 Task: Edit a slideshow video for a special occasion, such as a birthday or anniversary celebration, featuring memorable photos and heartfelt messages.
Action: Mouse moved to (114, 180)
Screenshot: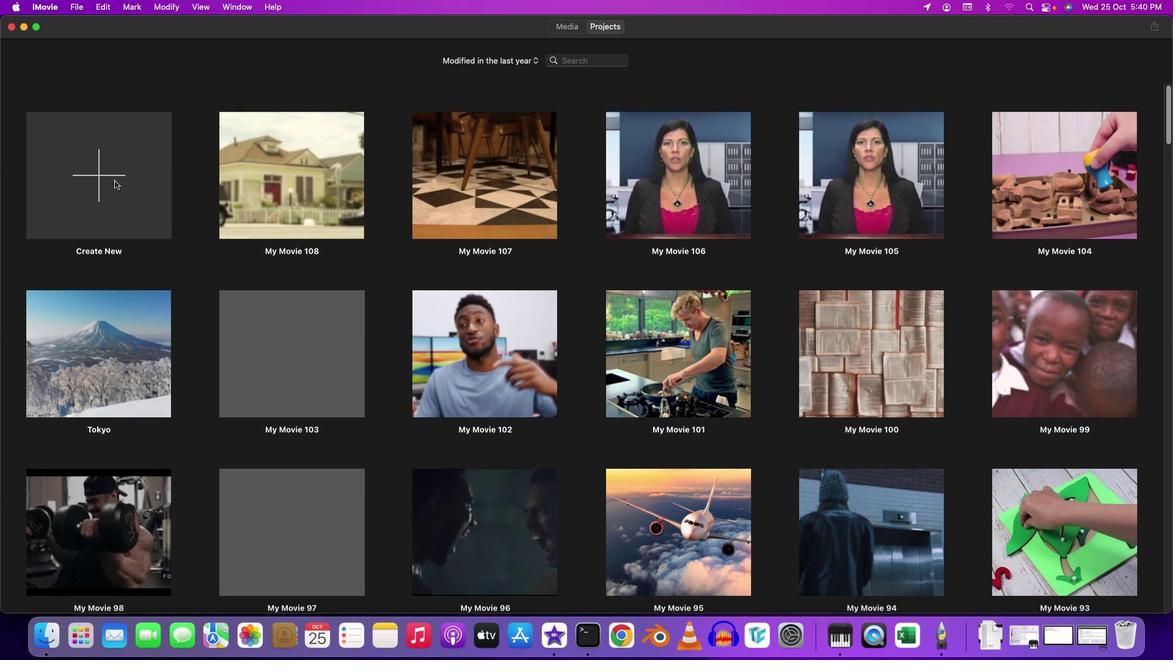 
Action: Mouse pressed left at (114, 180)
Screenshot: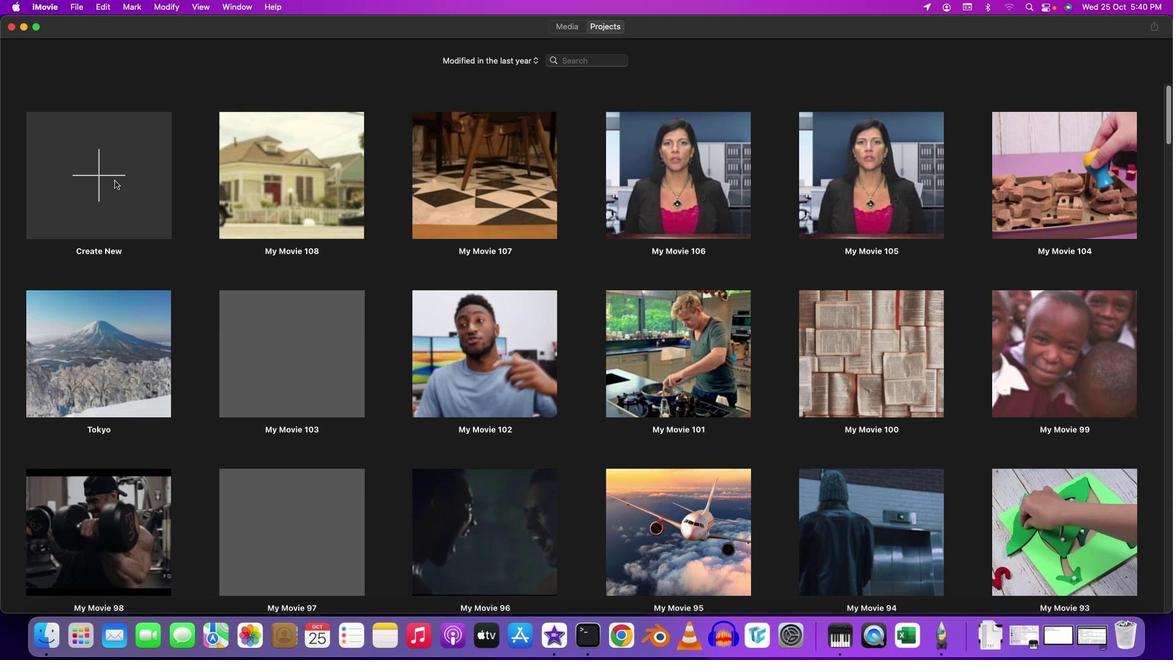 
Action: Mouse moved to (110, 179)
Screenshot: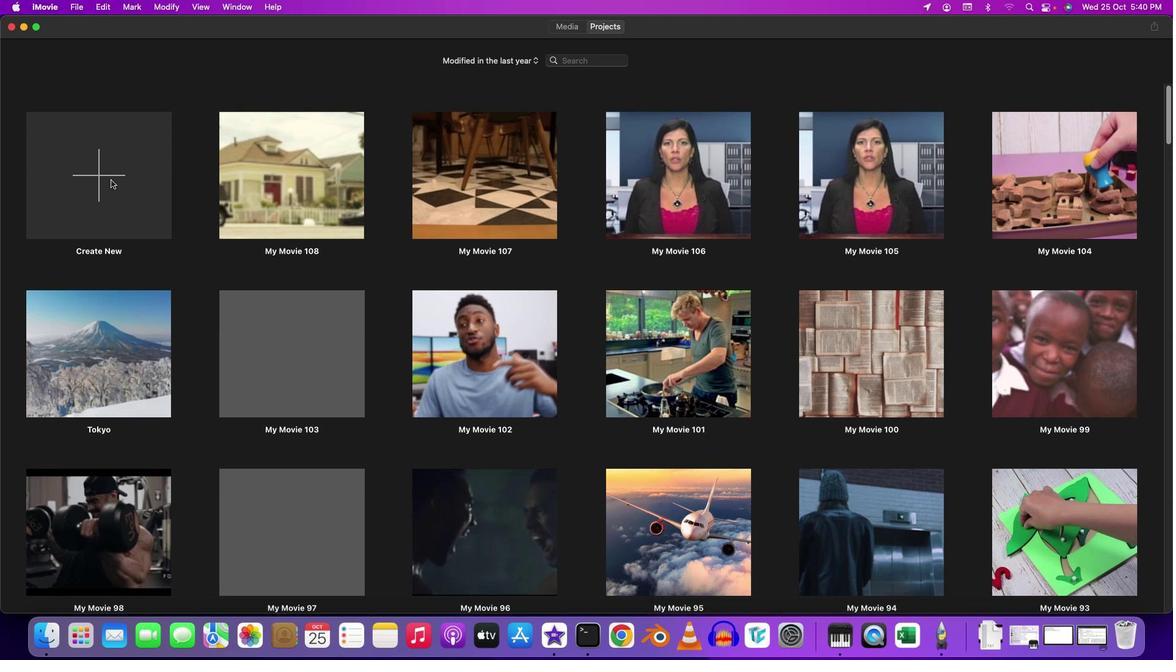 
Action: Mouse pressed left at (110, 179)
Screenshot: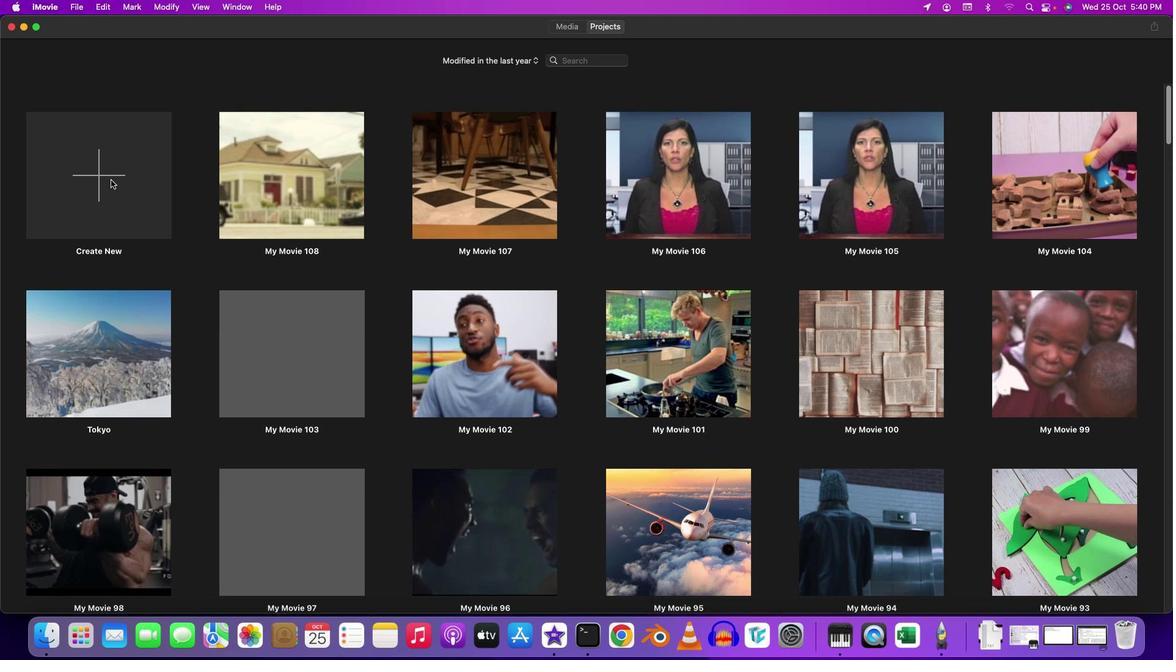 
Action: Mouse moved to (99, 233)
Screenshot: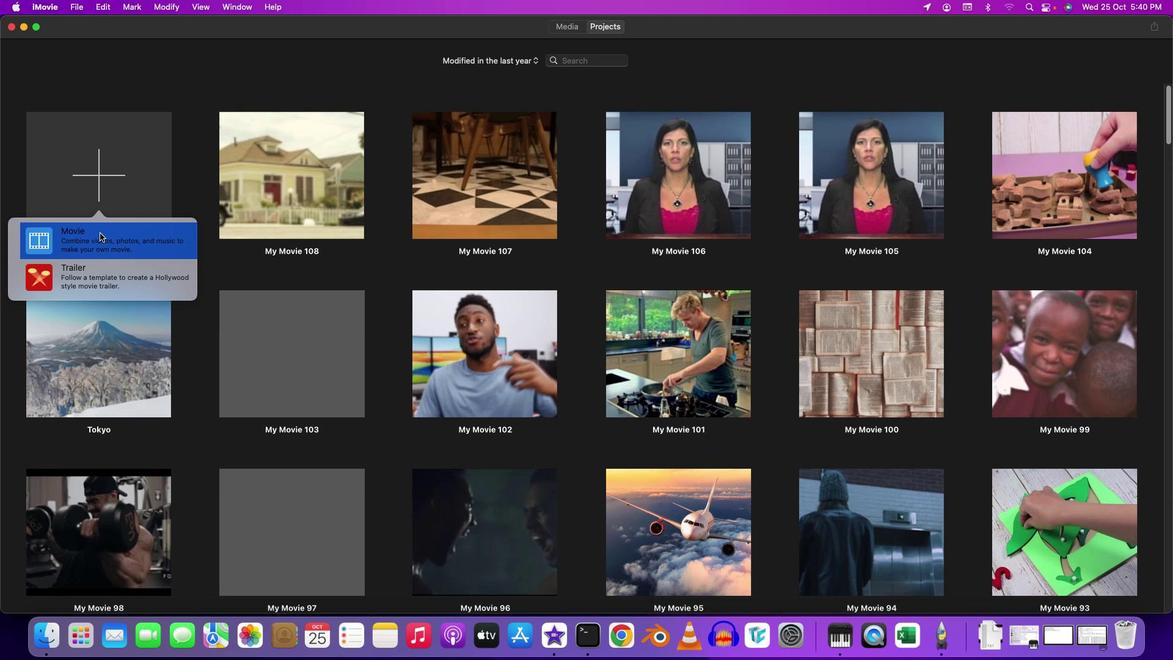 
Action: Mouse pressed left at (99, 233)
Screenshot: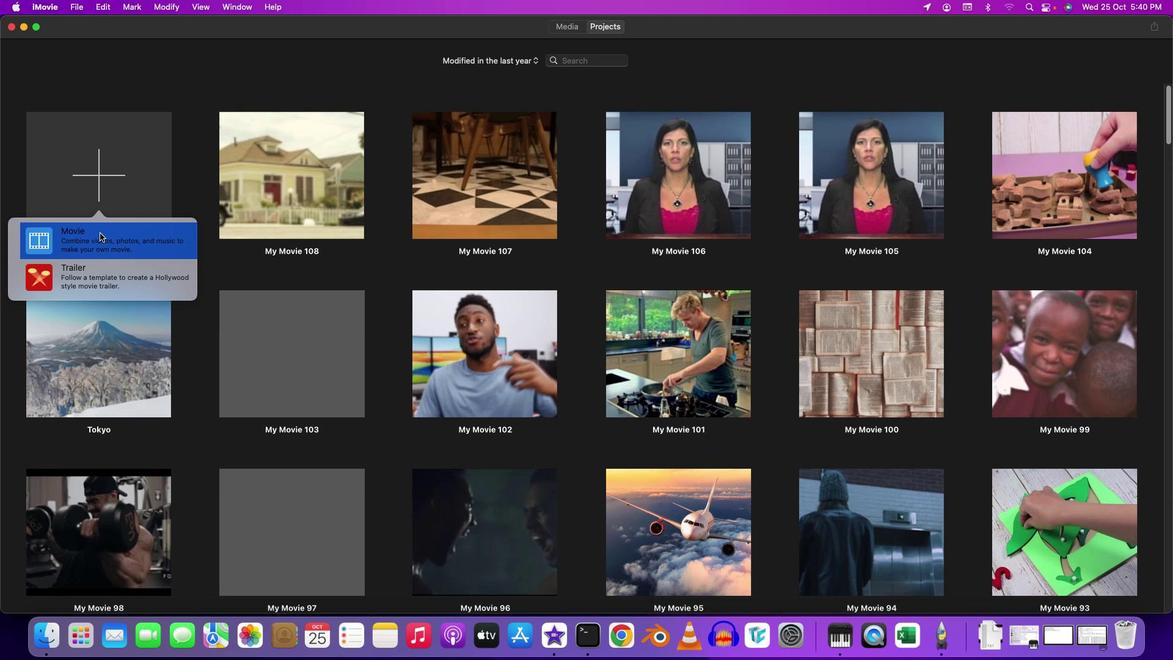 
Action: Mouse moved to (277, 190)
Screenshot: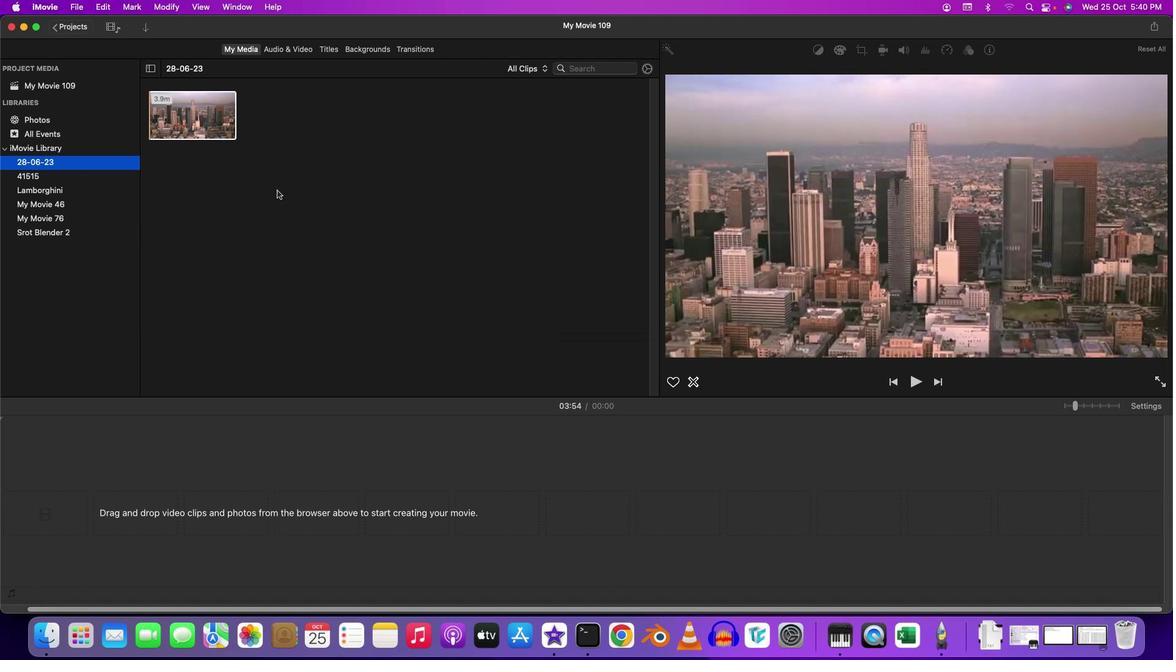 
Action: Mouse pressed left at (277, 190)
Screenshot: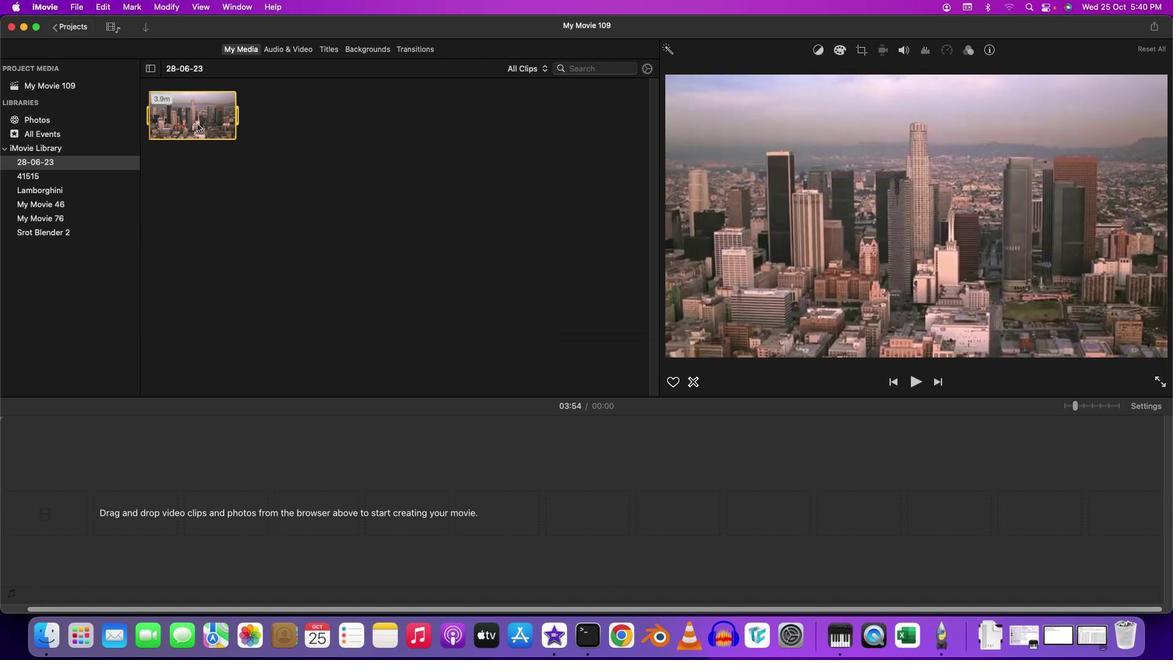 
Action: Mouse moved to (190, 117)
Screenshot: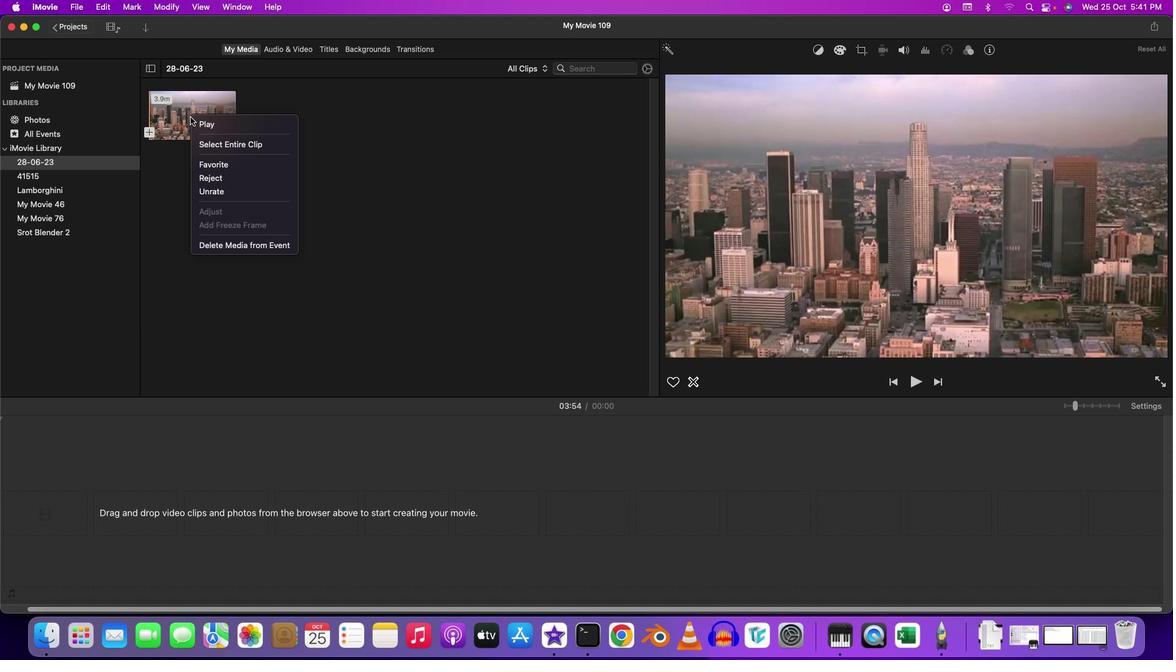 
Action: Mouse pressed right at (190, 117)
Screenshot: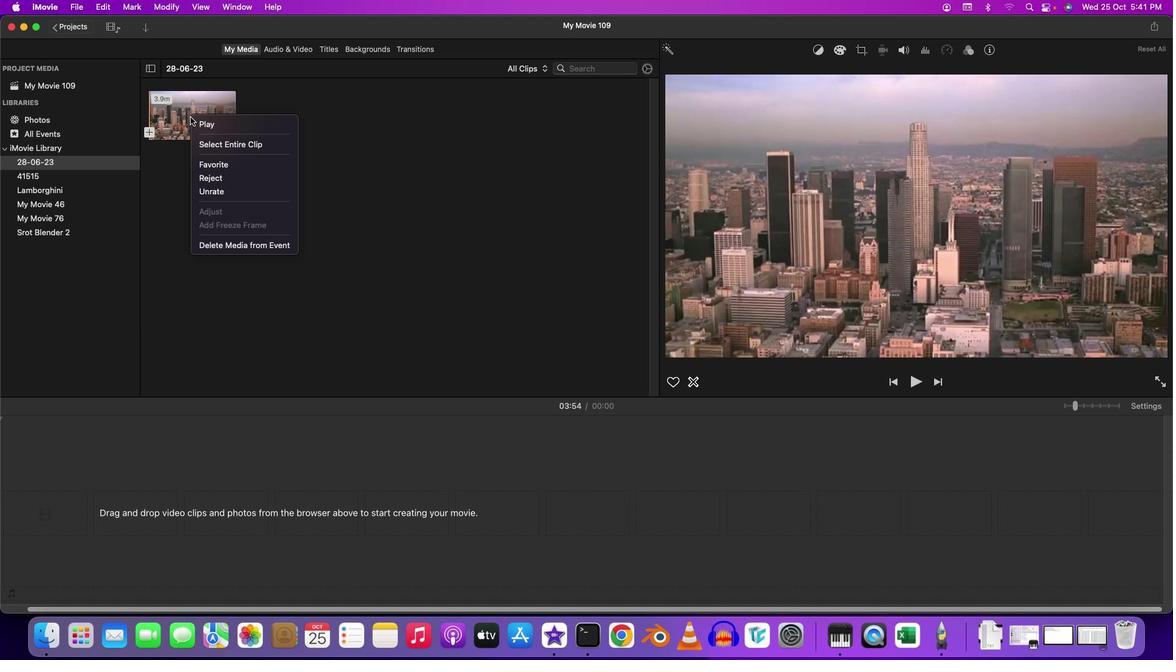 
Action: Mouse moved to (157, 186)
Screenshot: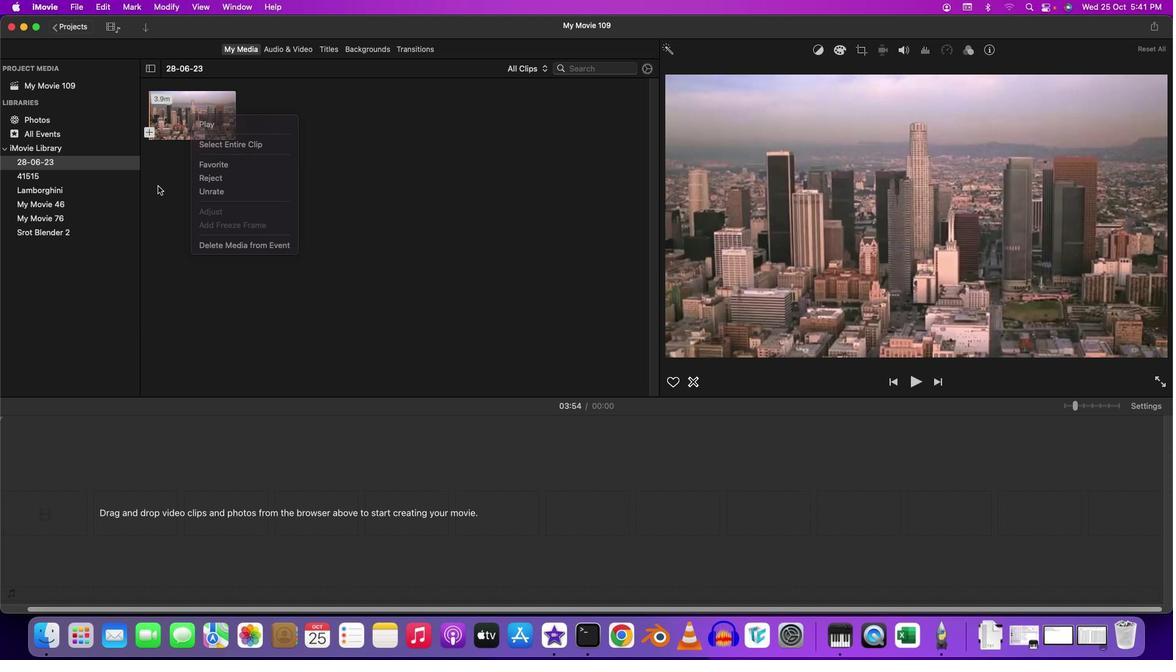 
Action: Mouse pressed left at (157, 186)
Screenshot: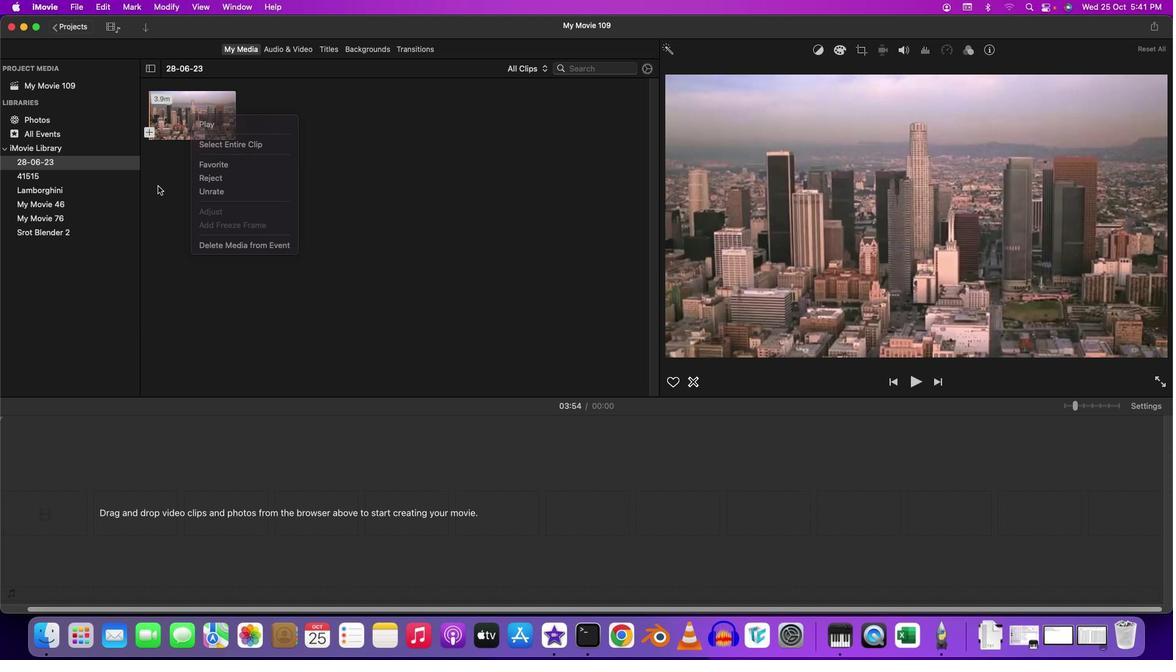 
Action: Mouse moved to (180, 126)
Screenshot: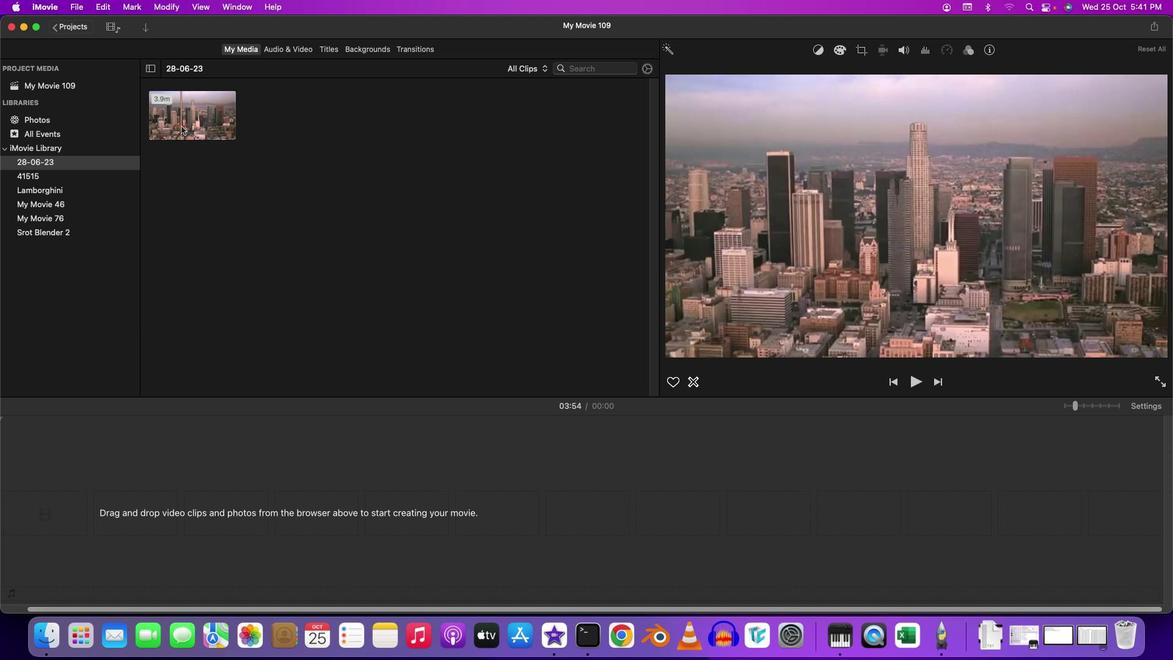 
Action: Mouse pressed left at (180, 126)
Screenshot: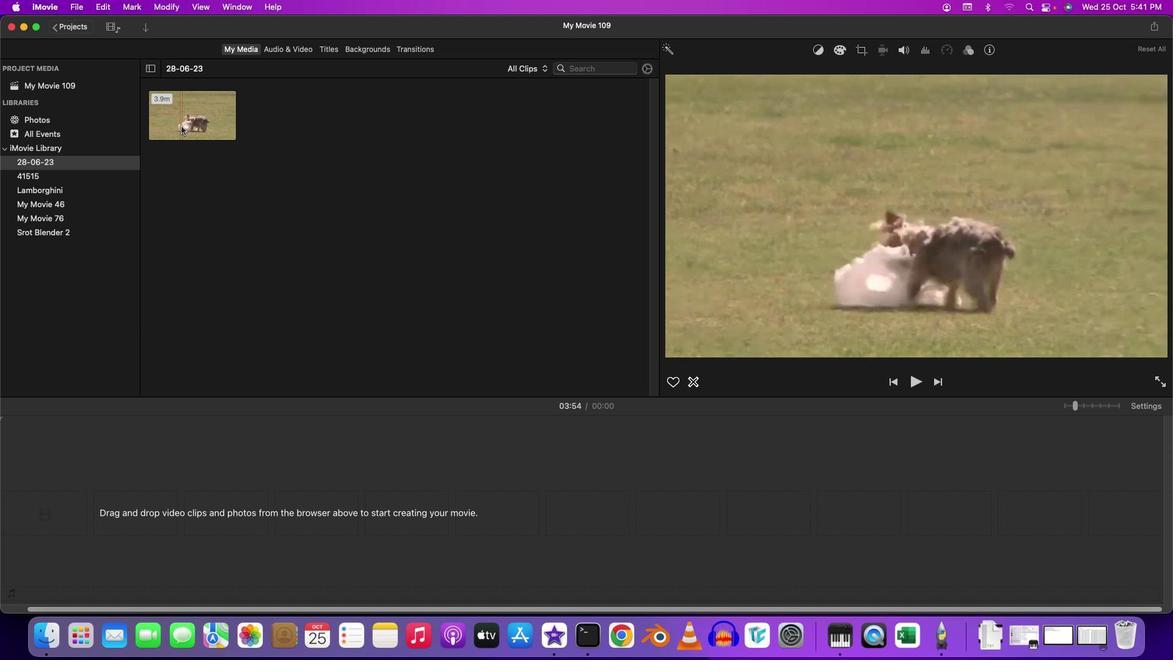 
Action: Mouse moved to (181, 125)
Screenshot: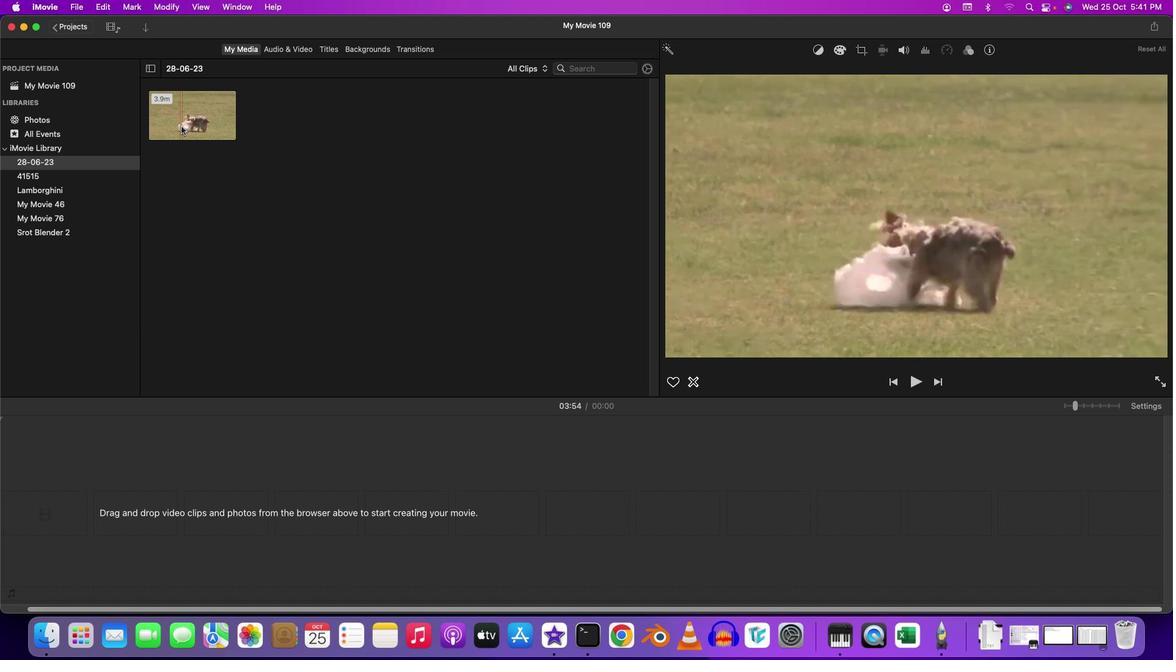 
Action: Mouse pressed right at (181, 125)
Screenshot: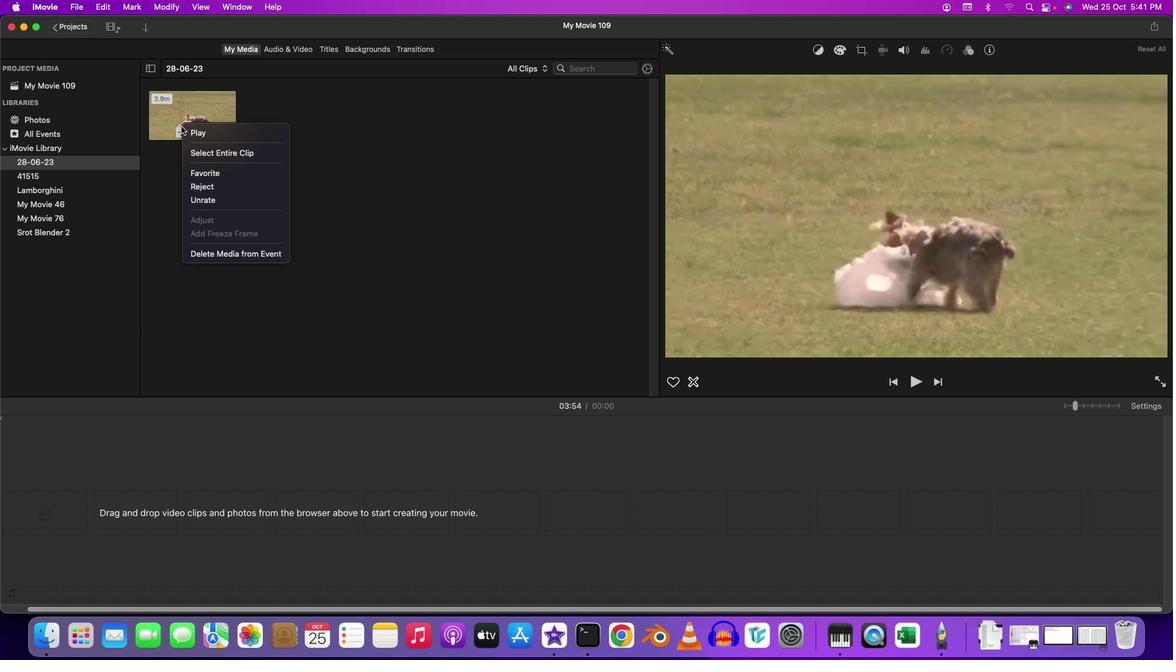 
Action: Mouse moved to (216, 256)
Screenshot: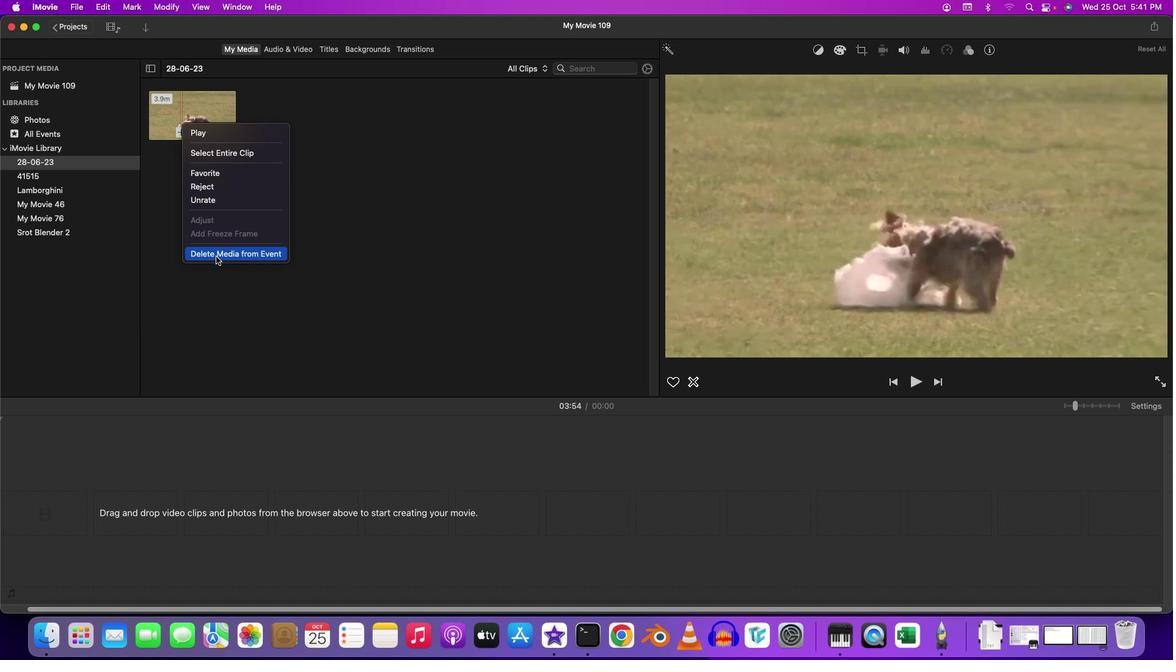 
Action: Mouse pressed left at (216, 256)
Screenshot: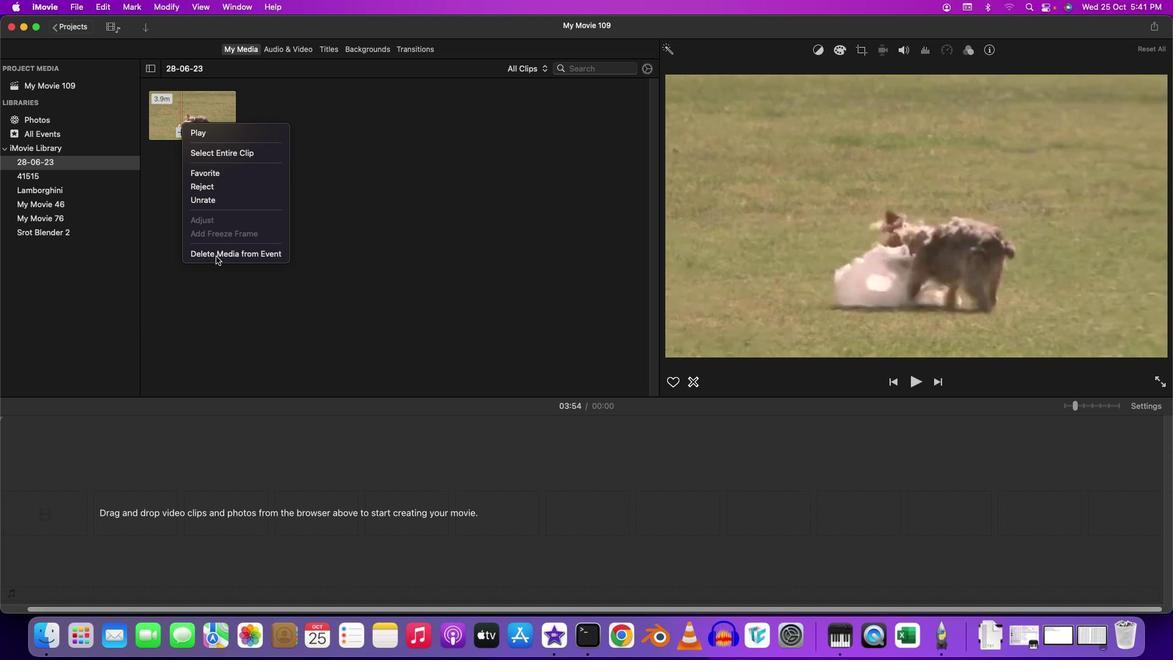 
Action: Mouse moved to (292, 178)
Screenshot: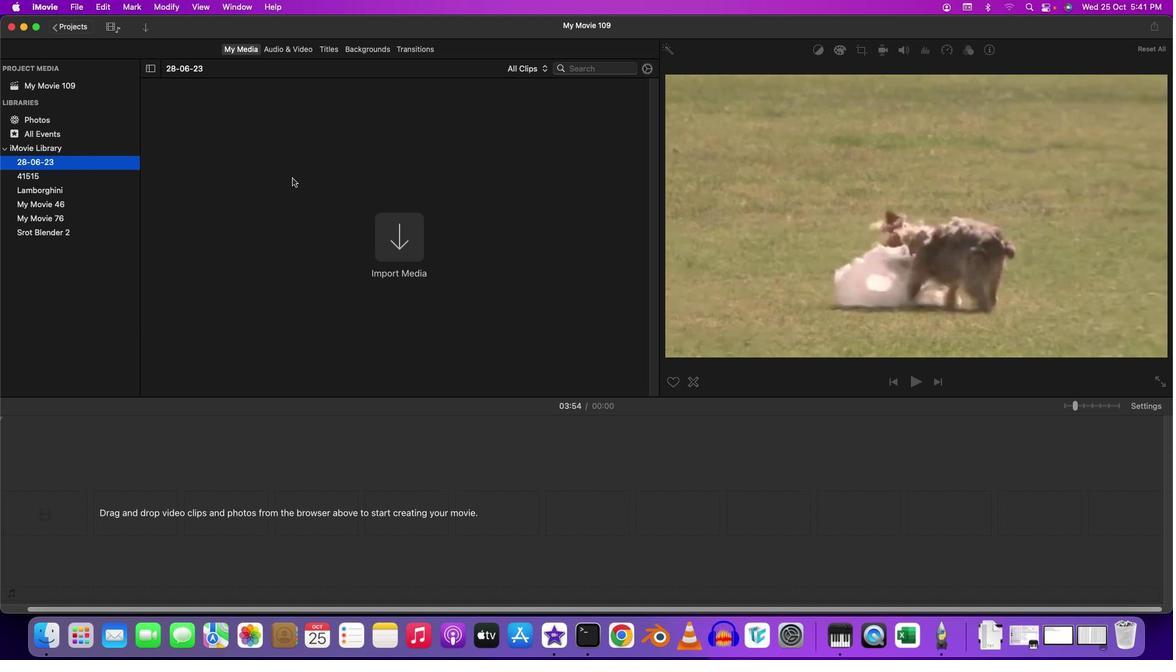 
Action: Mouse pressed left at (292, 178)
Screenshot: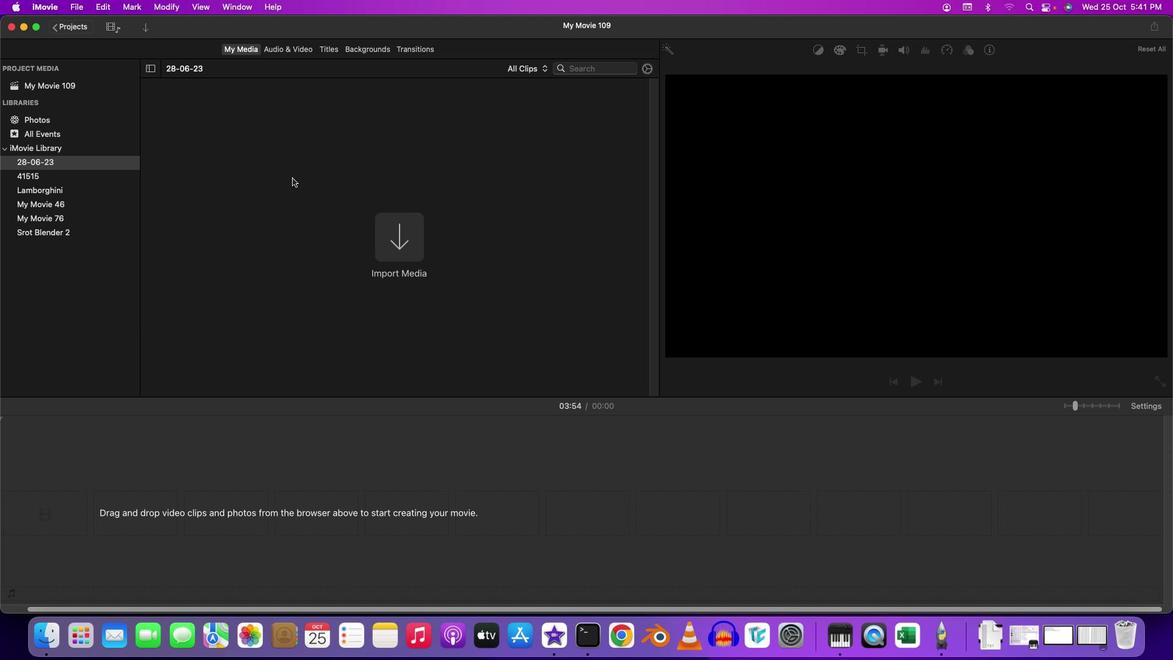 
Action: Mouse moved to (139, 25)
Screenshot: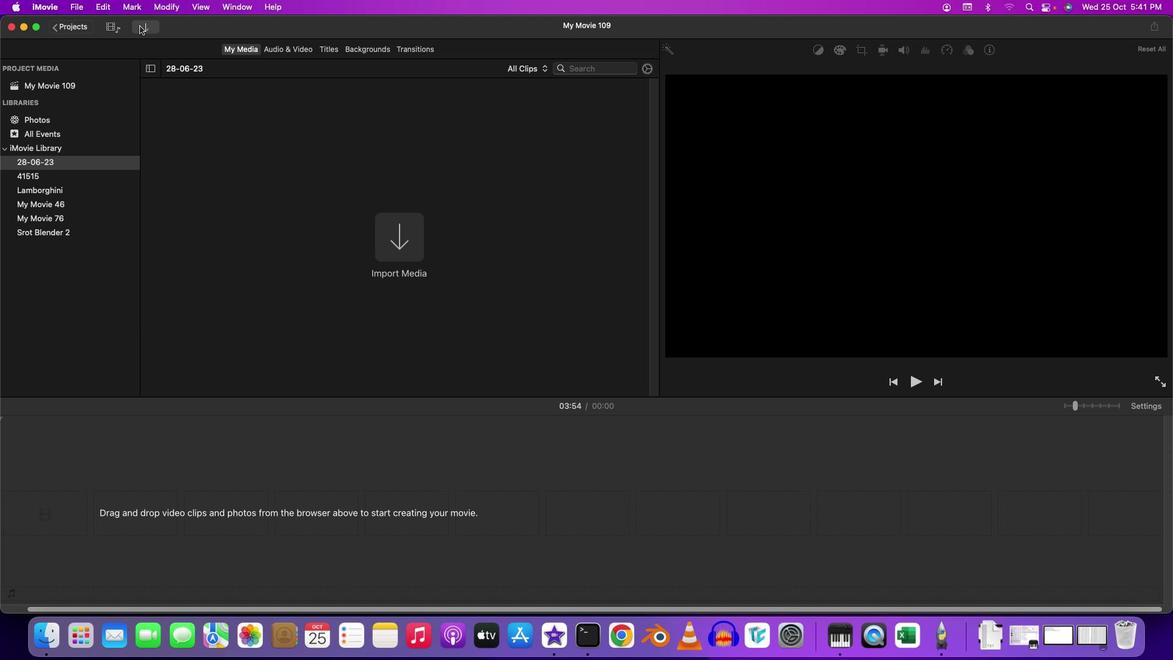 
Action: Mouse pressed left at (139, 25)
Screenshot: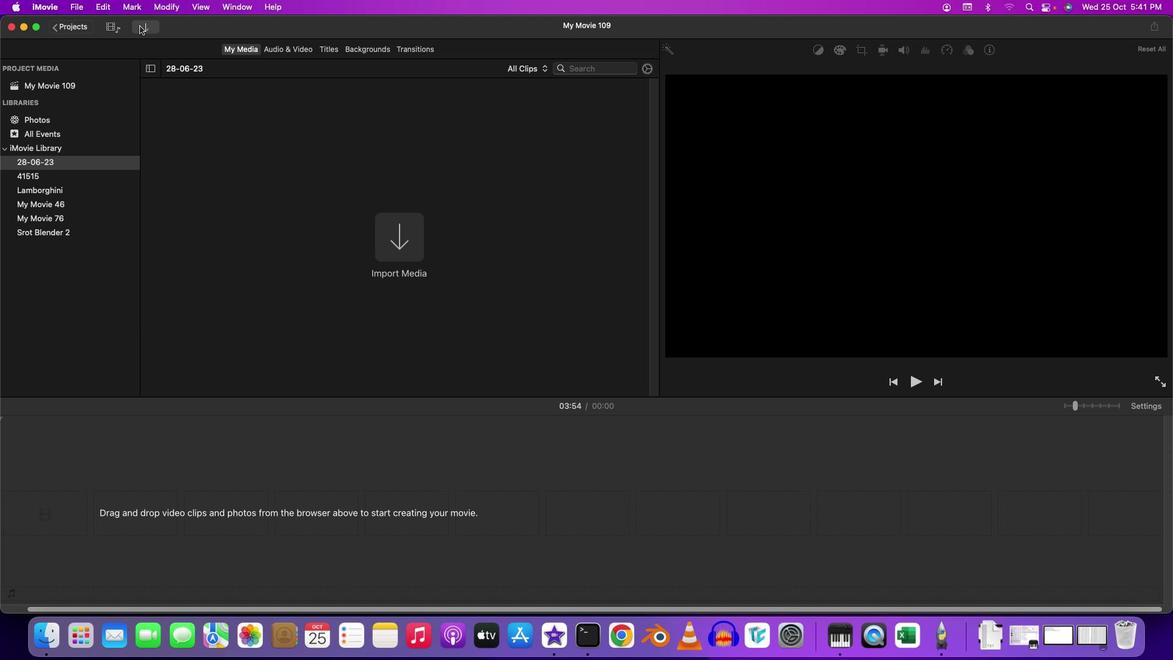 
Action: Mouse moved to (73, 177)
Screenshot: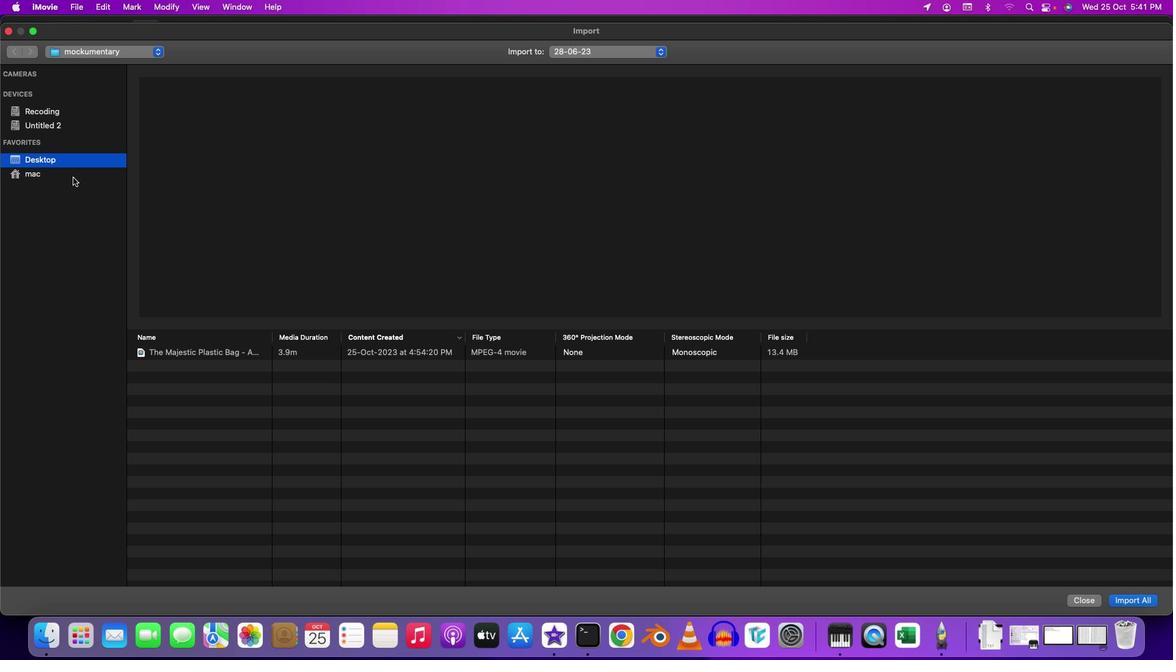 
Action: Mouse pressed left at (73, 177)
Screenshot: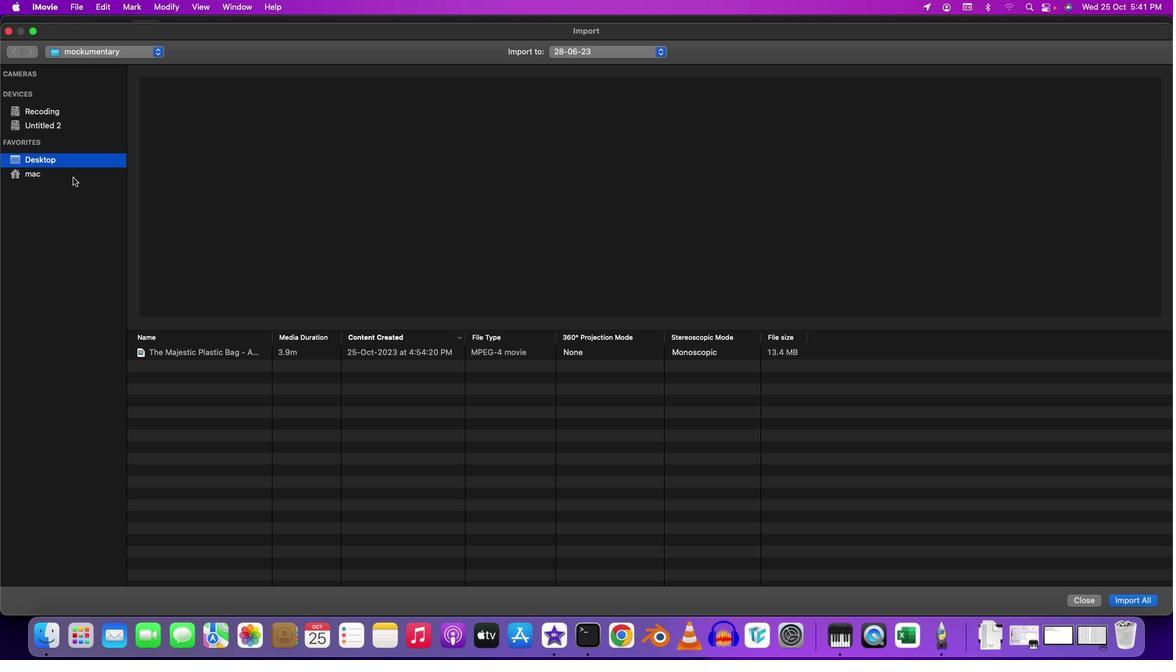 
Action: Mouse moved to (69, 161)
Screenshot: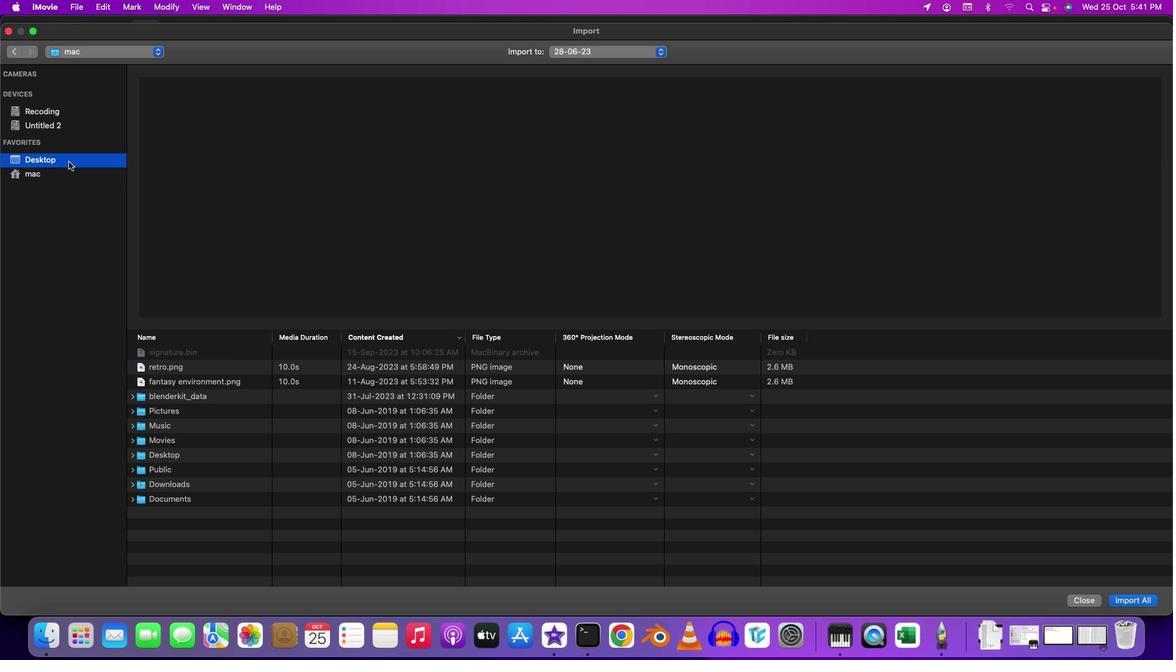 
Action: Mouse pressed left at (69, 161)
Screenshot: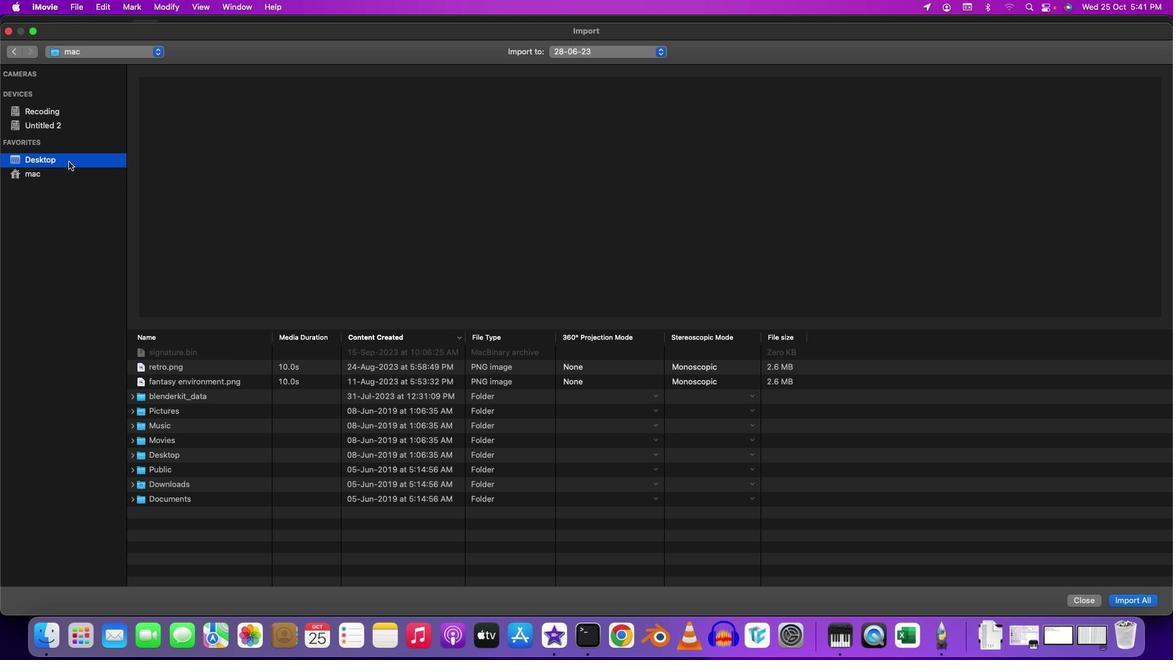 
Action: Mouse moved to (199, 355)
Screenshot: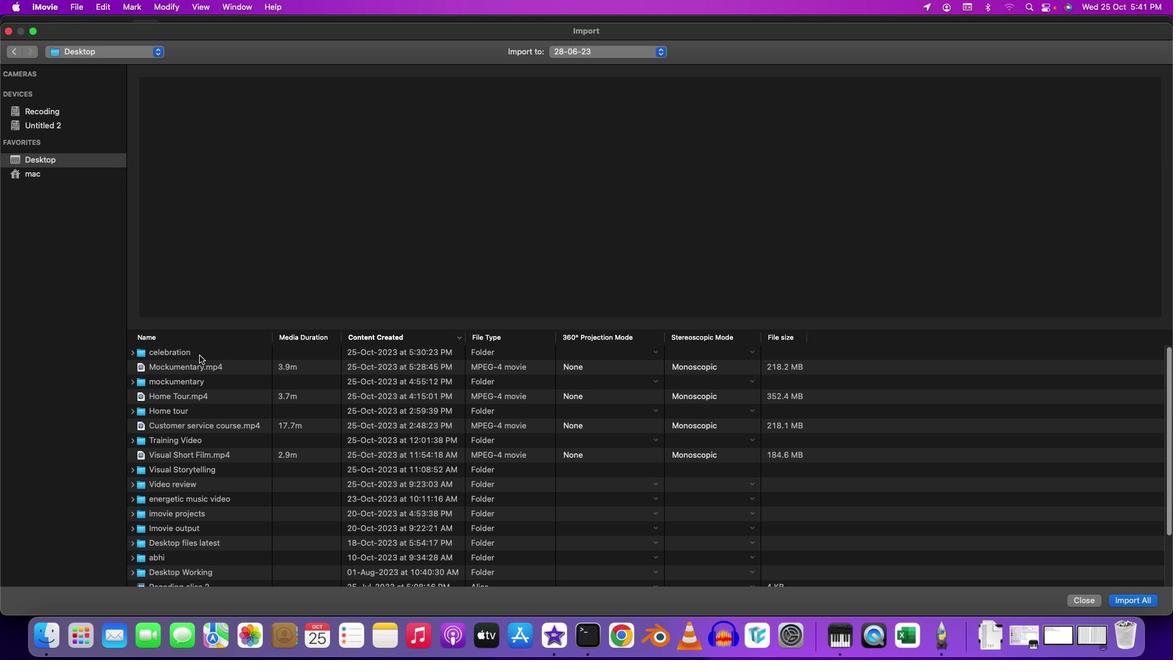 
Action: Mouse pressed left at (199, 355)
Screenshot: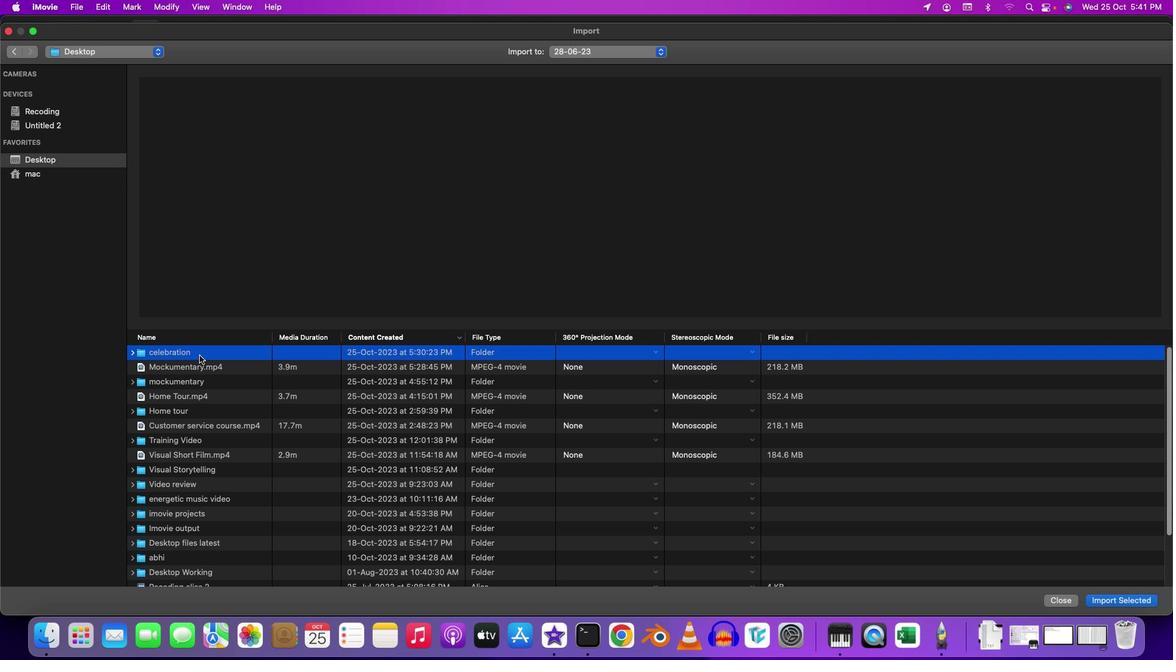 
Action: Mouse pressed left at (199, 355)
Screenshot: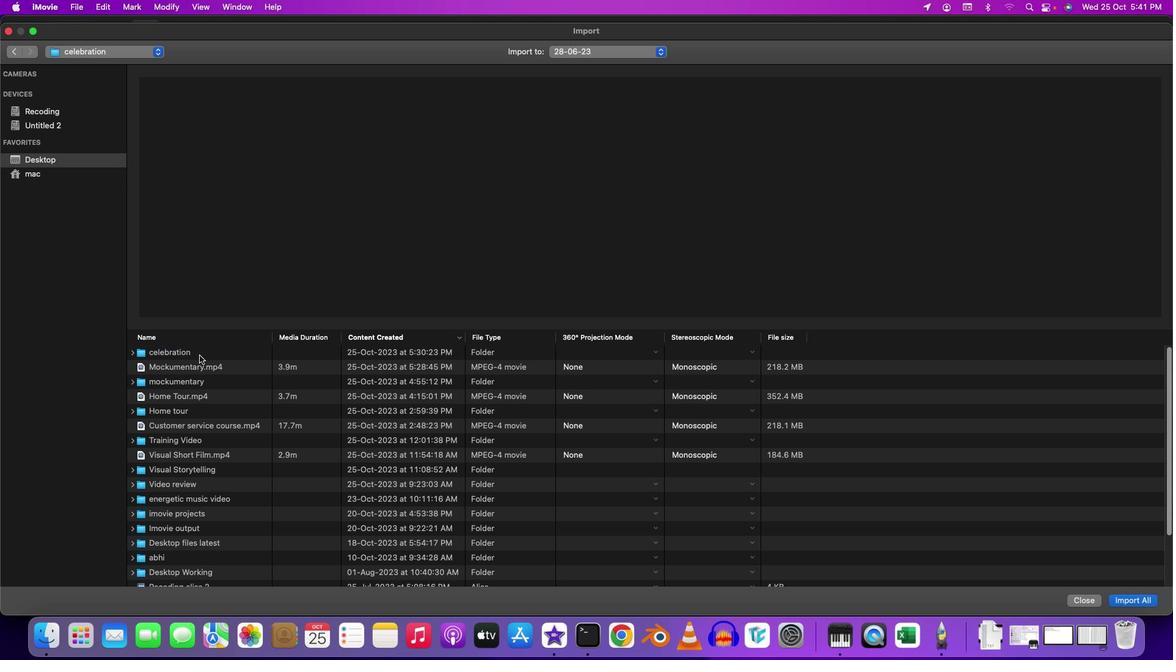 
Action: Mouse moved to (243, 414)
Screenshot: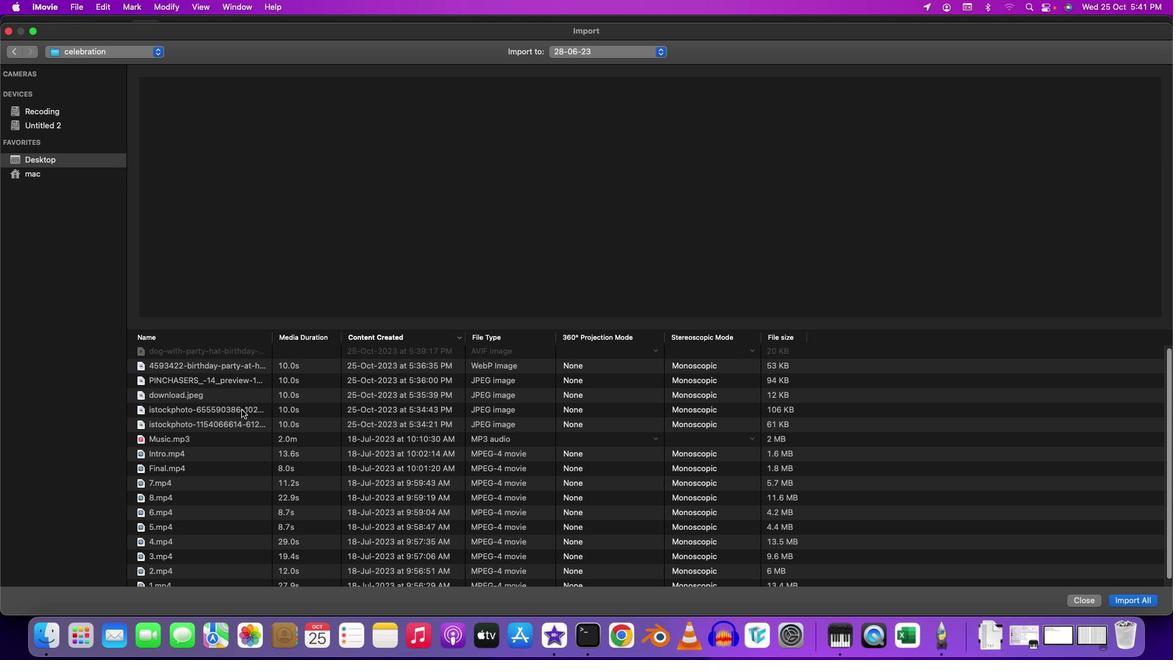 
Action: Mouse scrolled (243, 414) with delta (0, 0)
Screenshot: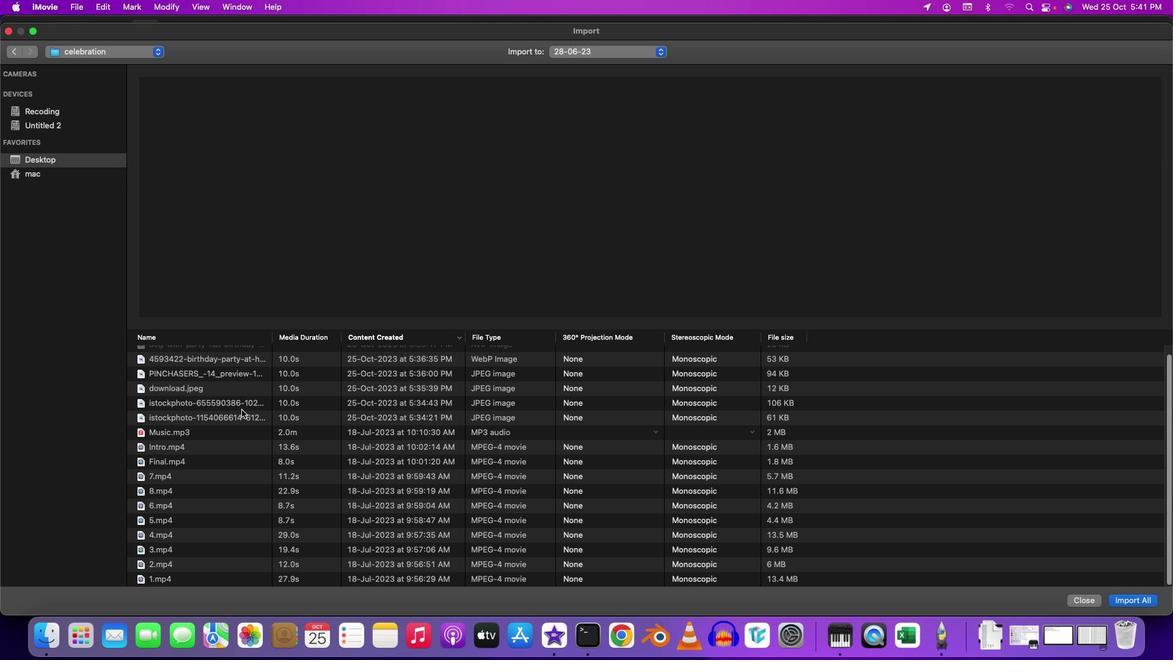 
Action: Mouse scrolled (243, 414) with delta (0, 0)
Screenshot: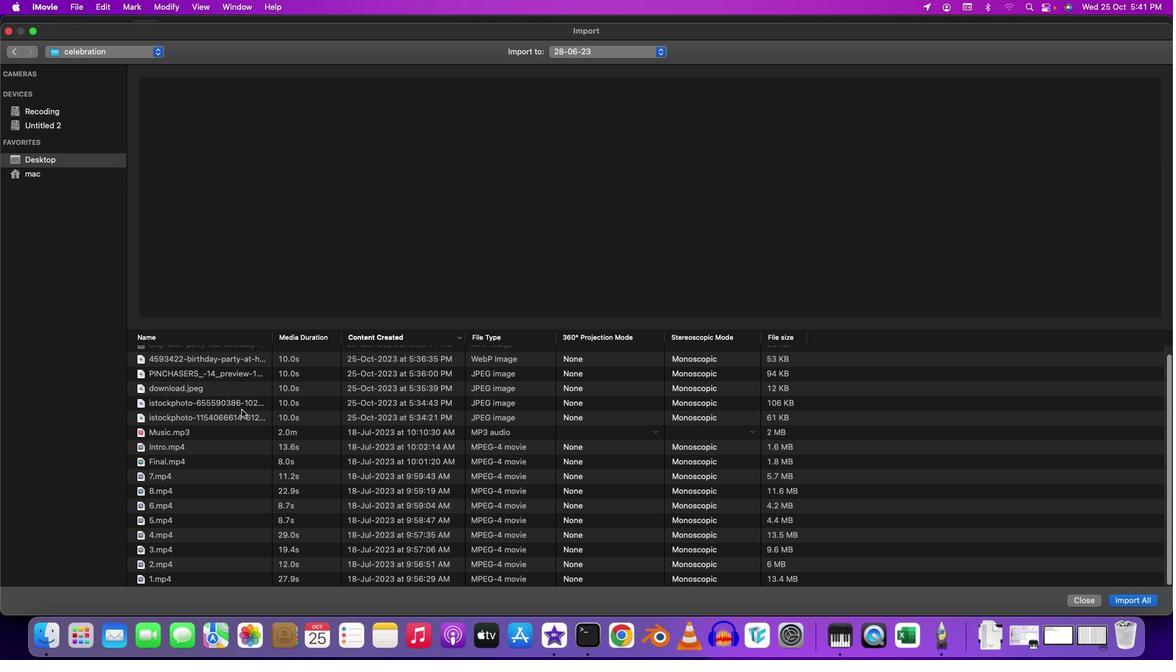 
Action: Mouse moved to (280, 393)
Screenshot: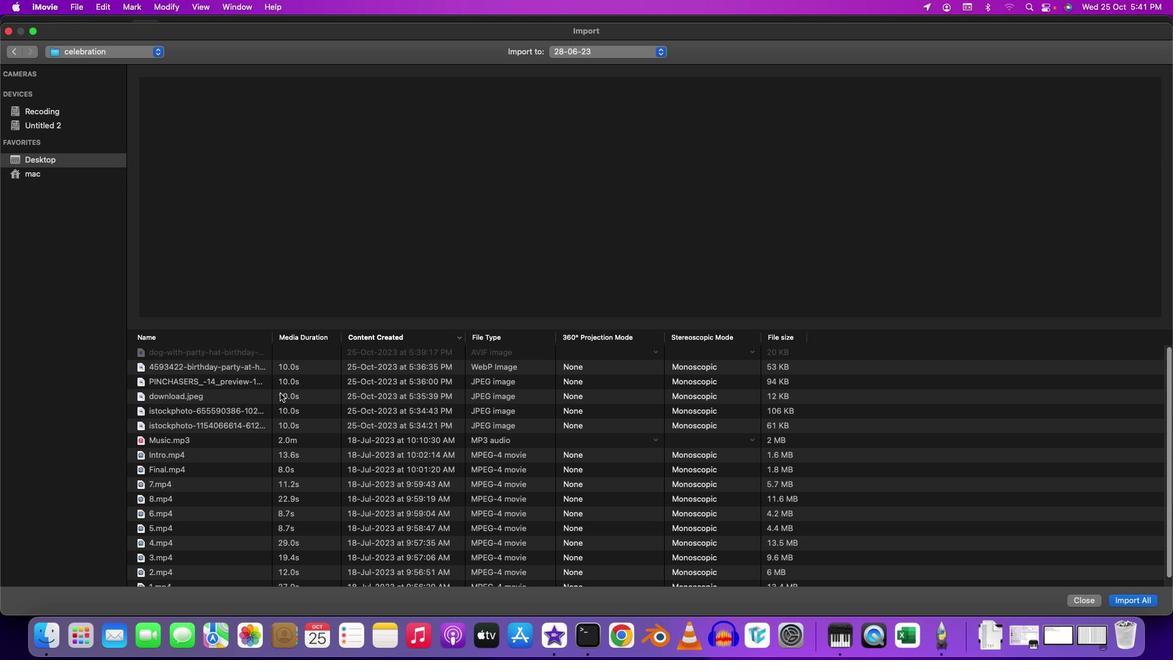 
Action: Mouse scrolled (280, 393) with delta (0, 0)
Screenshot: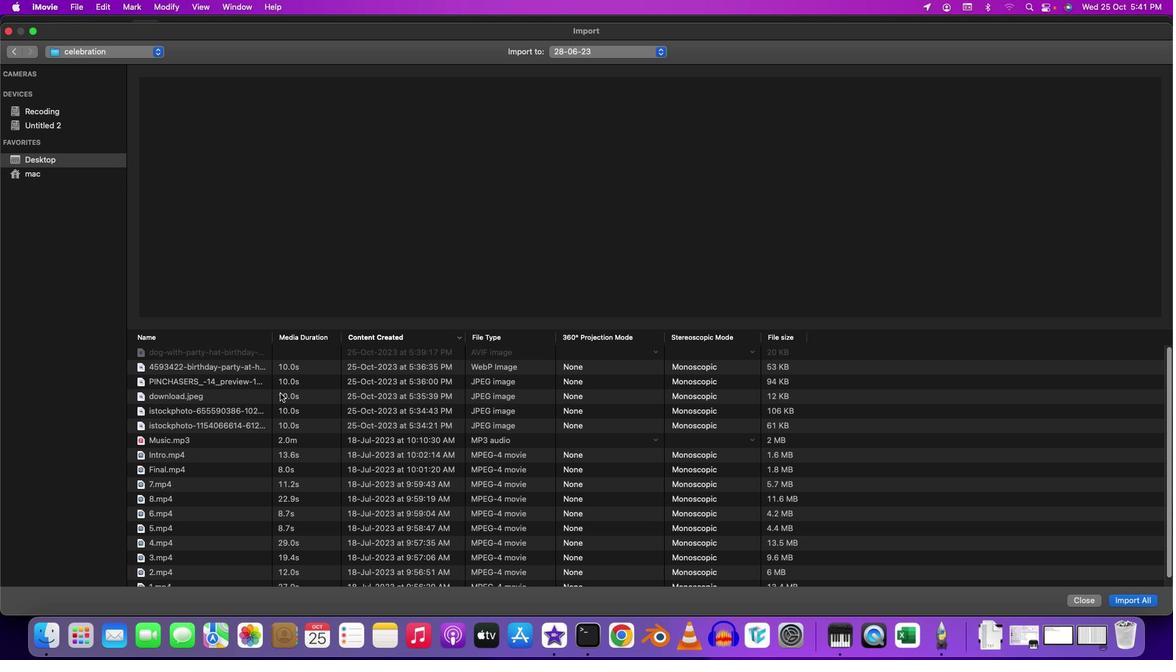 
Action: Mouse scrolled (280, 393) with delta (0, 0)
Screenshot: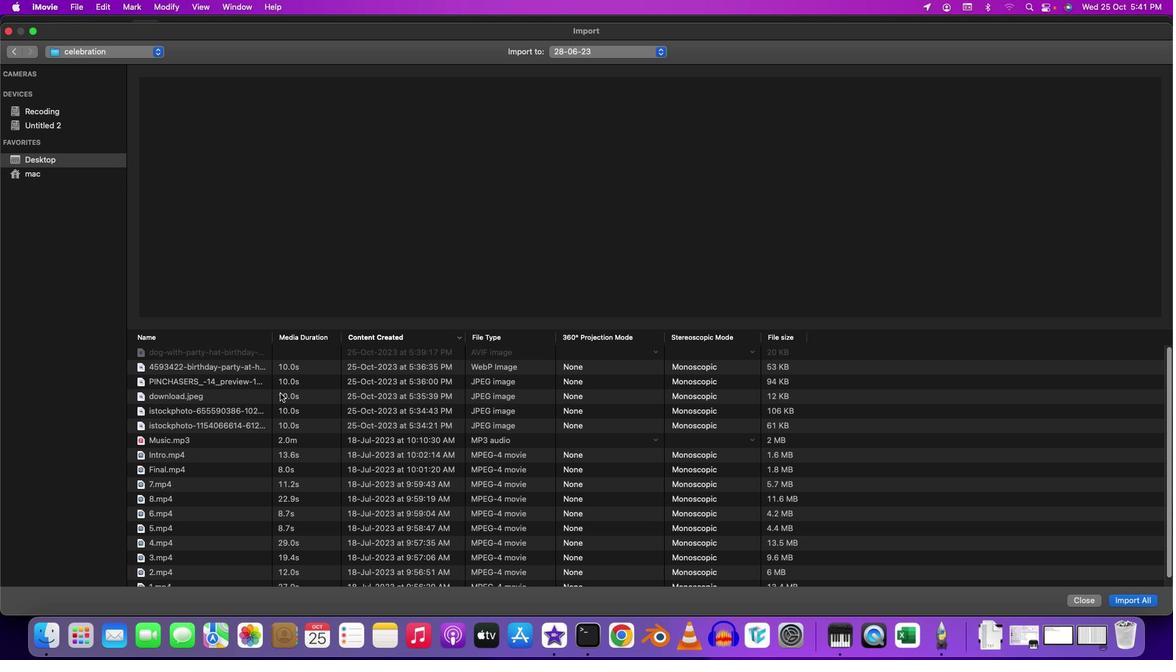 
Action: Mouse scrolled (280, 393) with delta (0, 1)
Screenshot: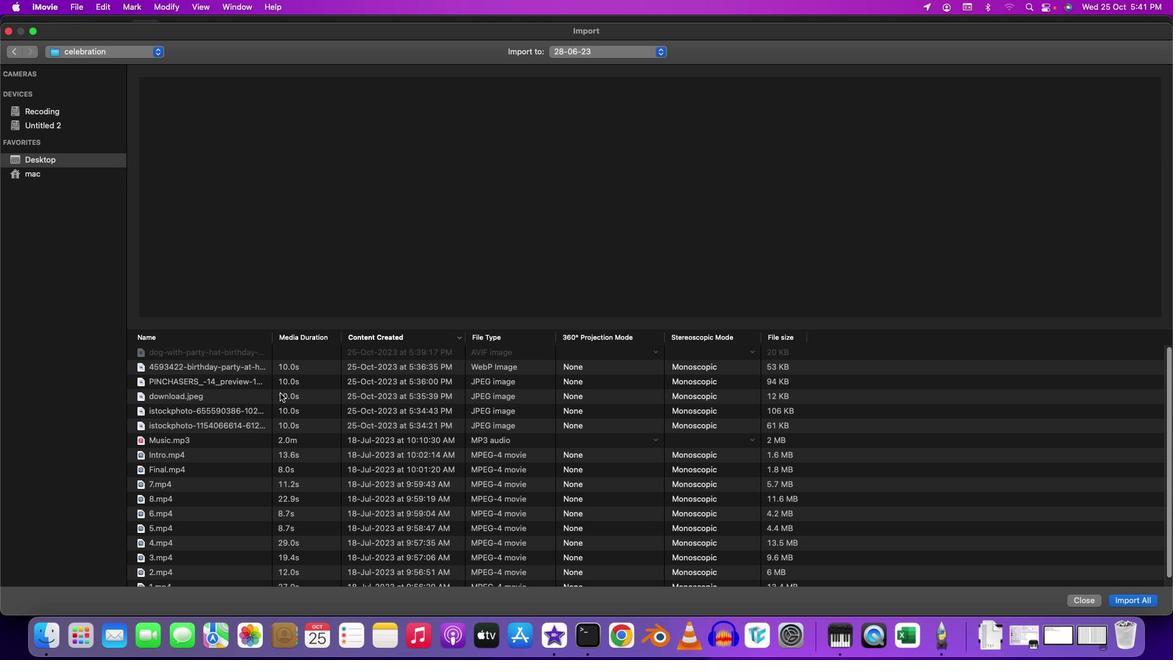 
Action: Mouse moved to (280, 393)
Screenshot: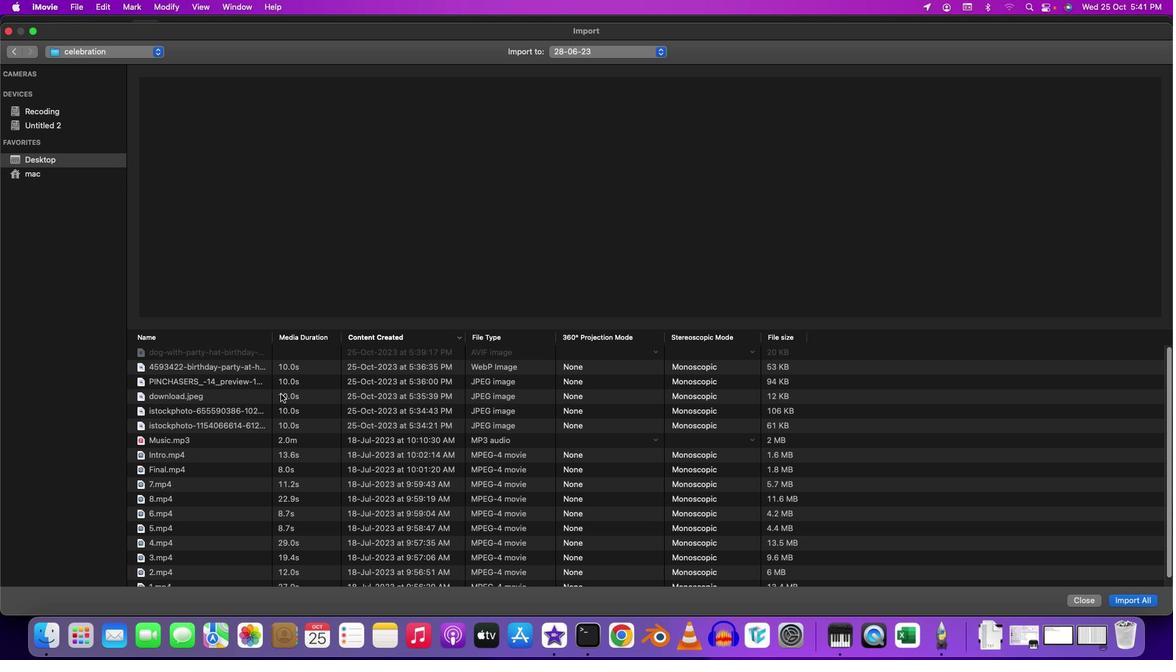
Action: Mouse pressed left at (280, 393)
Screenshot: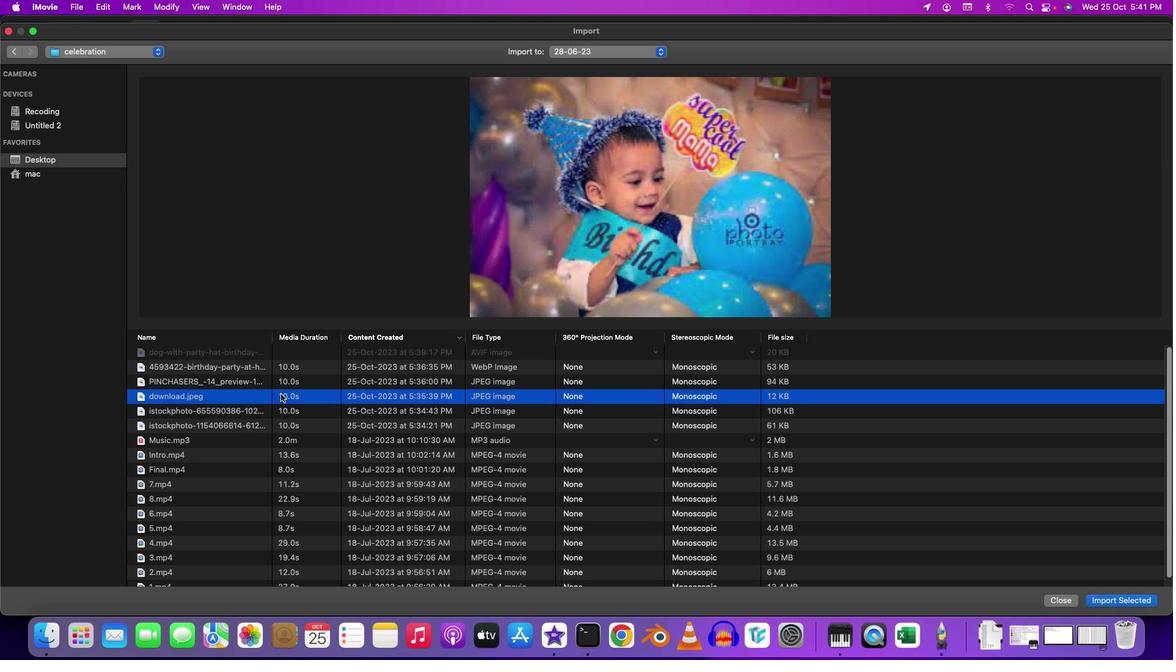 
Action: Key pressed Key.cmd'a'
Screenshot: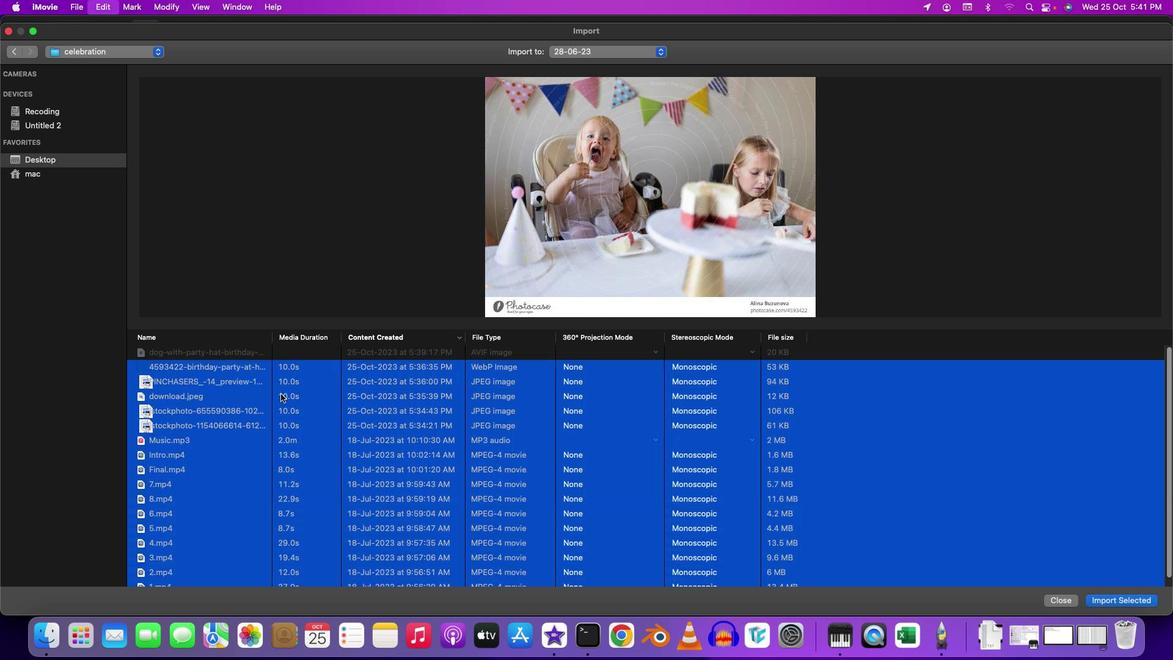 
Action: Mouse moved to (715, 435)
Screenshot: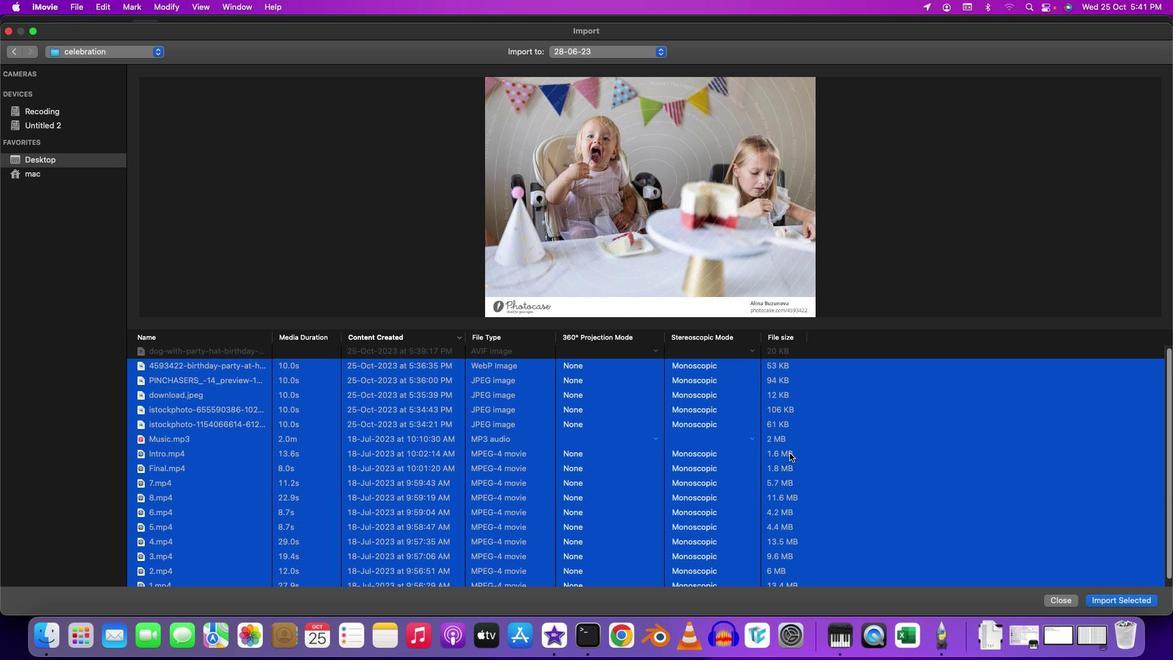 
Action: Mouse scrolled (715, 435) with delta (0, 0)
Screenshot: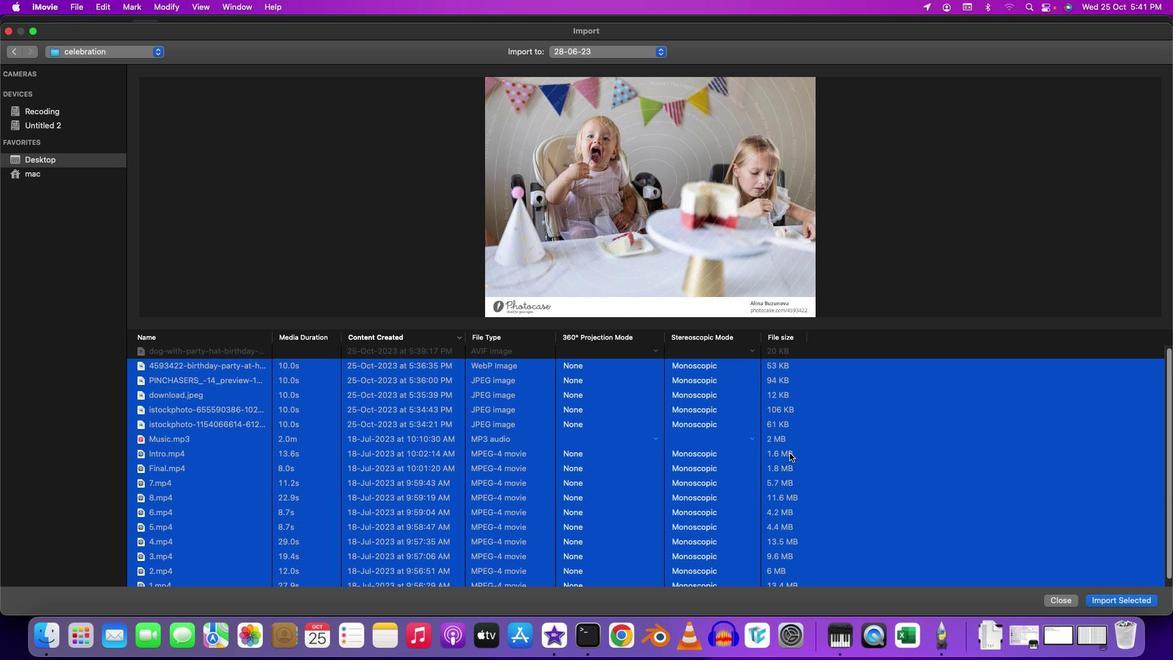 
Action: Mouse moved to (766, 452)
Screenshot: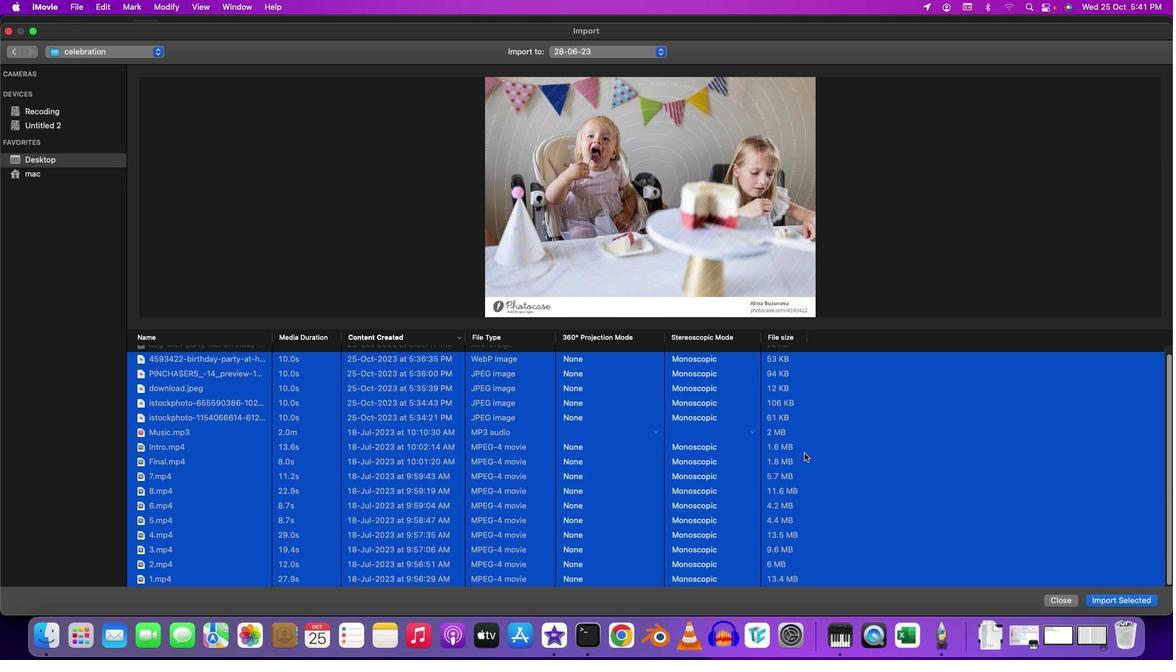 
Action: Mouse scrolled (766, 452) with delta (0, 0)
Screenshot: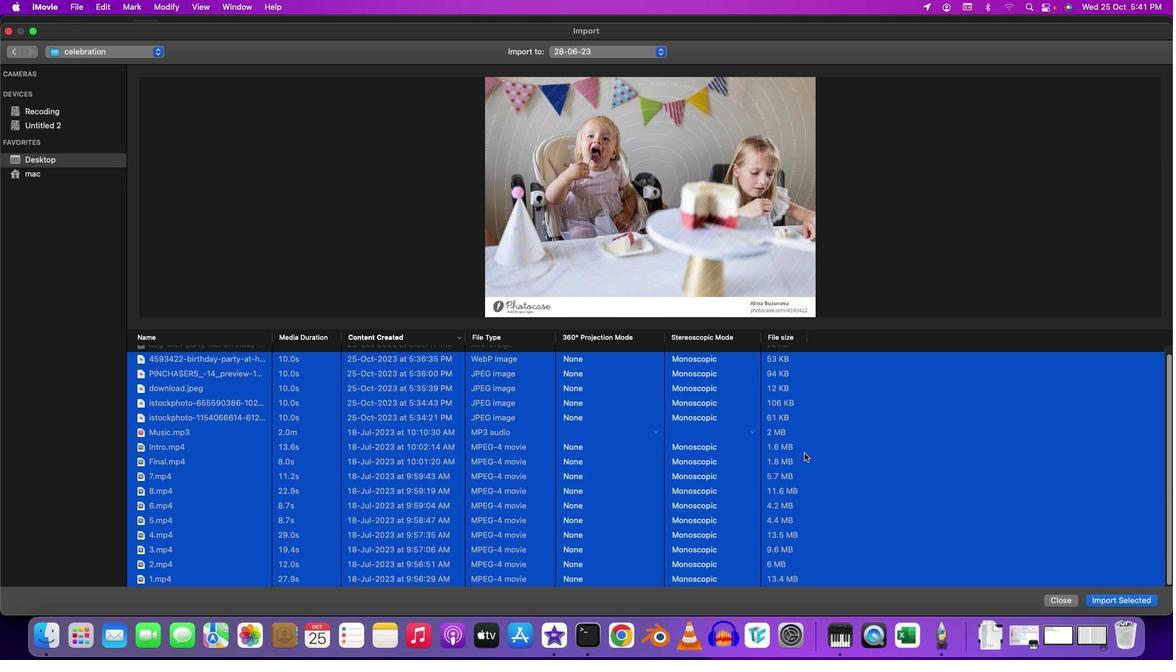 
Action: Mouse moved to (774, 453)
Screenshot: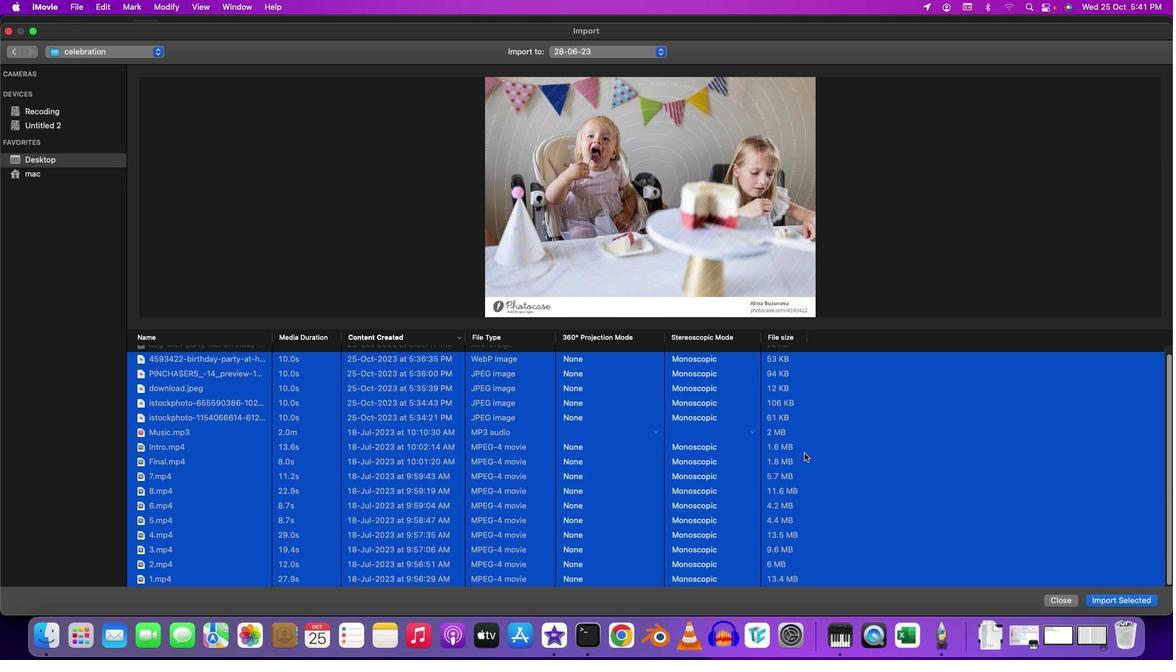 
Action: Mouse scrolled (774, 453) with delta (0, -1)
Screenshot: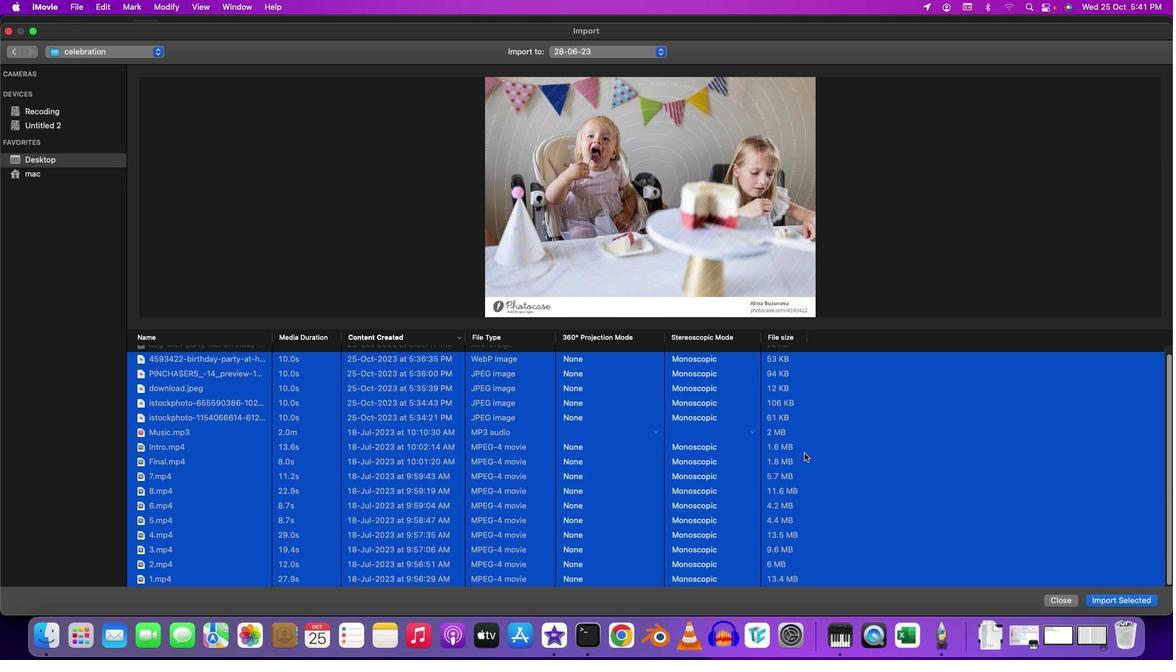 
Action: Mouse moved to (784, 454)
Screenshot: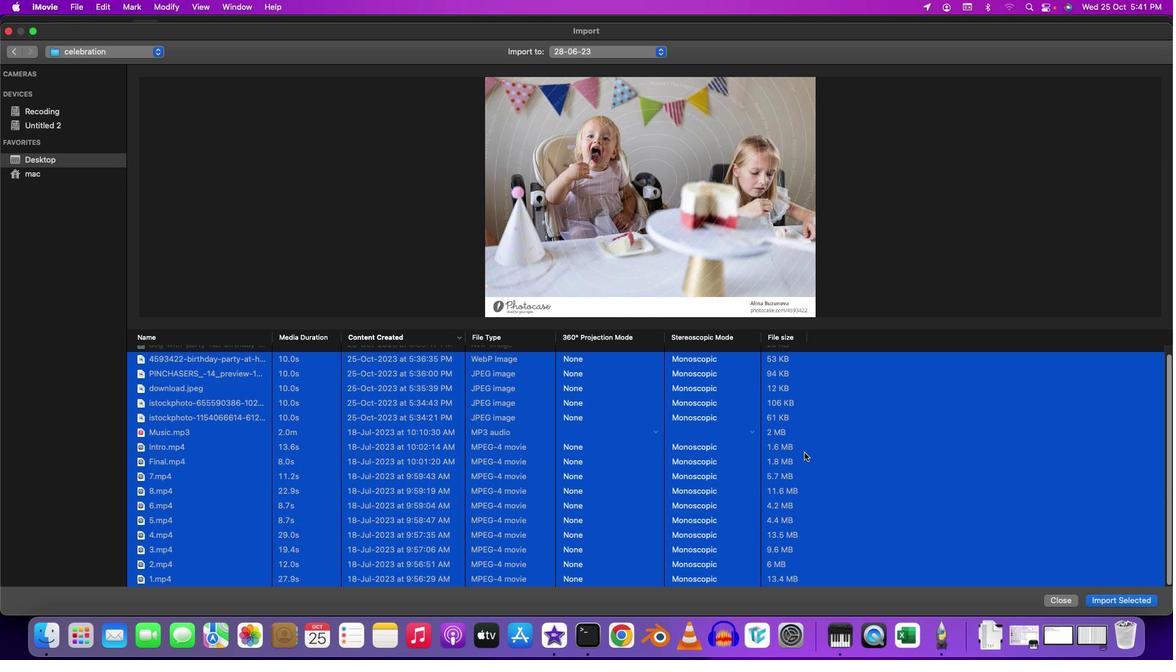 
Action: Mouse scrolled (784, 454) with delta (0, -2)
Screenshot: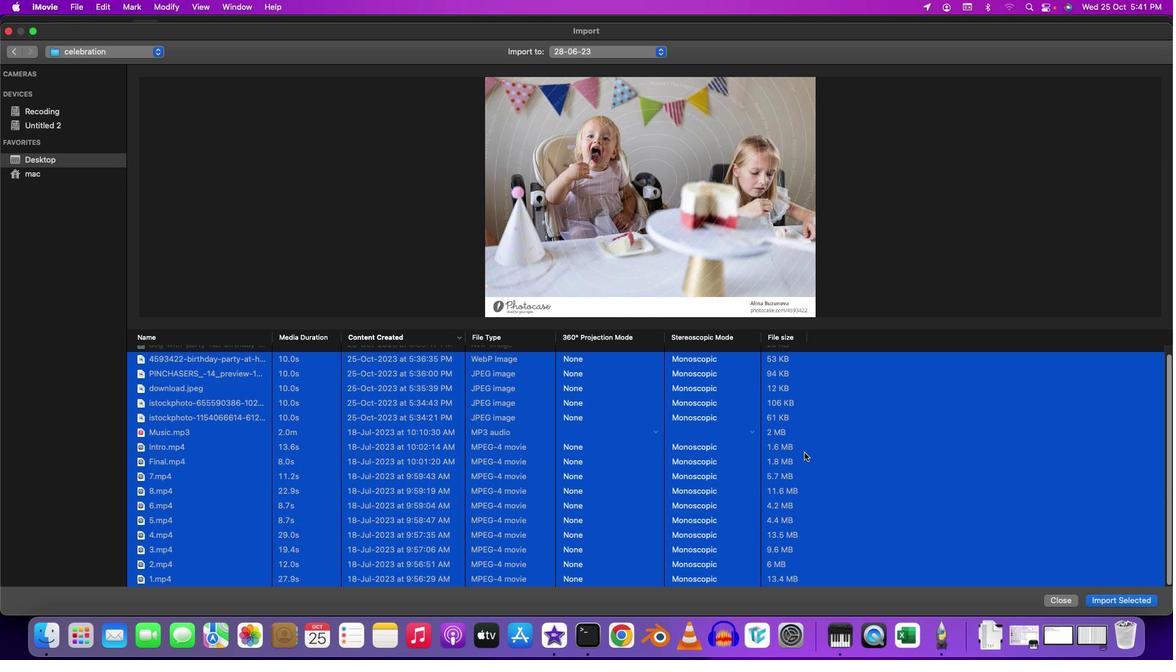 
Action: Mouse moved to (789, 453)
Screenshot: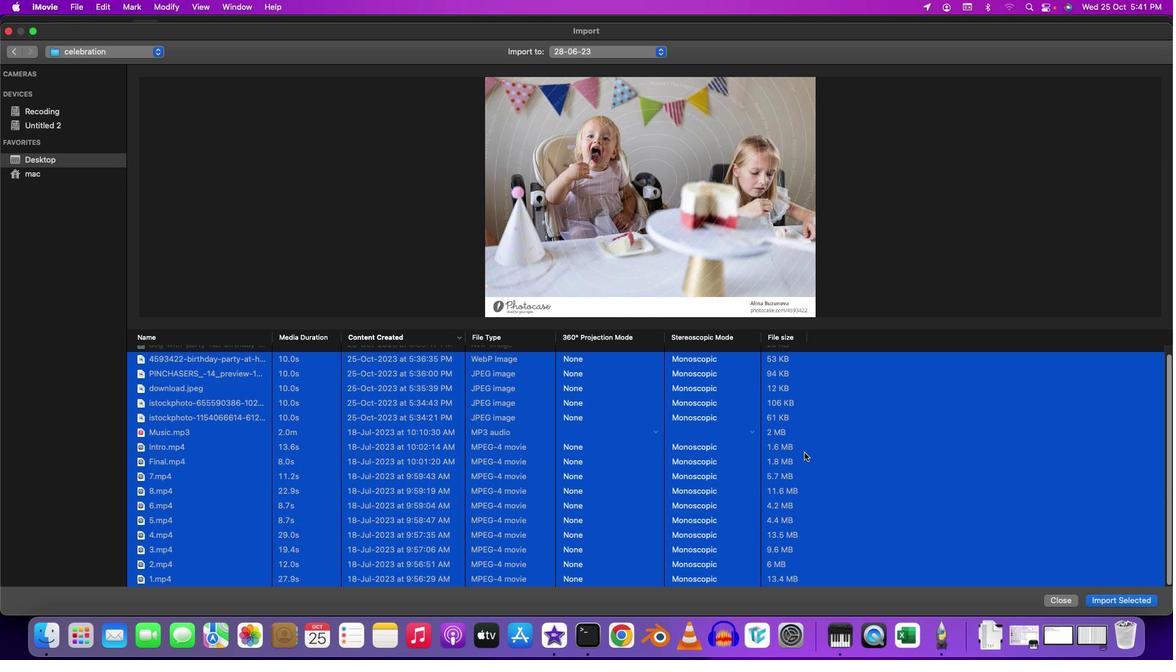 
Action: Mouse scrolled (789, 453) with delta (0, -3)
Screenshot: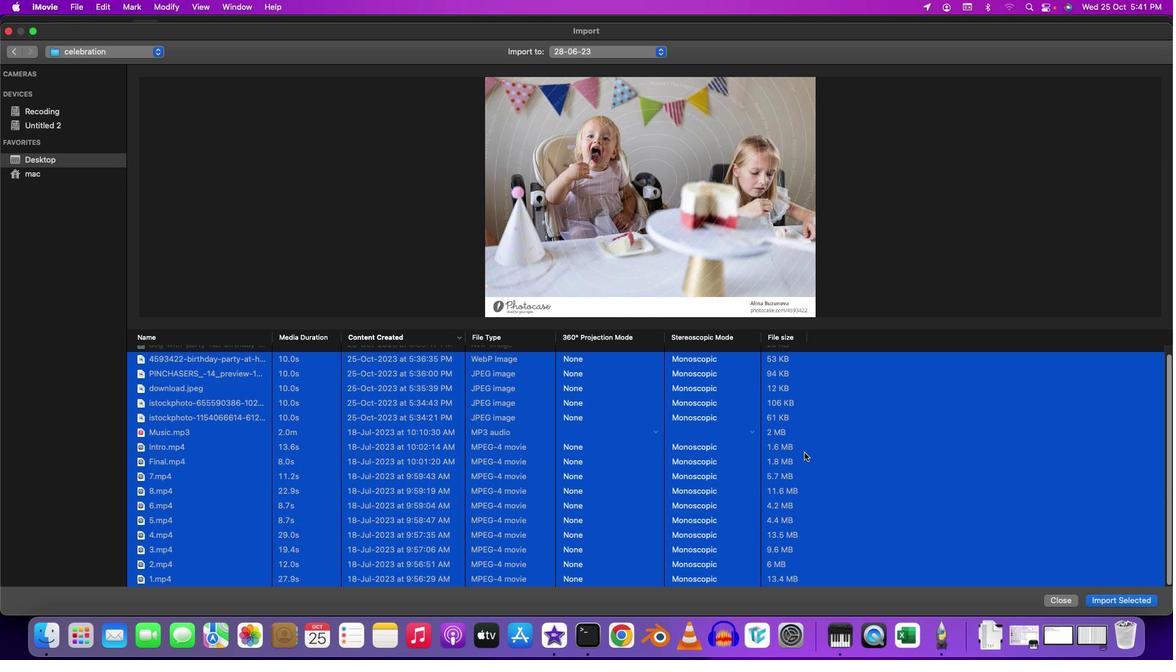 
Action: Mouse moved to (1123, 604)
Screenshot: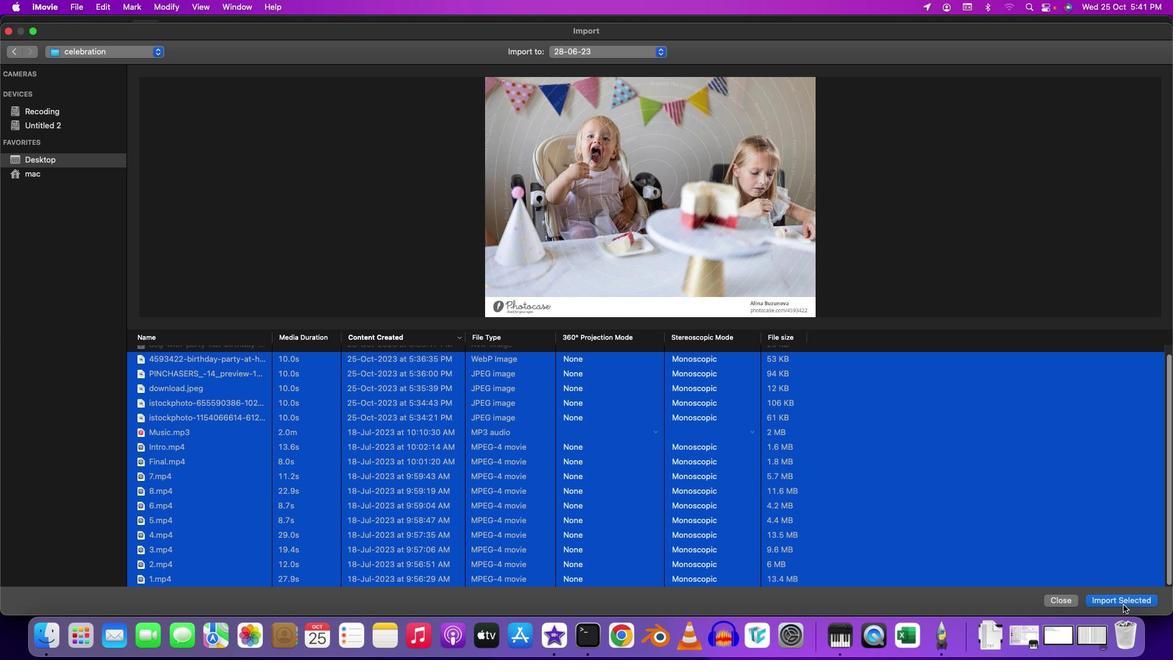 
Action: Mouse pressed left at (1123, 604)
Screenshot: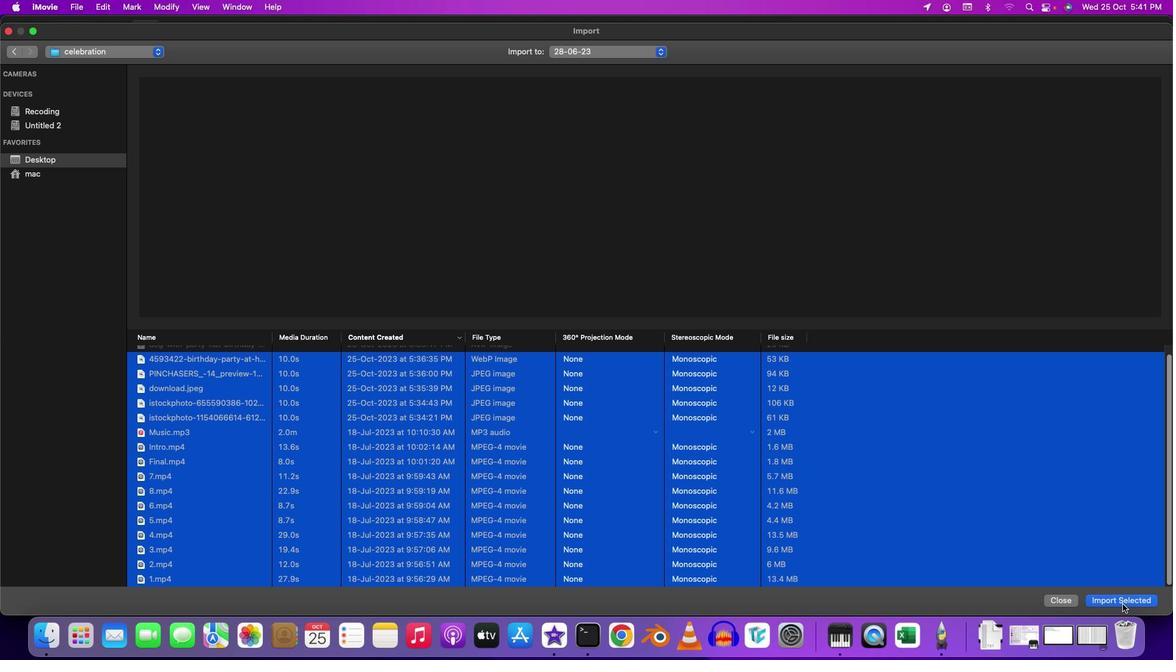 
Action: Mouse moved to (203, 226)
Screenshot: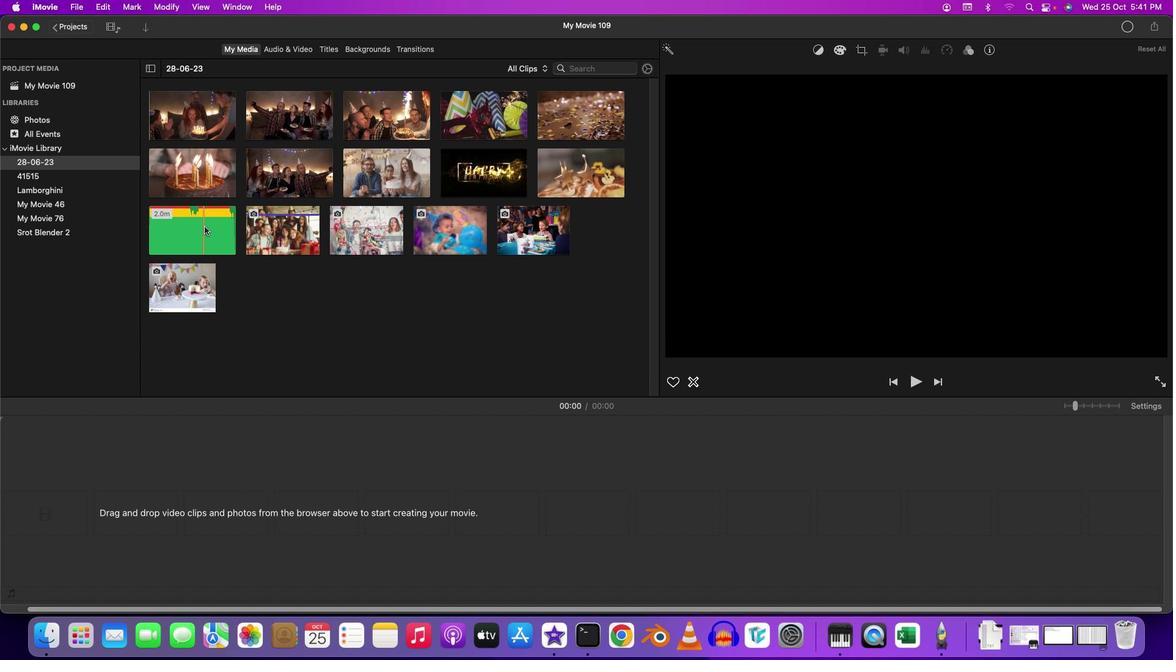 
Action: Mouse pressed left at (203, 226)
Screenshot: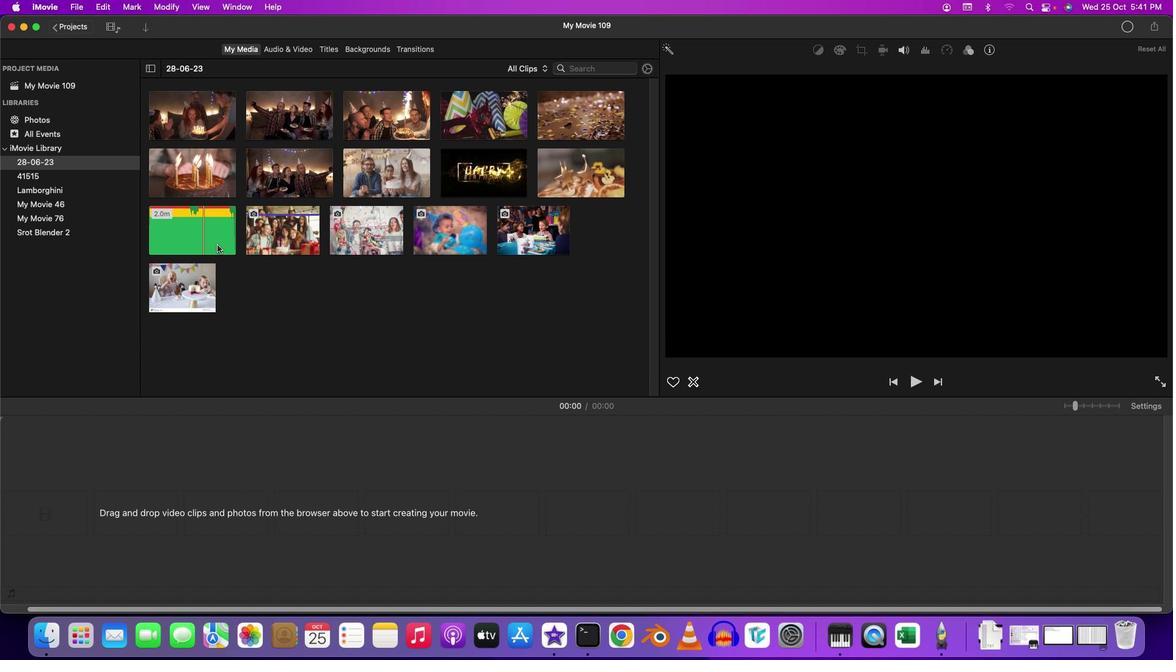 
Action: Mouse moved to (37, 482)
Screenshot: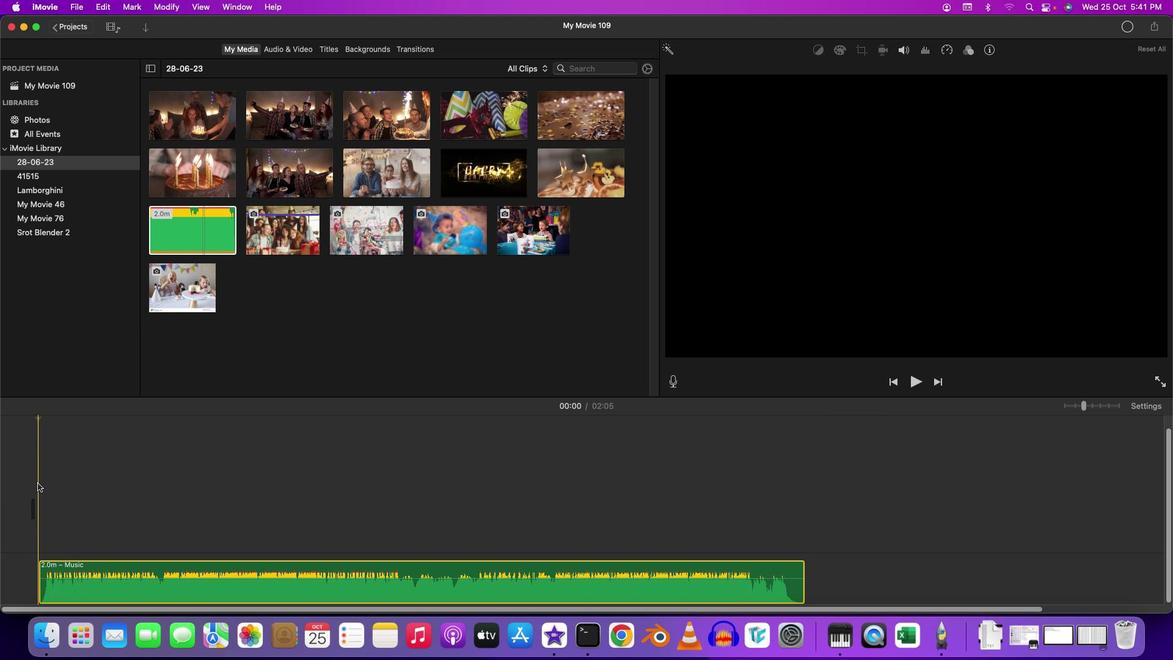 
Action: Mouse pressed left at (37, 482)
Screenshot: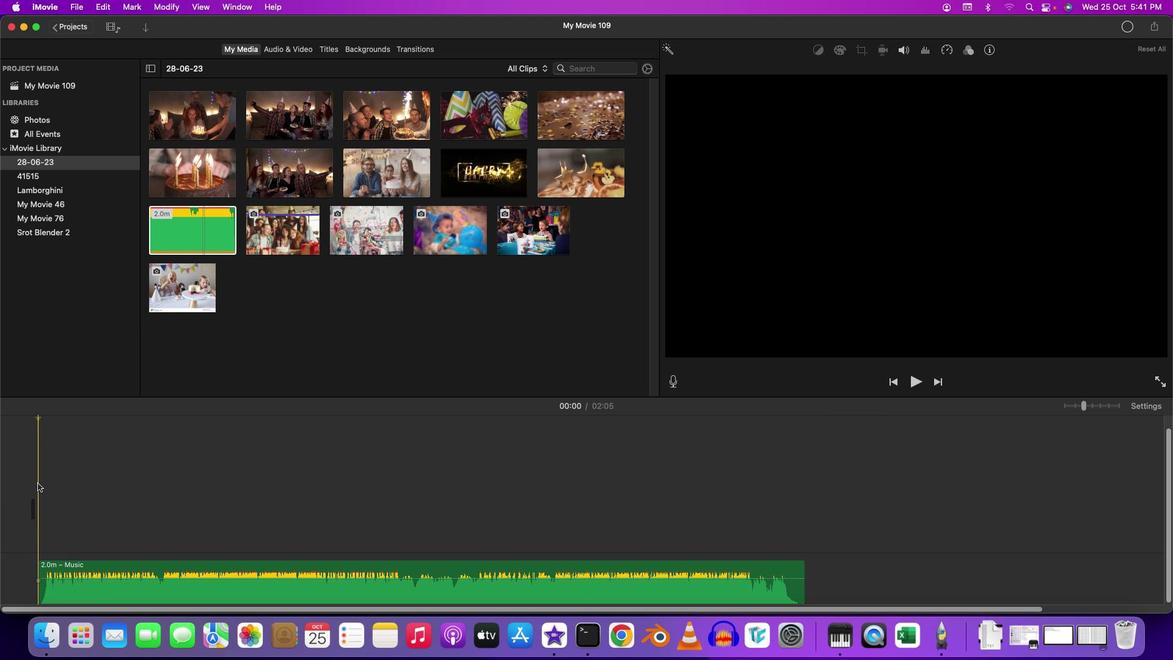 
Action: Key pressed Key.space
Screenshot: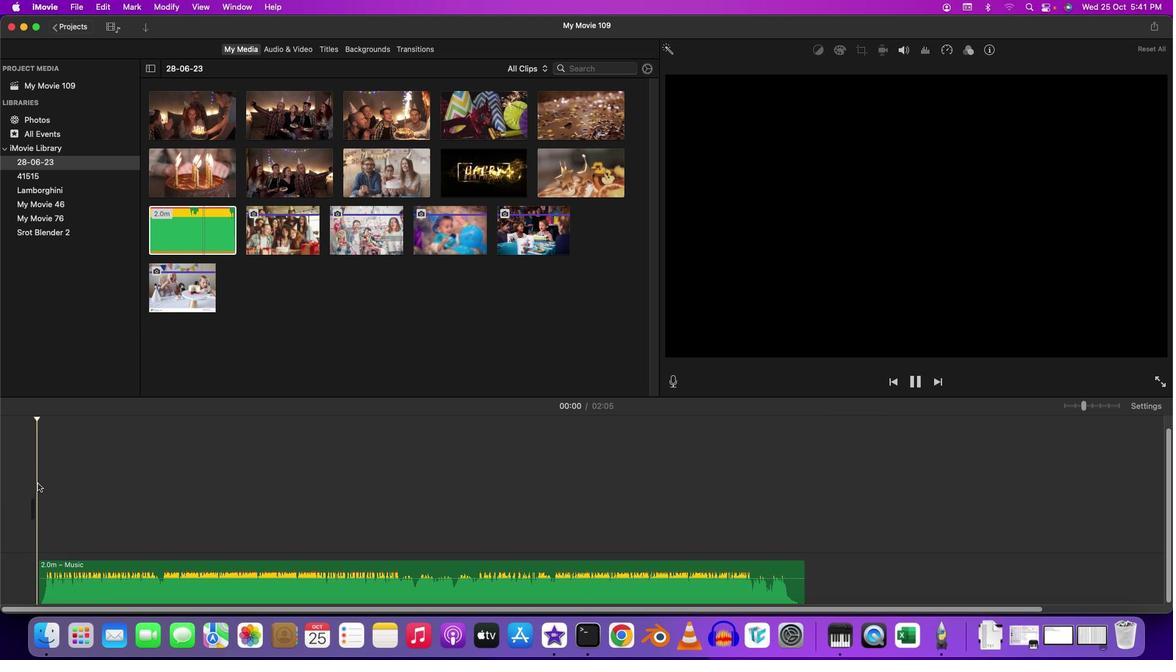 
Action: Mouse moved to (165, 498)
Screenshot: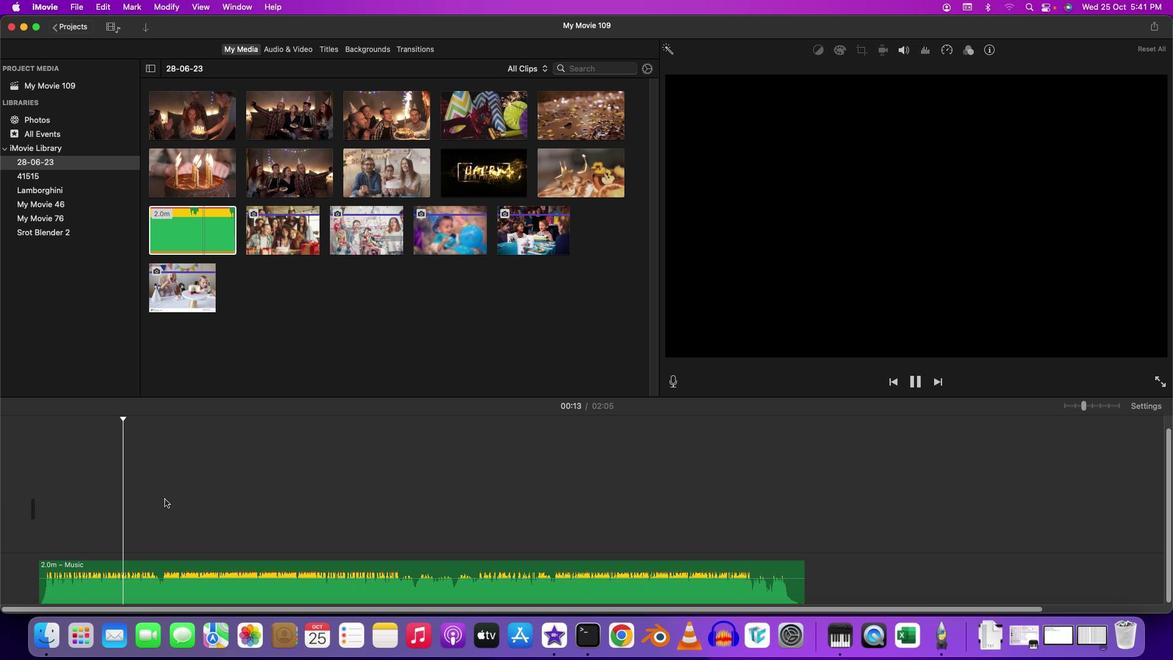
Action: Key pressed Key.space
Screenshot: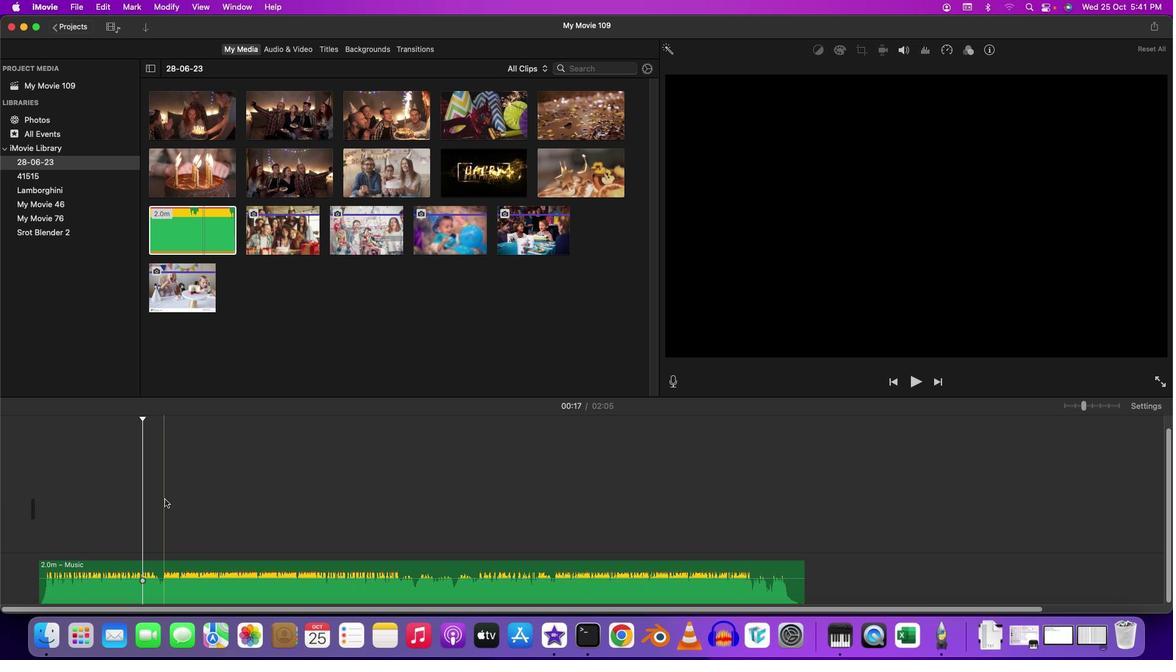 
Action: Mouse moved to (192, 174)
Screenshot: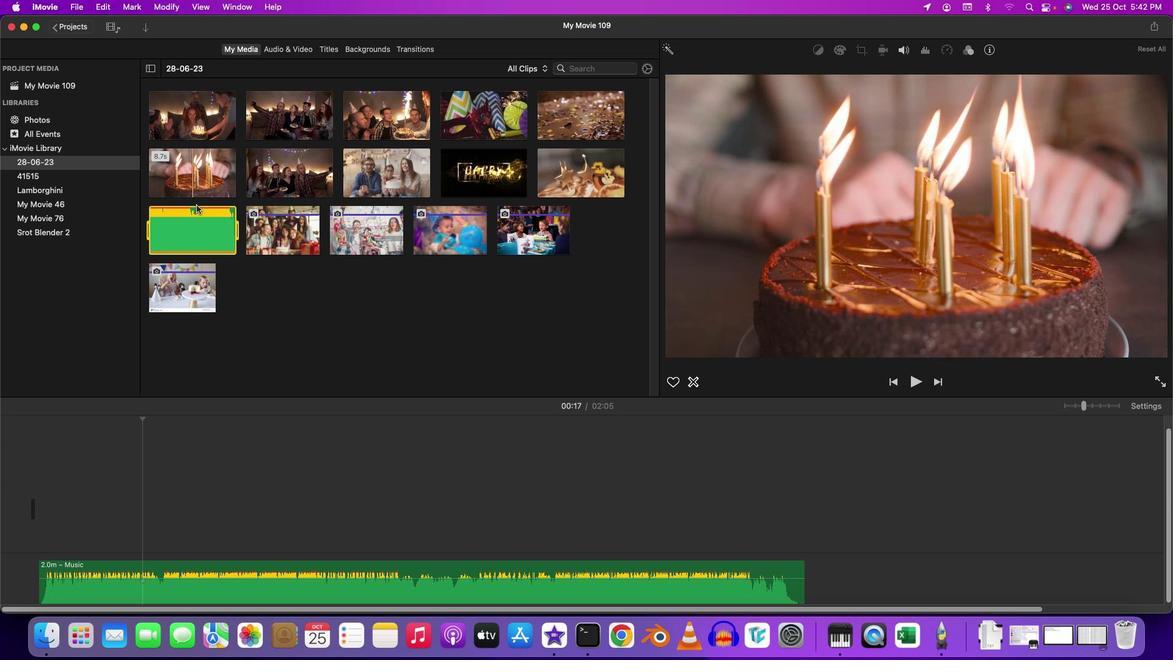 
Action: Mouse pressed left at (192, 174)
Screenshot: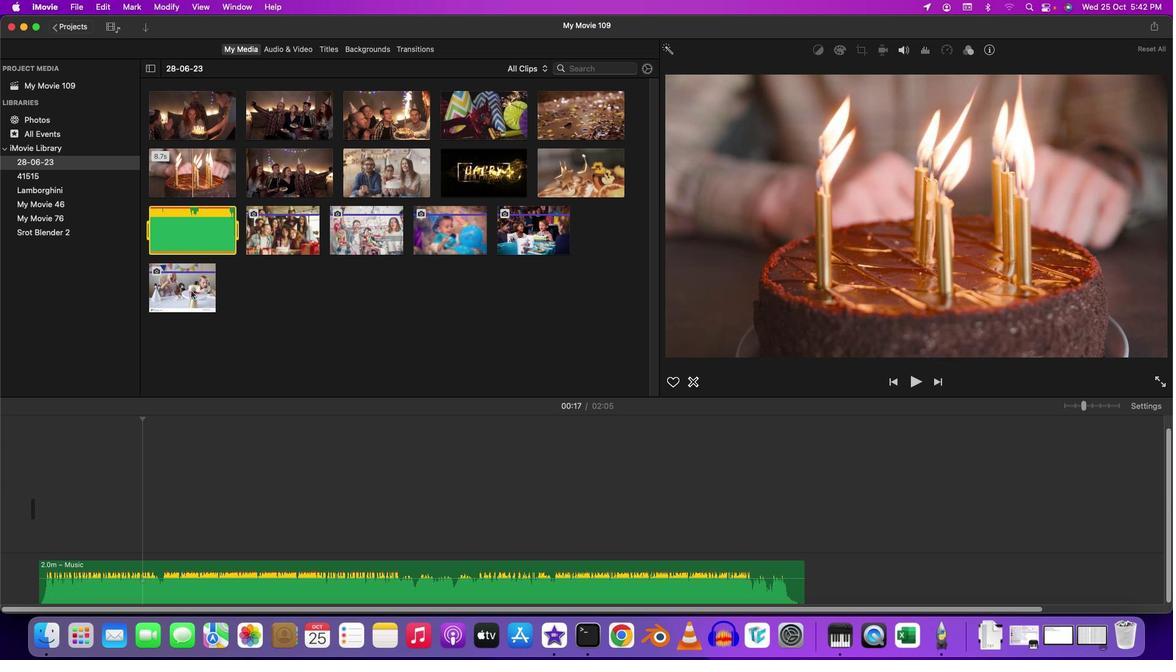
Action: Mouse moved to (53, 498)
Screenshot: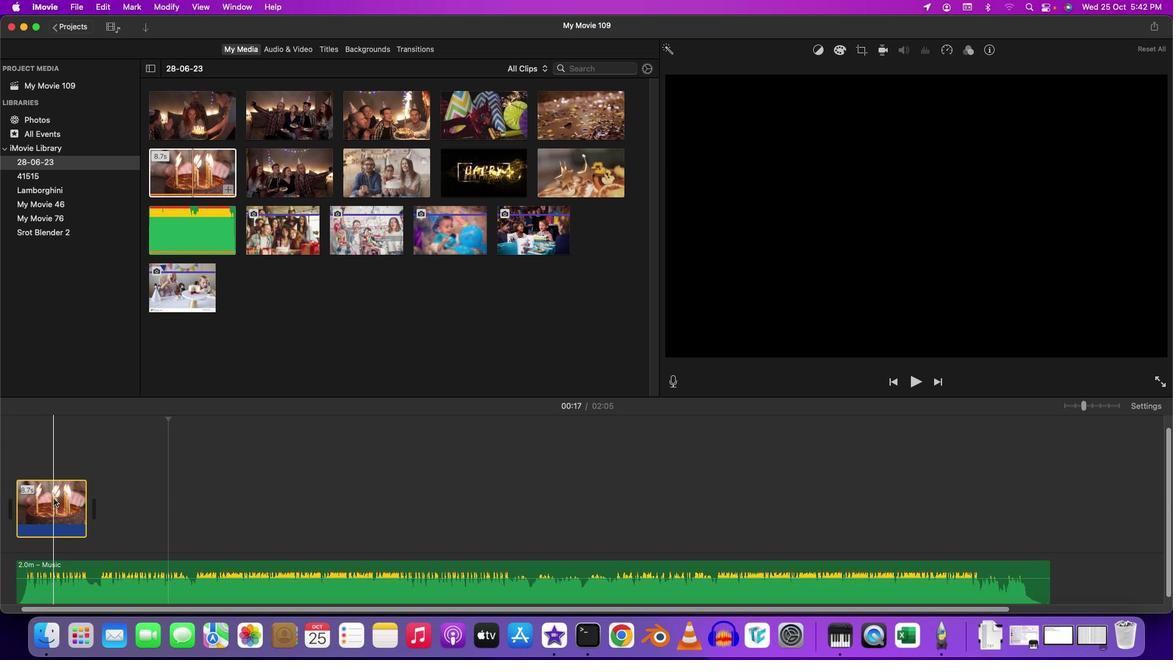 
Action: Mouse pressed right at (53, 498)
Screenshot: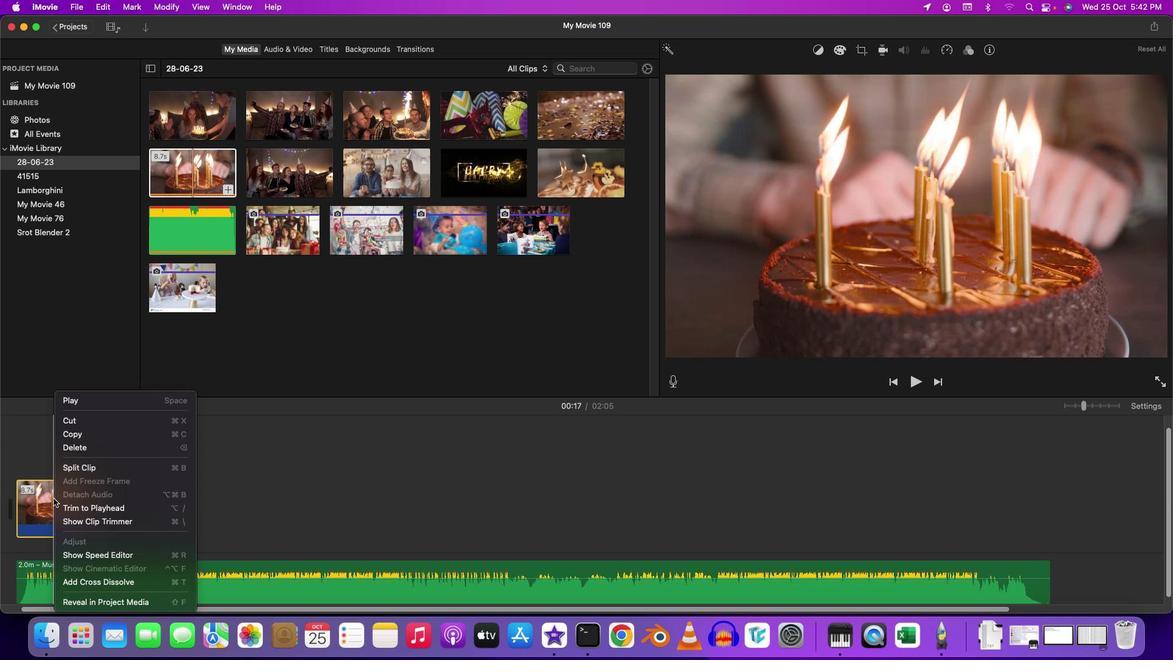 
Action: Mouse moved to (287, 484)
Screenshot: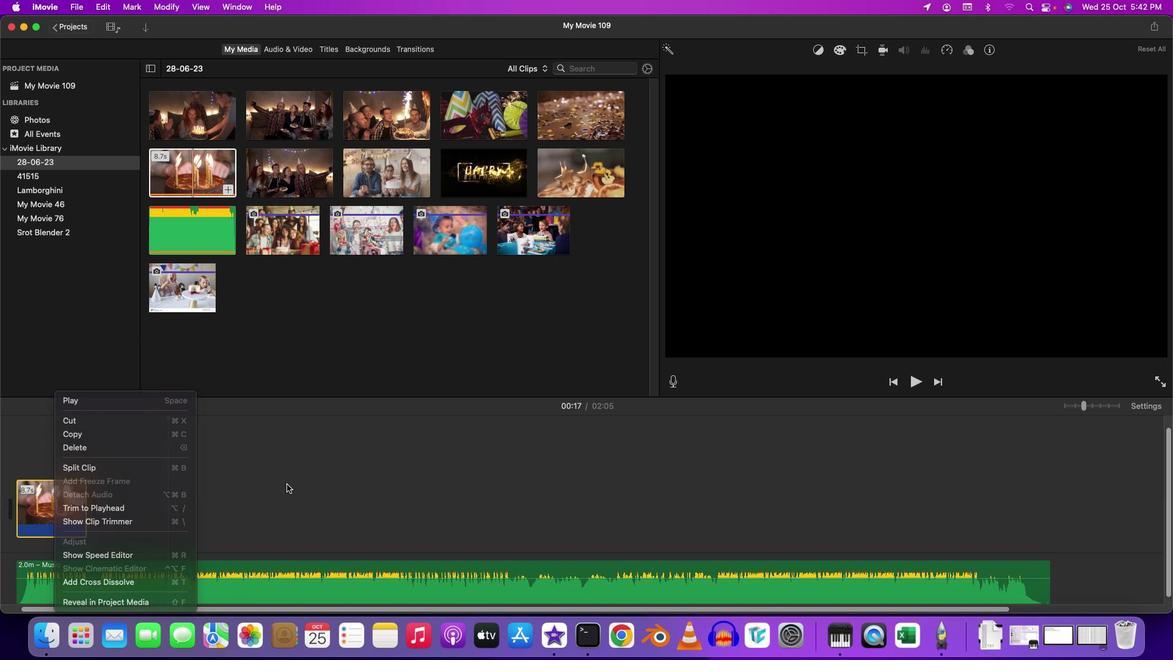 
Action: Mouse pressed left at (287, 484)
Screenshot: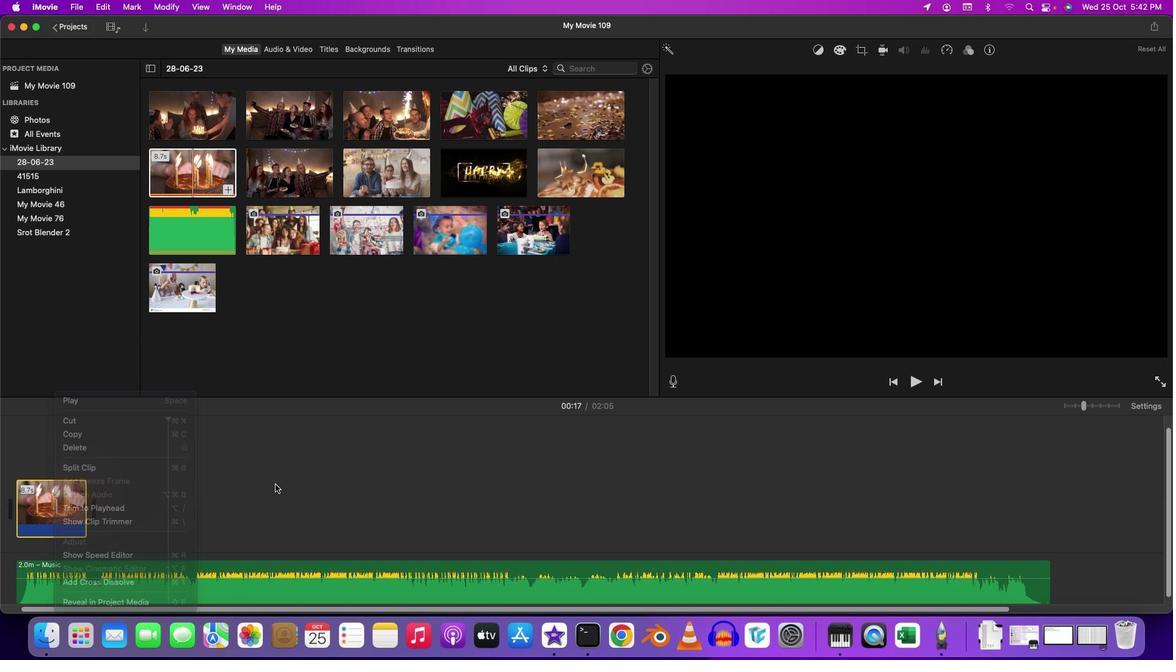 
Action: Mouse moved to (18, 450)
Screenshot: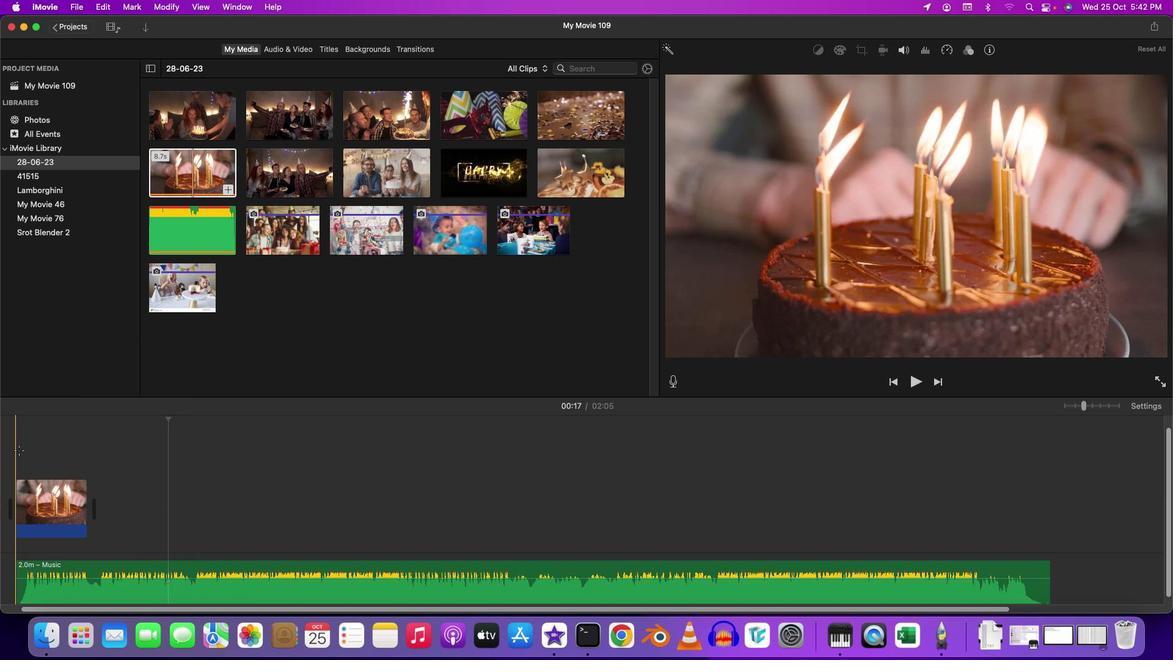 
Action: Mouse pressed left at (18, 450)
Screenshot: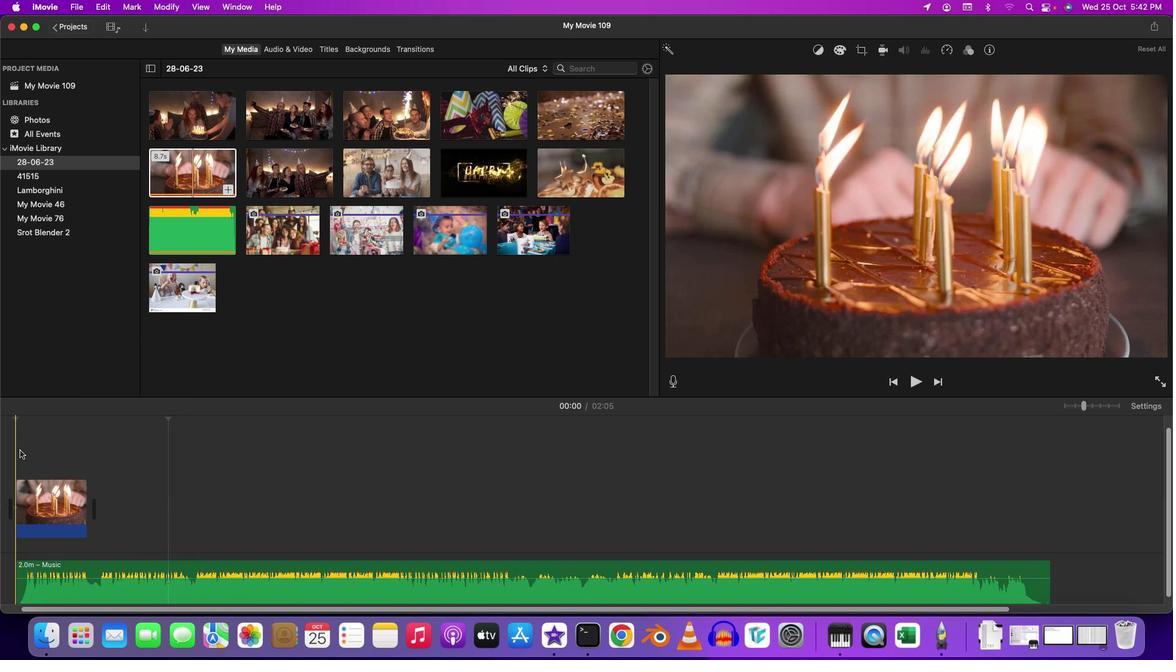 
Action: Mouse moved to (20, 449)
Screenshot: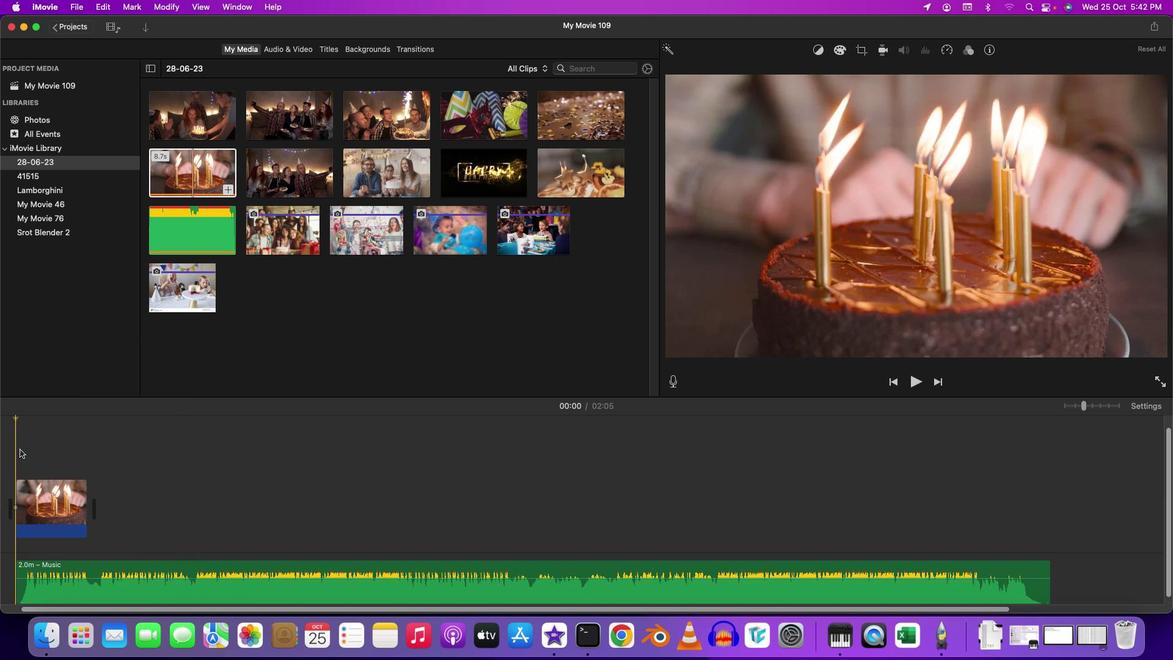 
Action: Key pressed Key.spaceKey.space
Screenshot: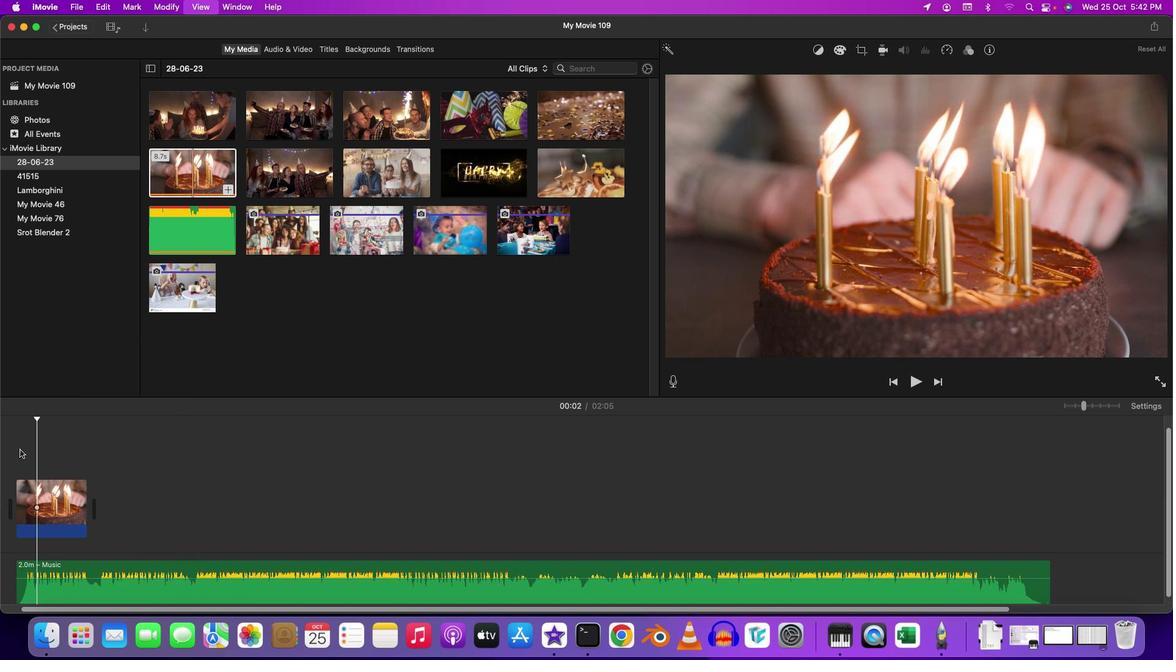 
Action: Mouse moved to (48, 490)
Screenshot: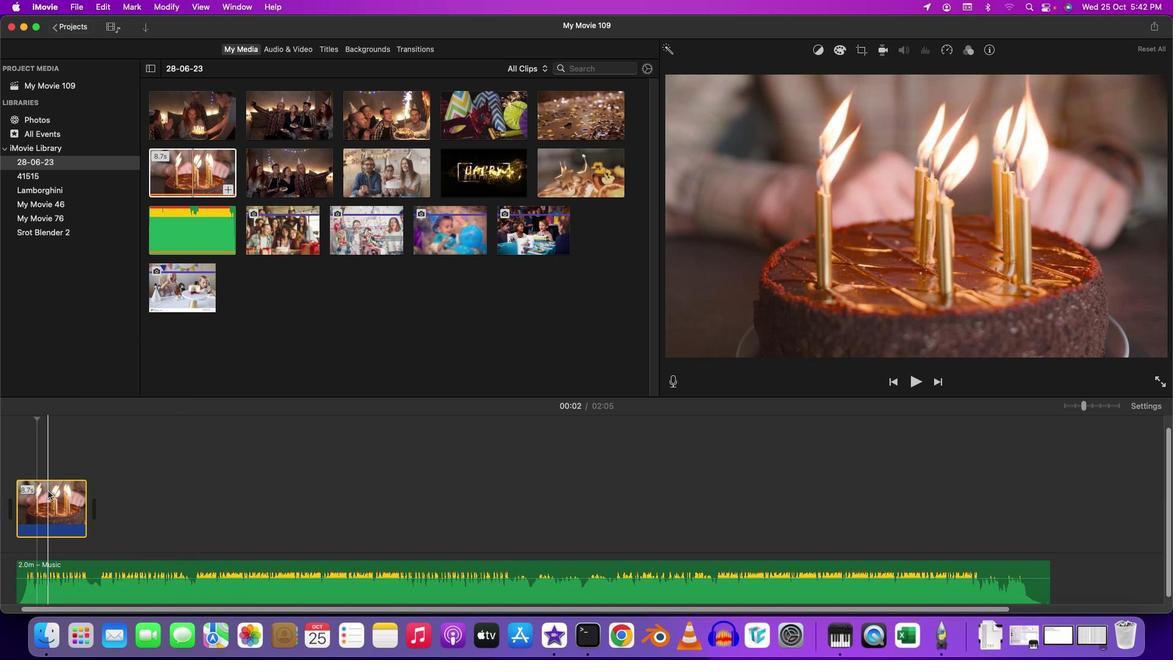 
Action: Mouse pressed left at (48, 490)
Screenshot: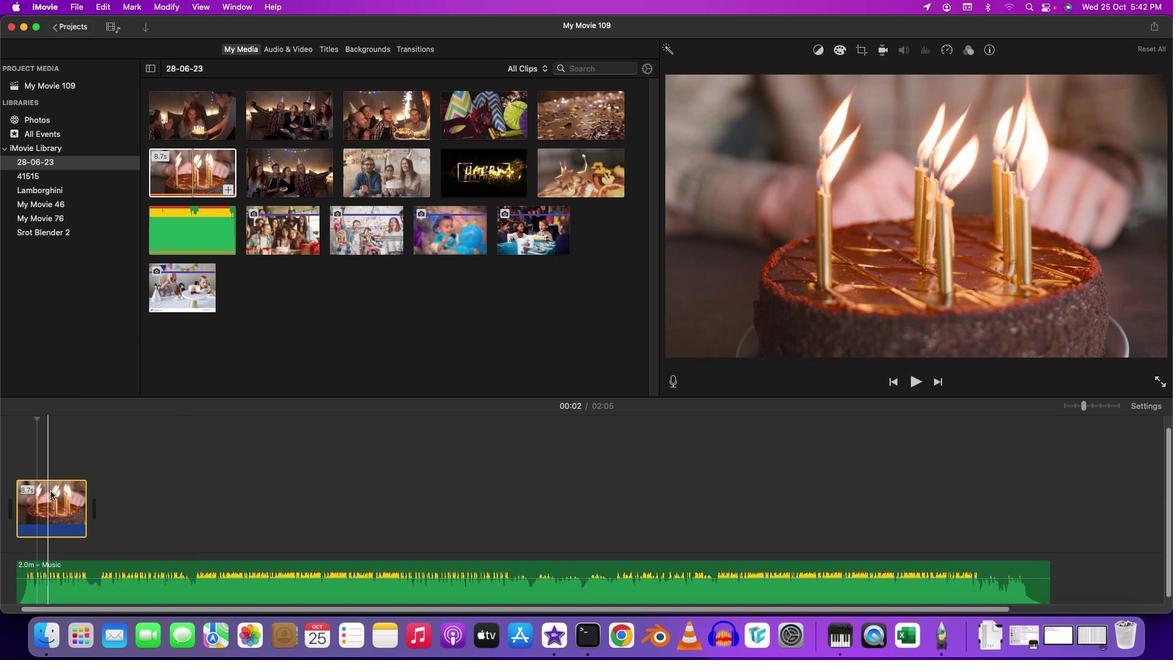 
Action: Mouse moved to (288, 312)
Screenshot: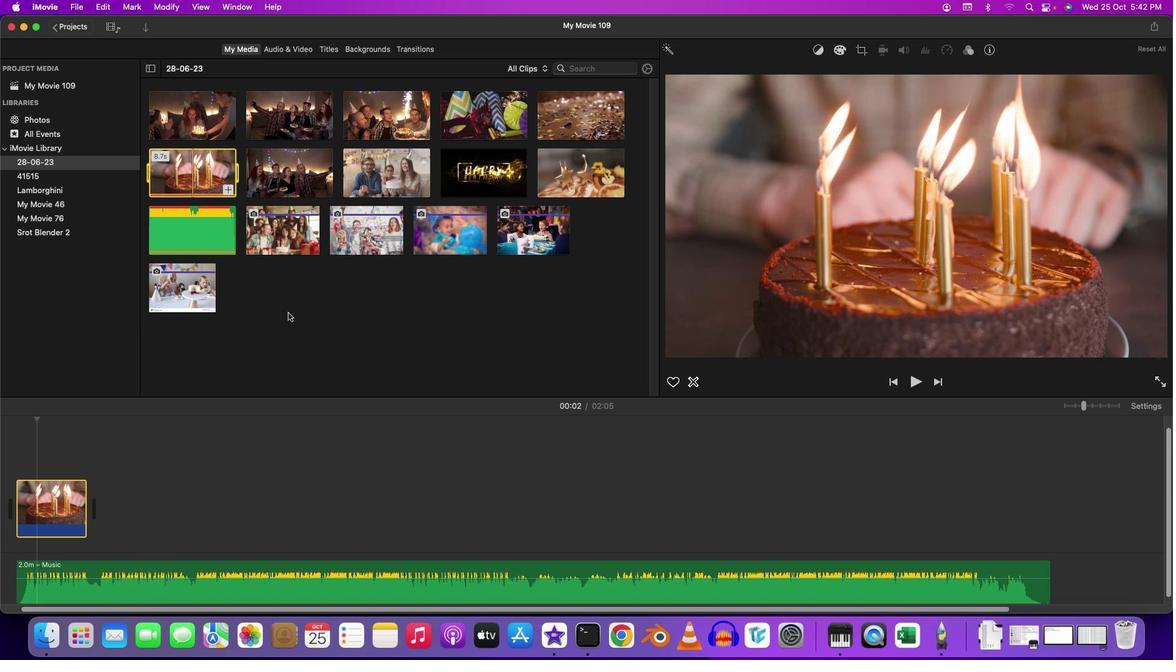 
Action: Mouse pressed left at (288, 312)
Screenshot: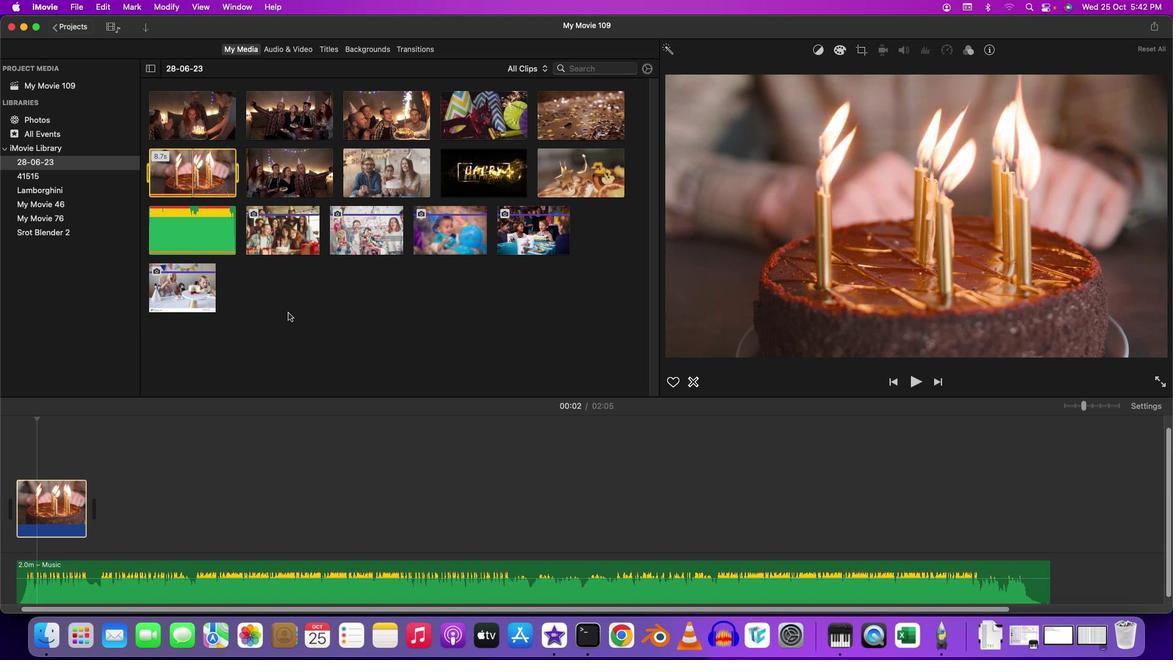 
Action: Mouse moved to (292, 321)
Screenshot: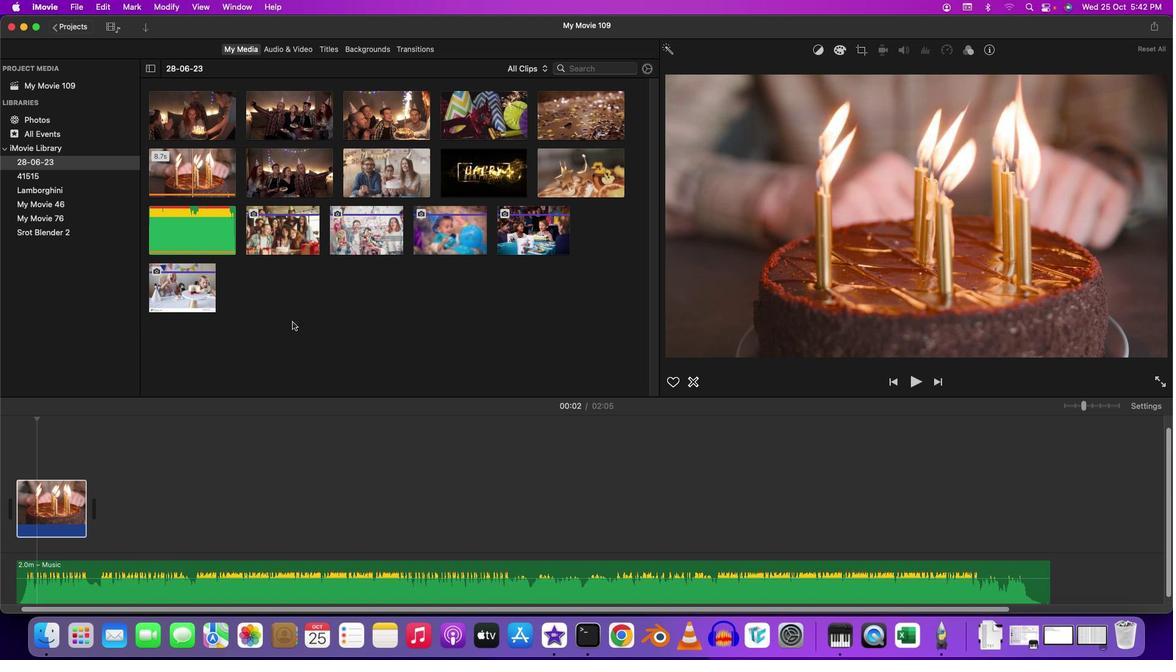 
Action: Mouse pressed left at (292, 321)
Screenshot: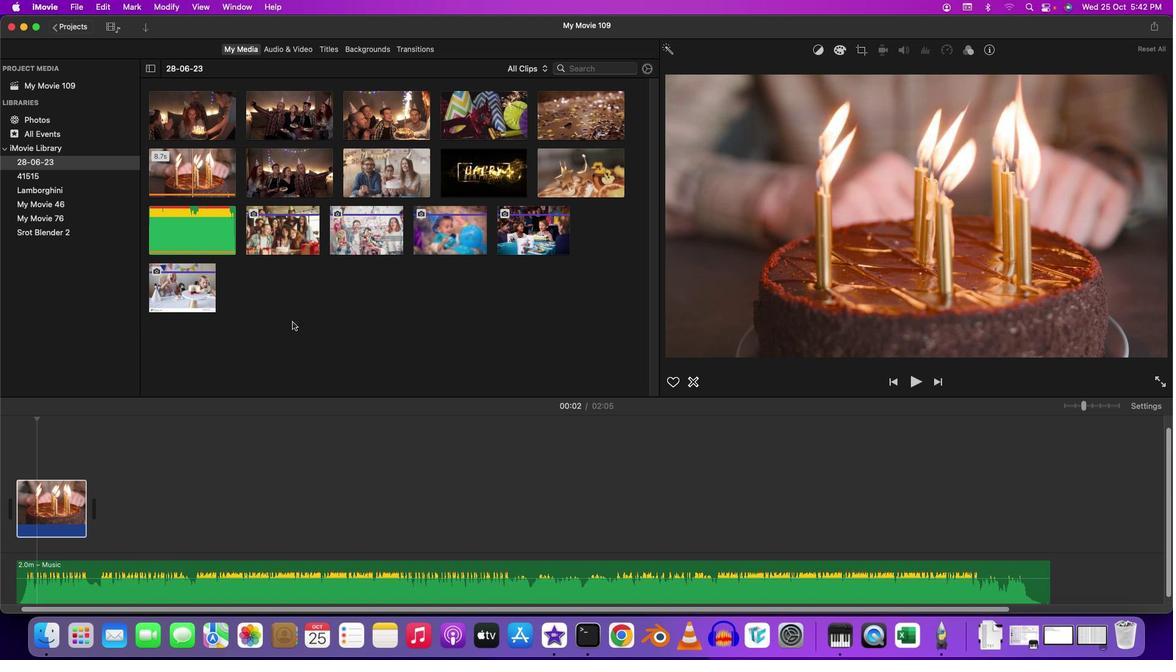
Action: Mouse moved to (303, 320)
Screenshot: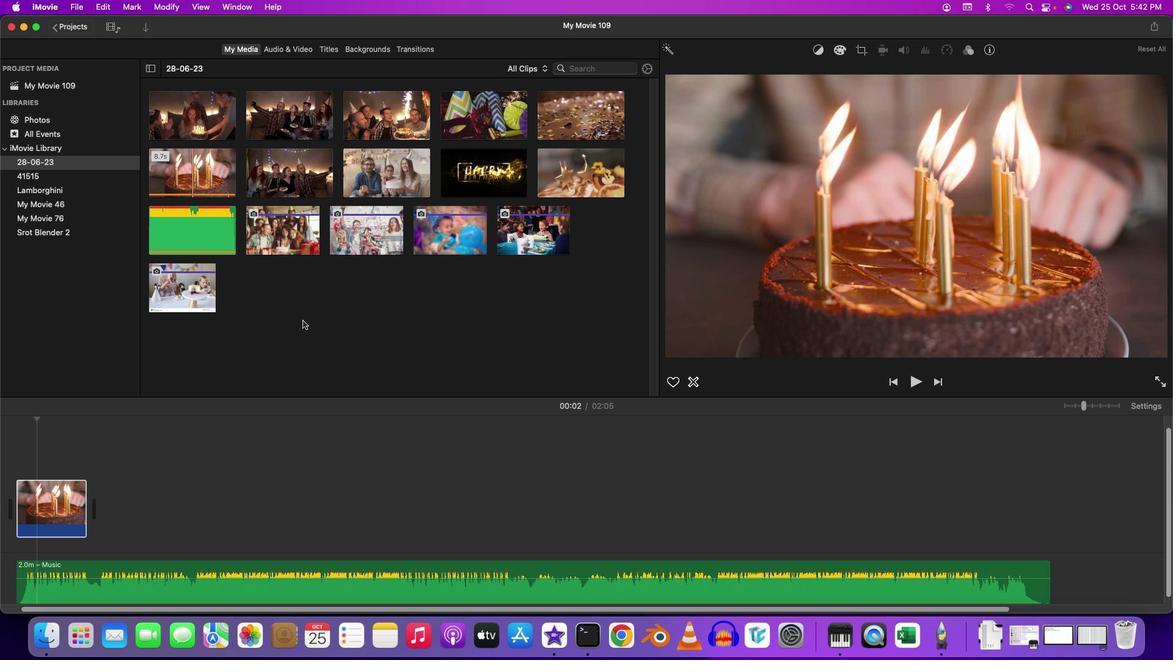
Action: Mouse pressed left at (303, 320)
Screenshot: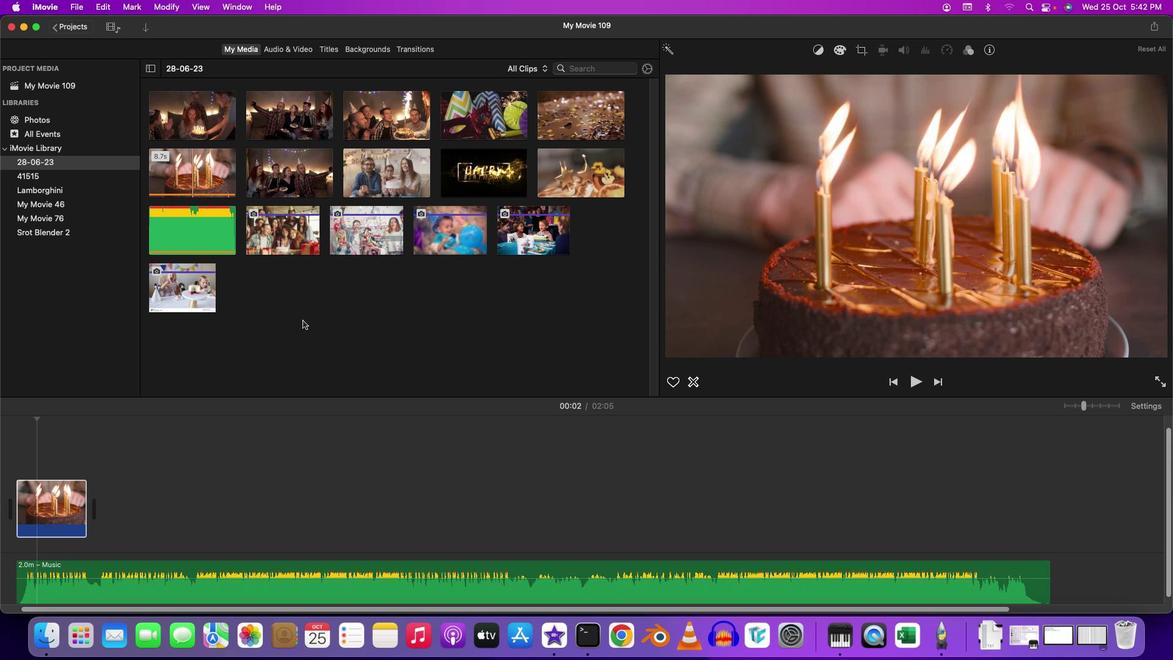 
Action: Mouse moved to (308, 317)
Screenshot: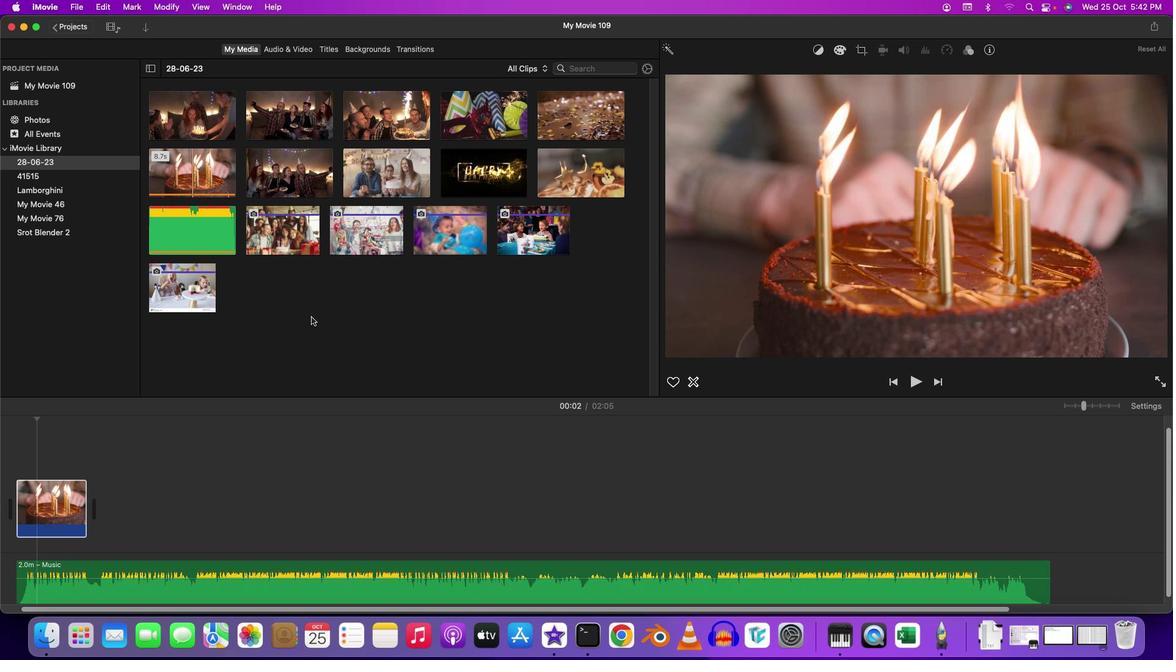 
Action: Mouse scrolled (308, 317) with delta (0, 0)
Screenshot: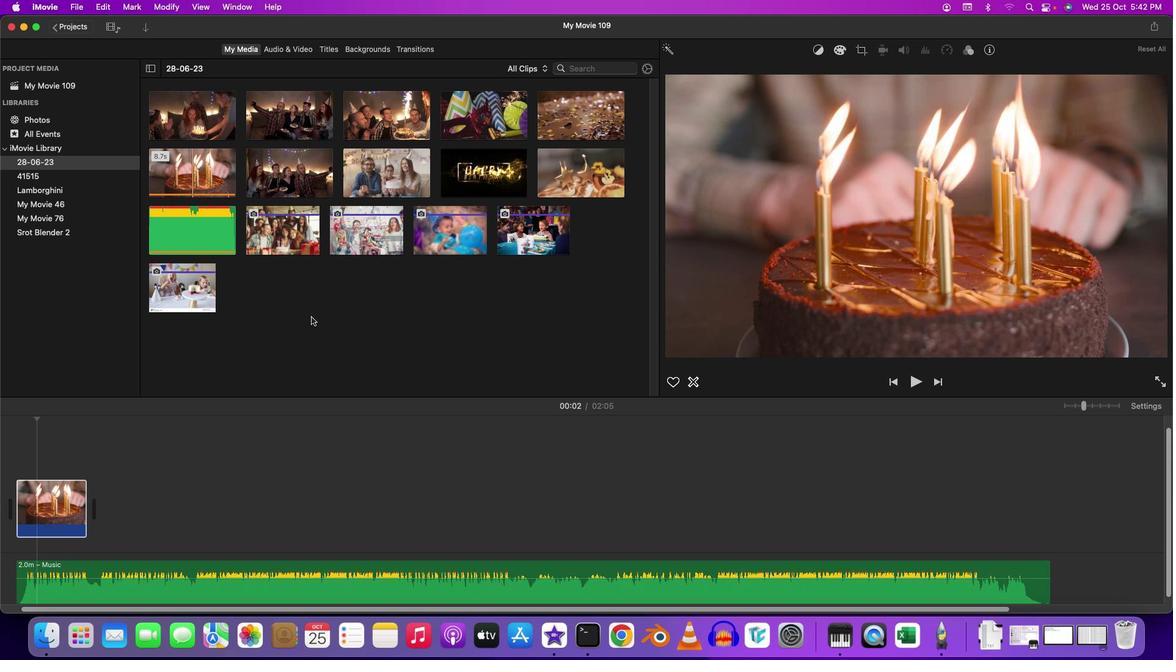 
Action: Mouse moved to (308, 317)
Screenshot: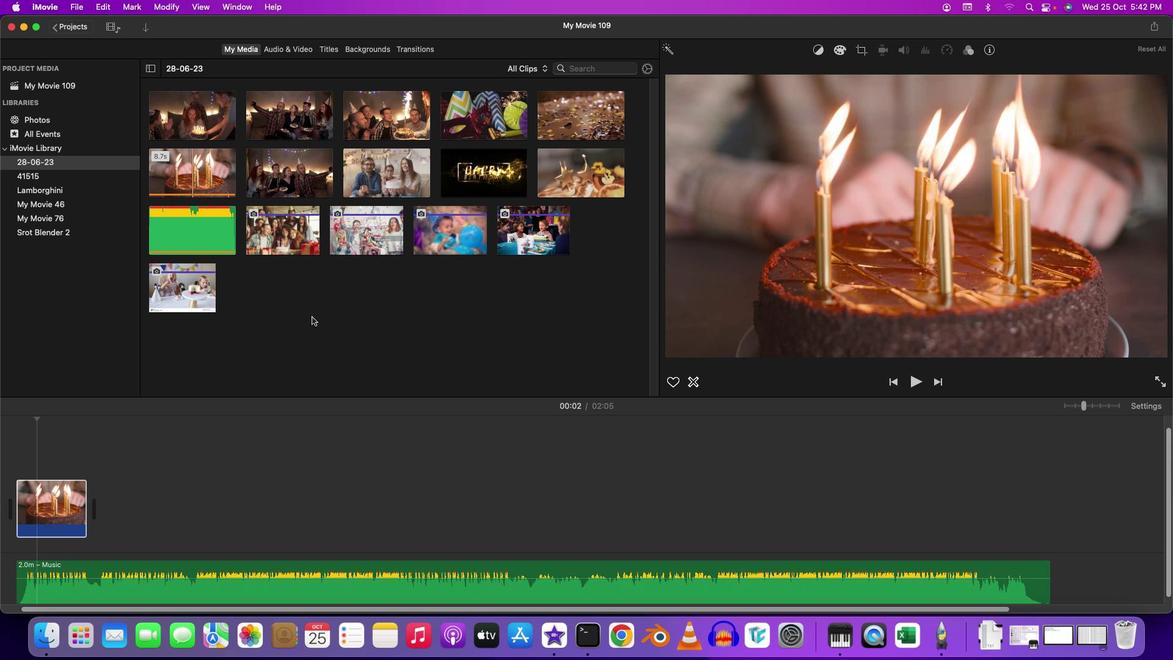 
Action: Mouse scrolled (308, 317) with delta (0, 0)
Screenshot: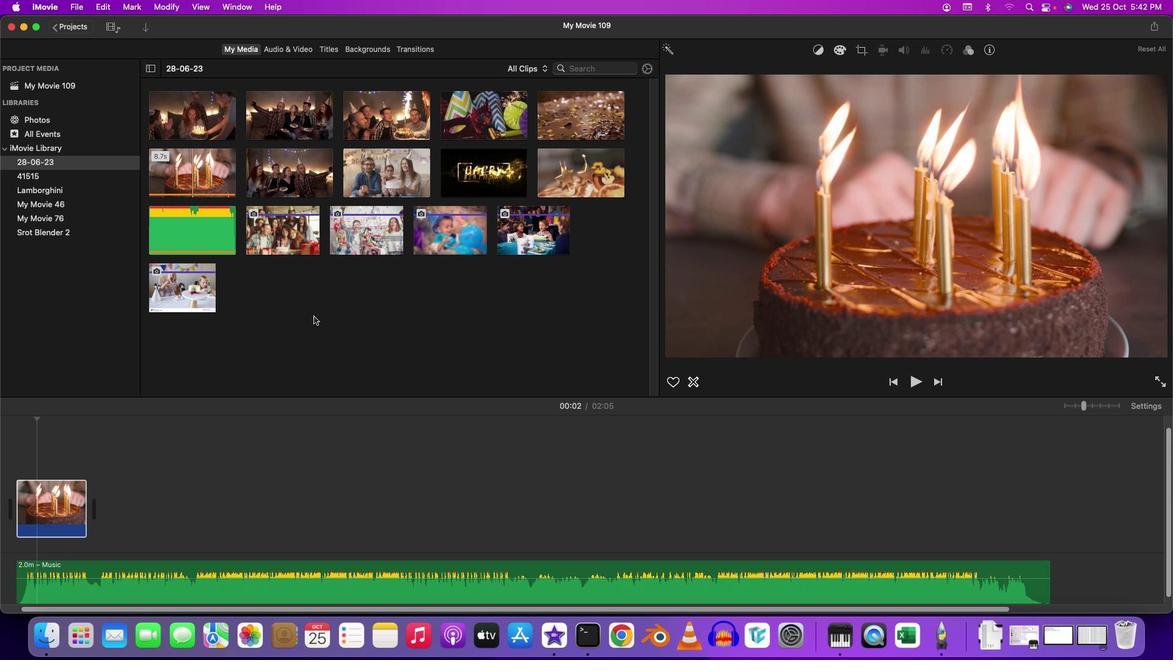 
Action: Mouse moved to (310, 317)
Screenshot: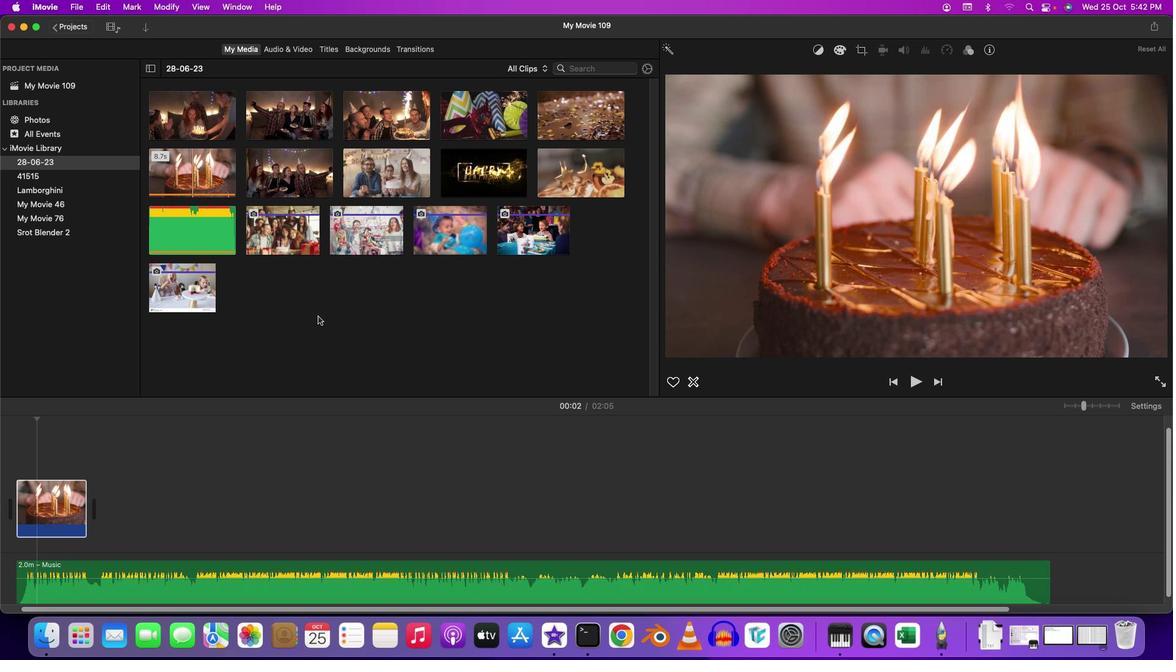 
Action: Mouse scrolled (310, 317) with delta (0, 0)
Screenshot: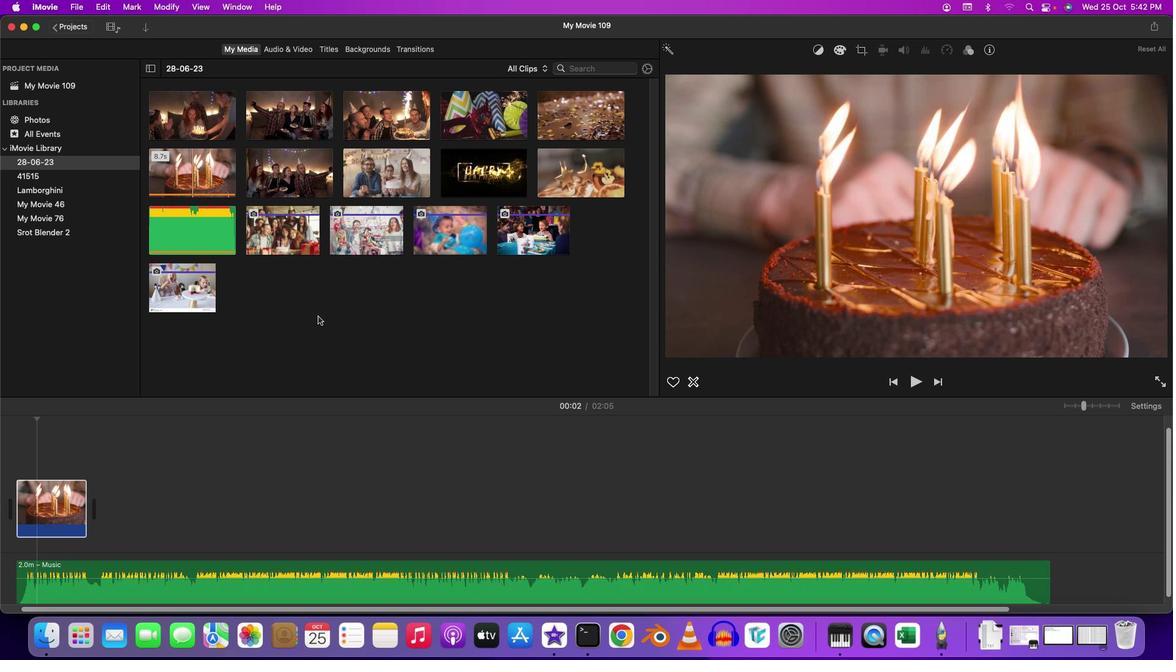 
Action: Mouse moved to (145, 26)
Screenshot: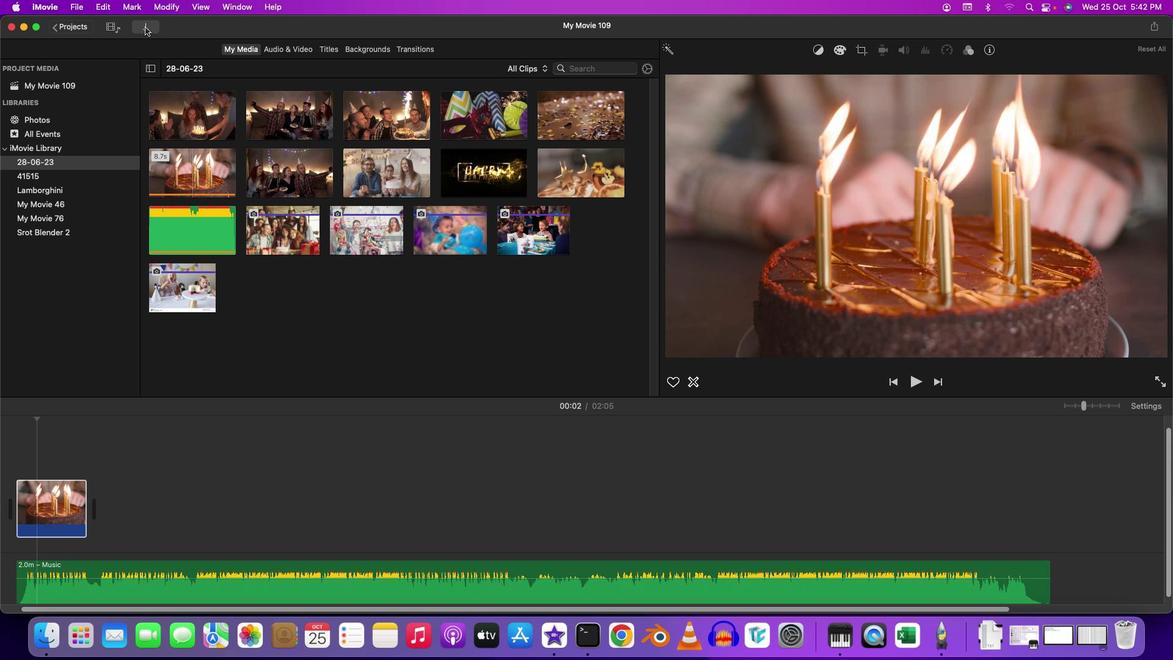 
Action: Mouse pressed left at (145, 26)
Screenshot: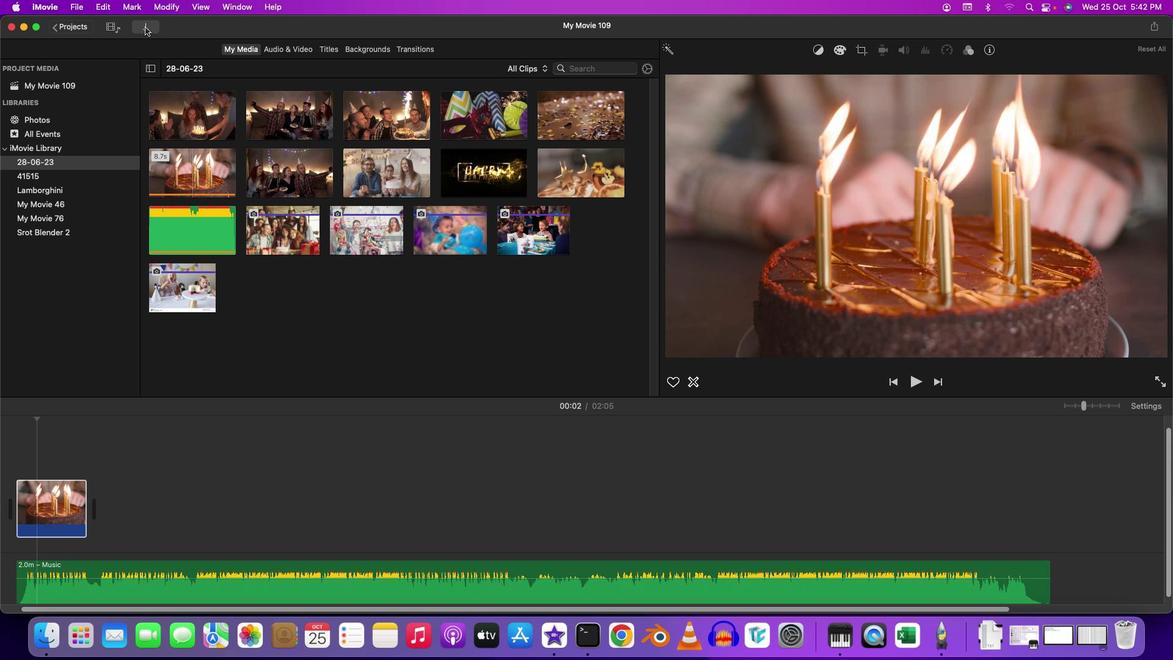 
Action: Mouse moved to (13, 33)
Screenshot: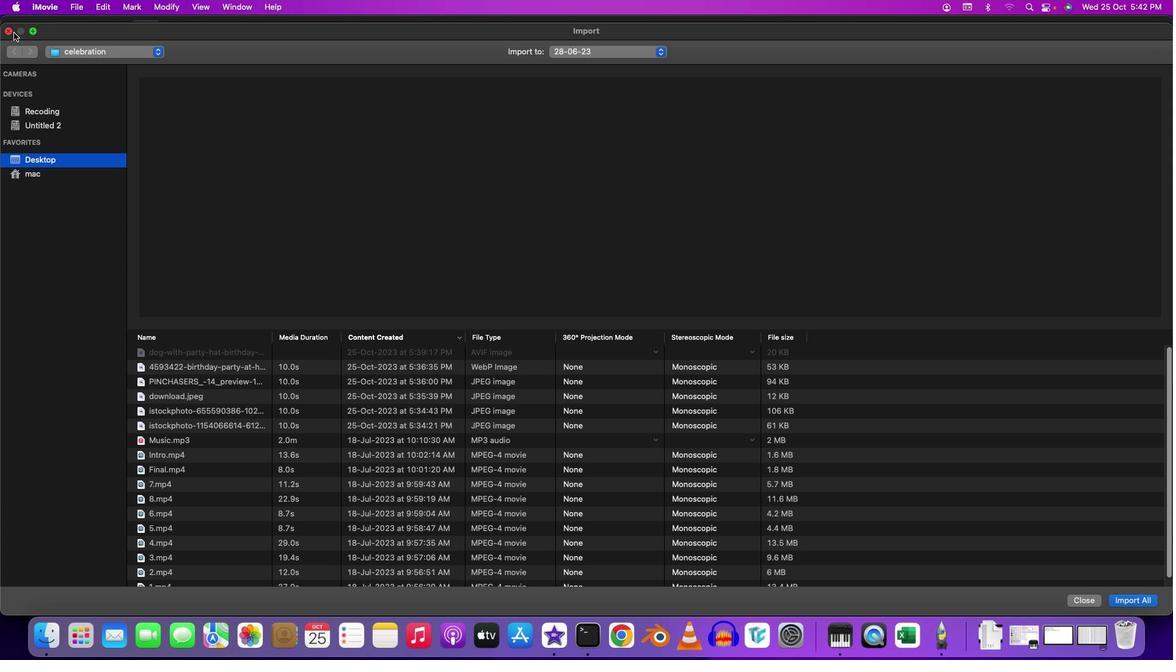
Action: Mouse pressed left at (13, 33)
Screenshot: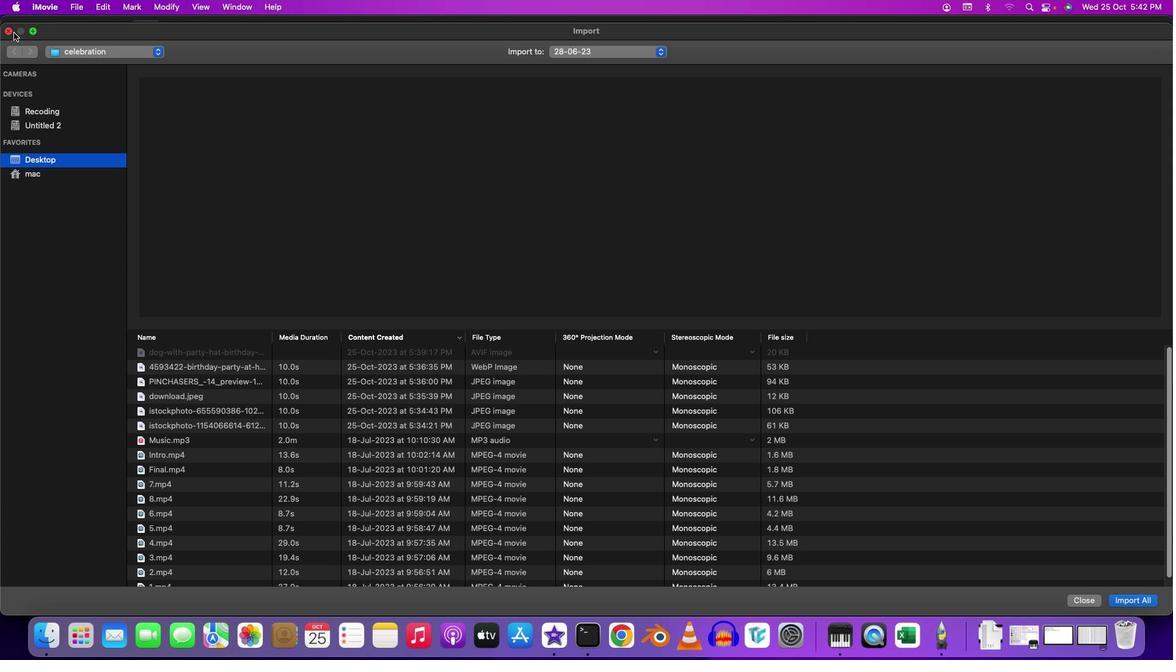 
Action: Mouse moved to (9, 33)
Screenshot: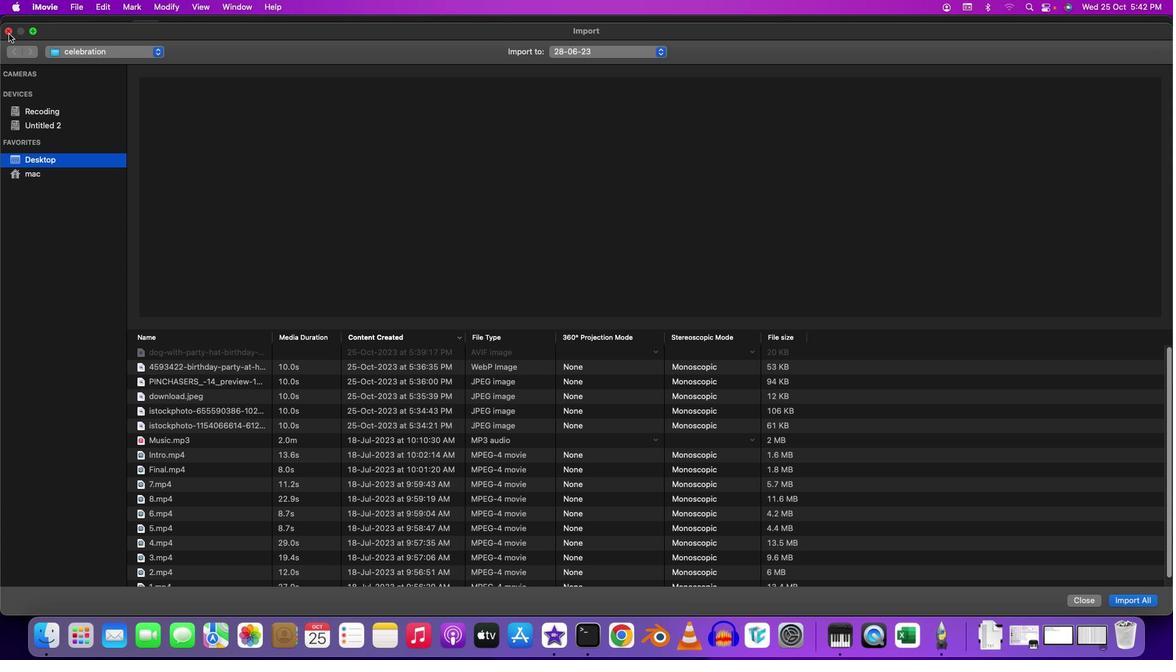 
Action: Mouse pressed left at (9, 33)
Screenshot: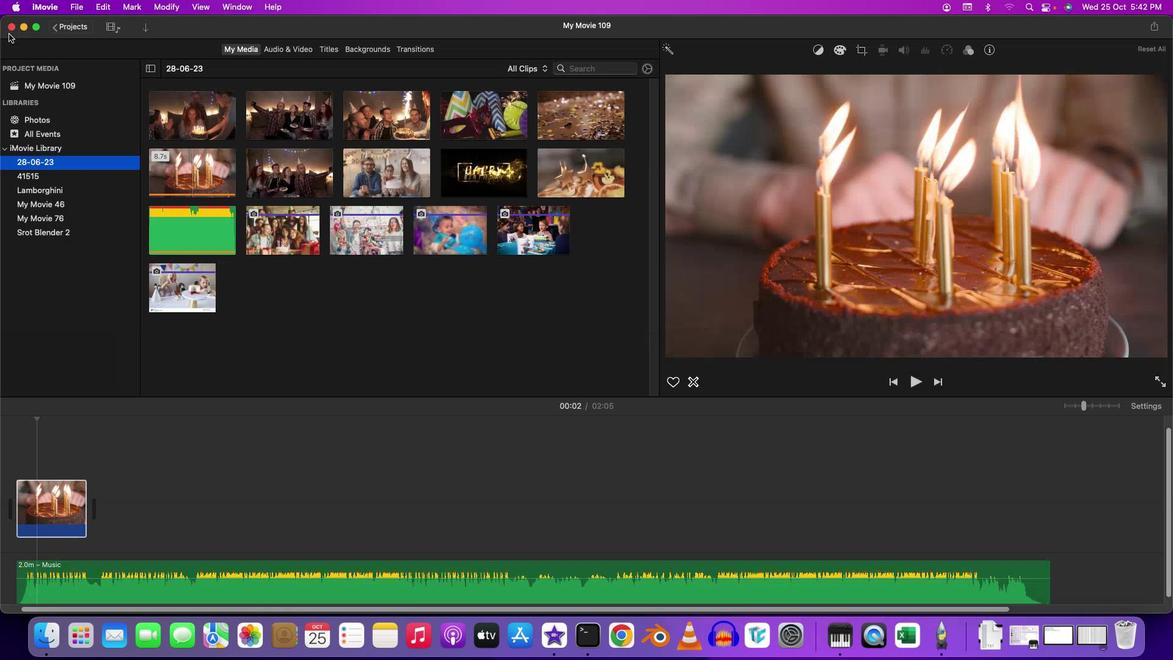 
Action: Mouse moved to (35, 418)
Screenshot: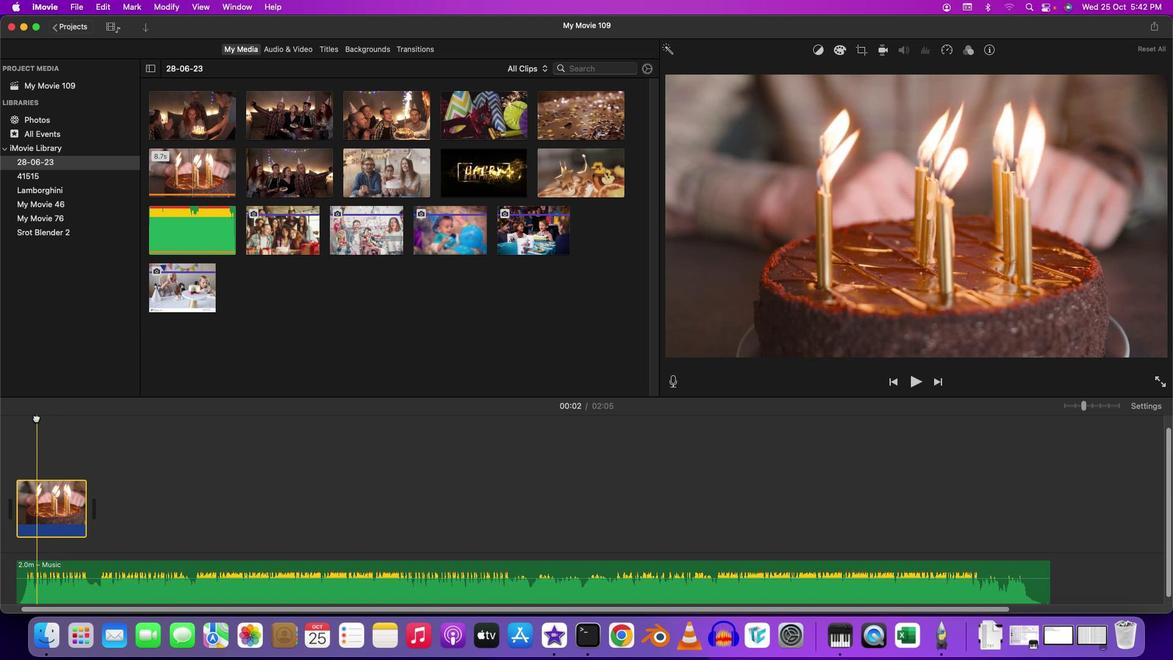 
Action: Mouse pressed left at (35, 418)
Screenshot: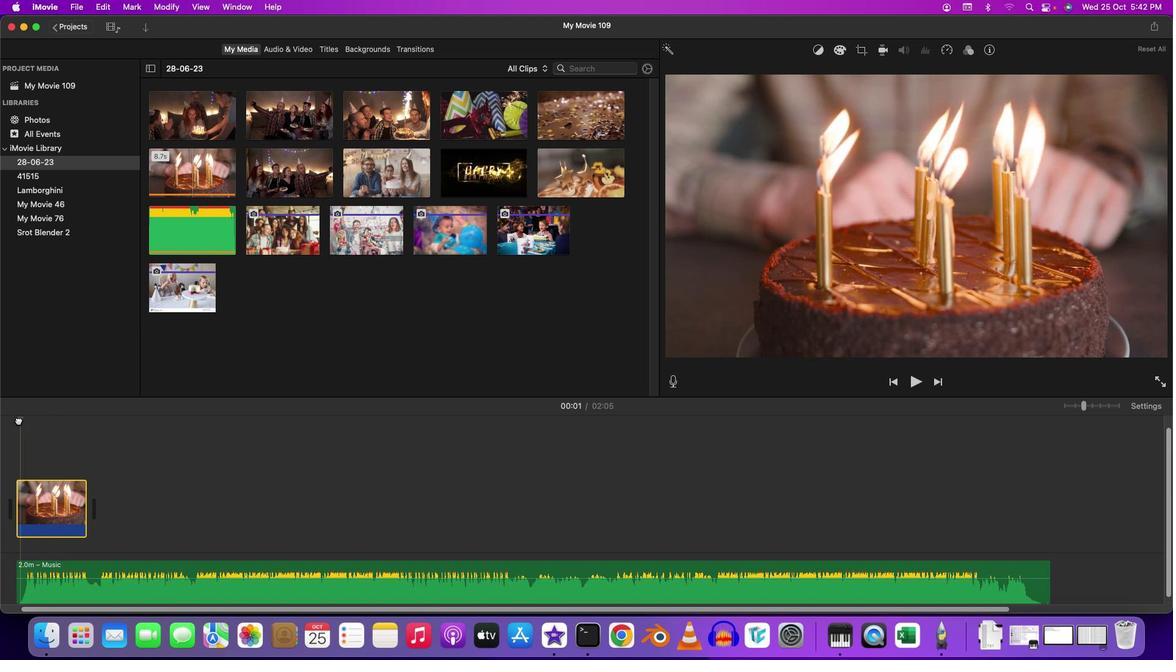 
Action: Mouse moved to (1149, 407)
Screenshot: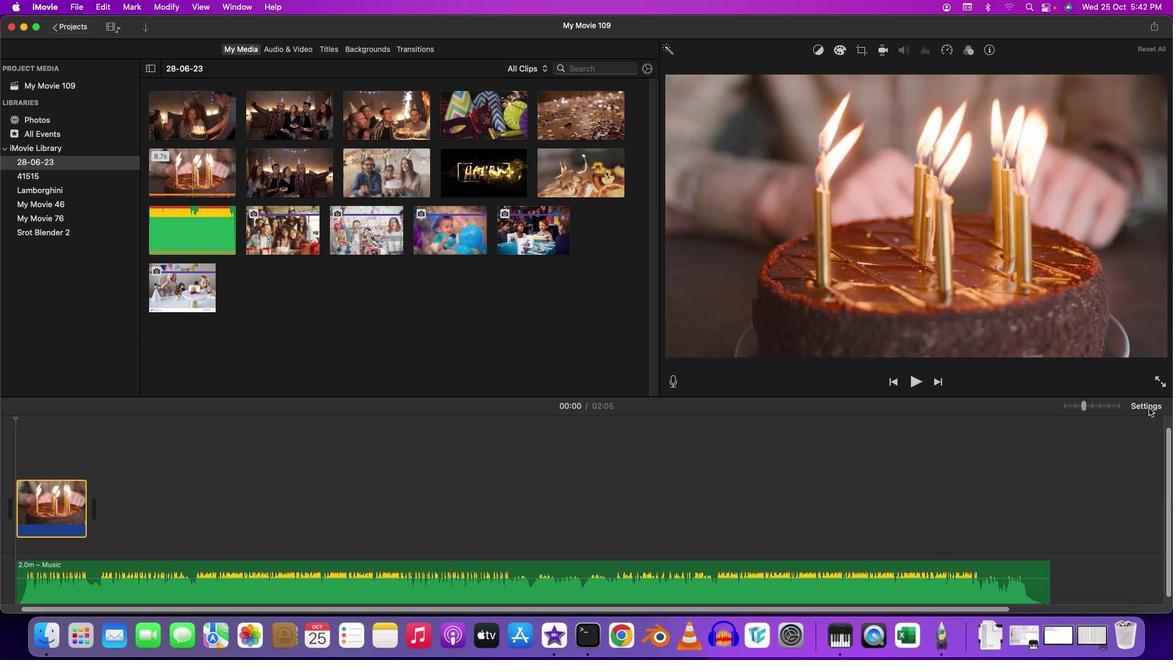 
Action: Mouse pressed left at (1149, 407)
Screenshot: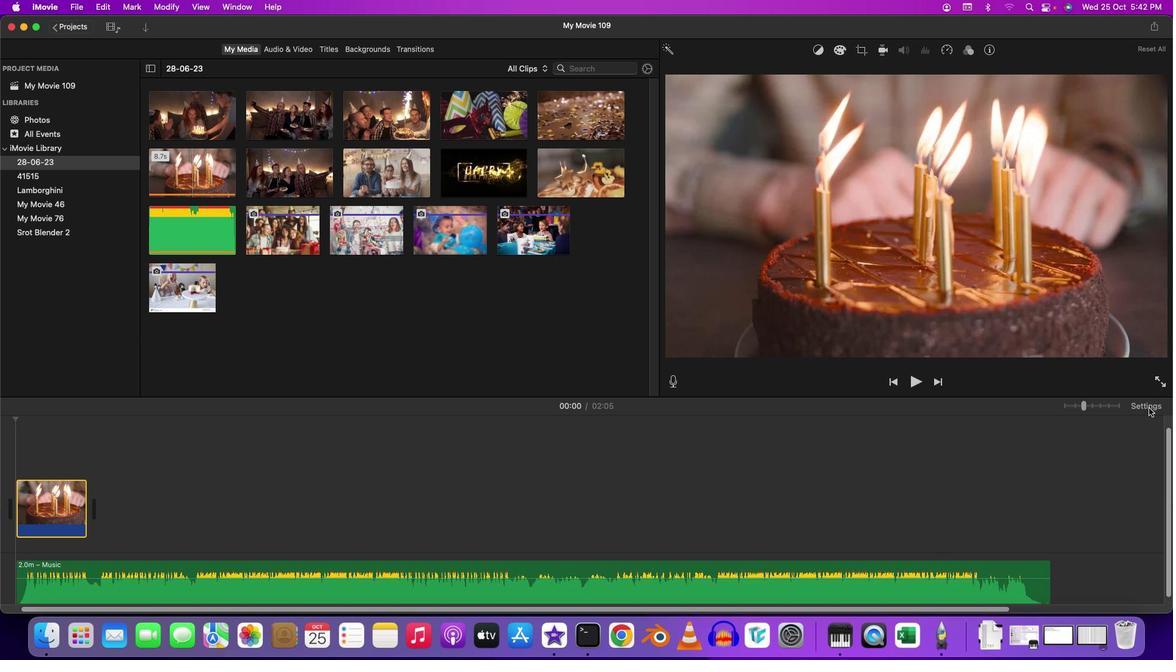 
Action: Mouse moved to (1000, 512)
Screenshot: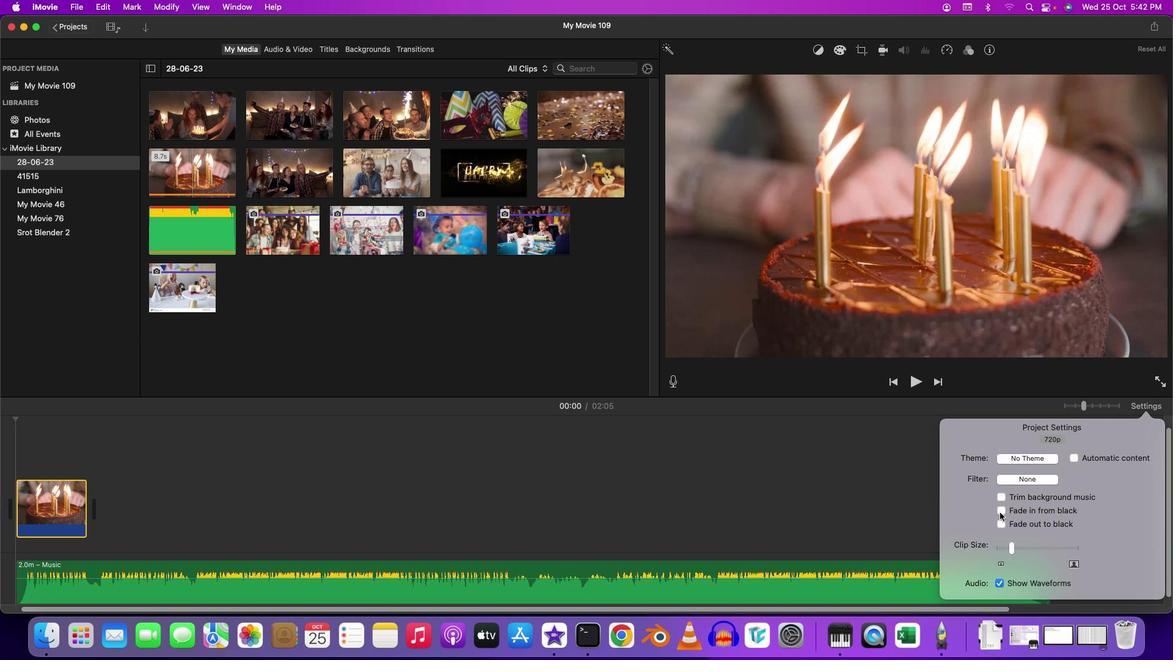 
Action: Mouse pressed left at (1000, 512)
Screenshot: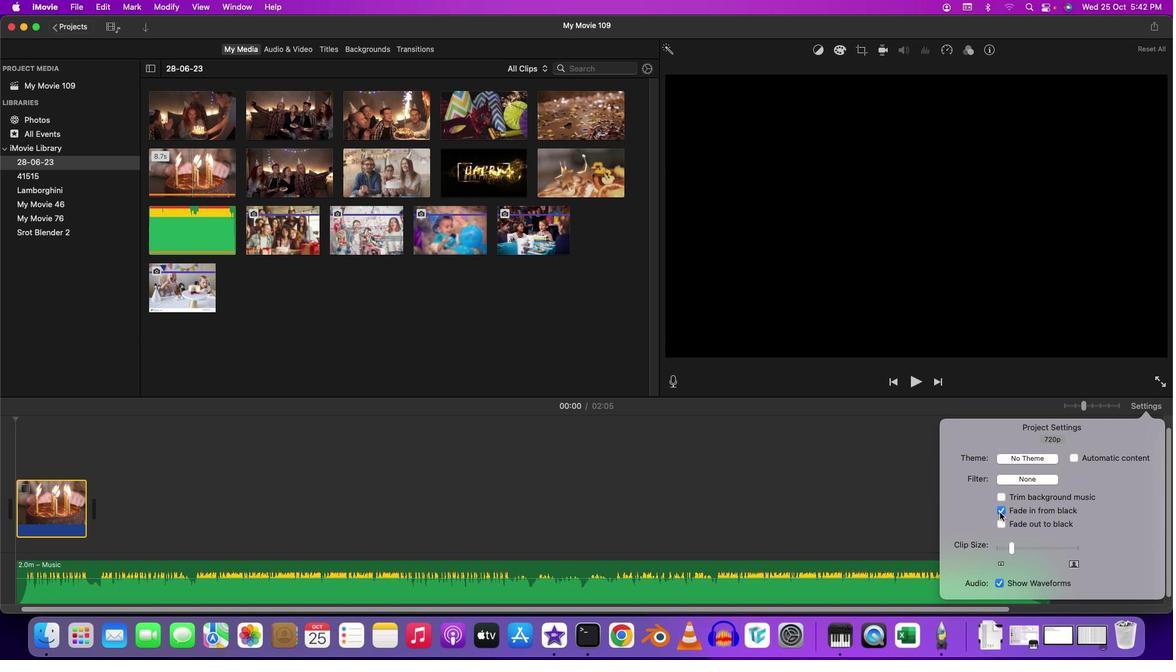 
Action: Mouse moved to (1144, 410)
Screenshot: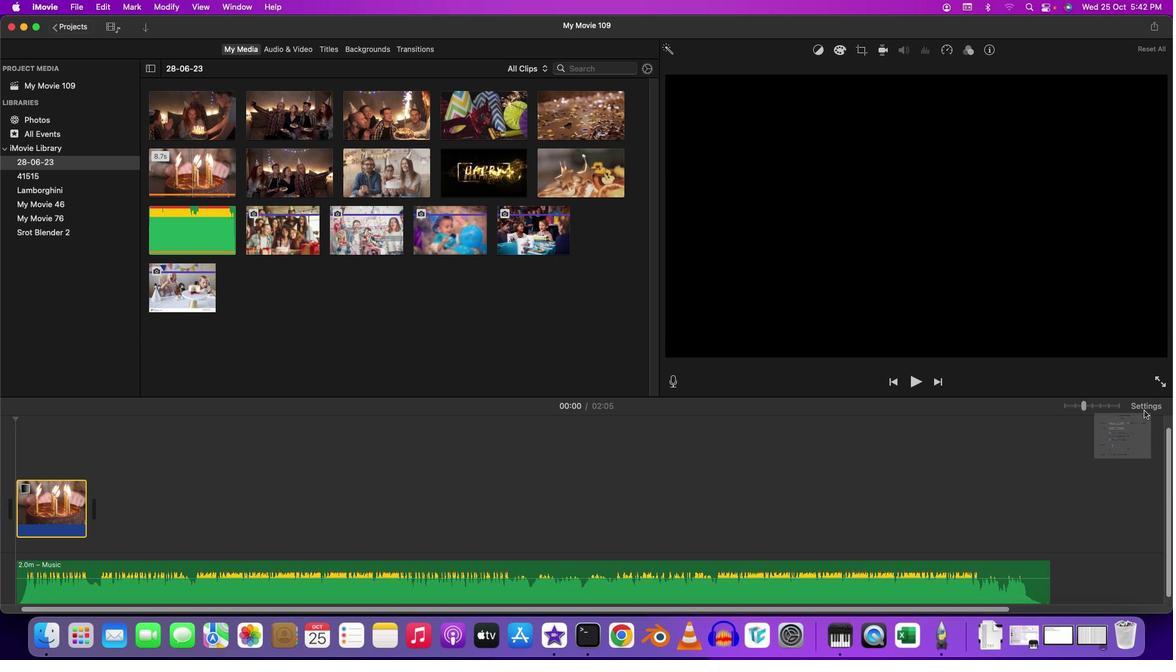 
Action: Mouse pressed left at (1144, 410)
Screenshot: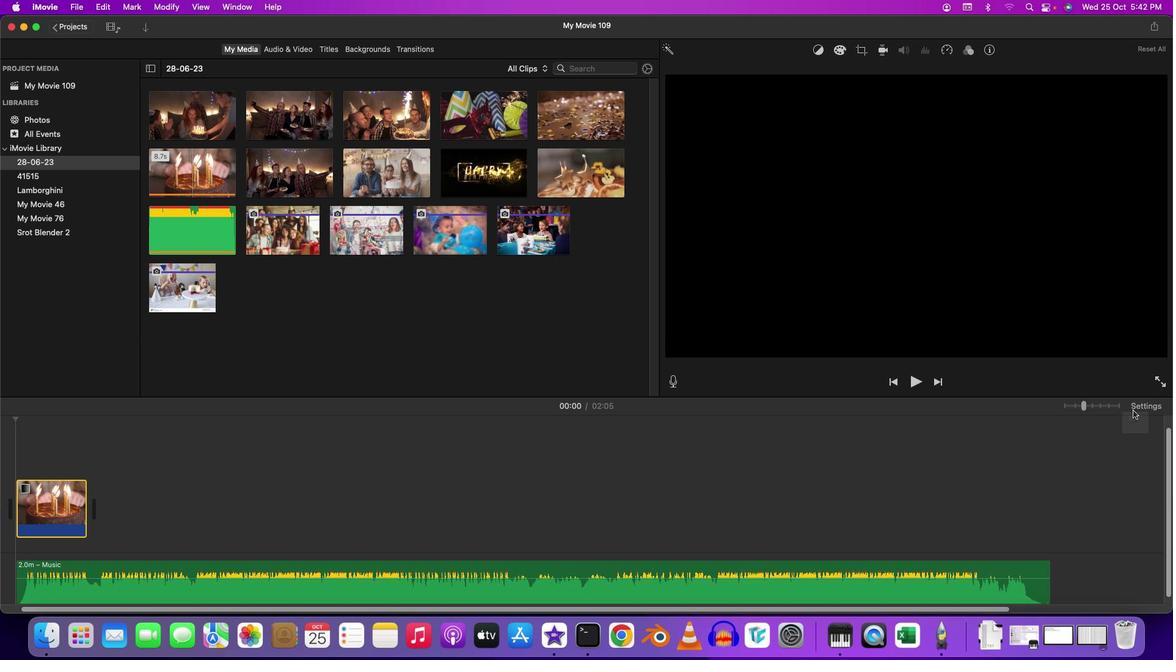 
Action: Mouse moved to (16, 442)
Screenshot: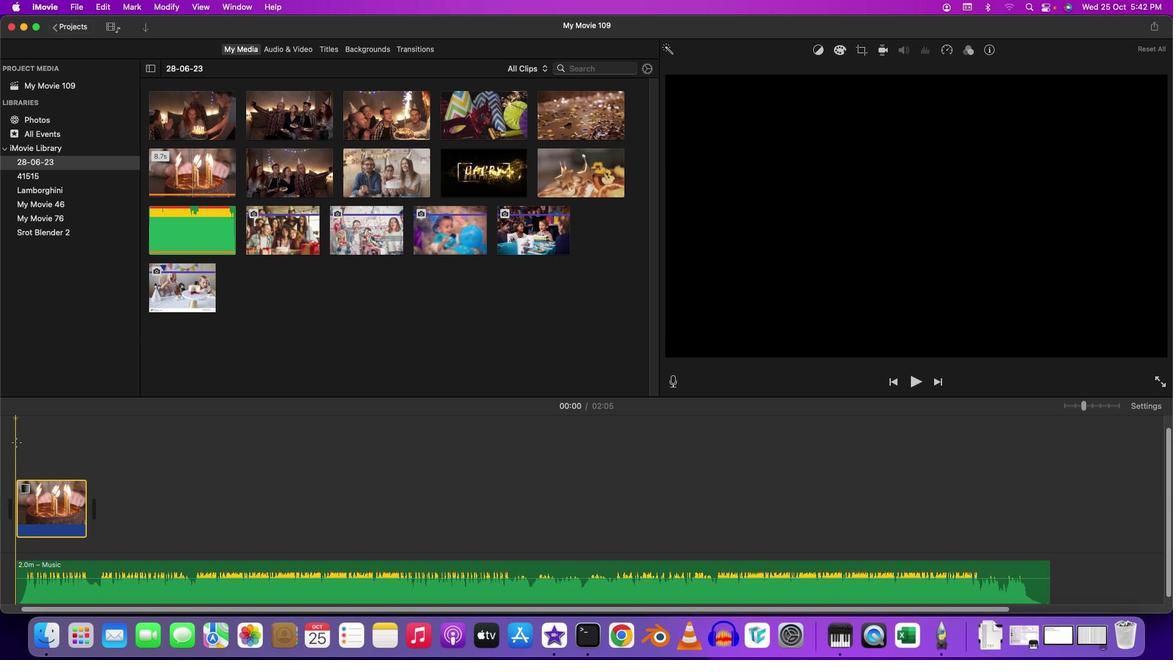 
Action: Mouse pressed left at (16, 442)
Screenshot: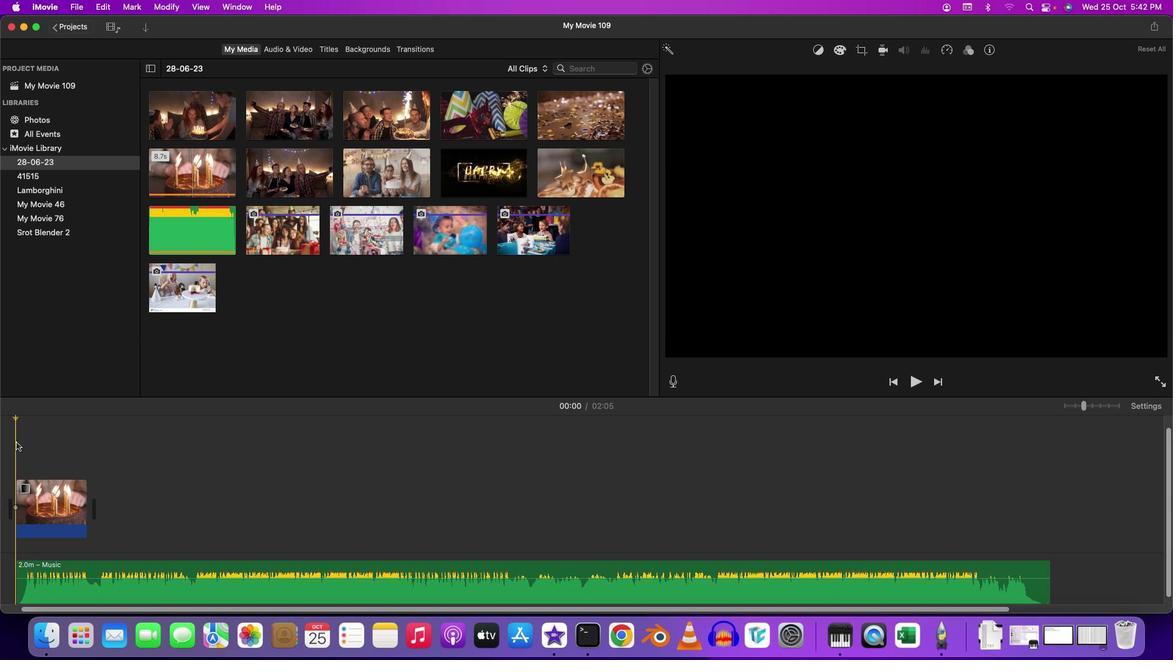 
Action: Key pressed Key.spaceKey.space
Screenshot: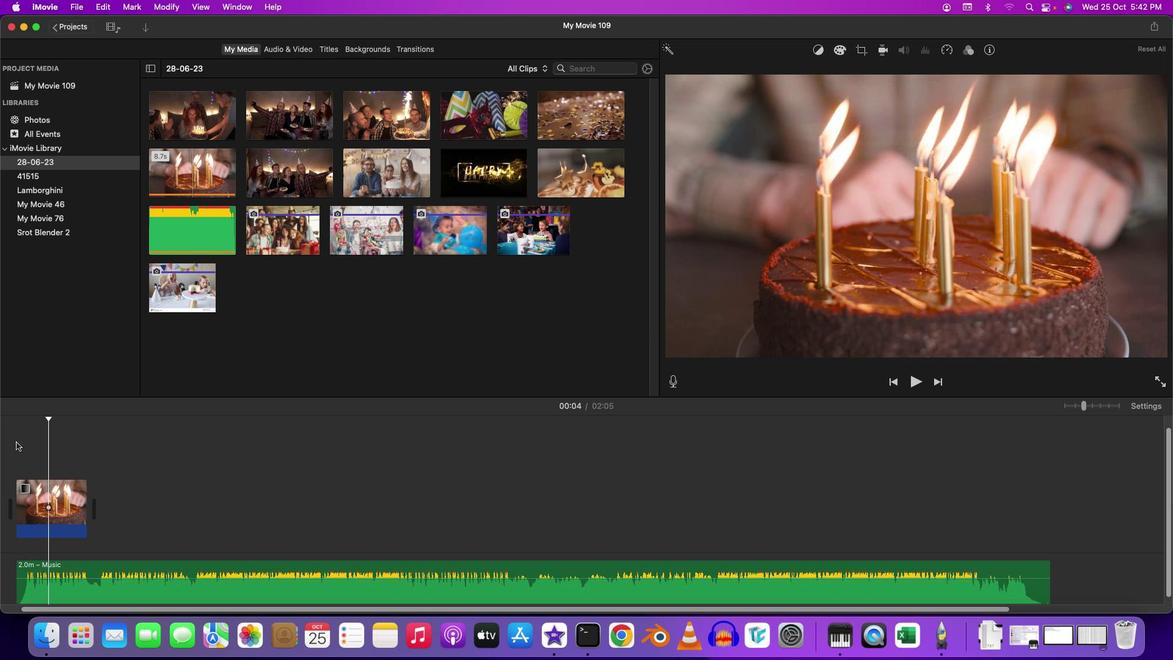 
Action: Mouse moved to (1156, 407)
Screenshot: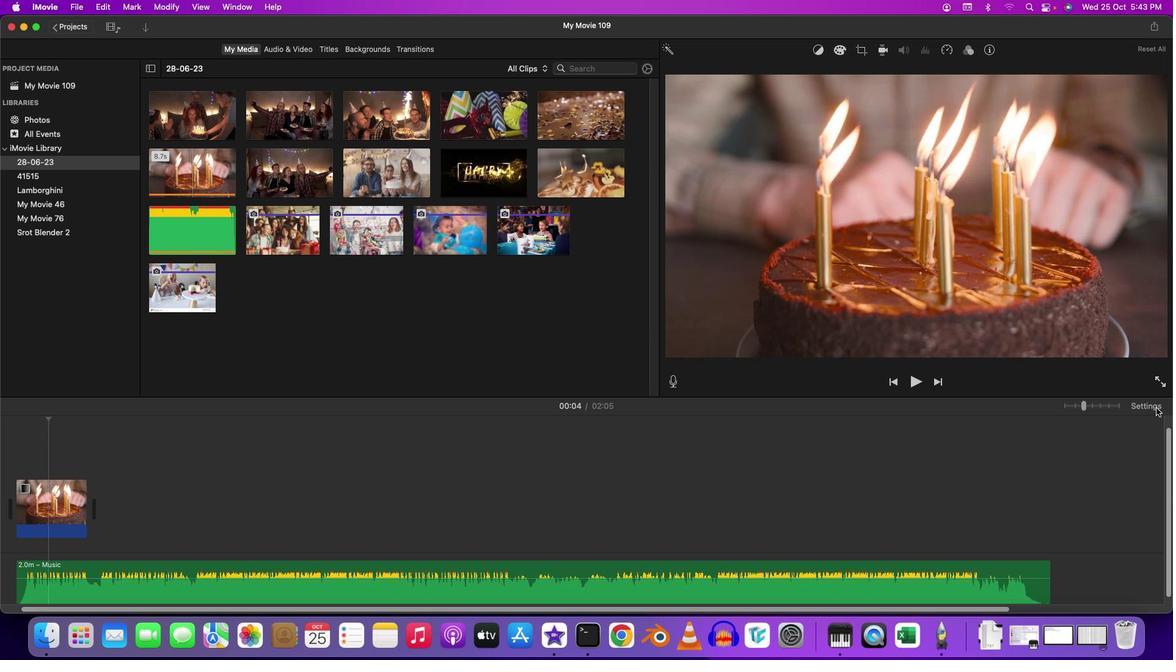 
Action: Mouse pressed left at (1156, 407)
Screenshot: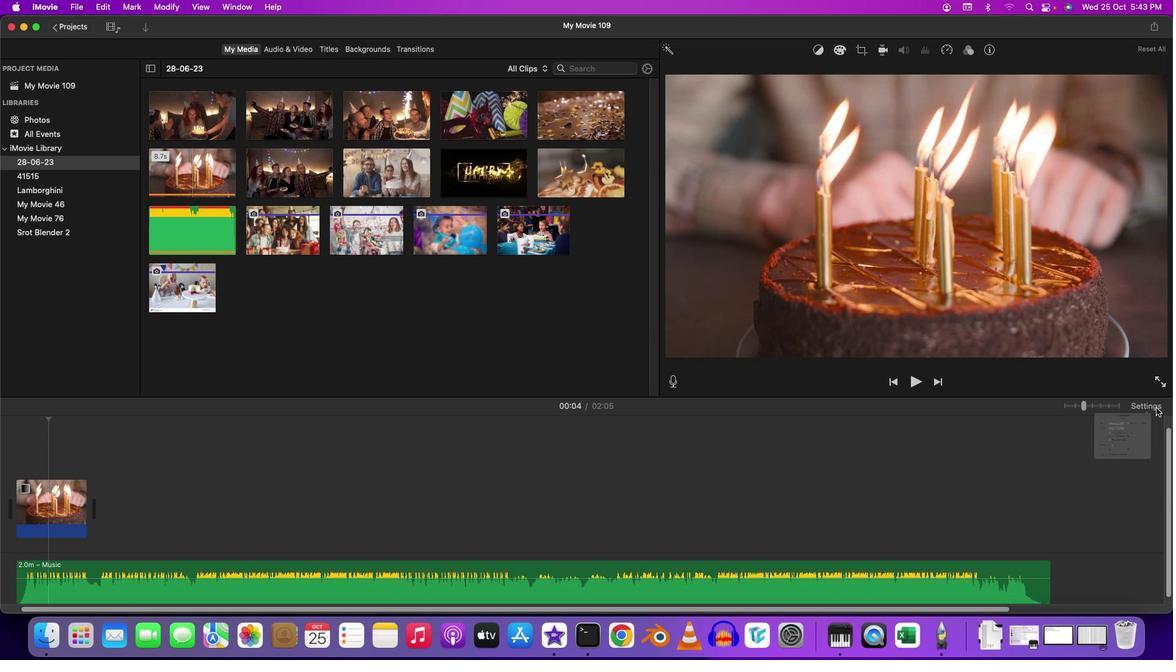 
Action: Mouse moved to (1040, 456)
Screenshot: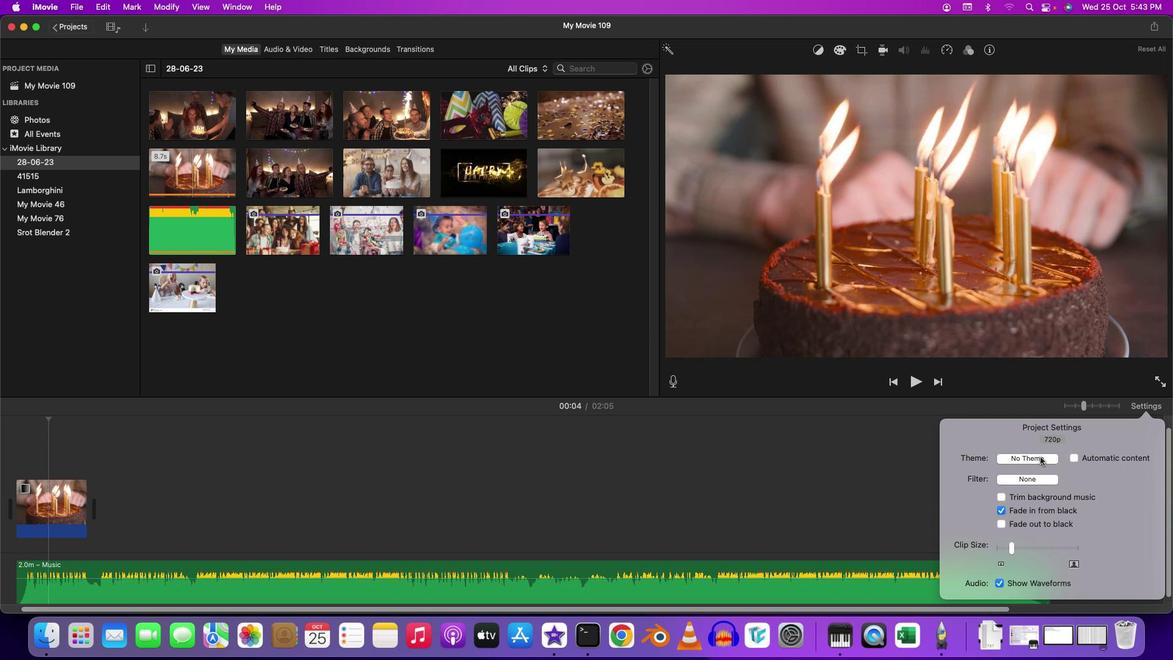 
Action: Mouse pressed left at (1040, 456)
Screenshot: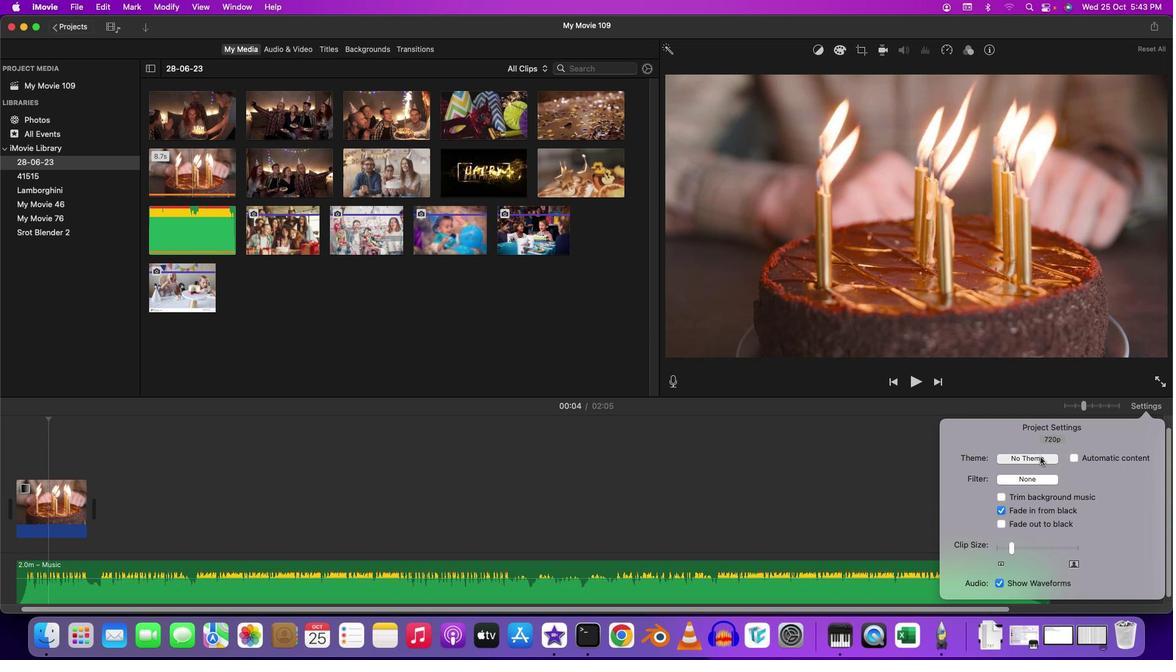 
Action: Mouse moved to (712, 403)
Screenshot: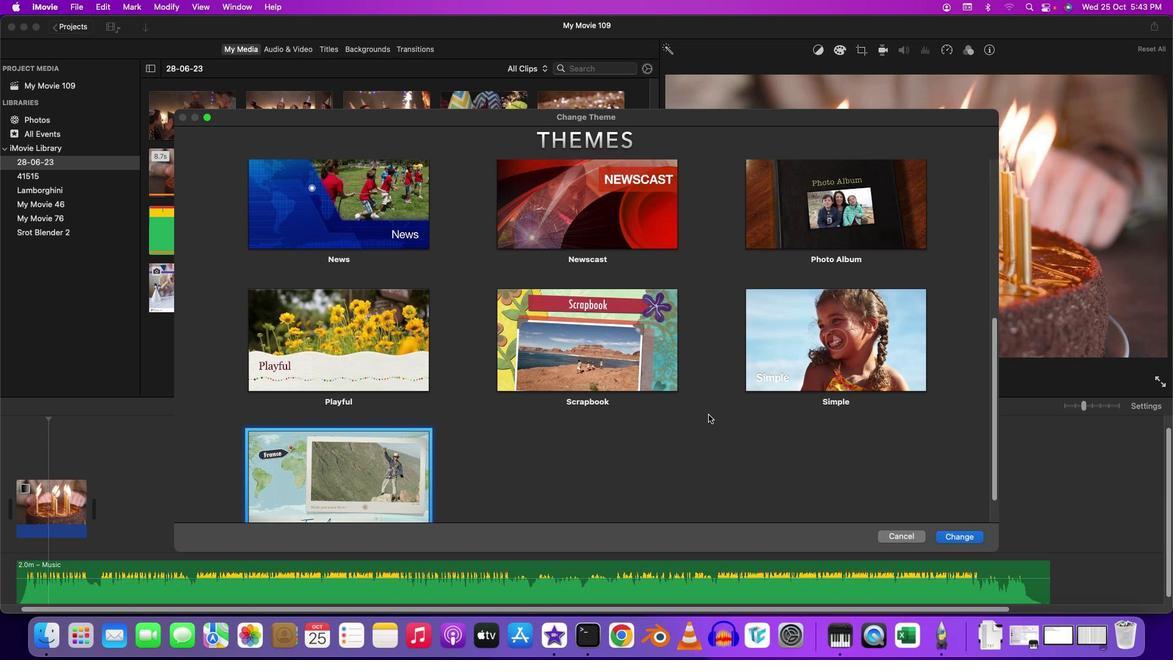 
Action: Mouse scrolled (712, 403) with delta (0, 0)
Screenshot: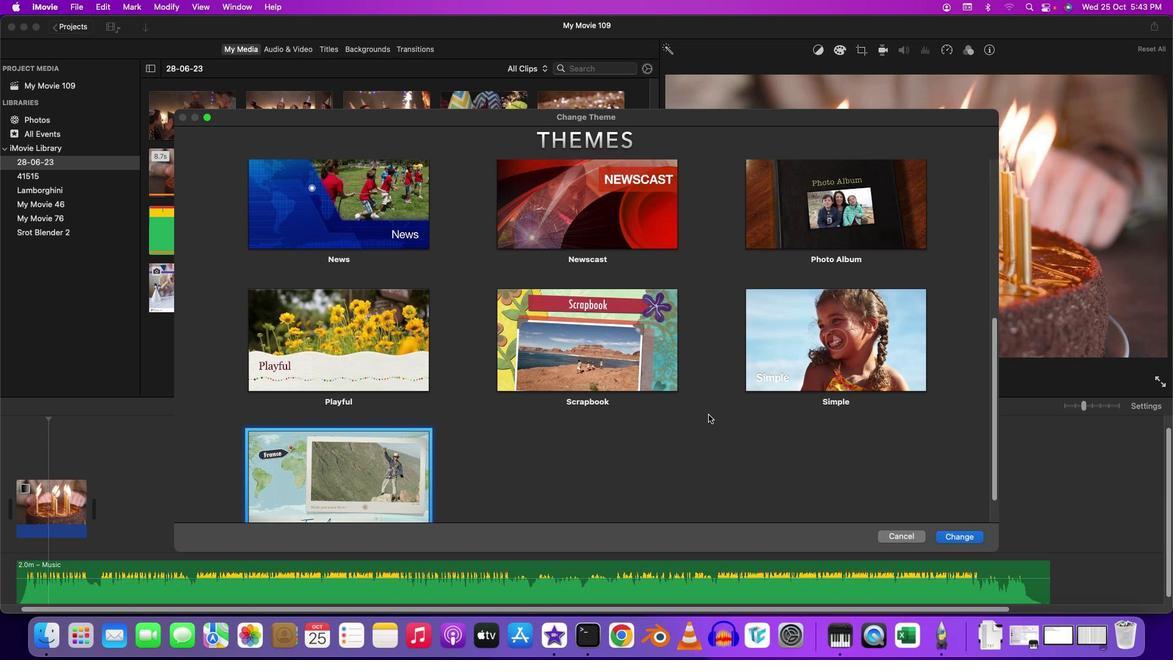 
Action: Mouse moved to (710, 405)
Screenshot: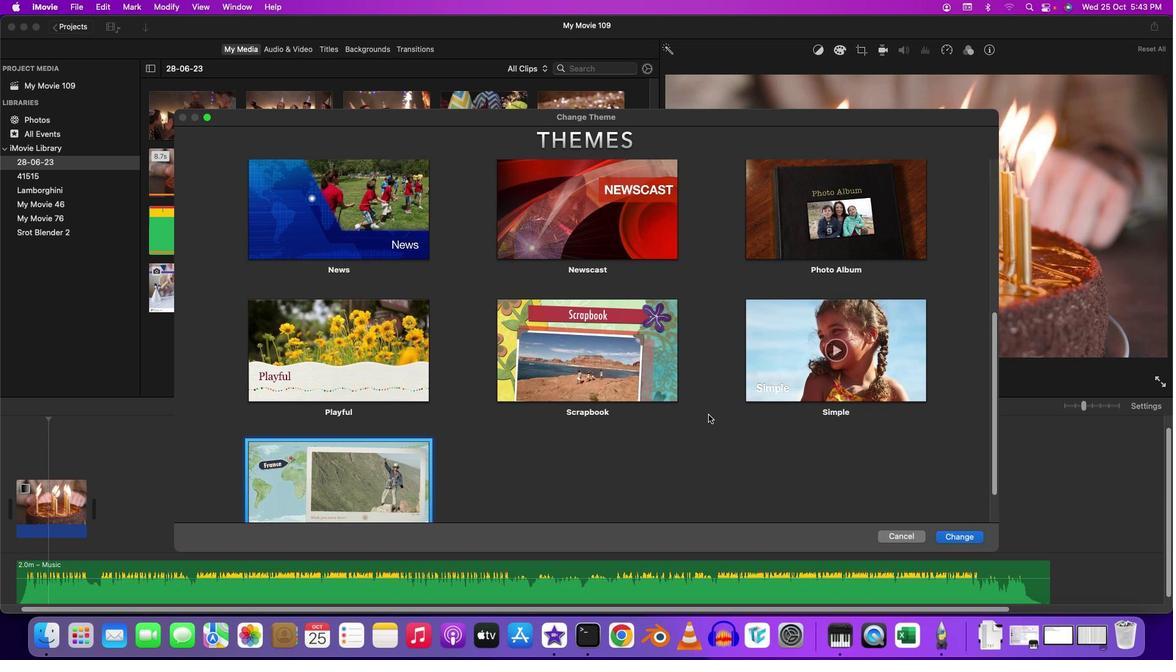 
Action: Mouse scrolled (710, 405) with delta (0, 0)
Screenshot: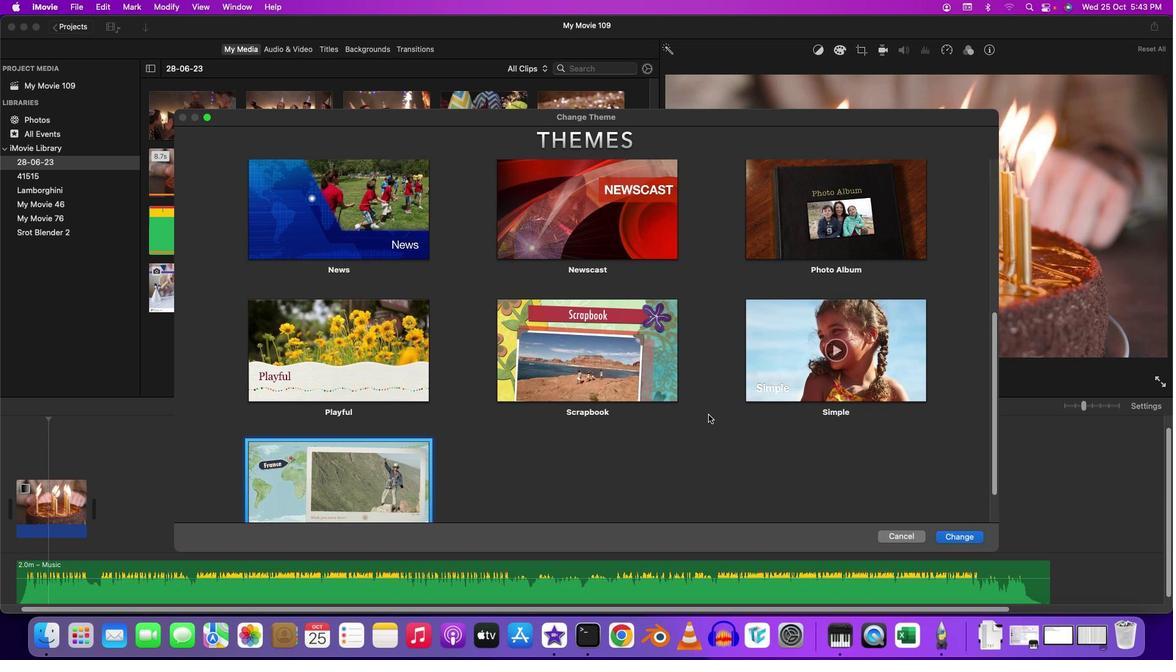 
Action: Mouse moved to (709, 410)
Screenshot: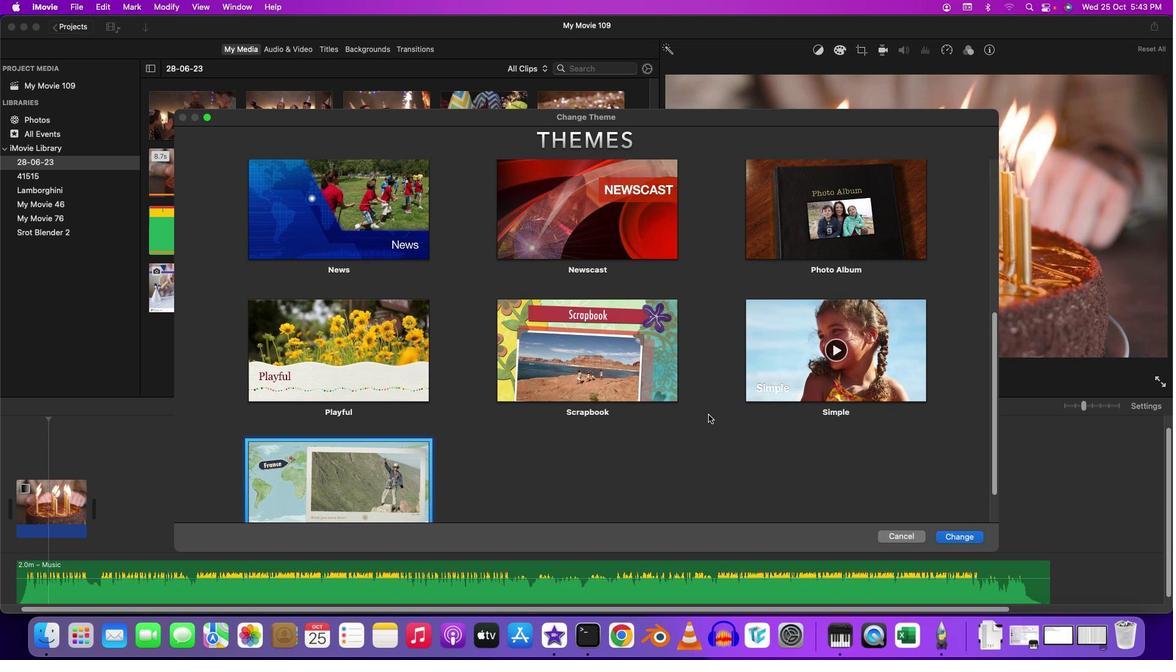 
Action: Mouse scrolled (709, 410) with delta (0, 1)
Screenshot: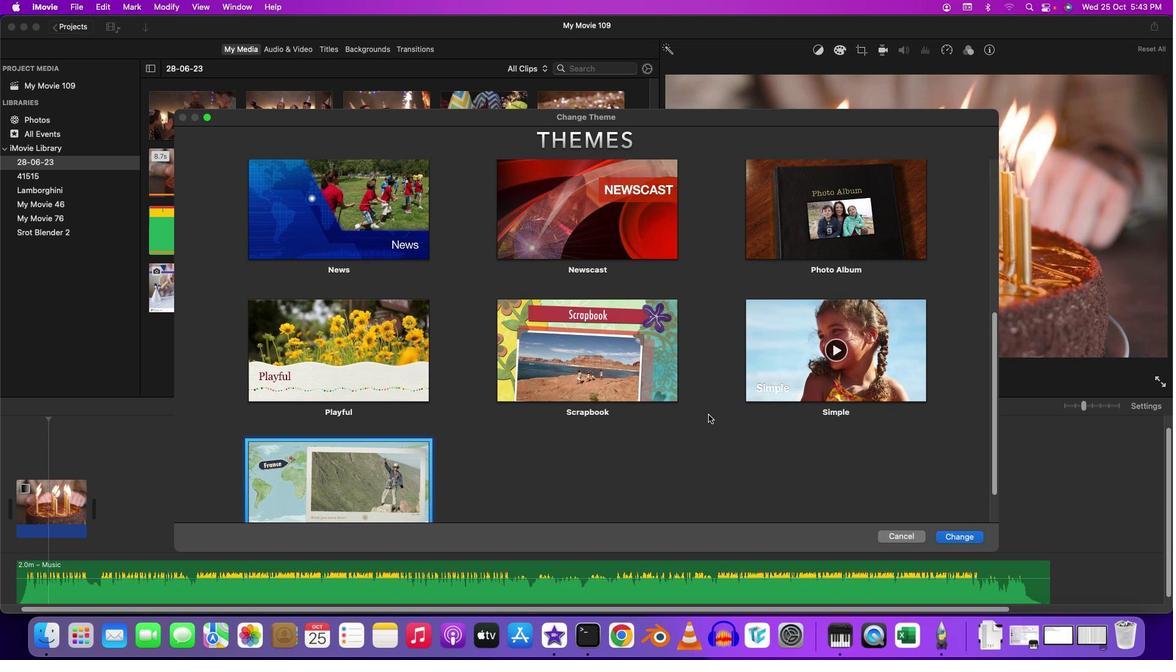 
Action: Mouse moved to (708, 411)
Screenshot: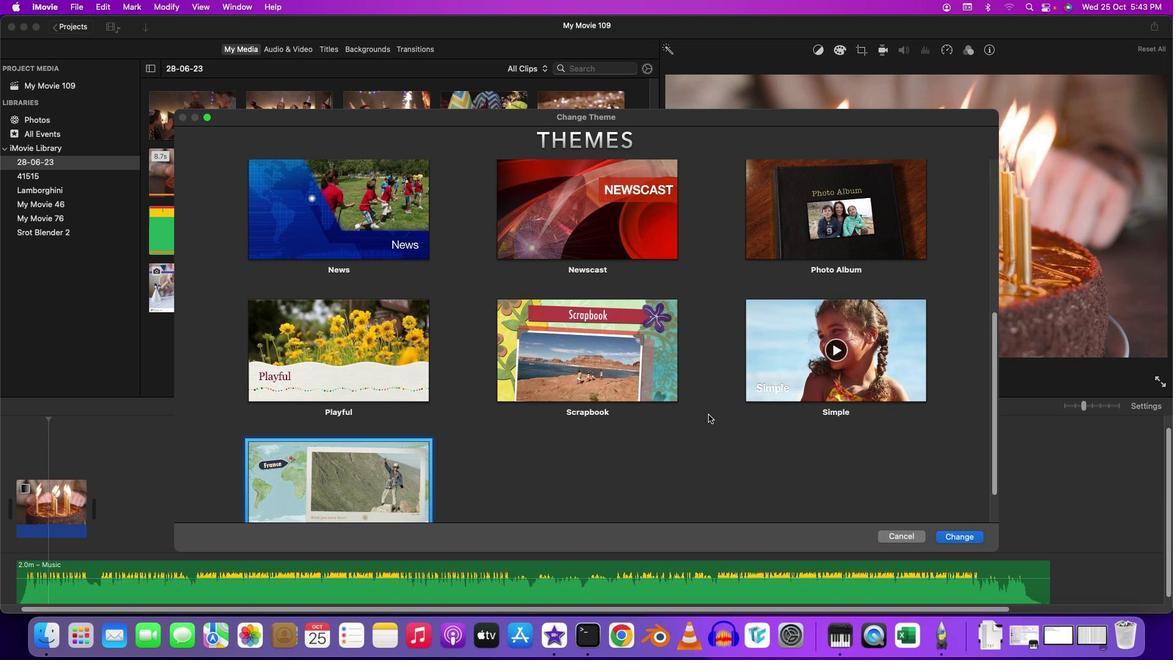 
Action: Mouse scrolled (708, 411) with delta (0, 2)
Screenshot: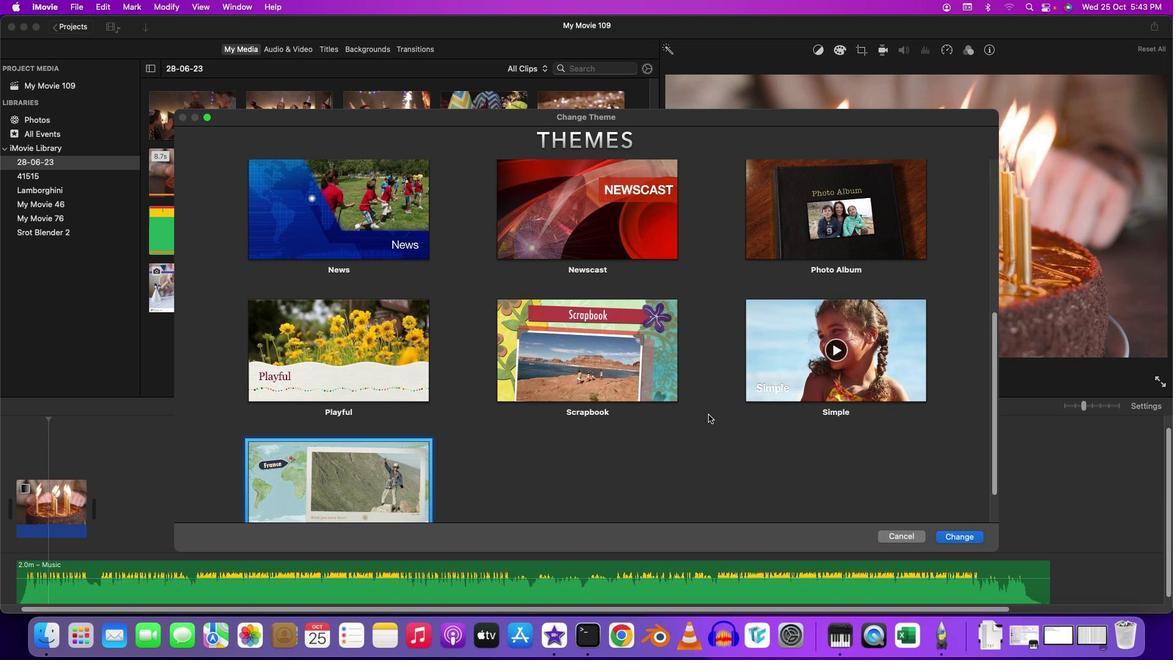 
Action: Mouse moved to (708, 414)
Screenshot: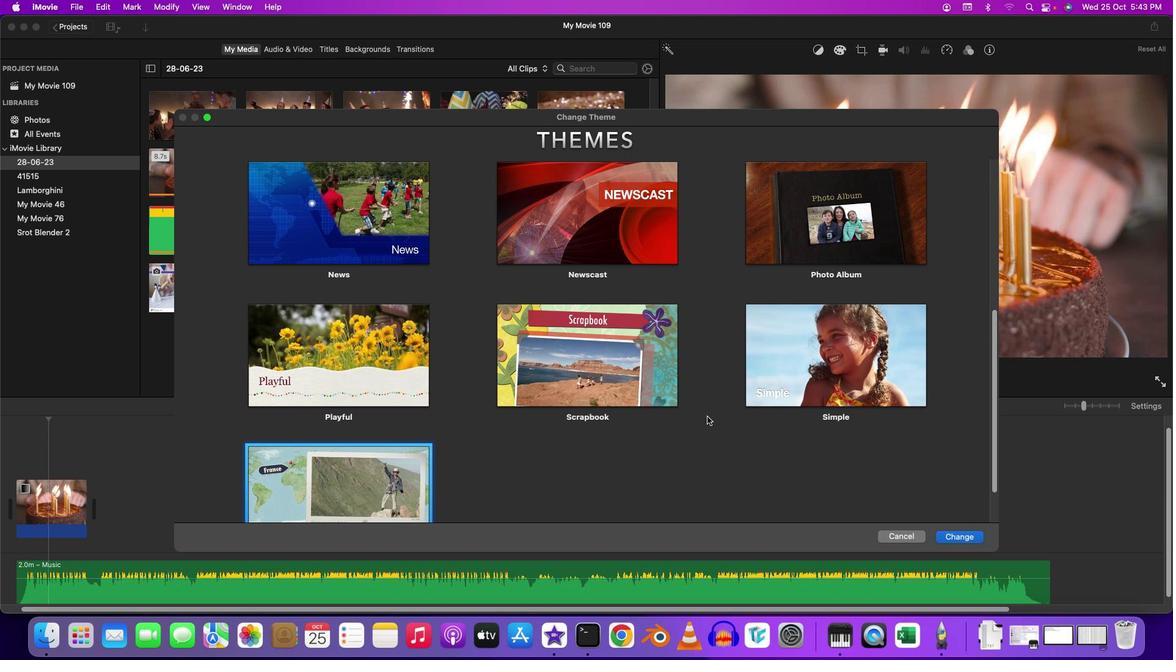 
Action: Mouse scrolled (708, 414) with delta (0, 0)
Screenshot: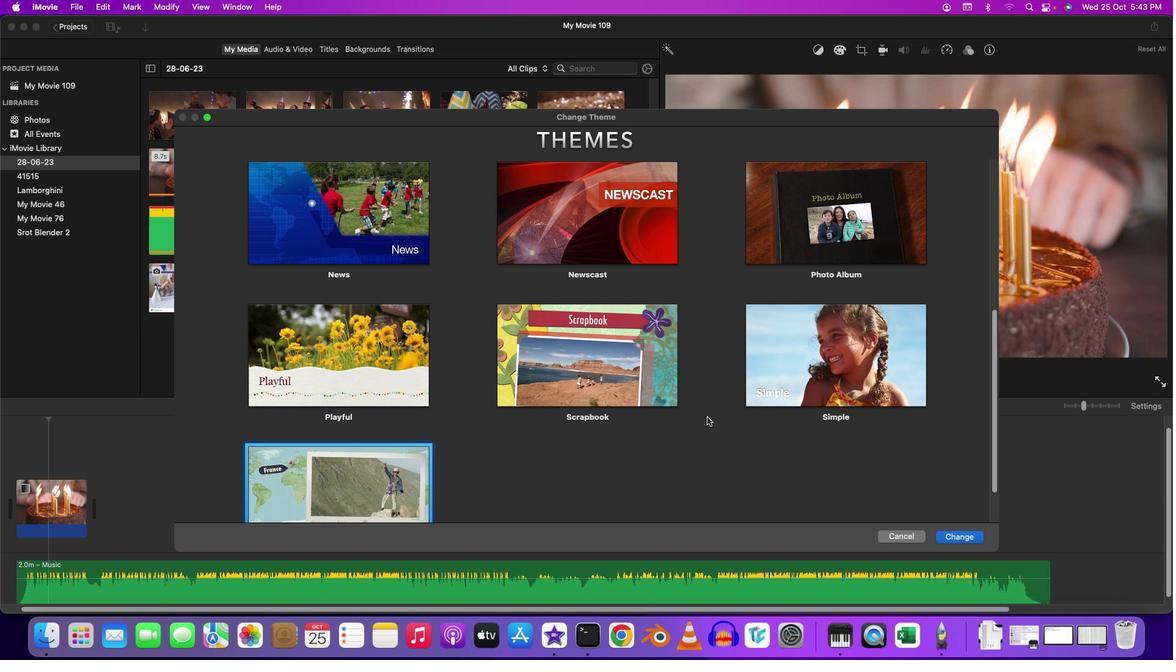
Action: Mouse moved to (708, 414)
Screenshot: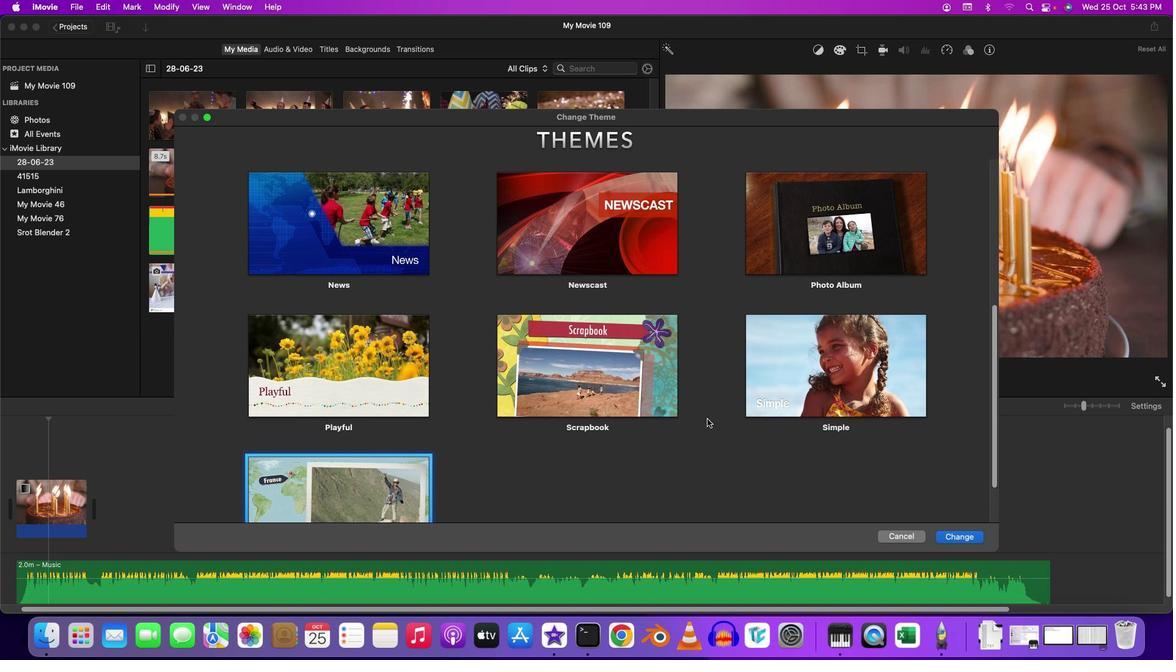 
Action: Mouse scrolled (708, 414) with delta (0, 0)
Screenshot: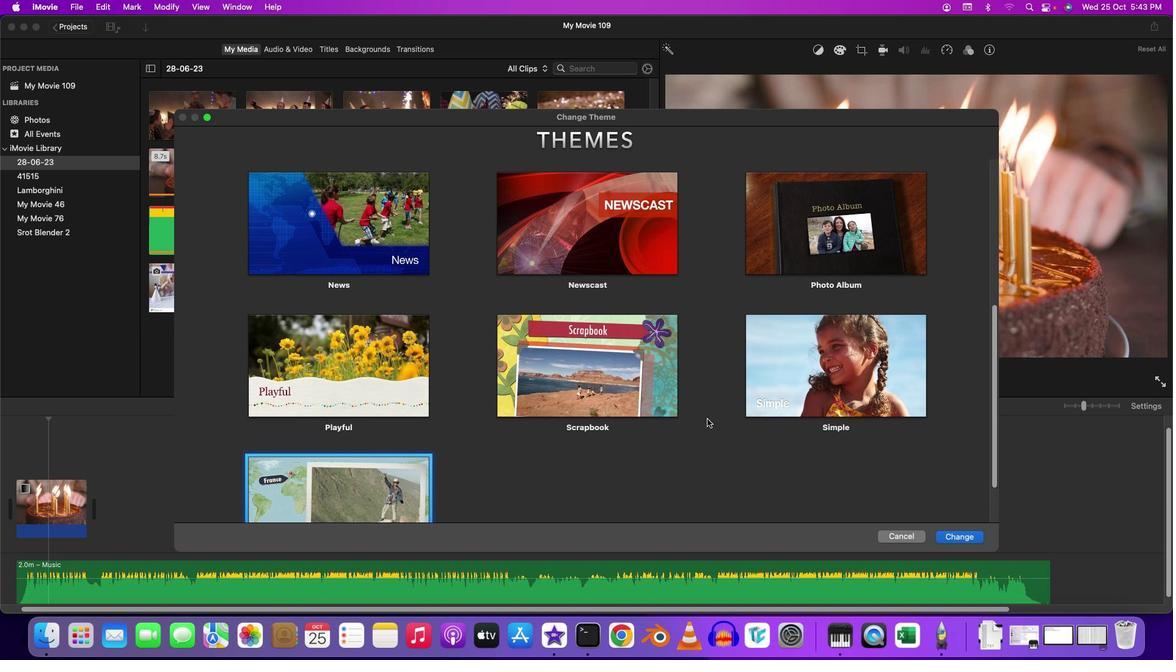 
Action: Mouse moved to (707, 416)
Screenshot: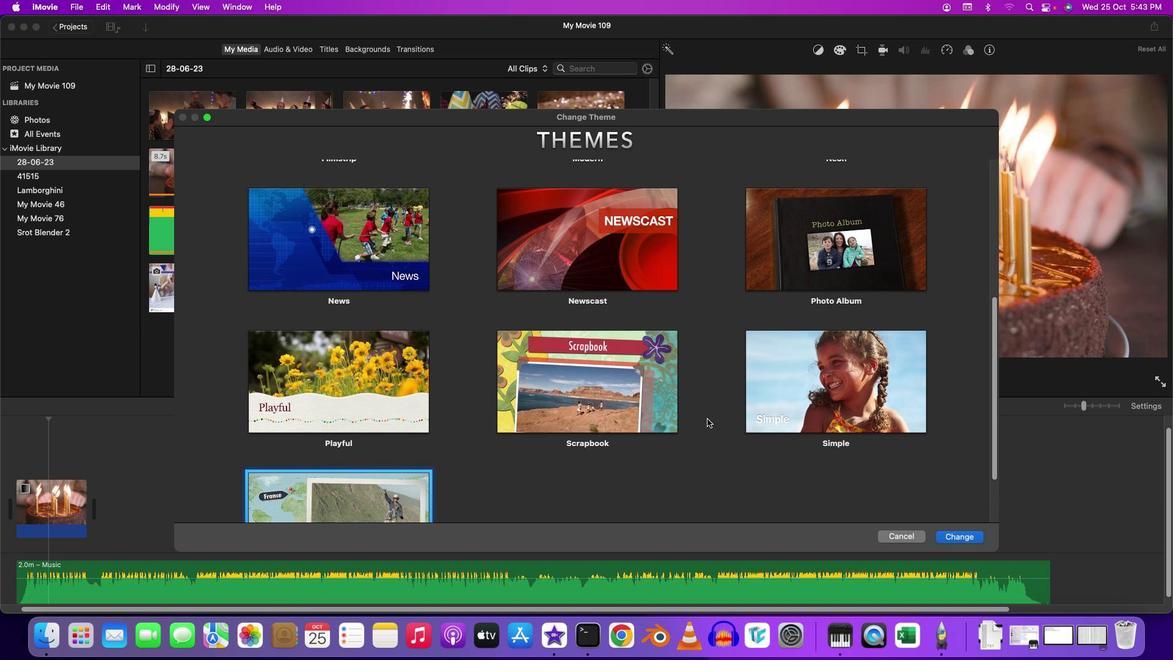 
Action: Mouse scrolled (707, 416) with delta (0, 0)
Screenshot: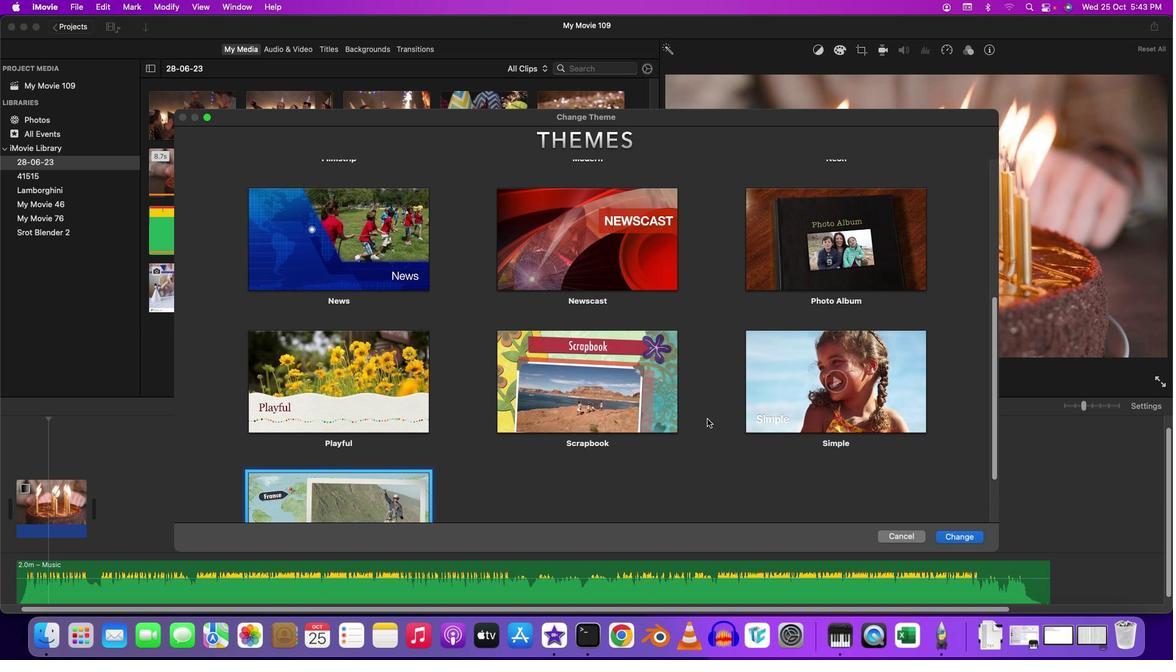 
Action: Mouse moved to (707, 418)
Screenshot: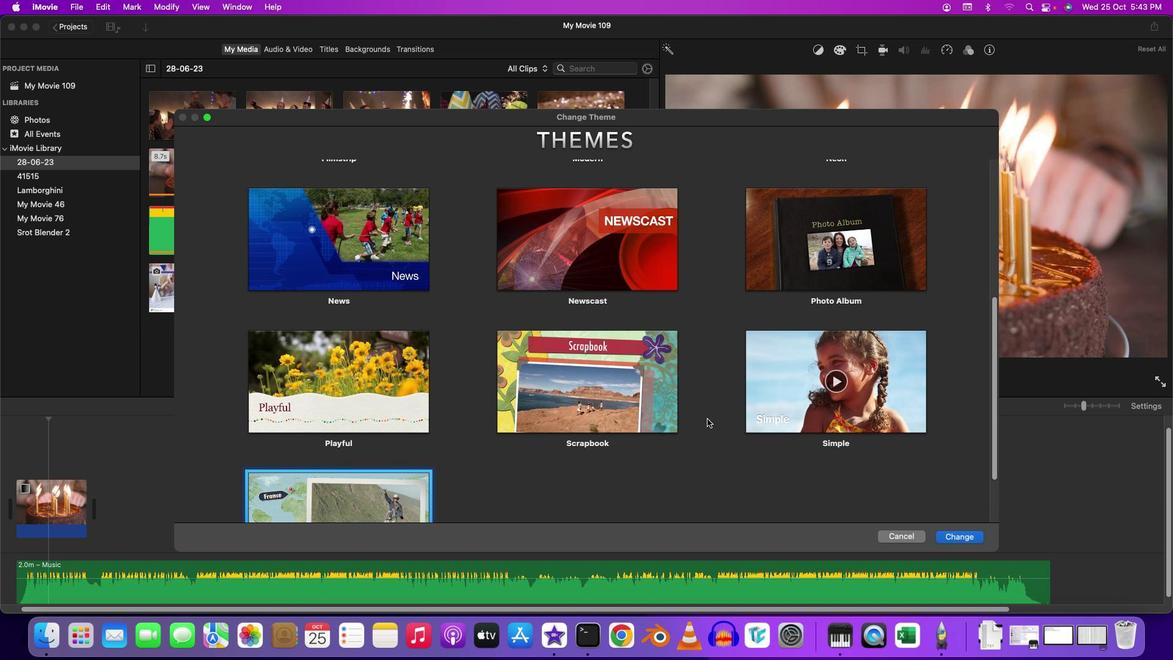 
Action: Mouse scrolled (707, 418) with delta (0, 1)
Screenshot: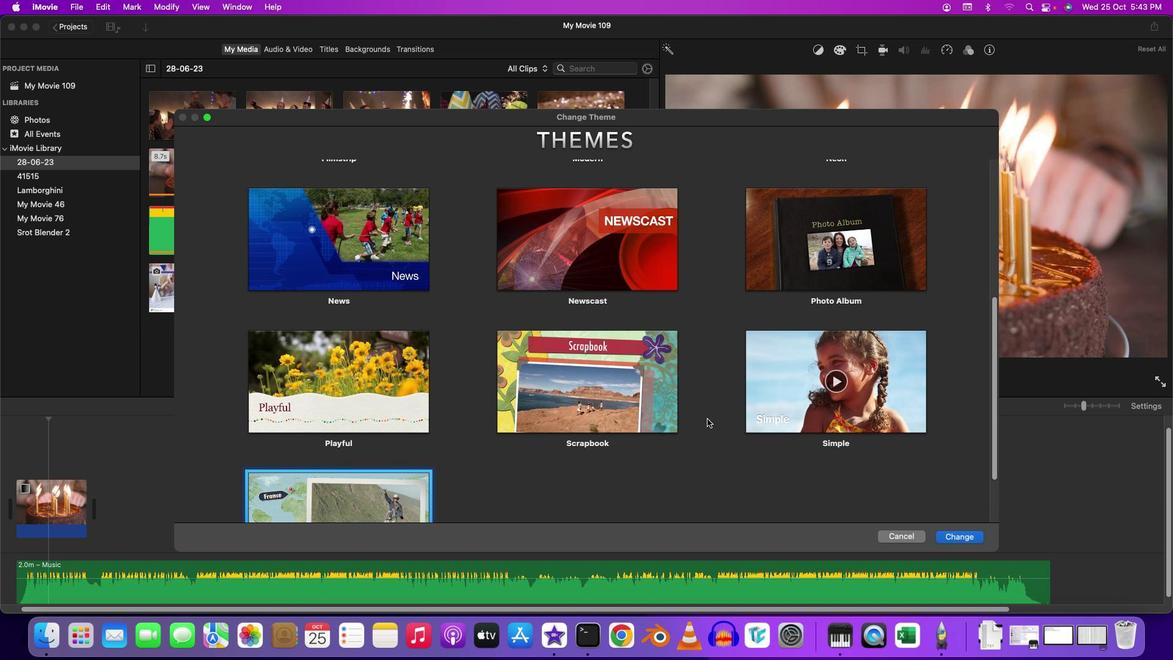 
Action: Mouse moved to (707, 422)
Screenshot: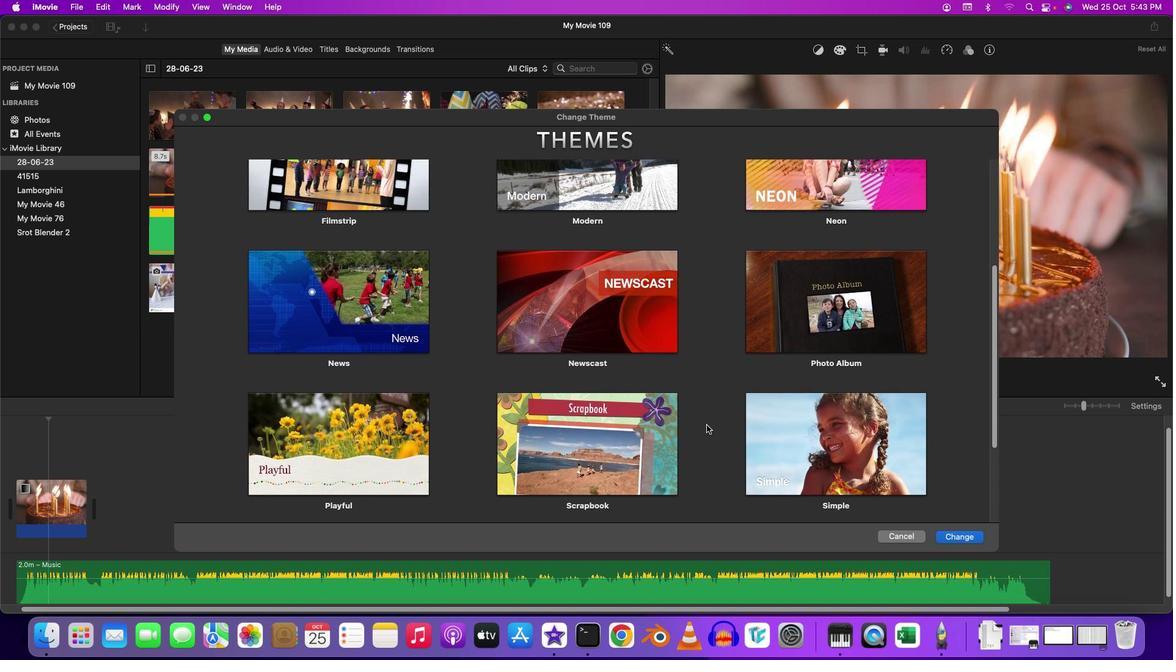 
Action: Mouse scrolled (707, 422) with delta (0, 0)
Screenshot: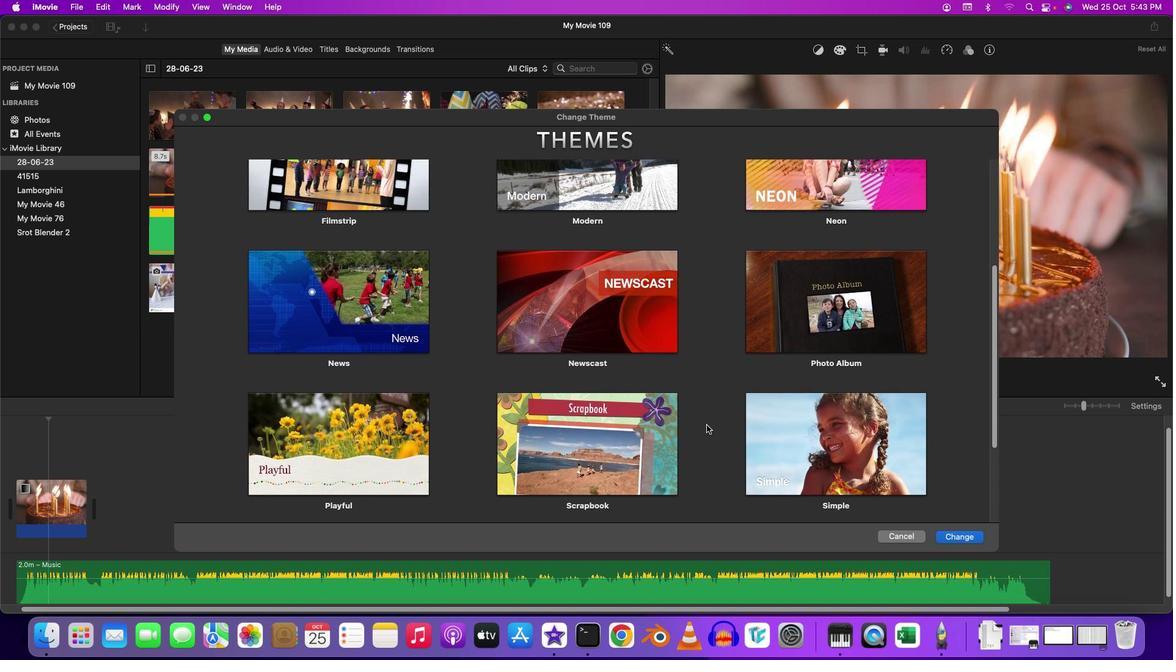 
Action: Mouse moved to (707, 422)
Screenshot: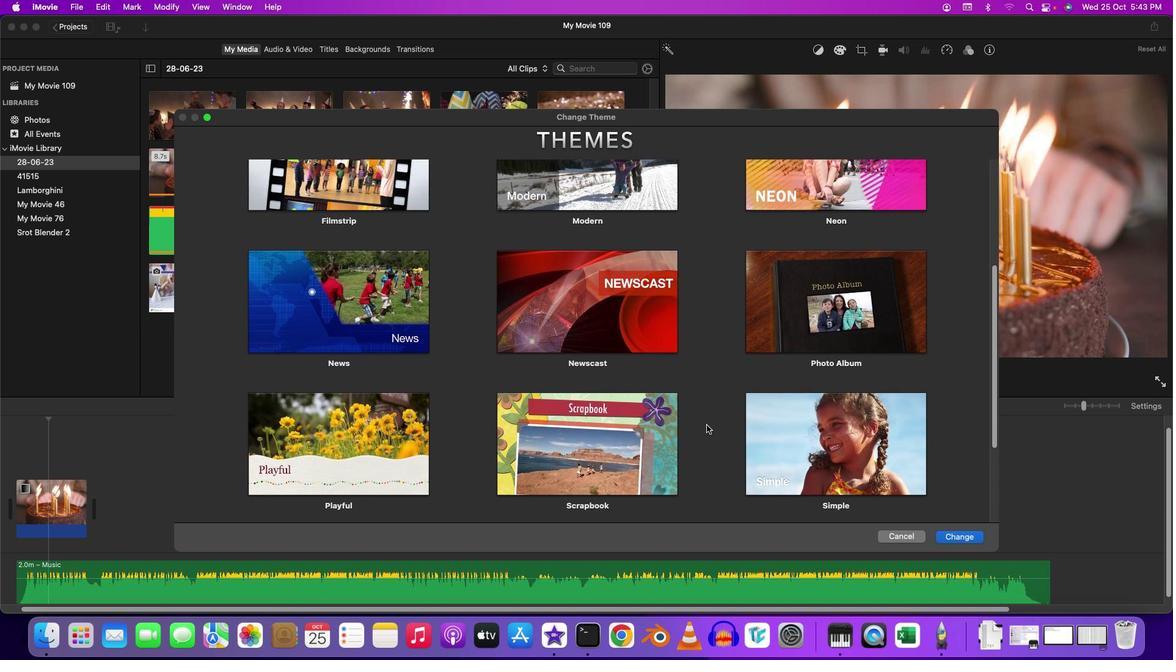 
Action: Mouse scrolled (707, 422) with delta (0, 0)
Screenshot: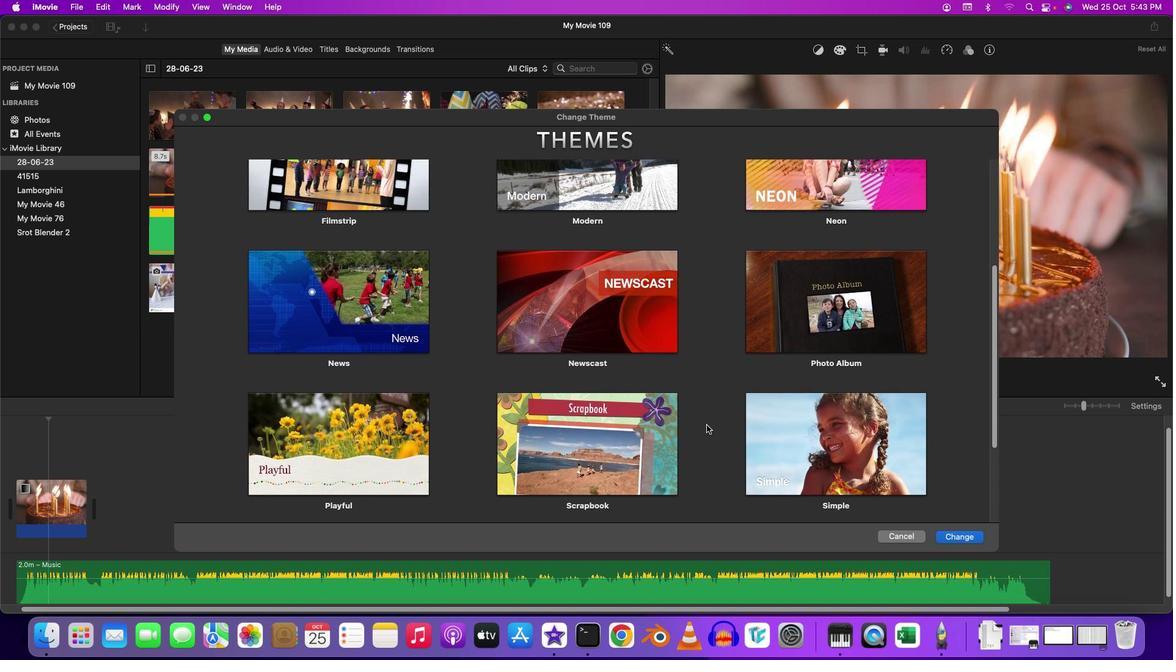 
Action: Mouse moved to (707, 423)
Screenshot: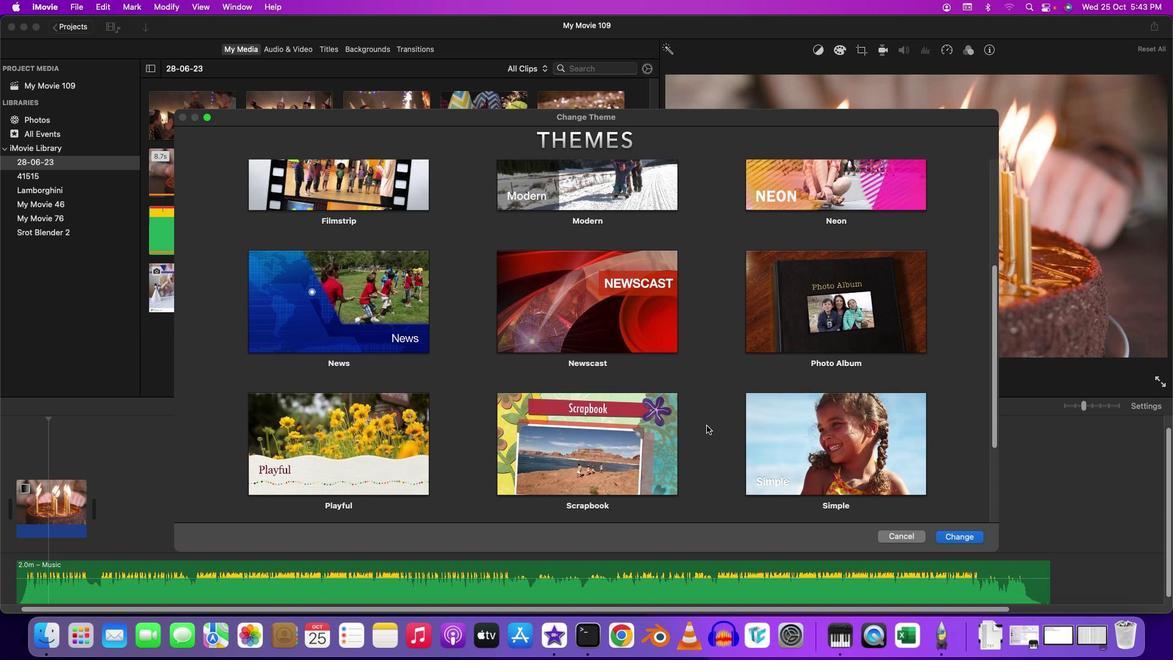 
Action: Mouse scrolled (707, 423) with delta (0, 1)
Screenshot: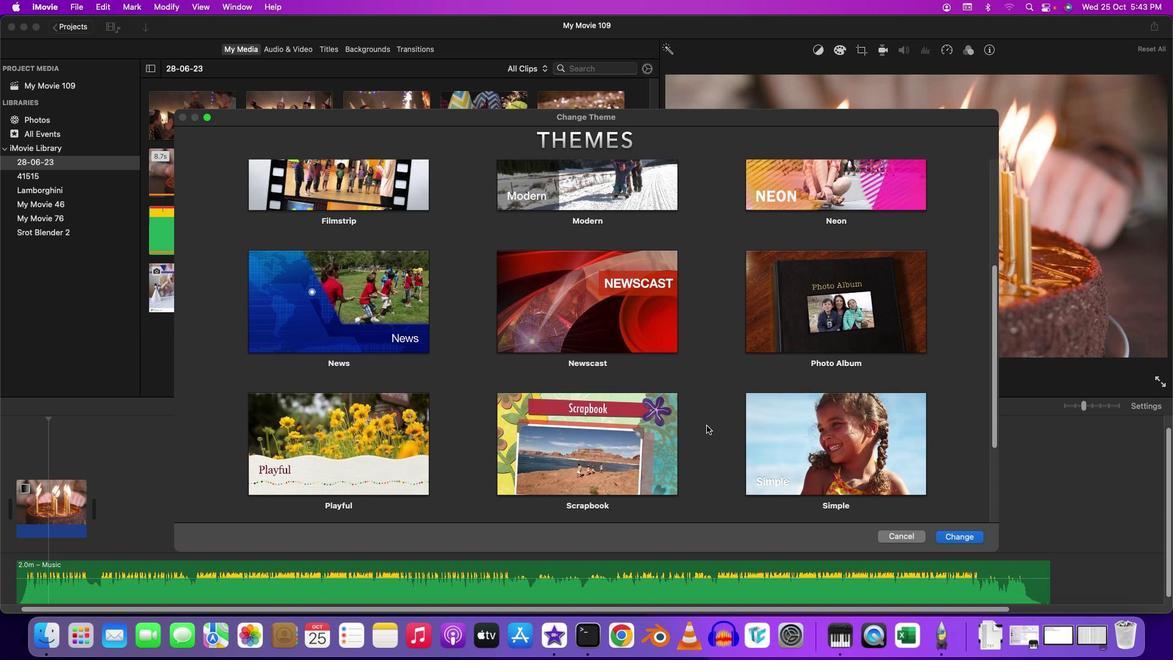 
Action: Mouse moved to (706, 424)
Screenshot: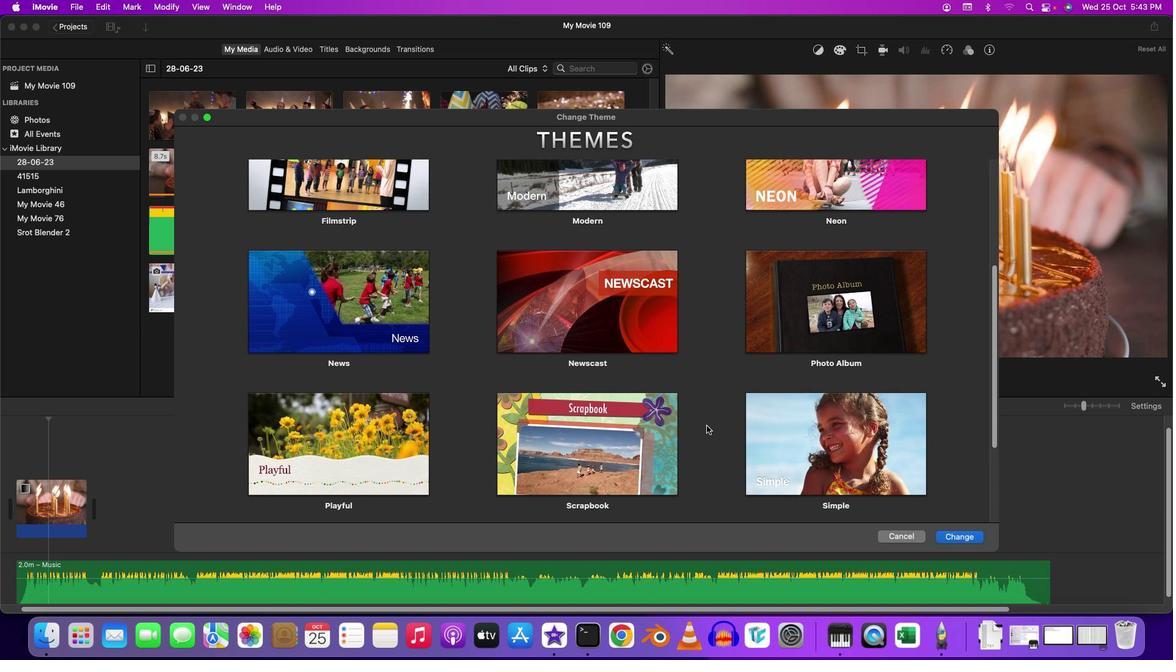 
Action: Mouse scrolled (706, 424) with delta (0, 3)
Screenshot: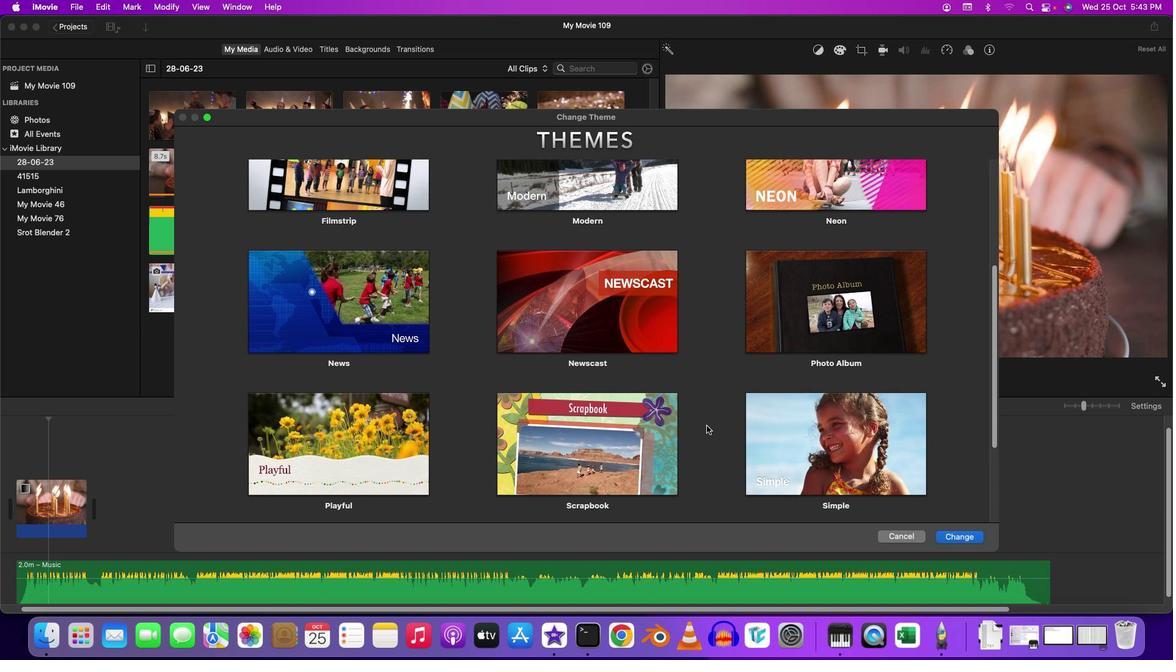 
Action: Mouse moved to (706, 426)
Screenshot: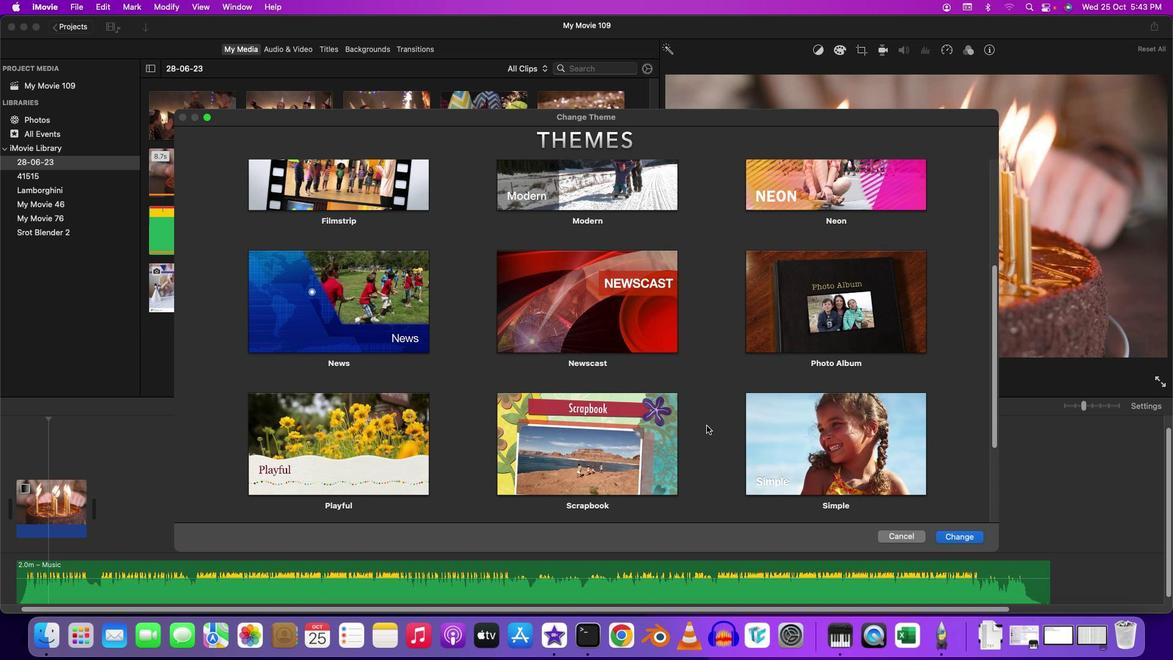 
Action: Mouse scrolled (706, 426) with delta (0, 0)
Screenshot: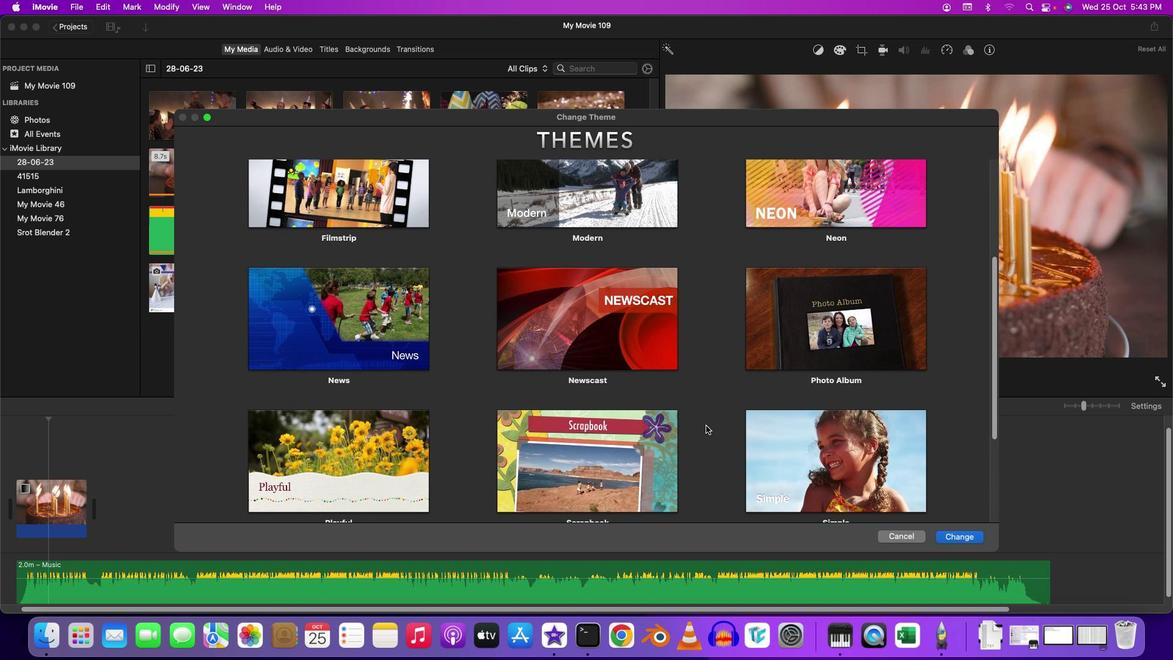 
Action: Mouse scrolled (706, 426) with delta (0, 0)
Screenshot: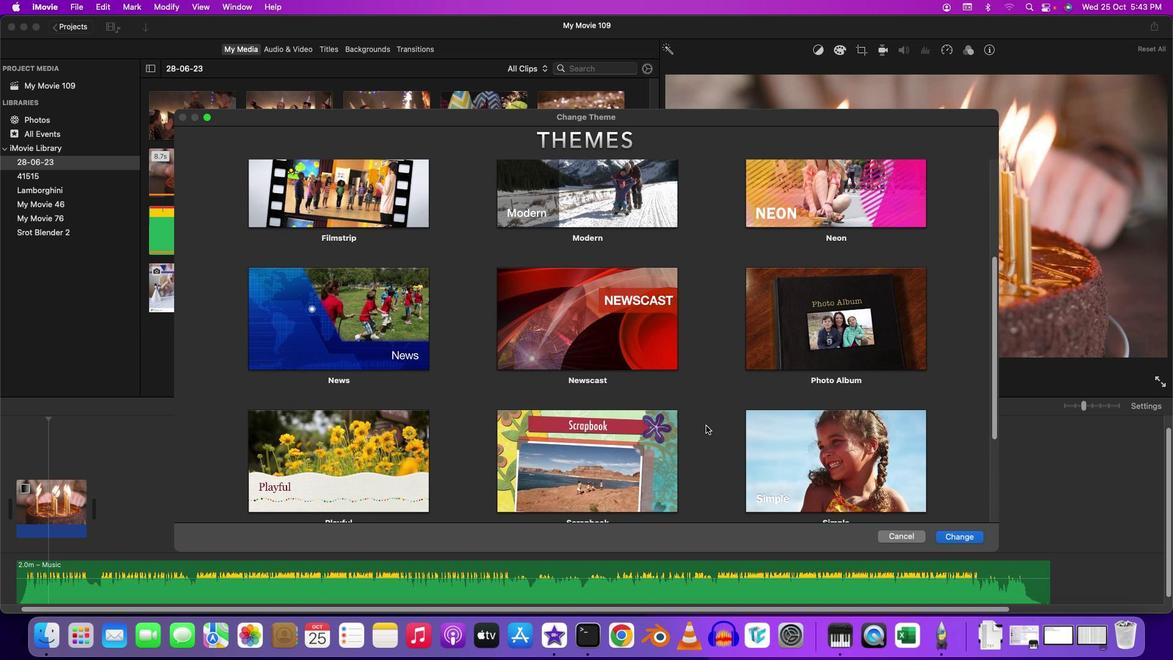 
Action: Mouse scrolled (706, 426) with delta (0, 1)
Screenshot: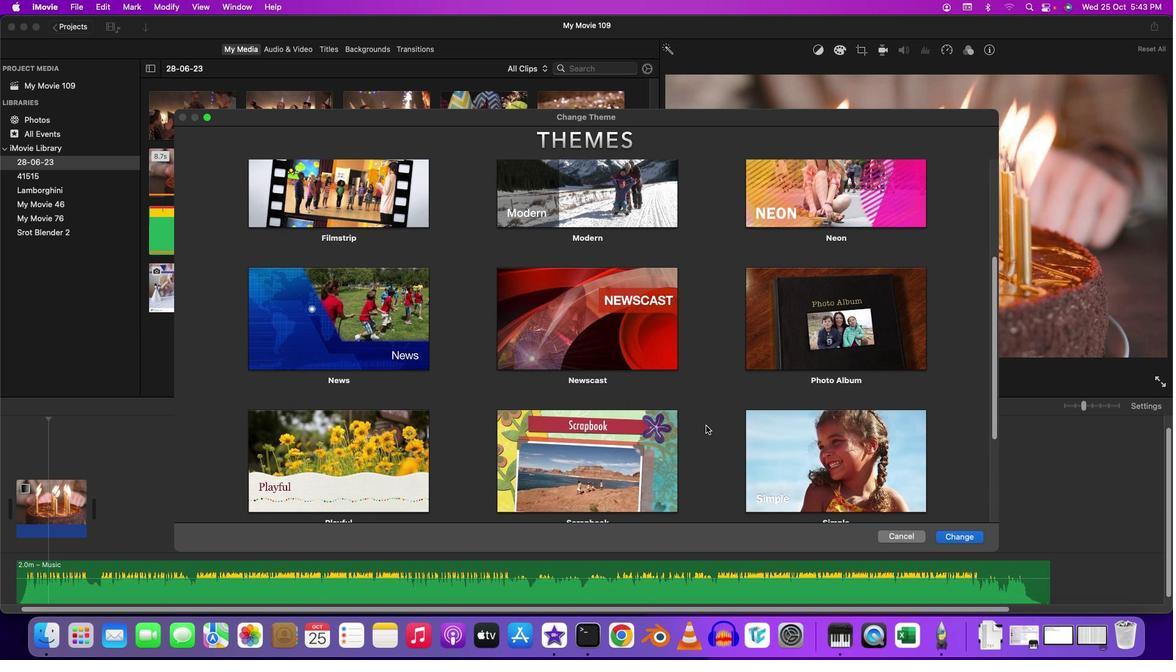 
Action: Mouse moved to (706, 425)
Screenshot: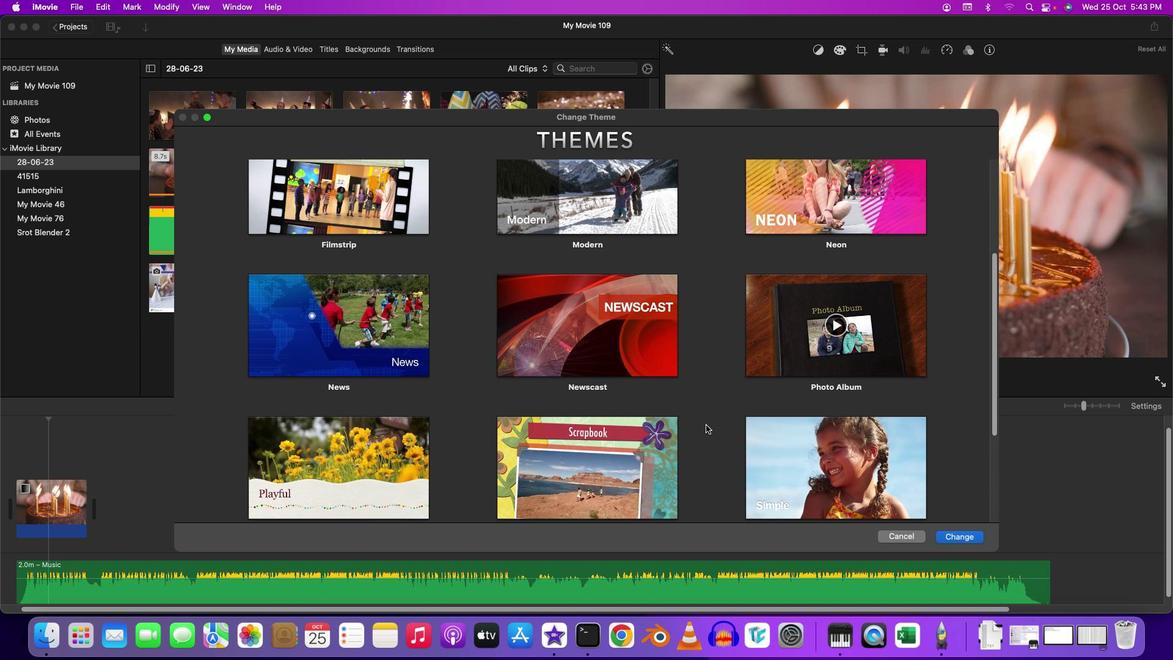 
Action: Mouse scrolled (706, 425) with delta (0, 0)
Screenshot: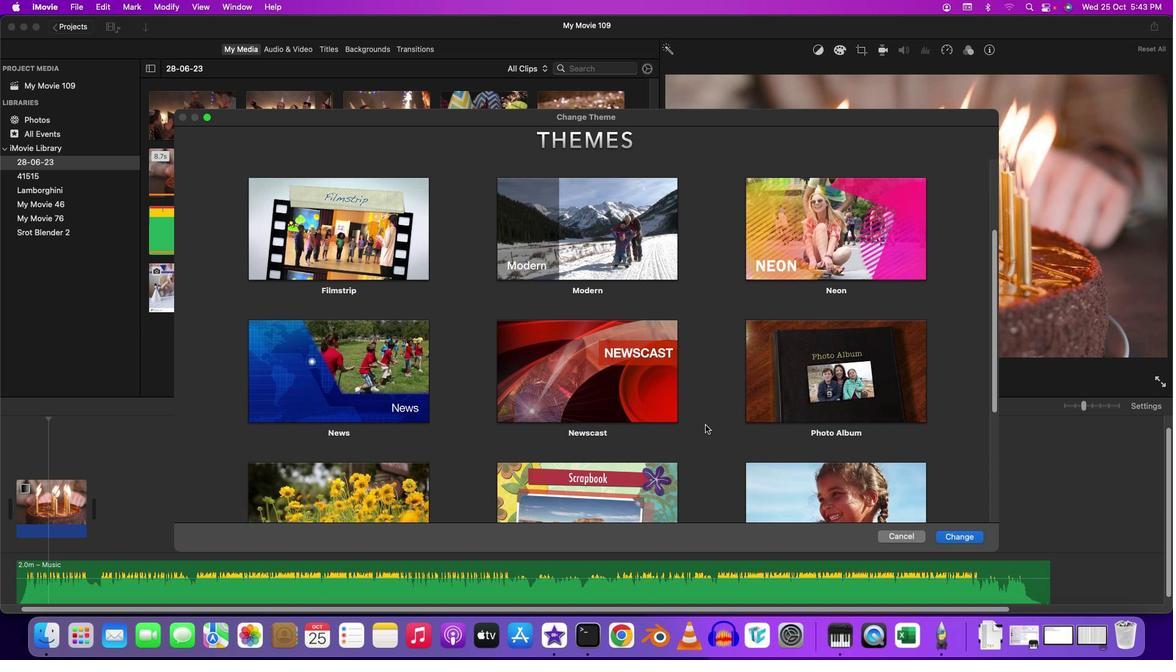 
Action: Mouse moved to (706, 425)
Screenshot: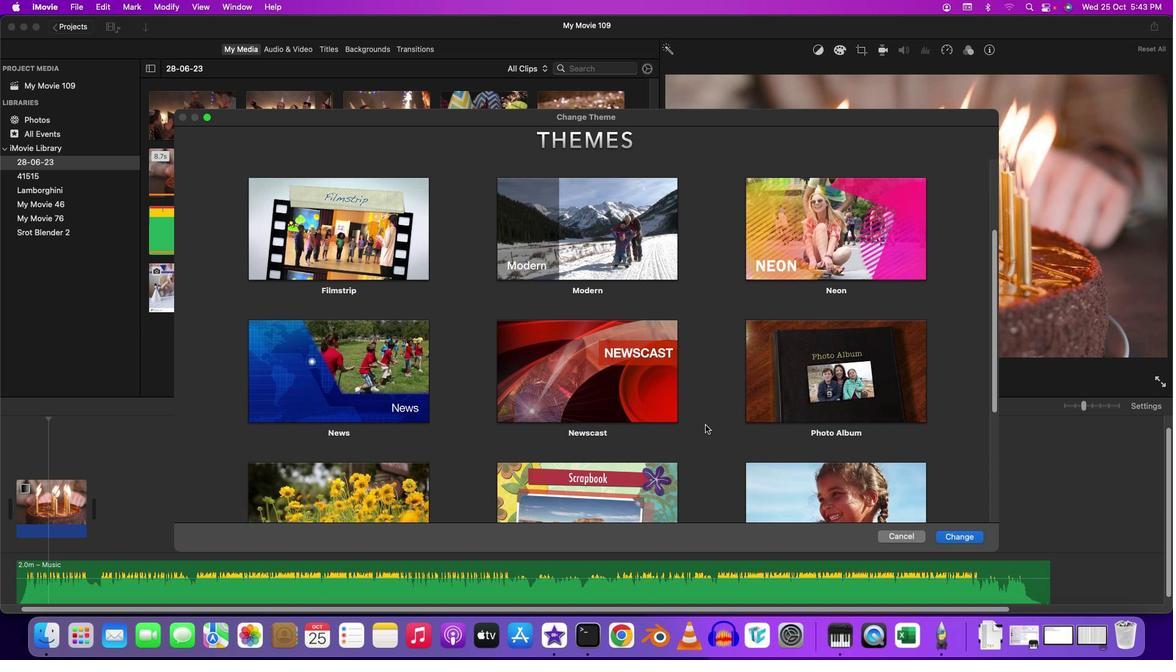
Action: Mouse scrolled (706, 425) with delta (0, 0)
Screenshot: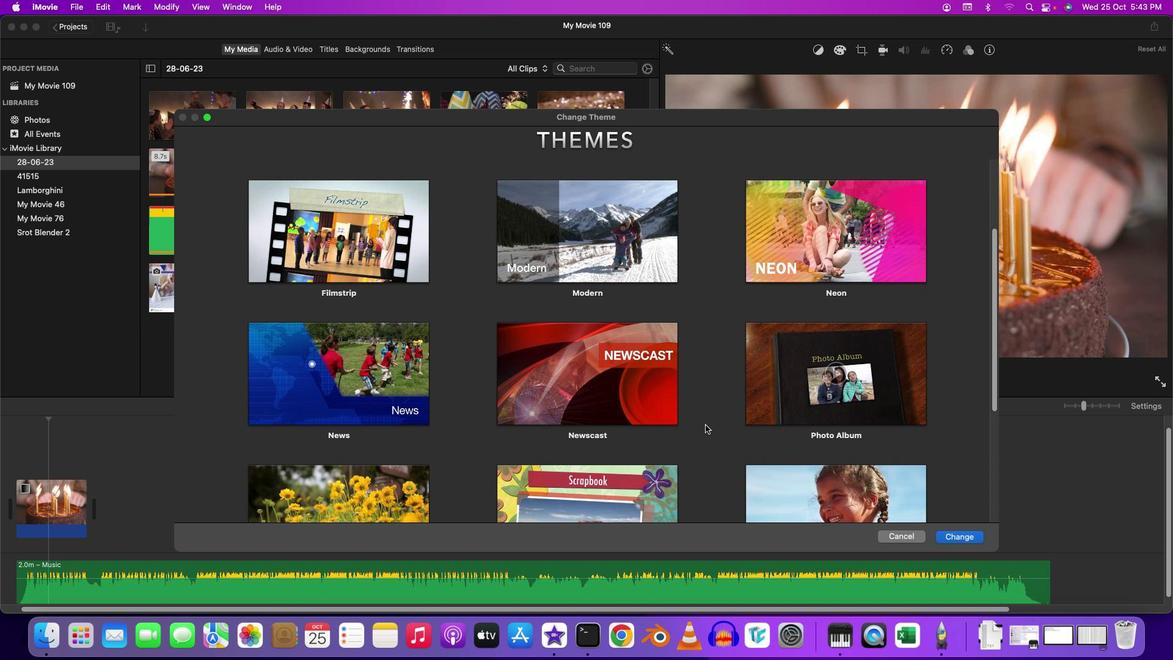 
Action: Mouse scrolled (706, 425) with delta (0, 1)
Screenshot: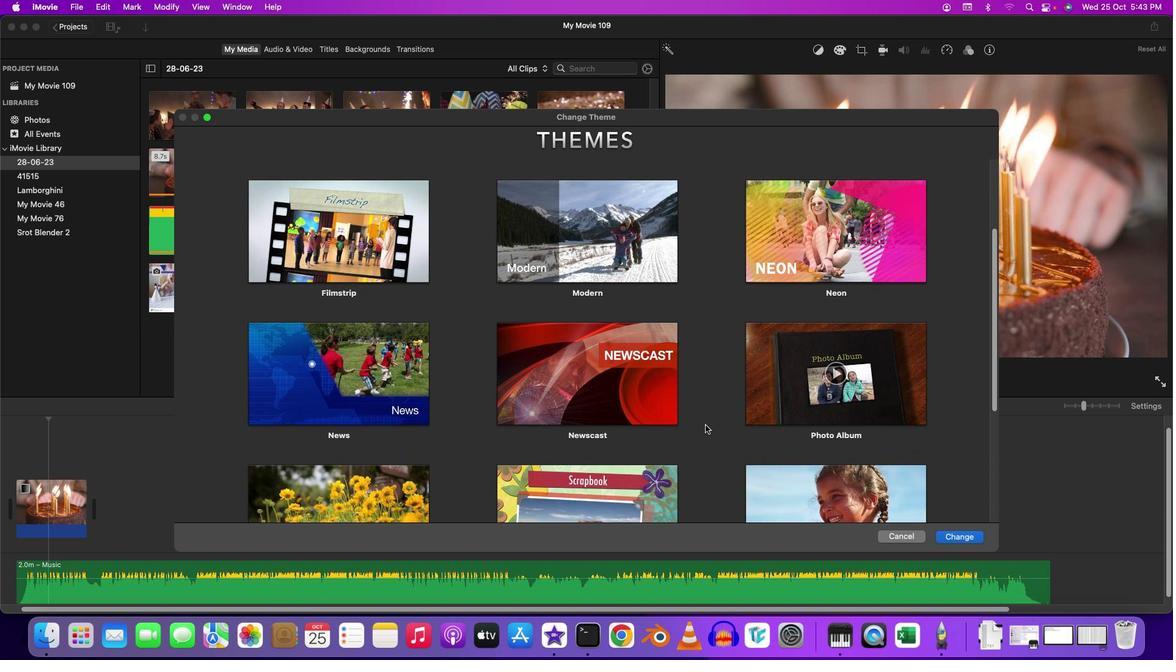 
Action: Mouse moved to (706, 424)
Screenshot: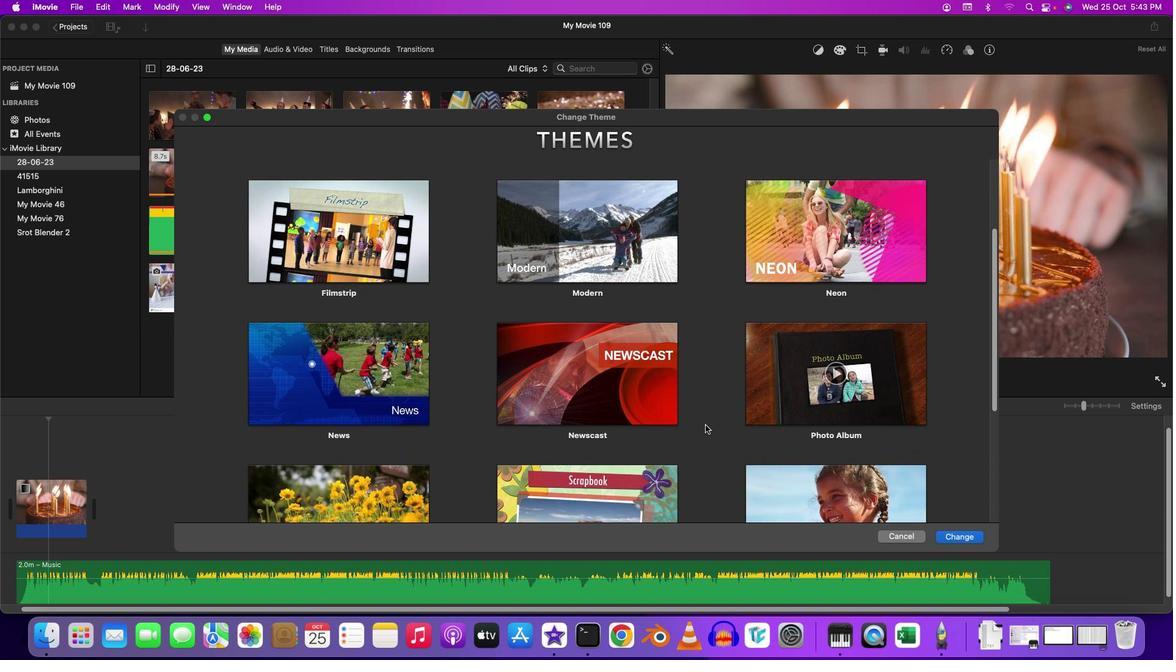
Action: Mouse scrolled (706, 424) with delta (0, 2)
Screenshot: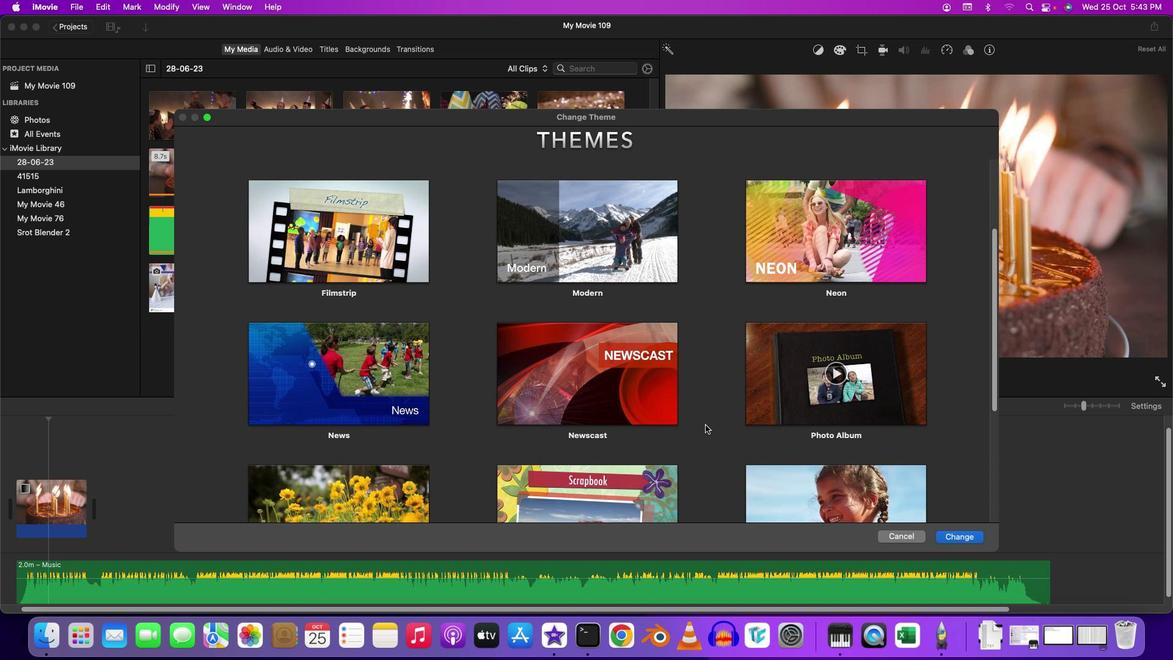 
Action: Mouse moved to (705, 424)
Screenshot: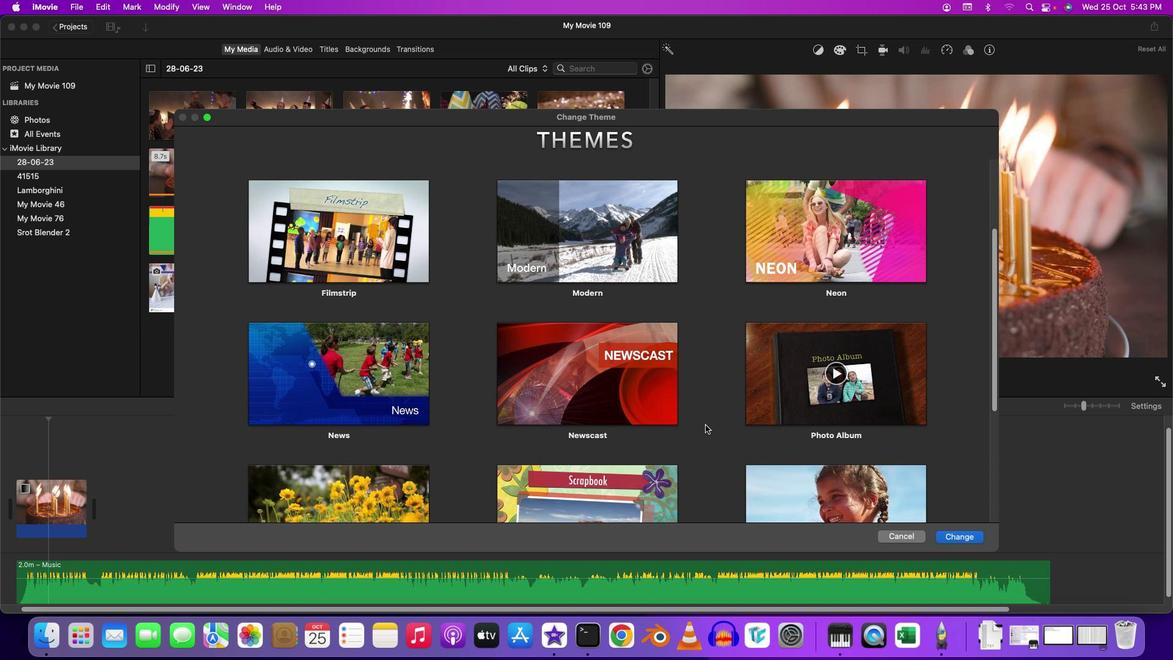 
Action: Mouse scrolled (705, 424) with delta (0, 0)
Screenshot: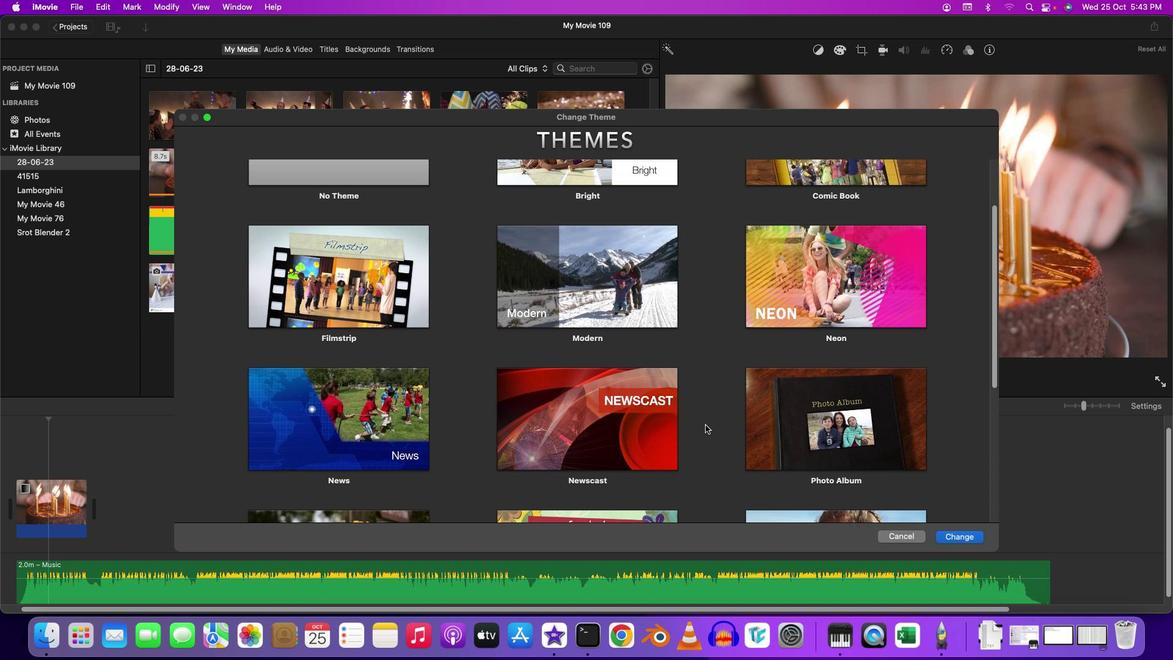 
Action: Mouse scrolled (705, 424) with delta (0, 0)
Screenshot: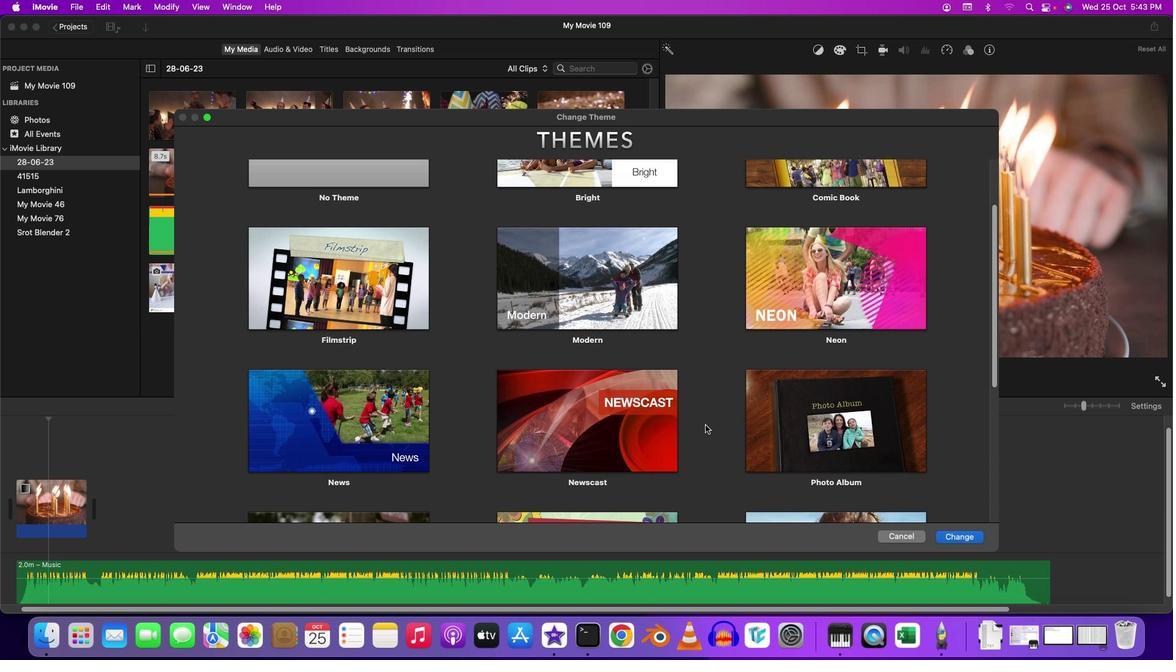 
Action: Mouse scrolled (705, 424) with delta (0, 1)
Screenshot: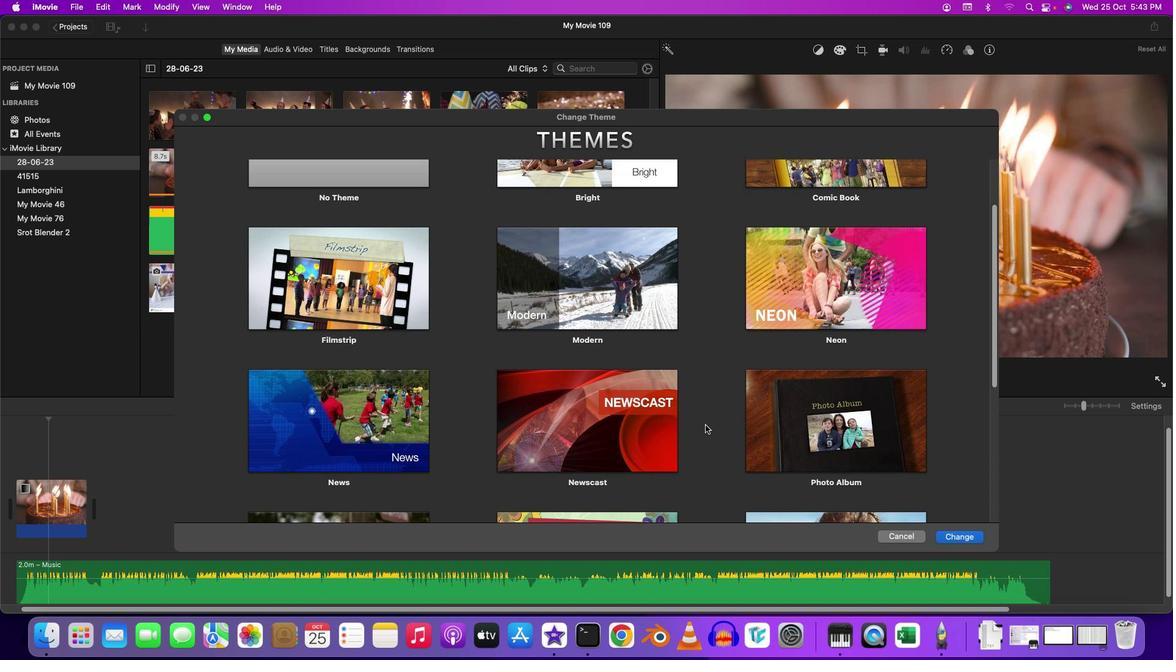 
Action: Mouse scrolled (705, 424) with delta (0, 2)
Screenshot: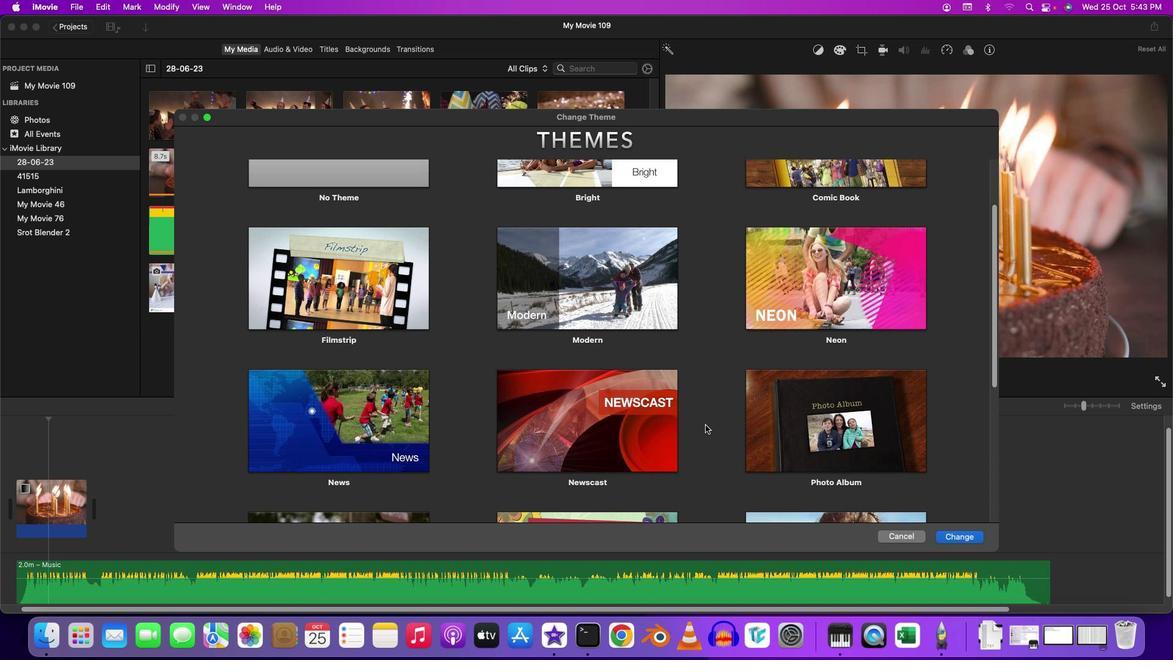 
Action: Mouse scrolled (705, 424) with delta (0, 0)
Screenshot: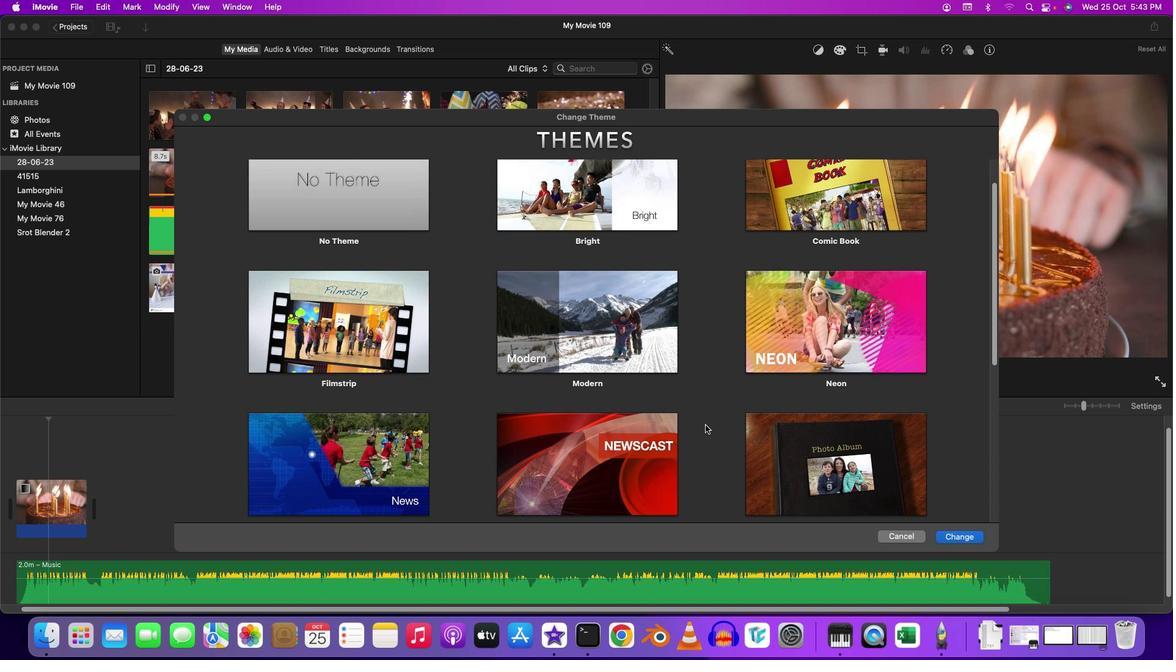 
Action: Mouse scrolled (705, 424) with delta (0, 0)
Screenshot: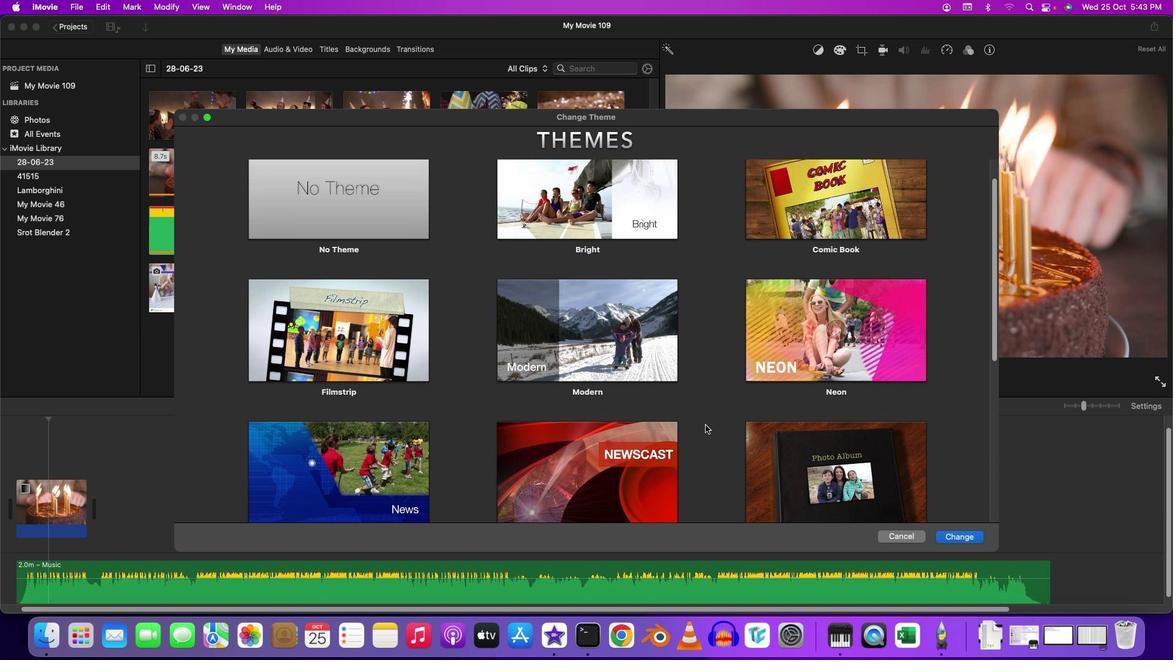 
Action: Mouse scrolled (705, 424) with delta (0, 1)
Screenshot: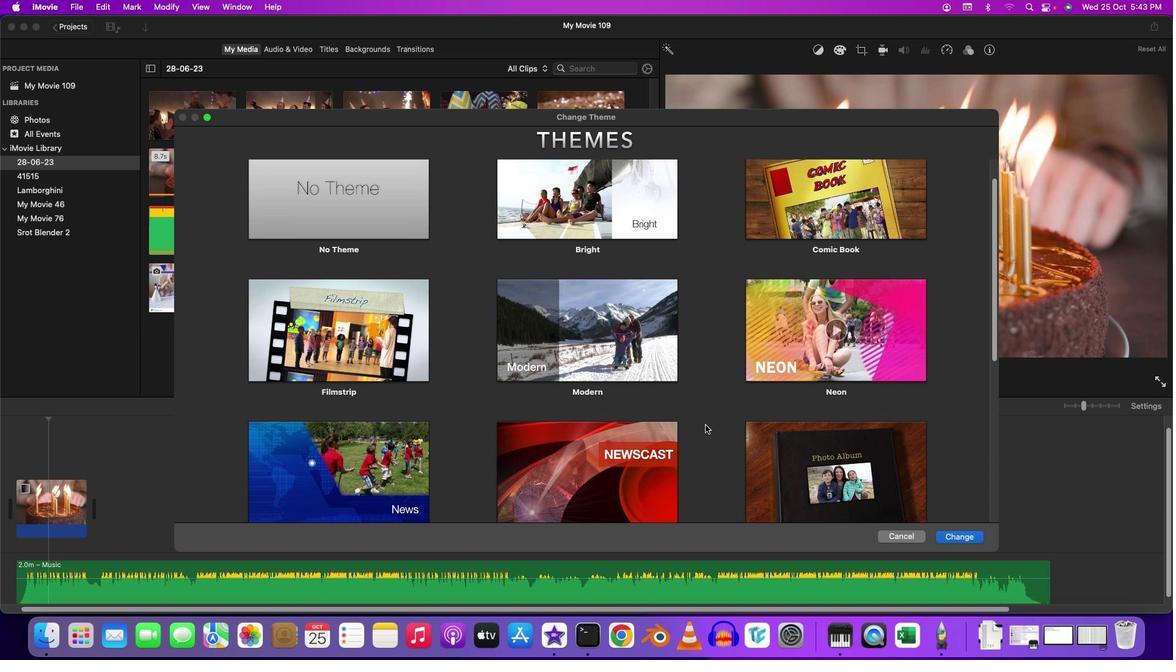 
Action: Mouse moved to (705, 424)
Screenshot: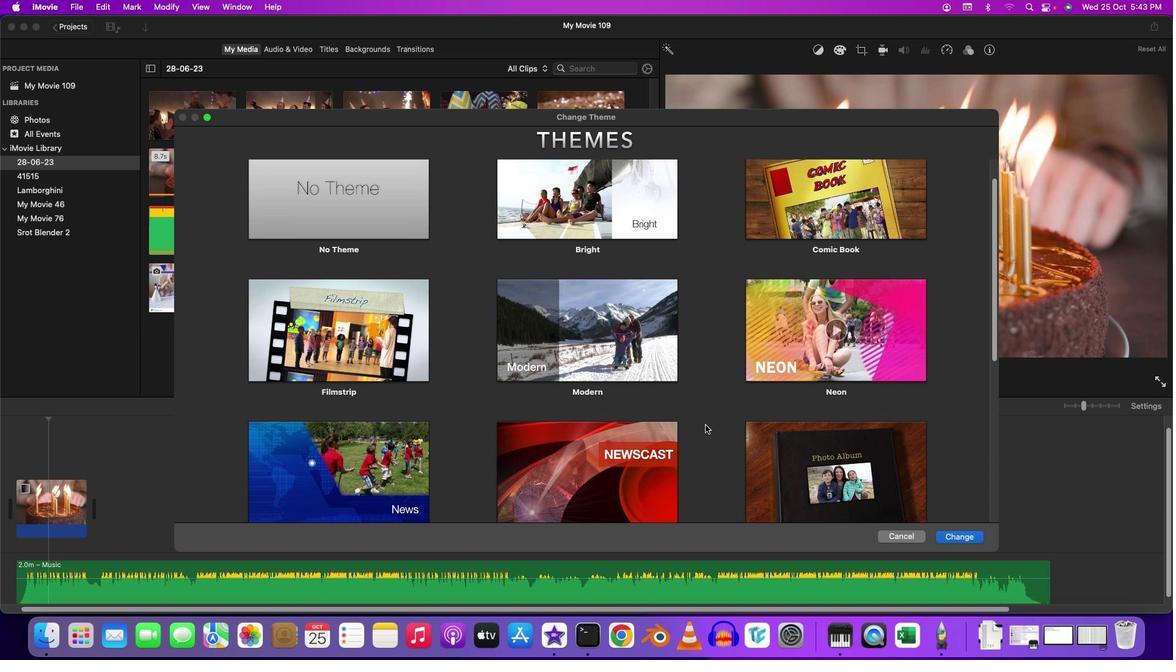 
Action: Mouse scrolled (705, 424) with delta (0, 2)
Screenshot: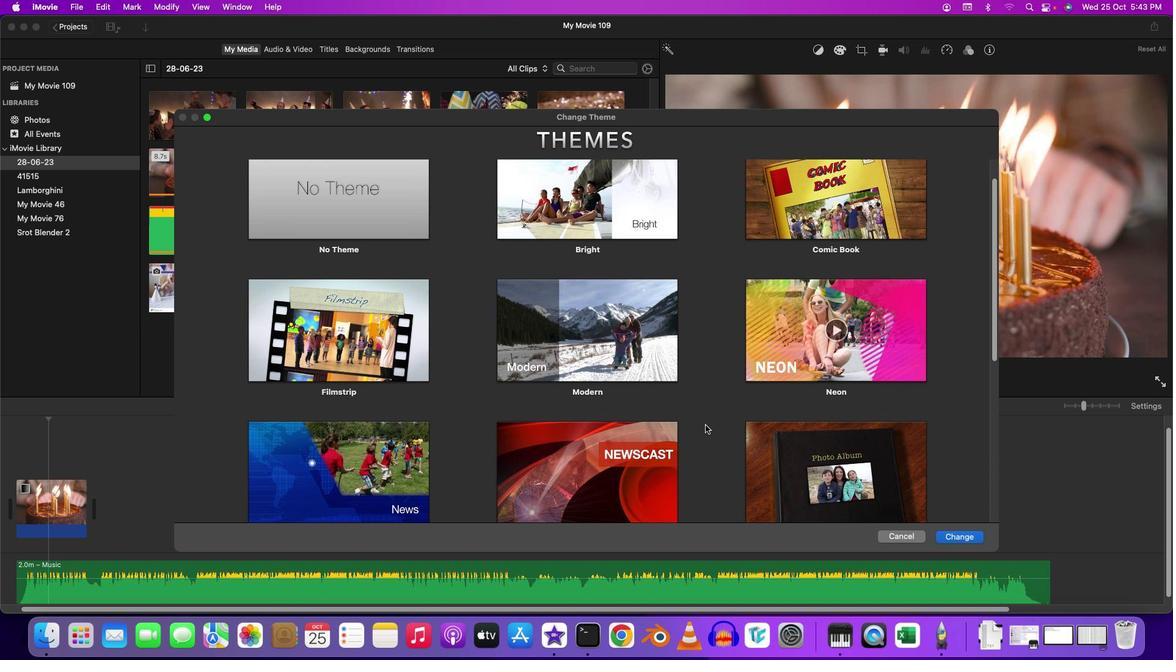 
Action: Mouse moved to (702, 412)
Screenshot: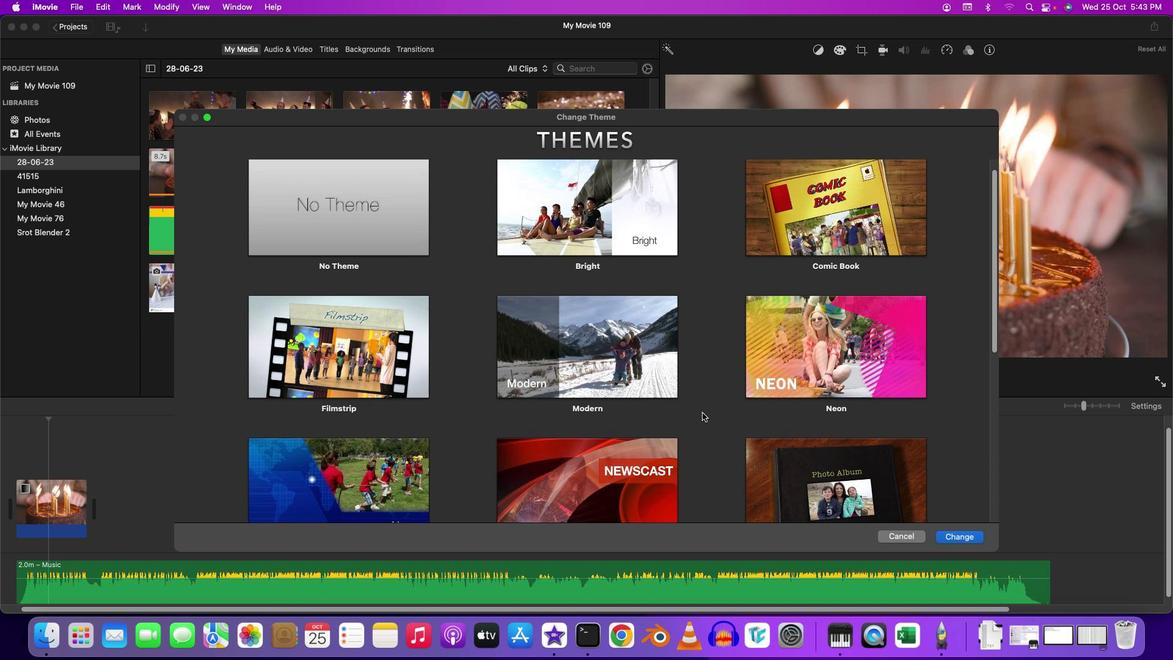 
Action: Mouse scrolled (702, 412) with delta (0, 0)
Screenshot: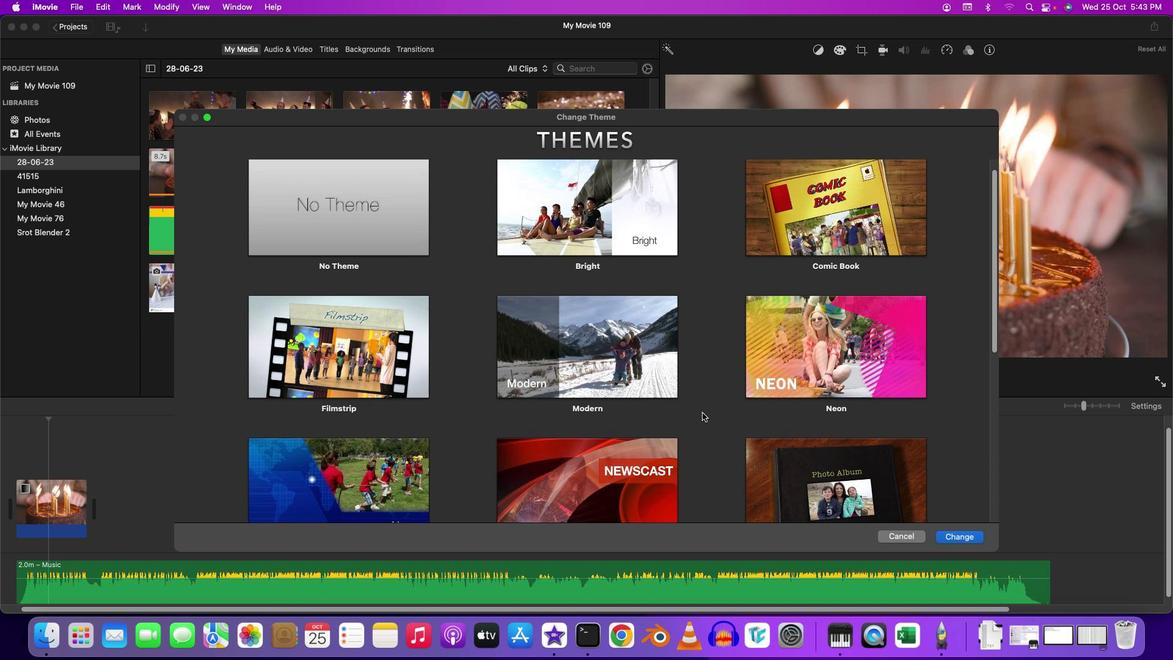 
Action: Mouse scrolled (702, 412) with delta (0, 0)
Screenshot: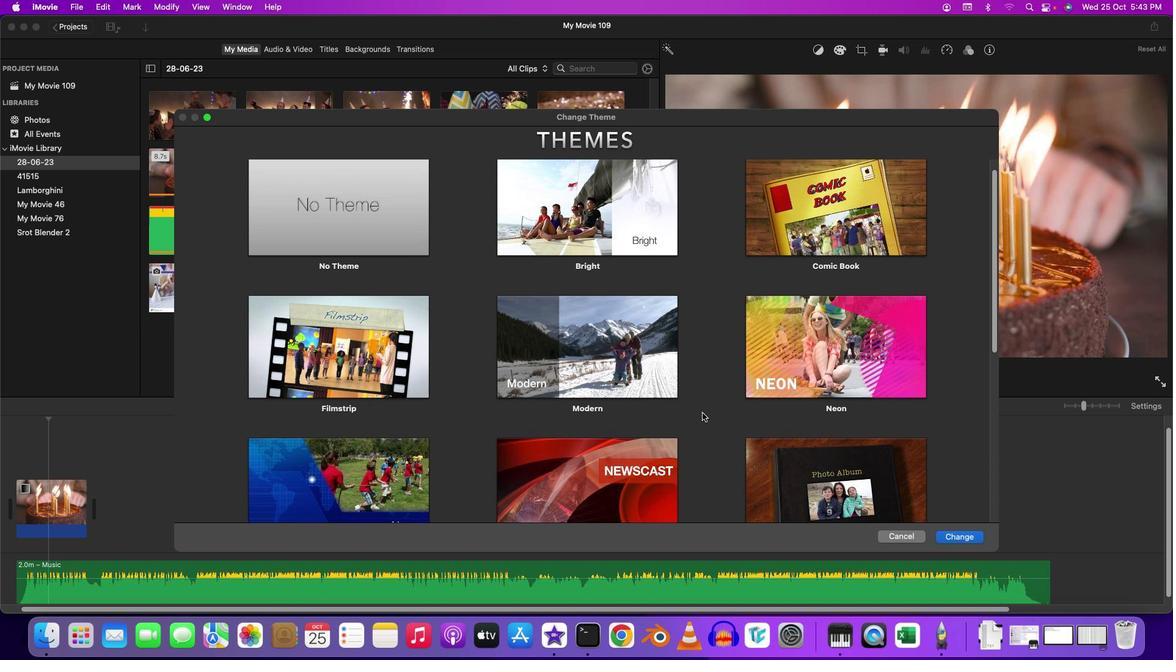 
Action: Mouse scrolled (702, 412) with delta (0, 1)
Screenshot: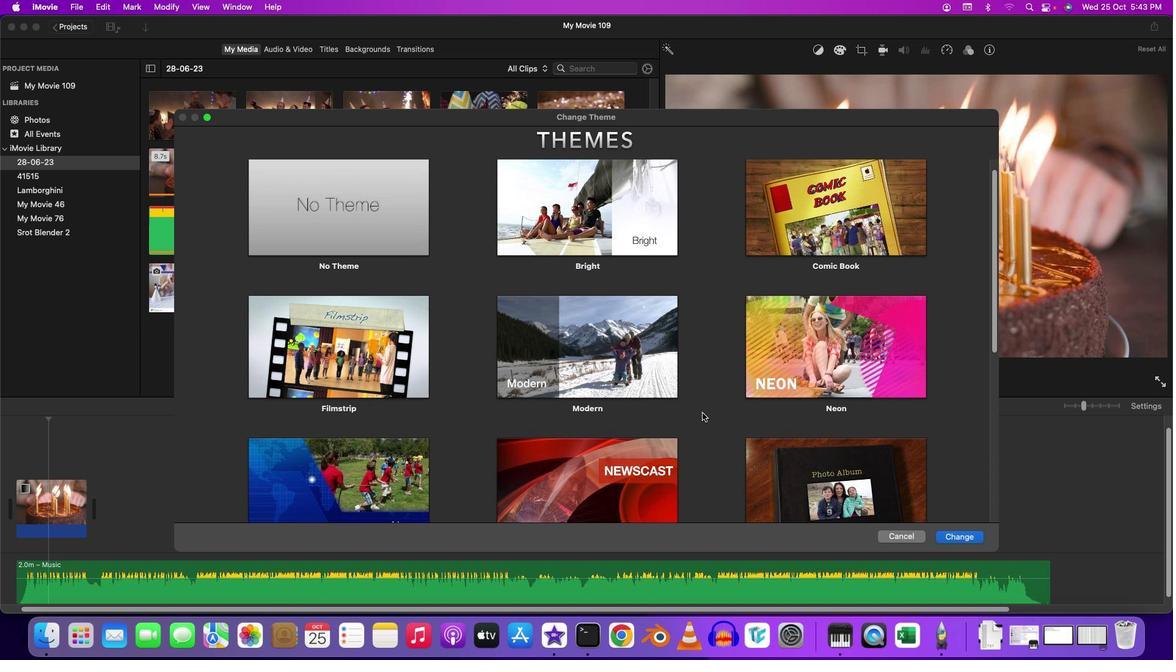 
Action: Mouse scrolled (702, 412) with delta (0, 0)
Screenshot: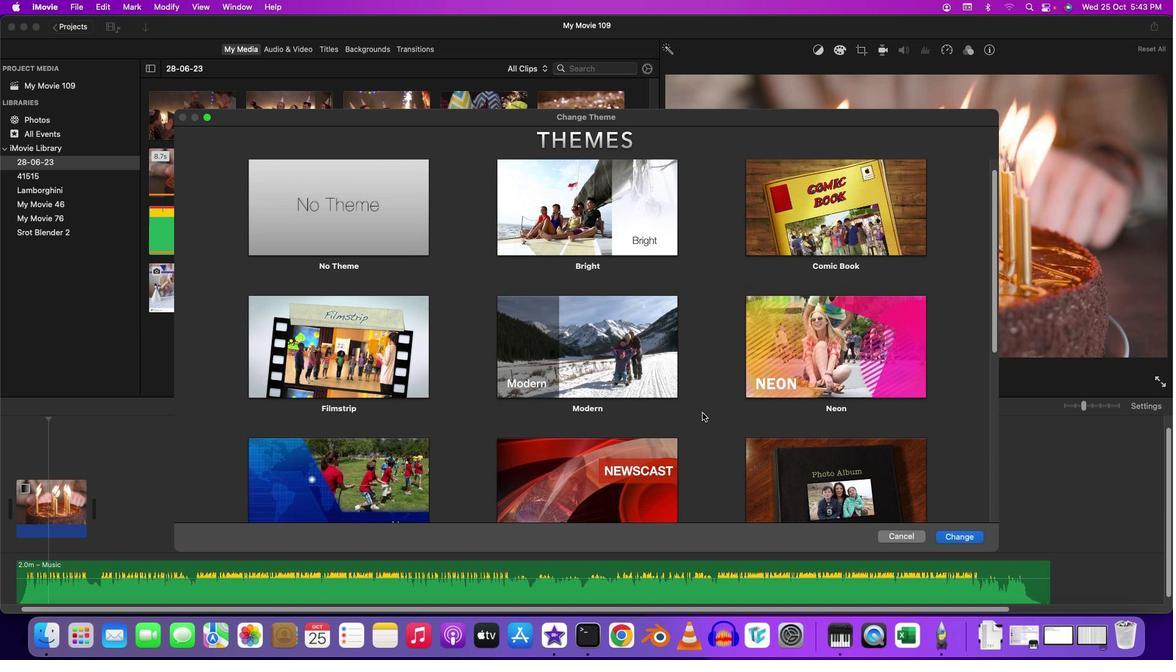 
Action: Mouse scrolled (702, 412) with delta (0, -1)
Screenshot: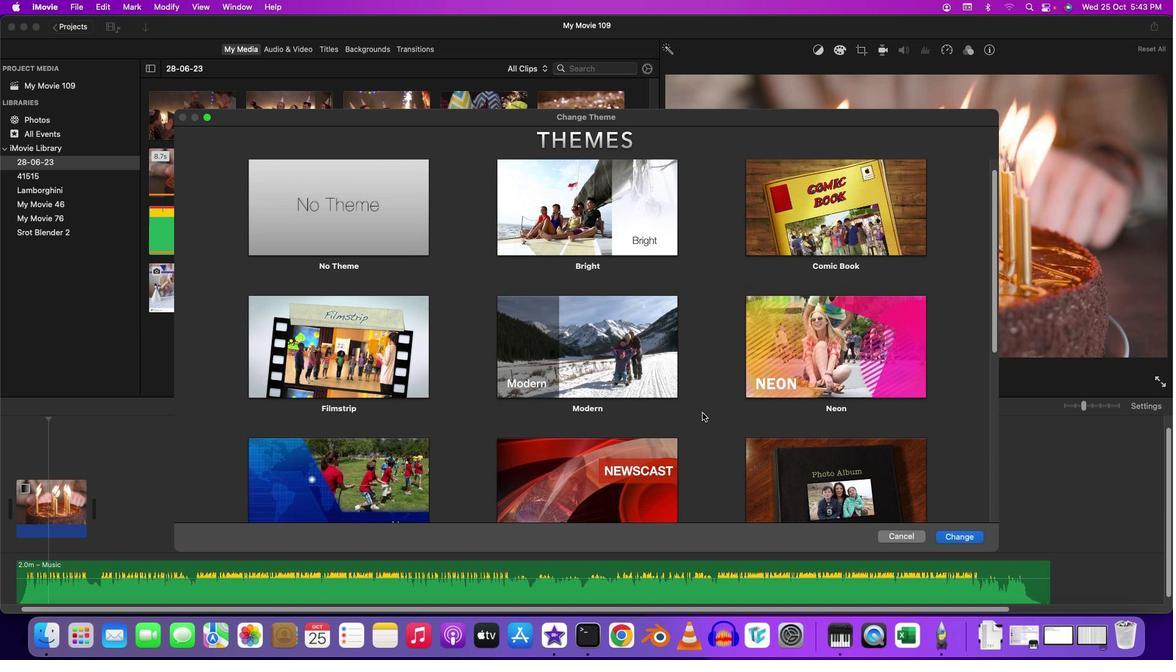 
Action: Mouse scrolled (702, 412) with delta (0, 2)
Screenshot: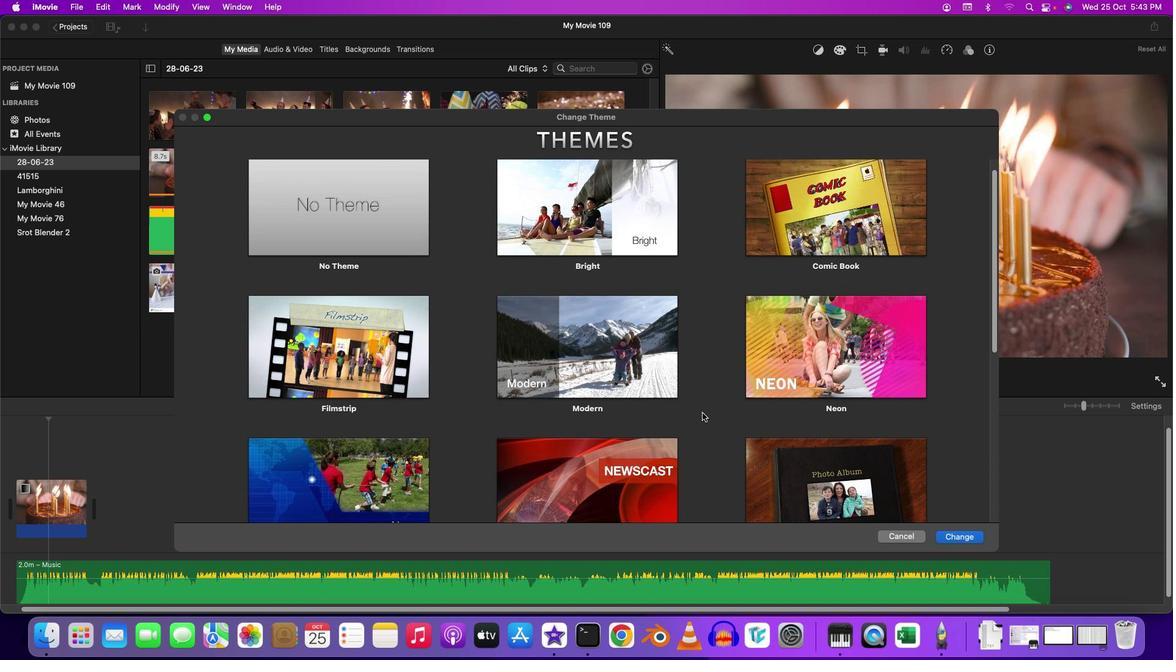 
Action: Mouse scrolled (702, 412) with delta (0, 1)
Screenshot: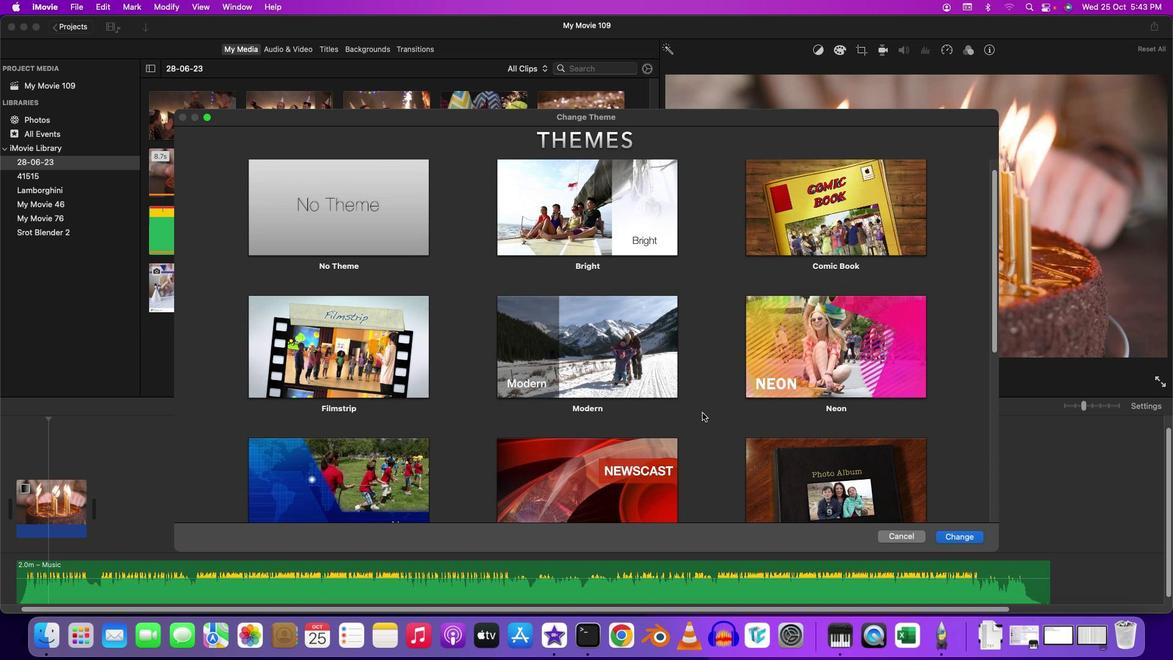 
Action: Mouse scrolled (702, 412) with delta (0, -1)
Screenshot: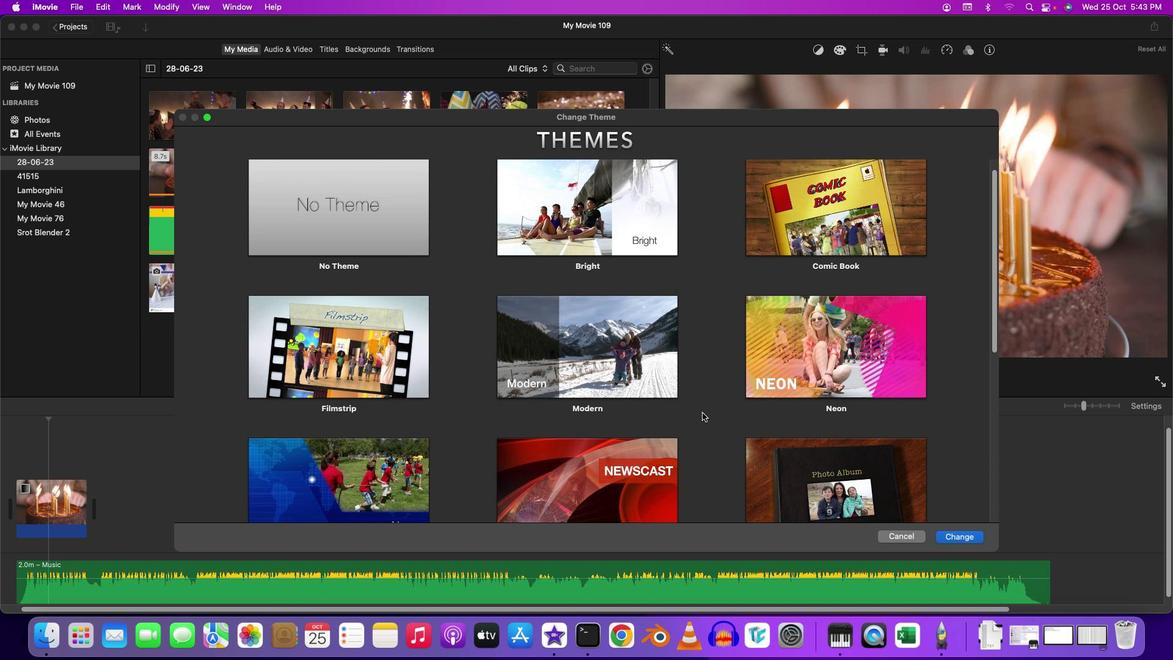 
Action: Mouse scrolled (702, 412) with delta (0, 0)
Screenshot: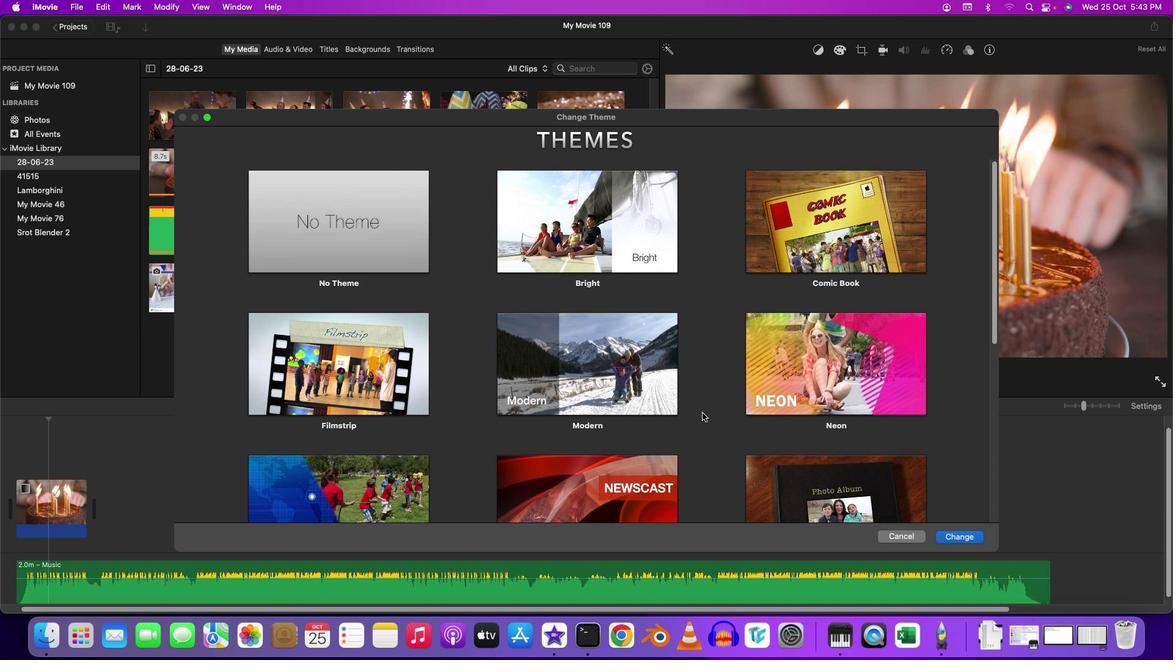 
Action: Mouse scrolled (702, 412) with delta (0, 0)
Screenshot: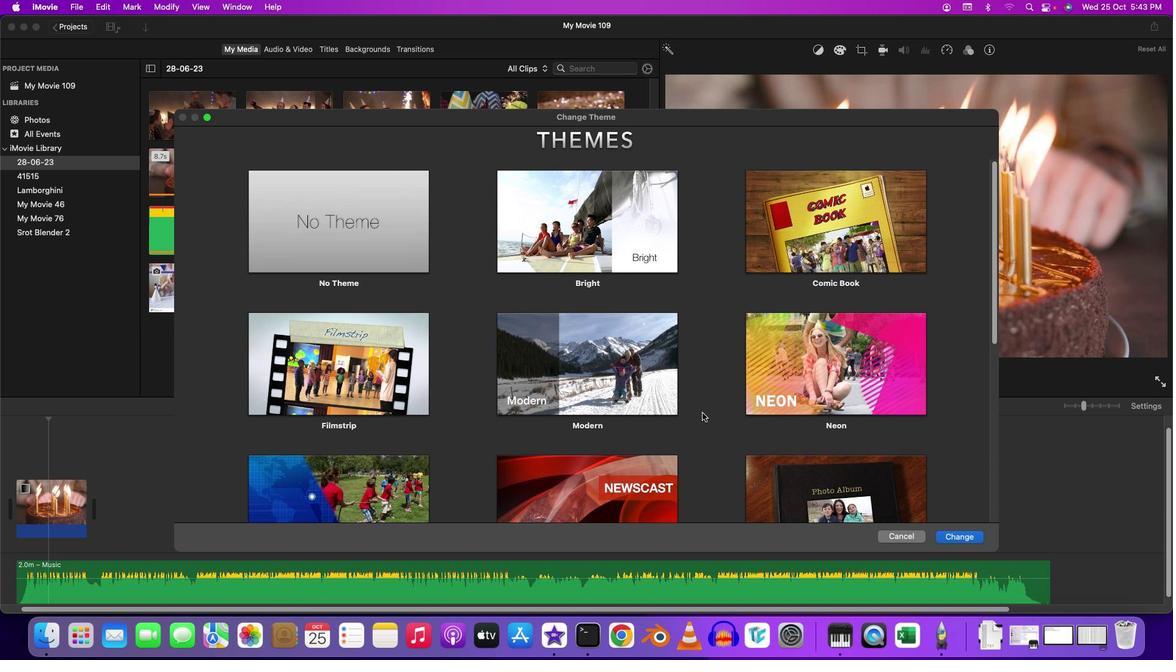 
Action: Mouse scrolled (702, 412) with delta (0, 1)
Screenshot: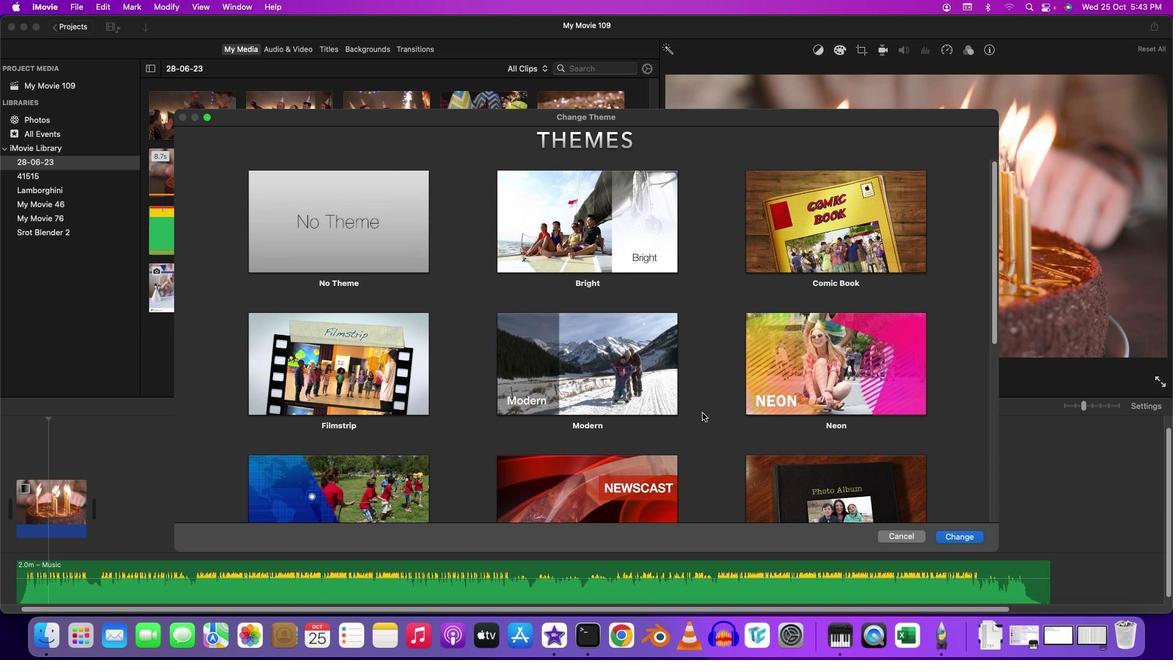 
Action: Mouse scrolled (702, 412) with delta (0, 0)
Screenshot: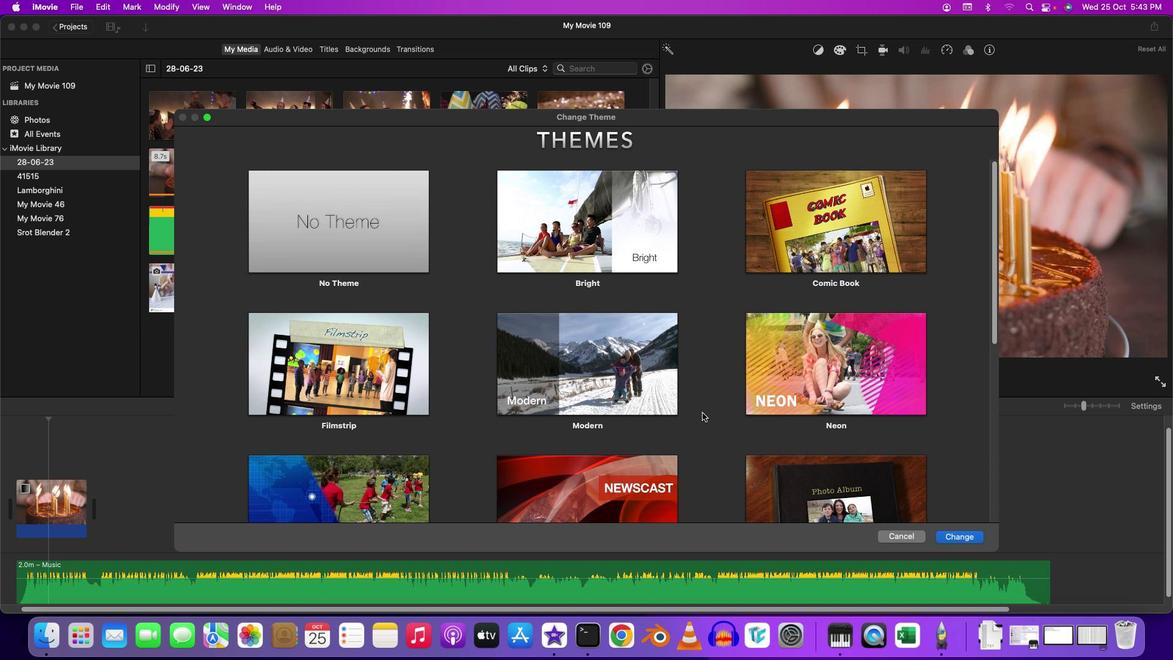 
Action: Mouse scrolled (702, 412) with delta (0, 0)
Screenshot: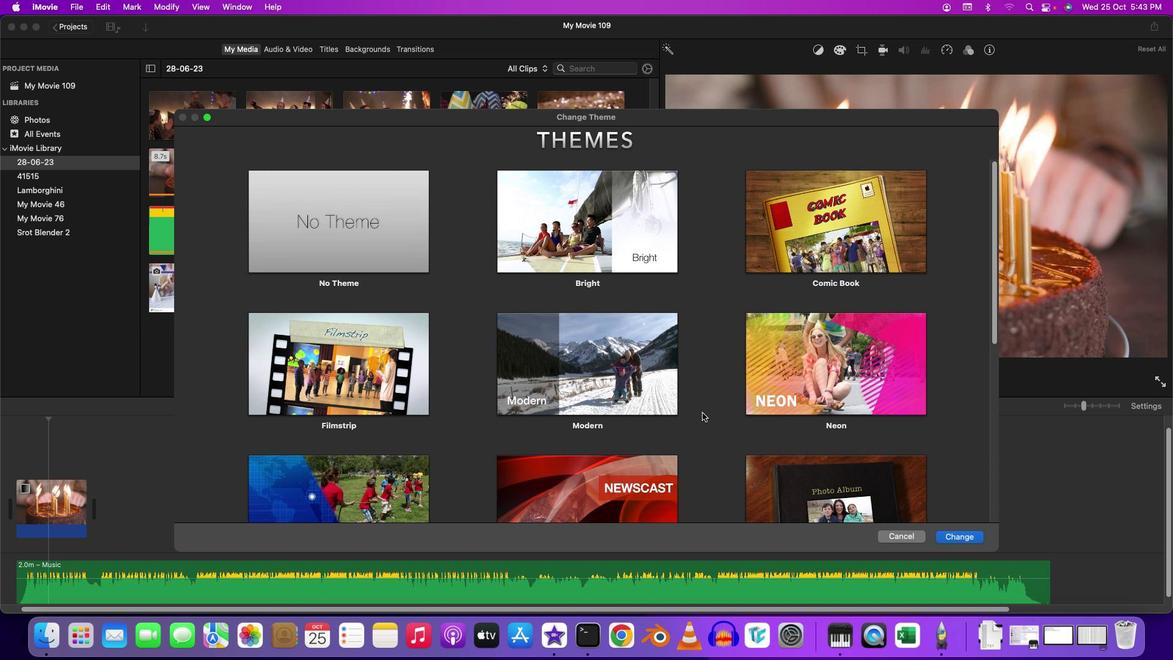 
Action: Mouse scrolled (702, 412) with delta (0, 1)
Screenshot: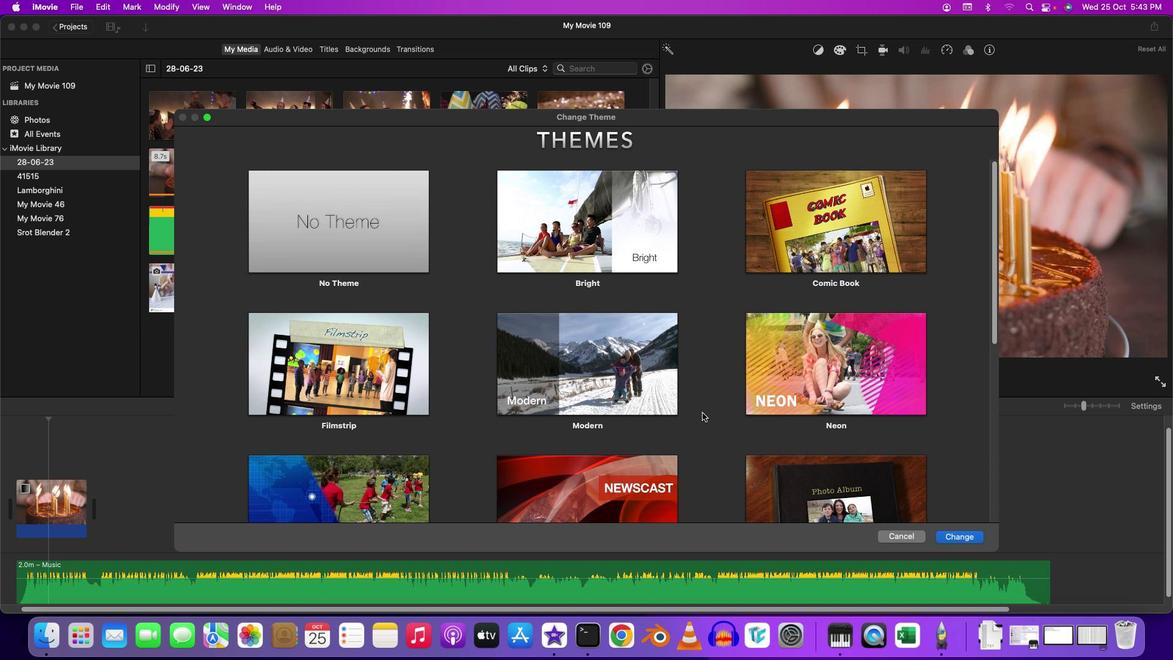 
Action: Mouse moved to (591, 225)
Screenshot: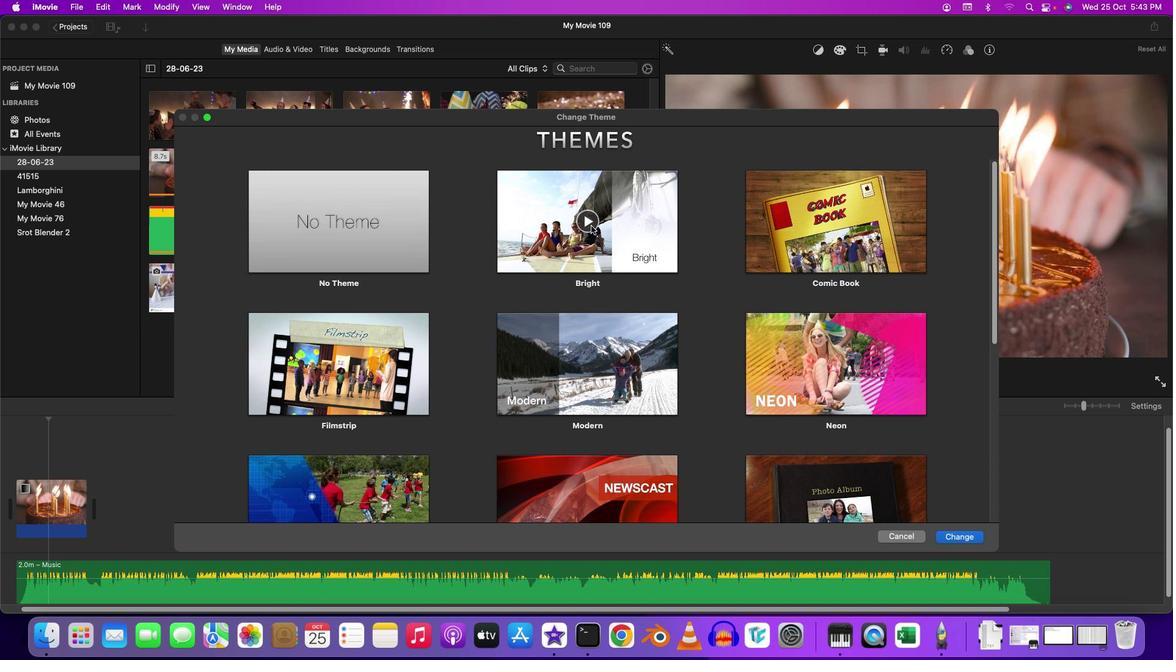 
Action: Mouse pressed left at (591, 225)
Screenshot: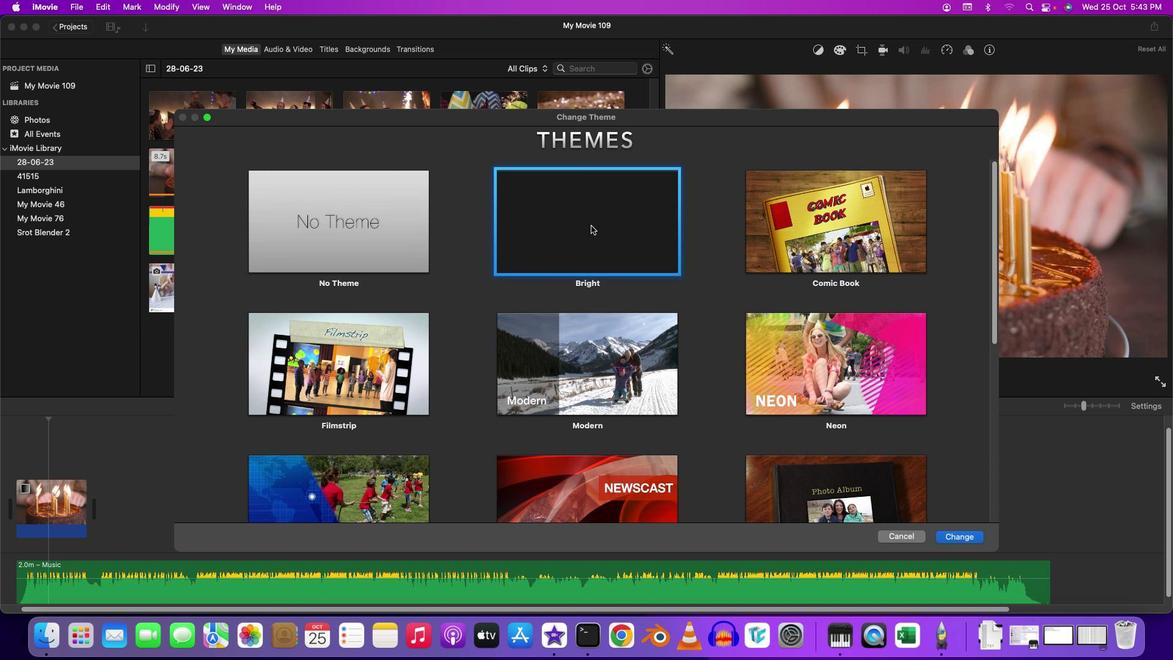 
Action: Mouse moved to (831, 225)
Screenshot: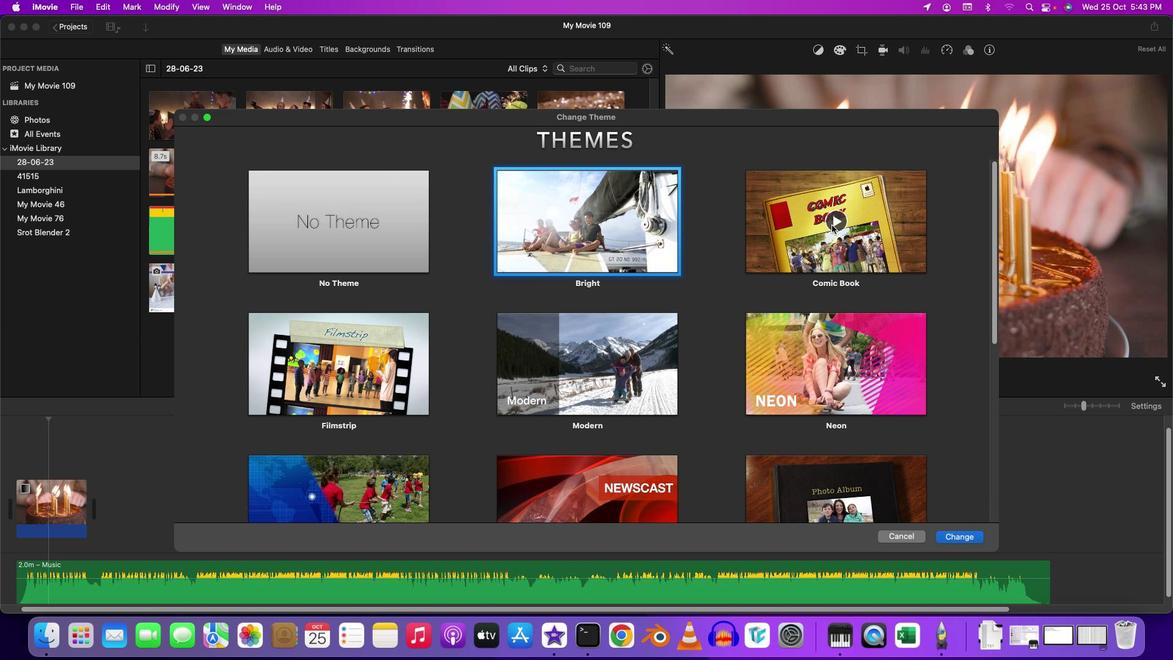 
Action: Mouse pressed left at (831, 225)
Screenshot: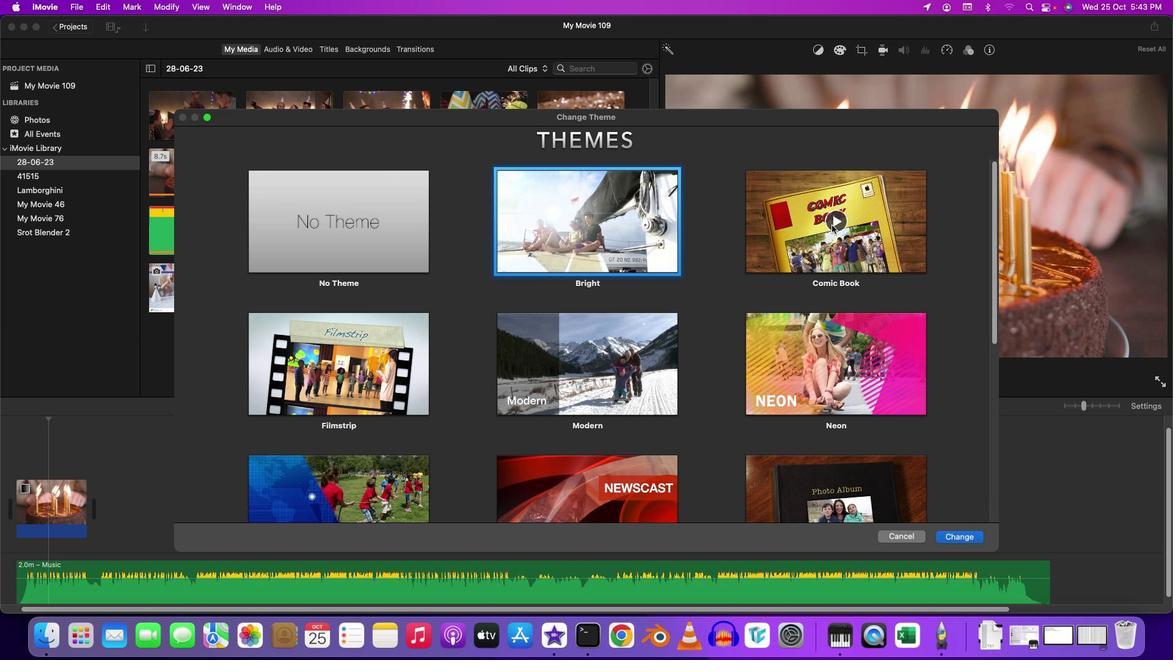 
Action: Mouse moved to (342, 366)
Screenshot: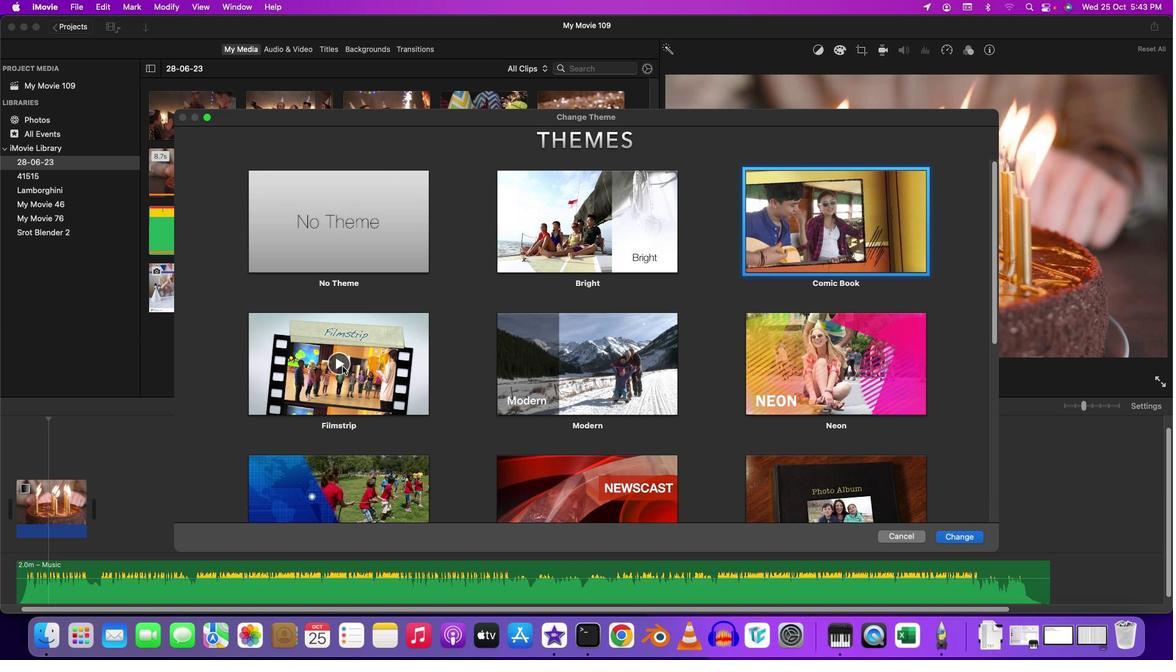 
Action: Mouse pressed left at (342, 366)
Screenshot: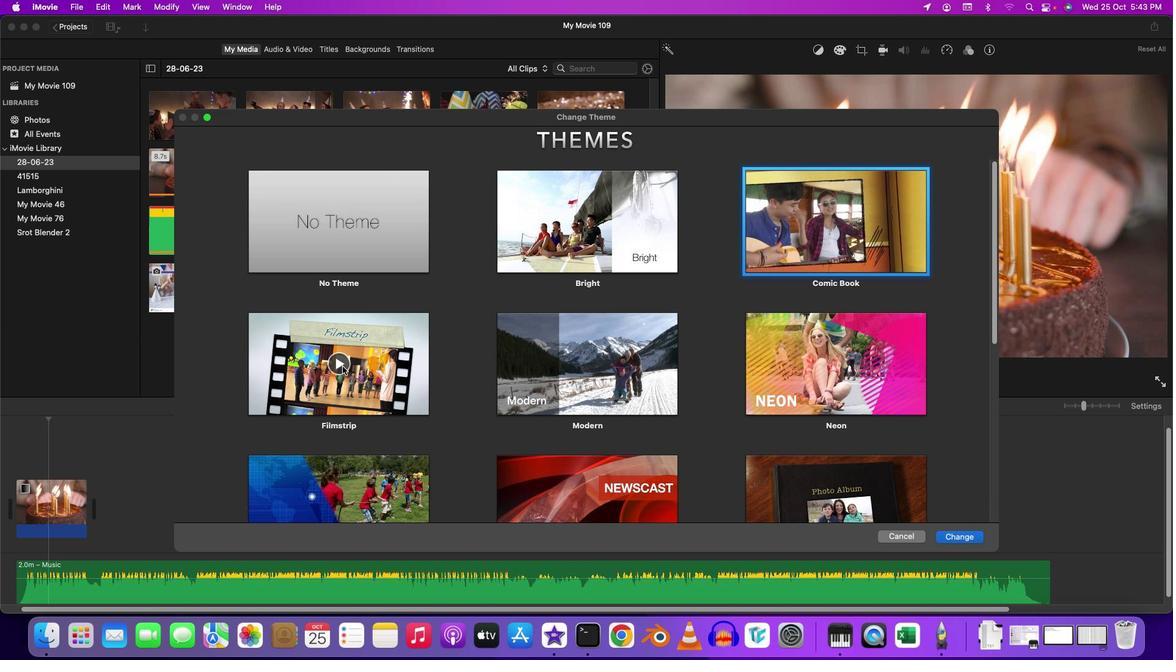 
Action: Mouse moved to (594, 366)
Screenshot: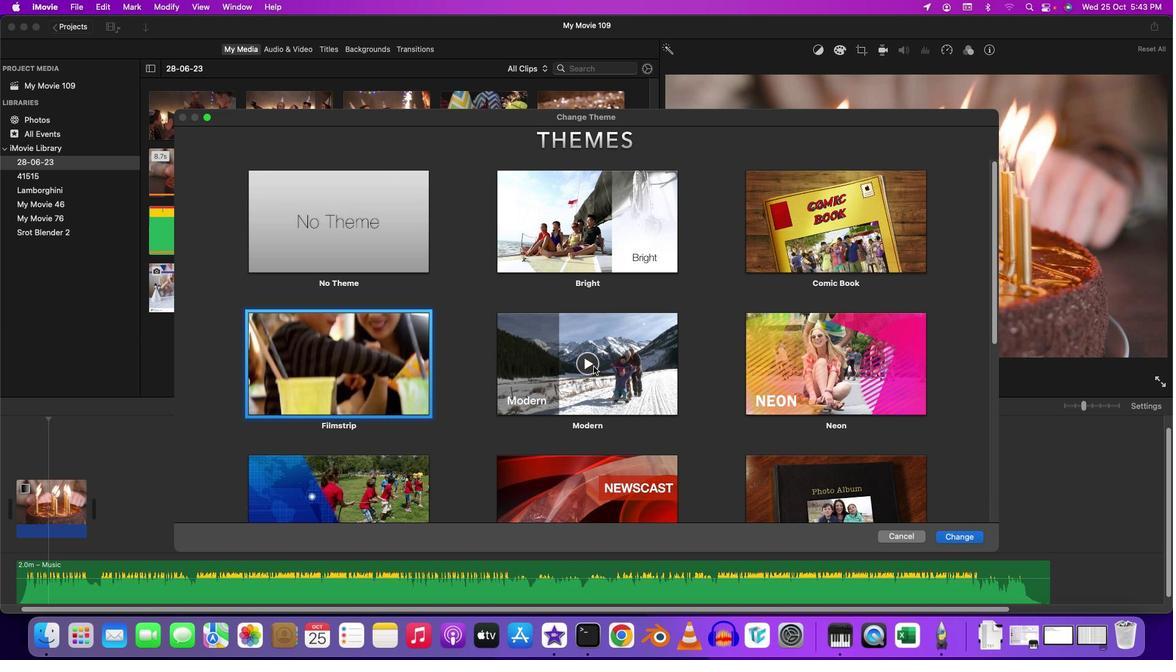 
Action: Mouse pressed left at (594, 366)
Screenshot: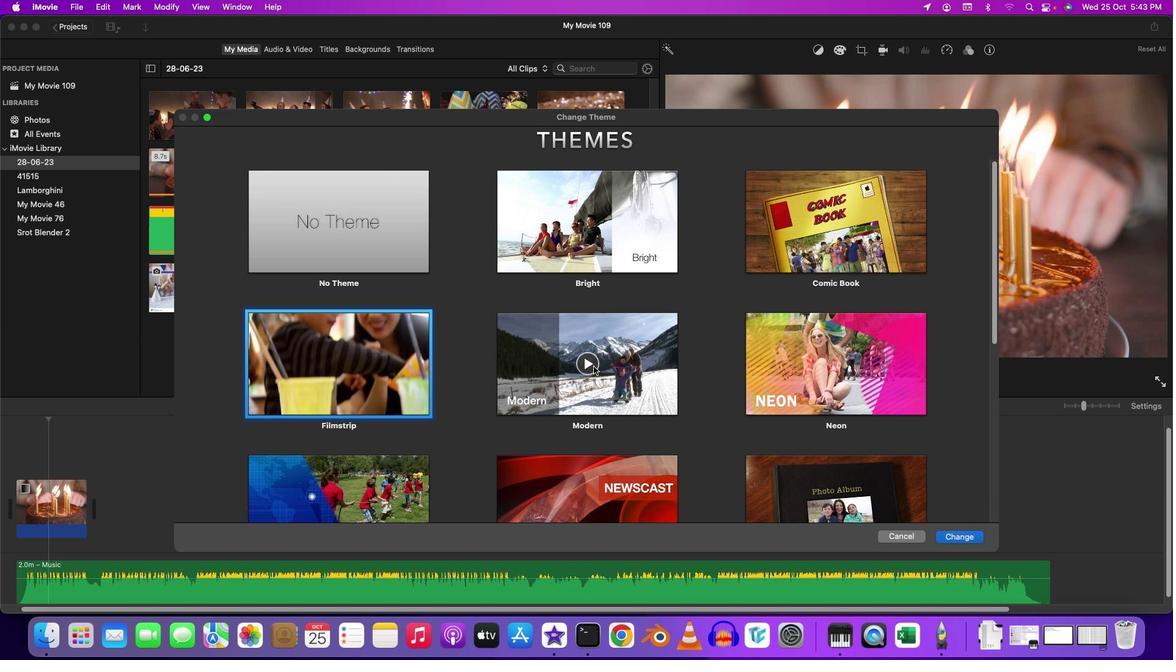 
Action: Mouse moved to (788, 369)
Screenshot: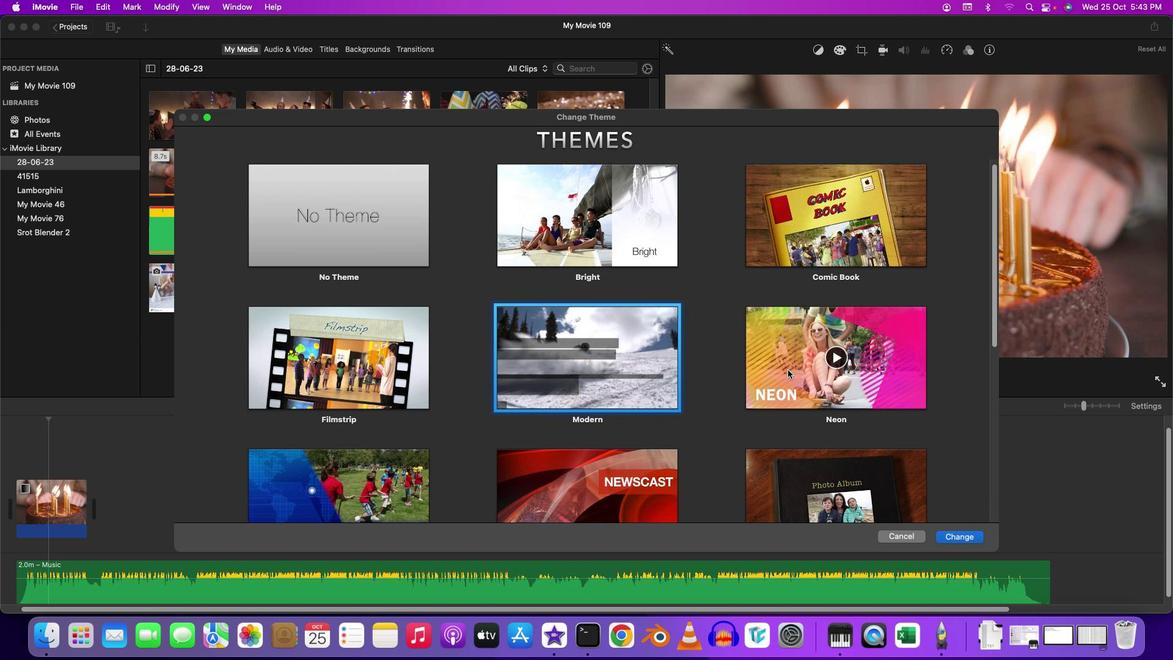 
Action: Mouse scrolled (788, 369) with delta (0, 0)
Screenshot: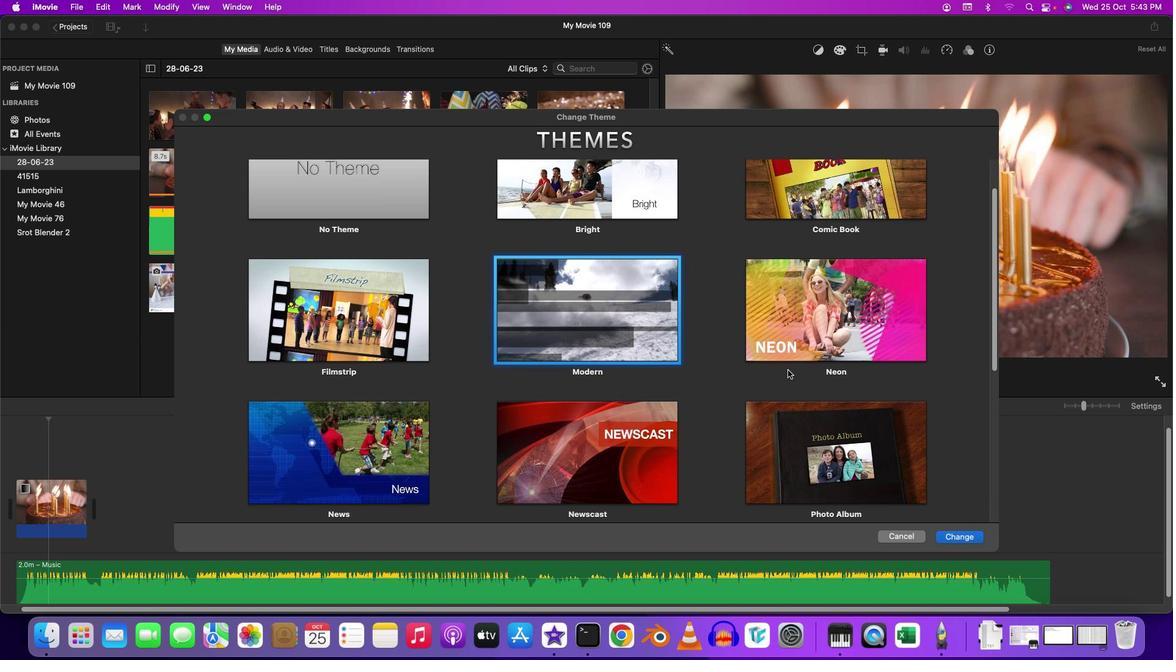 
Action: Mouse scrolled (788, 369) with delta (0, 0)
Screenshot: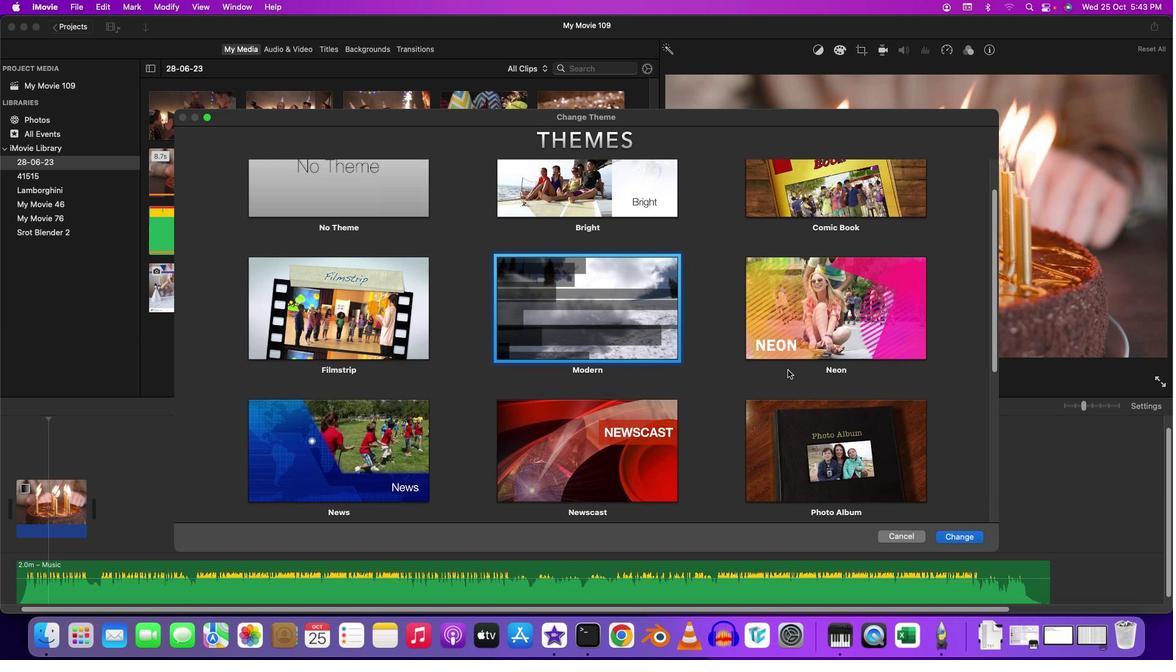
Action: Mouse scrolled (788, 369) with delta (0, -1)
Screenshot: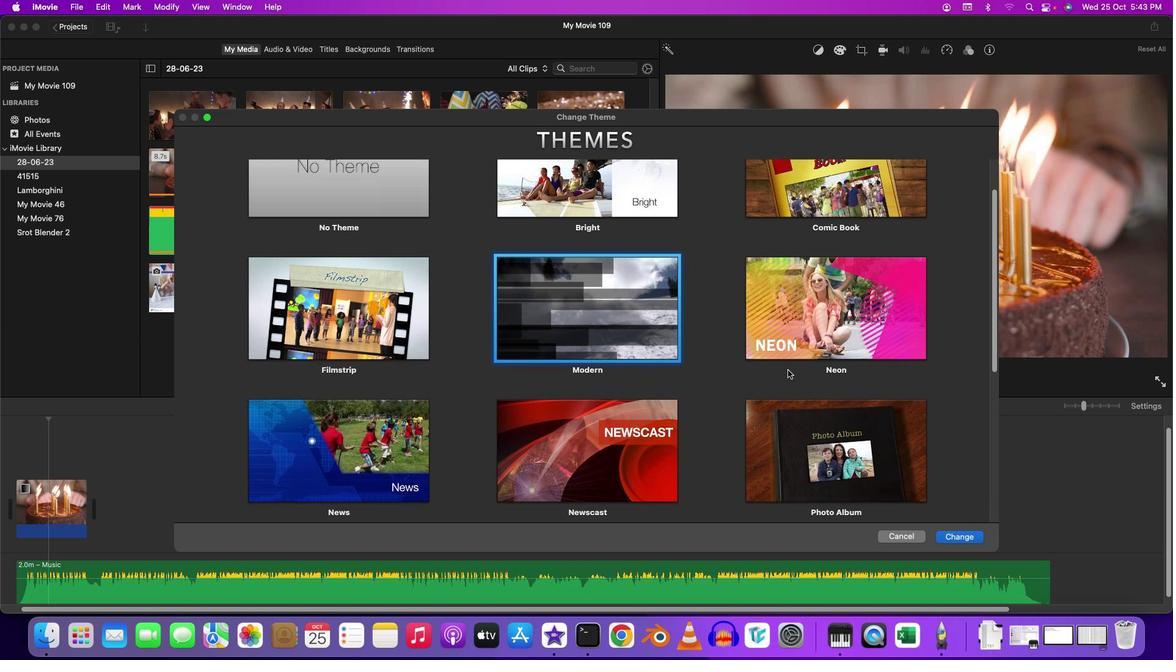
Action: Mouse scrolled (788, 369) with delta (0, -2)
Screenshot: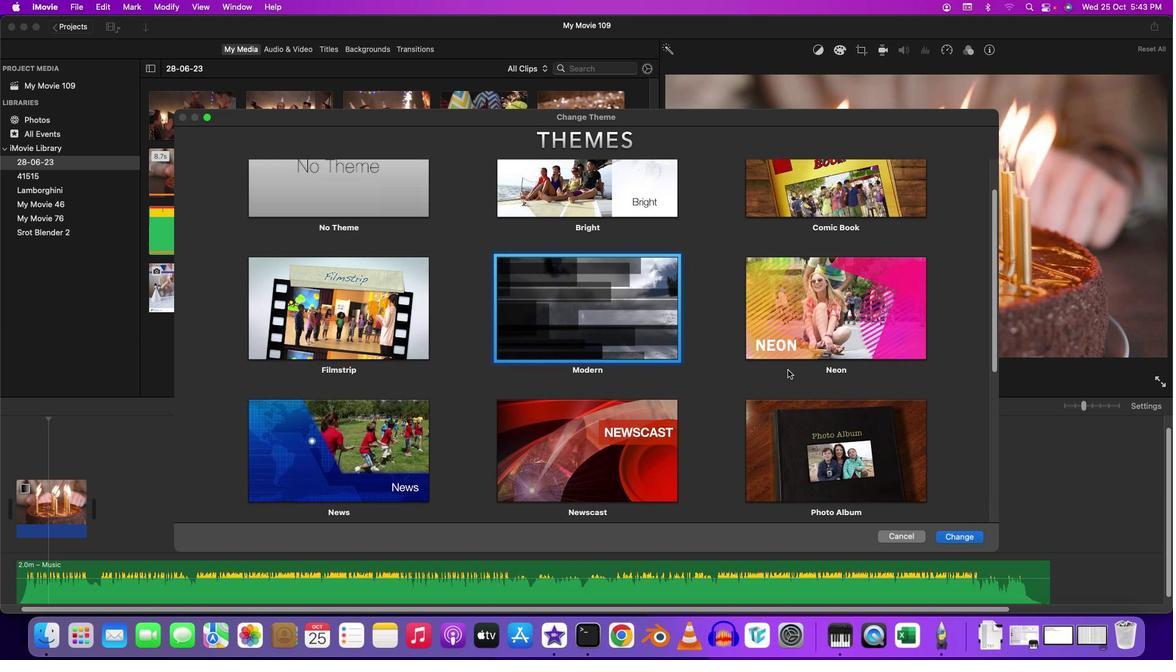 
Action: Mouse moved to (839, 304)
Screenshot: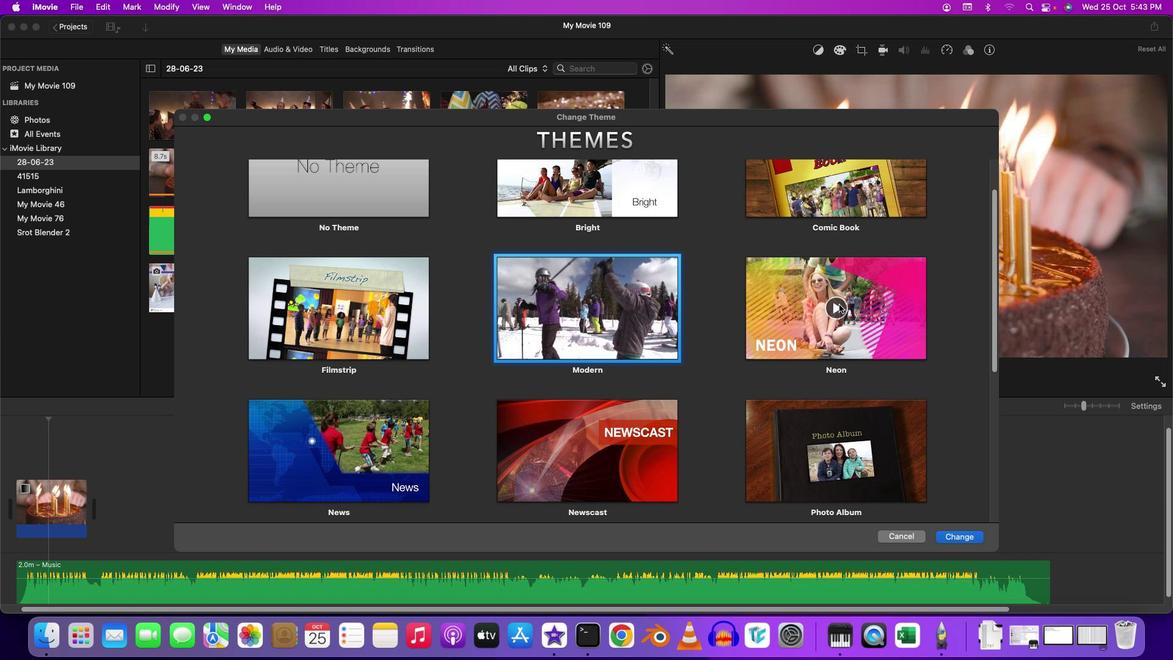 
Action: Mouse pressed left at (839, 304)
Screenshot: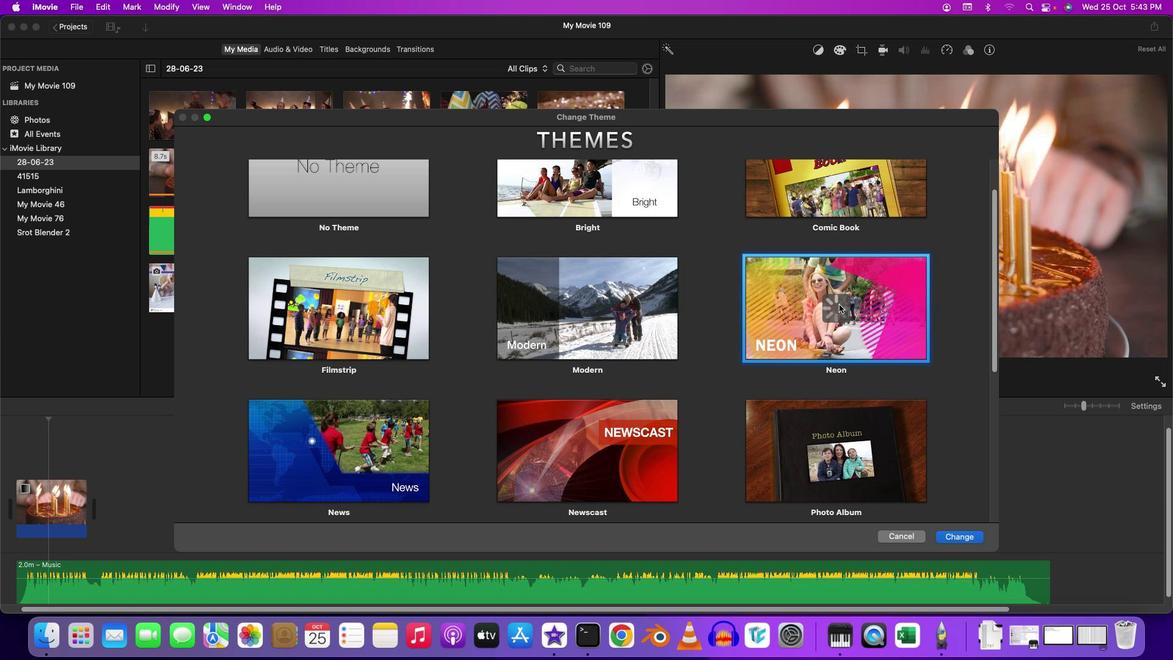 
Action: Mouse moved to (850, 313)
Screenshot: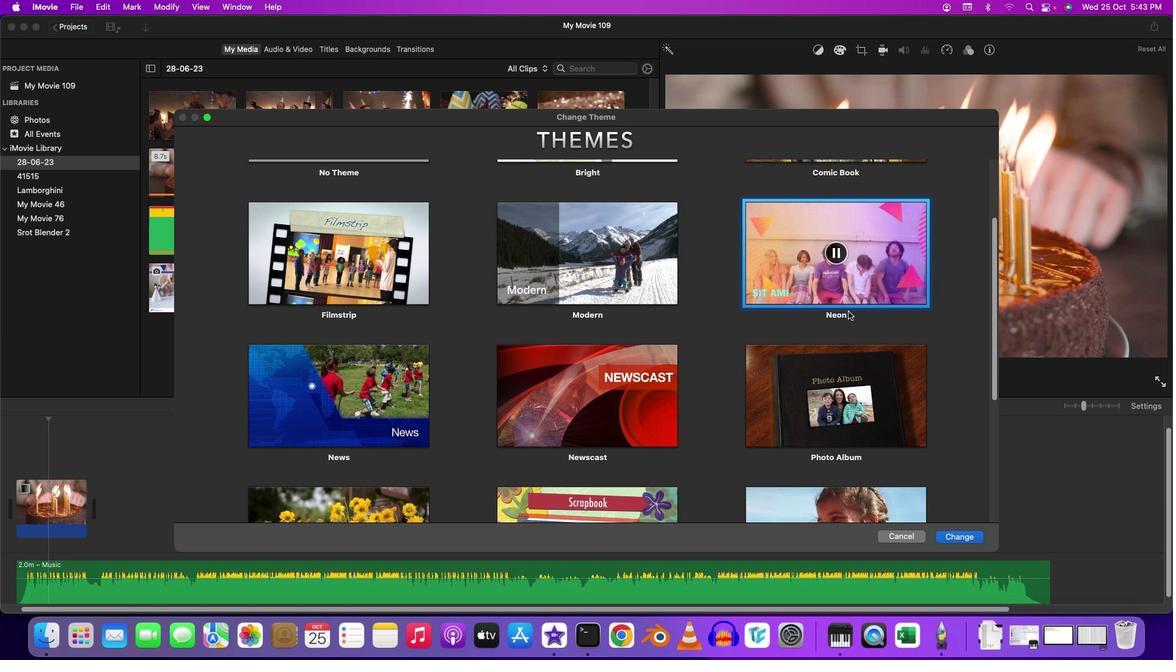 
Action: Mouse scrolled (850, 313) with delta (0, 0)
Screenshot: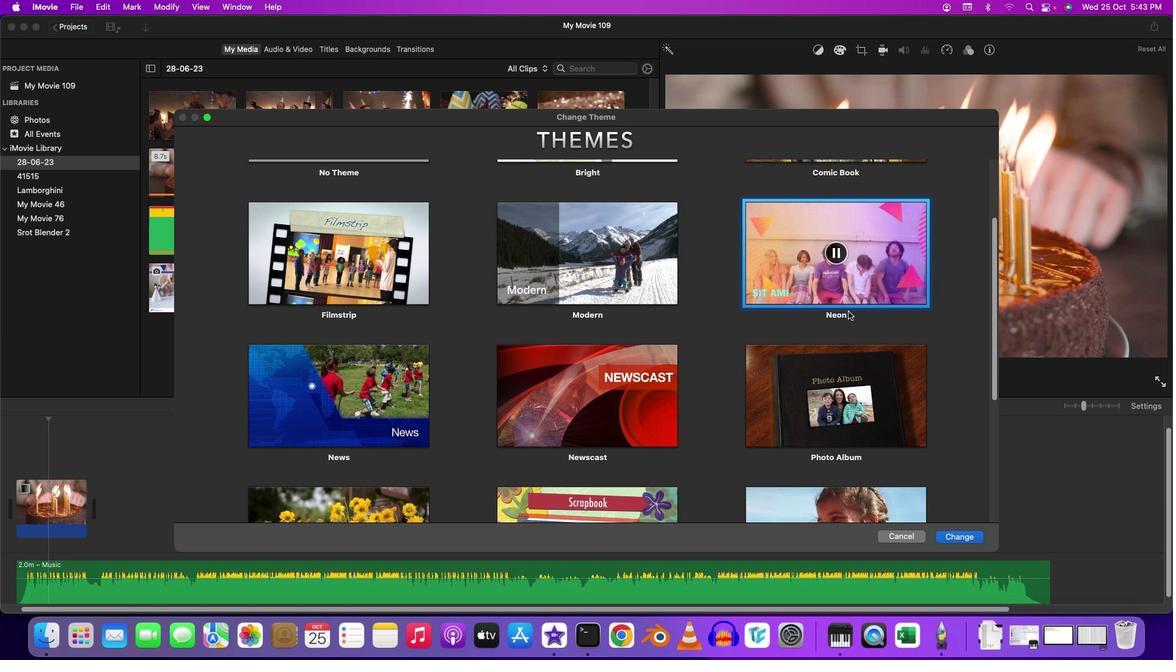 
Action: Mouse moved to (849, 313)
Screenshot: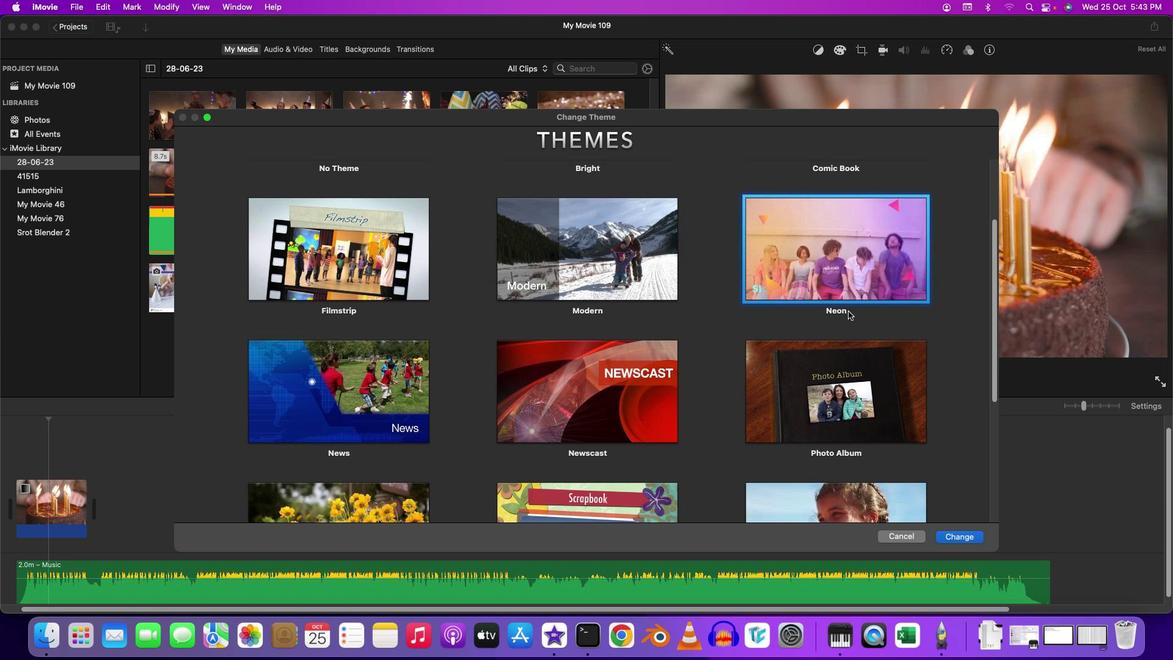 
Action: Mouse scrolled (849, 313) with delta (0, 0)
Screenshot: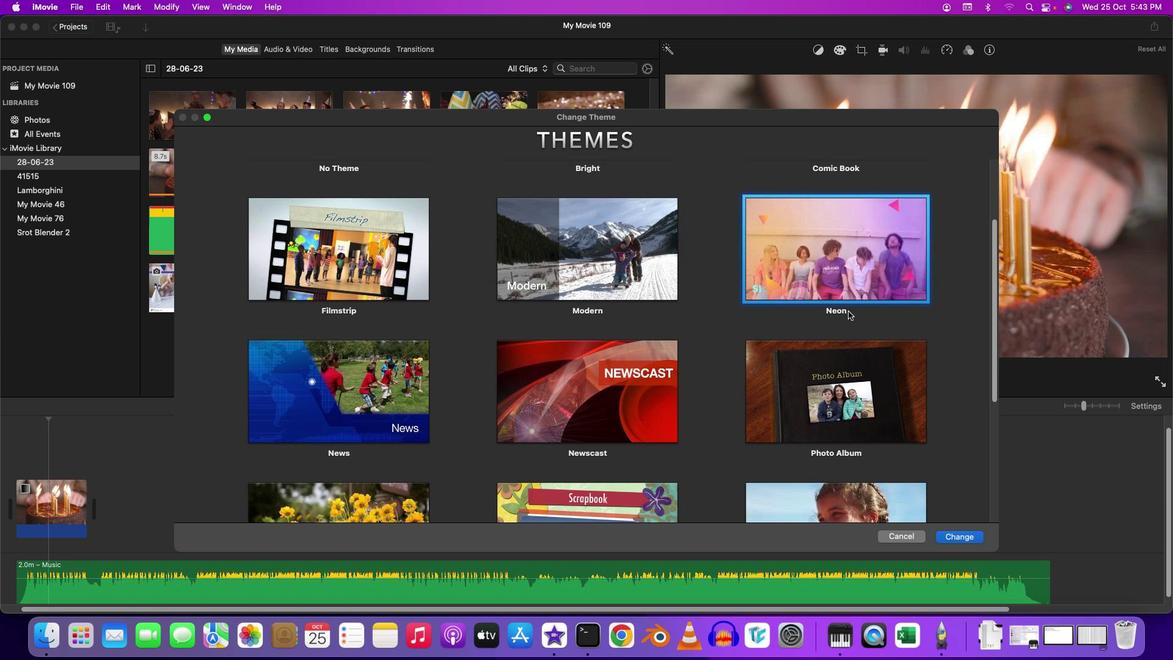 
Action: Mouse scrolled (849, 313) with delta (0, -1)
Screenshot: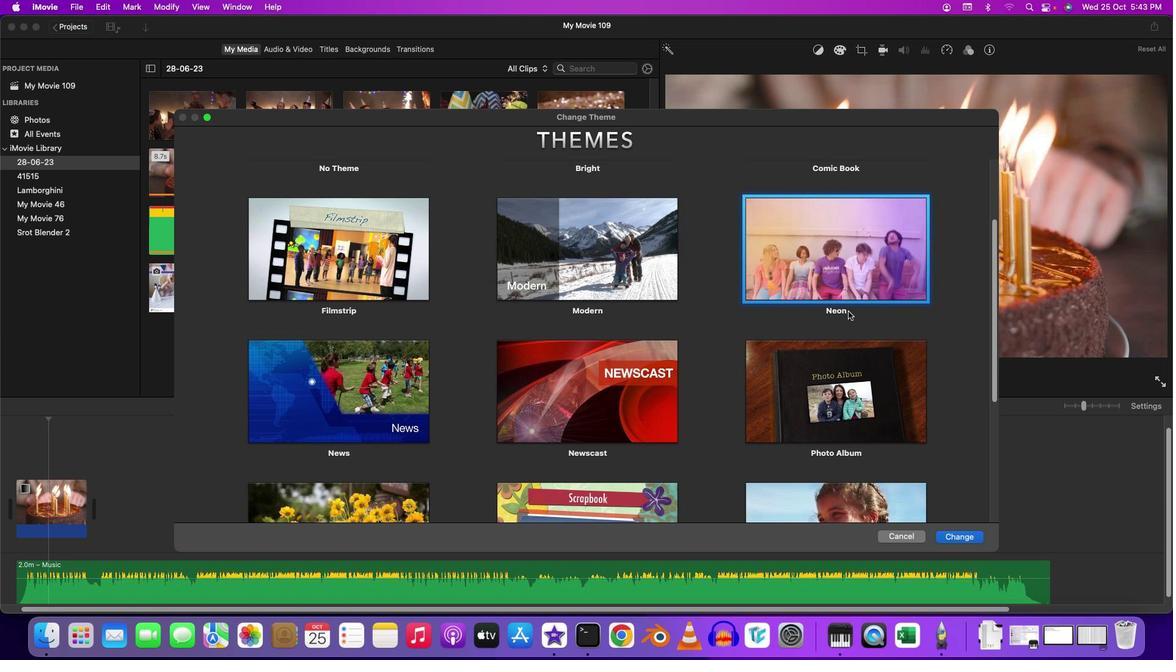 
Action: Mouse moved to (849, 313)
Screenshot: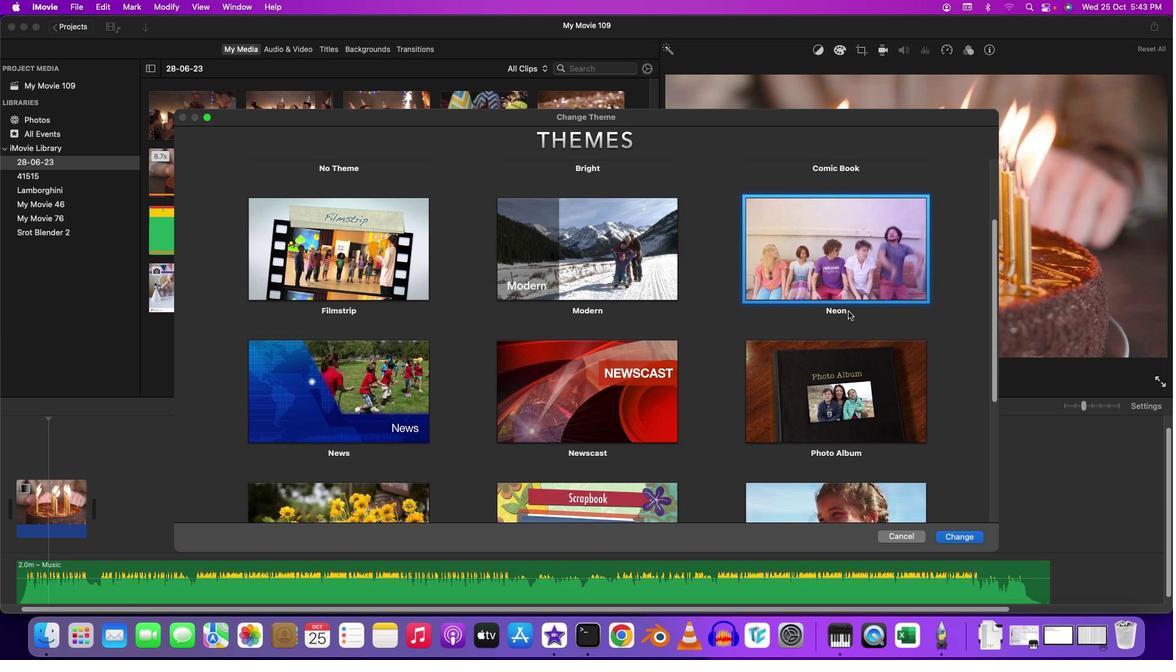 
Action: Mouse scrolled (849, 313) with delta (0, -3)
Screenshot: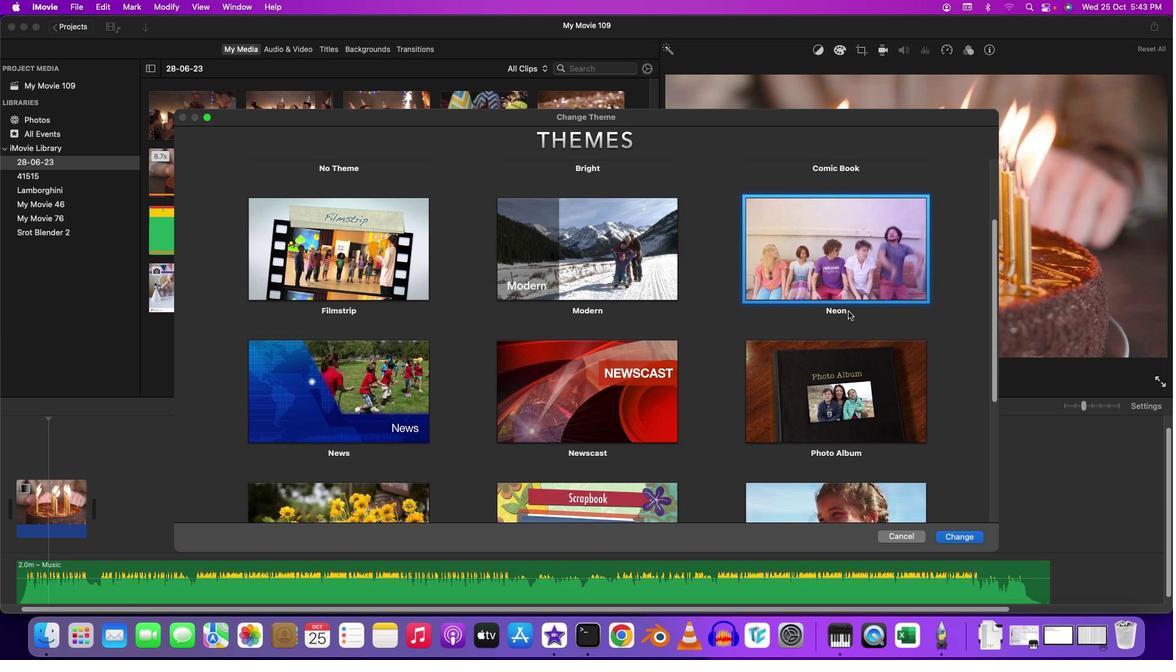 
Action: Mouse moved to (840, 389)
Screenshot: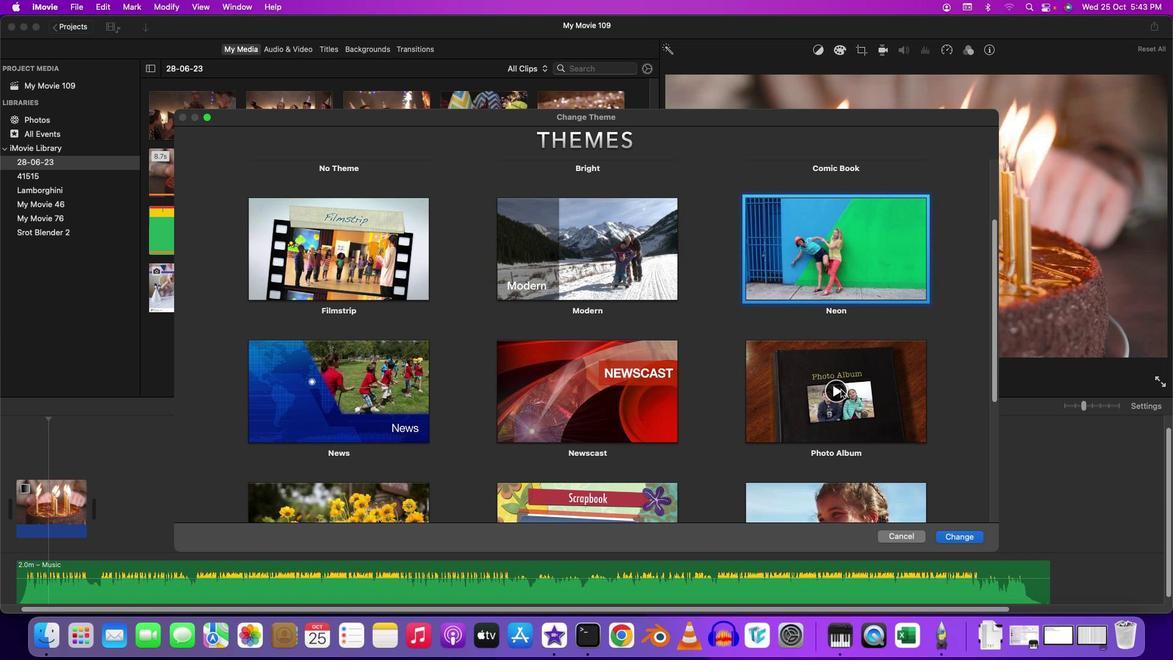 
Action: Mouse pressed left at (840, 389)
Screenshot: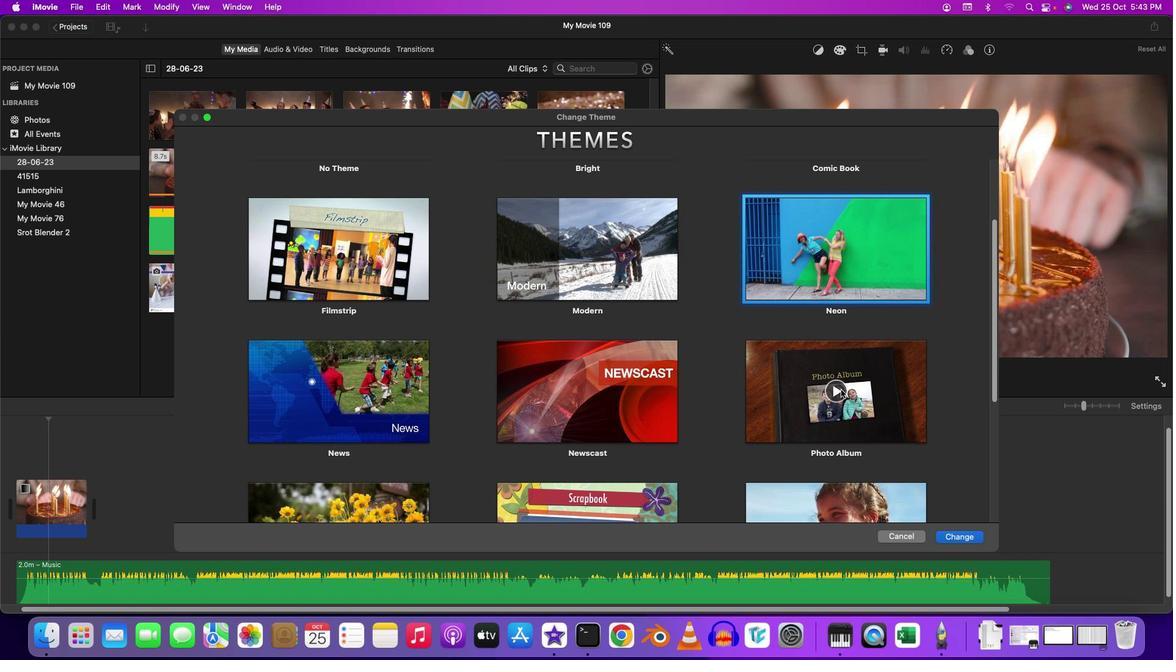 
Action: Mouse moved to (957, 540)
Screenshot: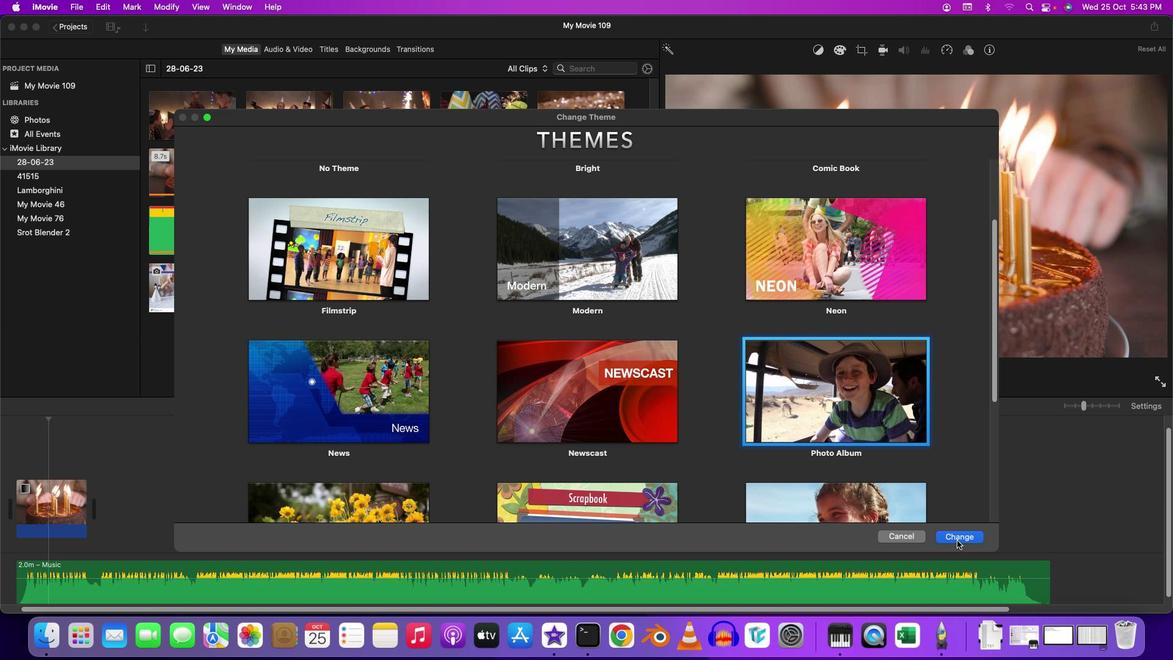 
Action: Mouse pressed left at (957, 540)
Screenshot: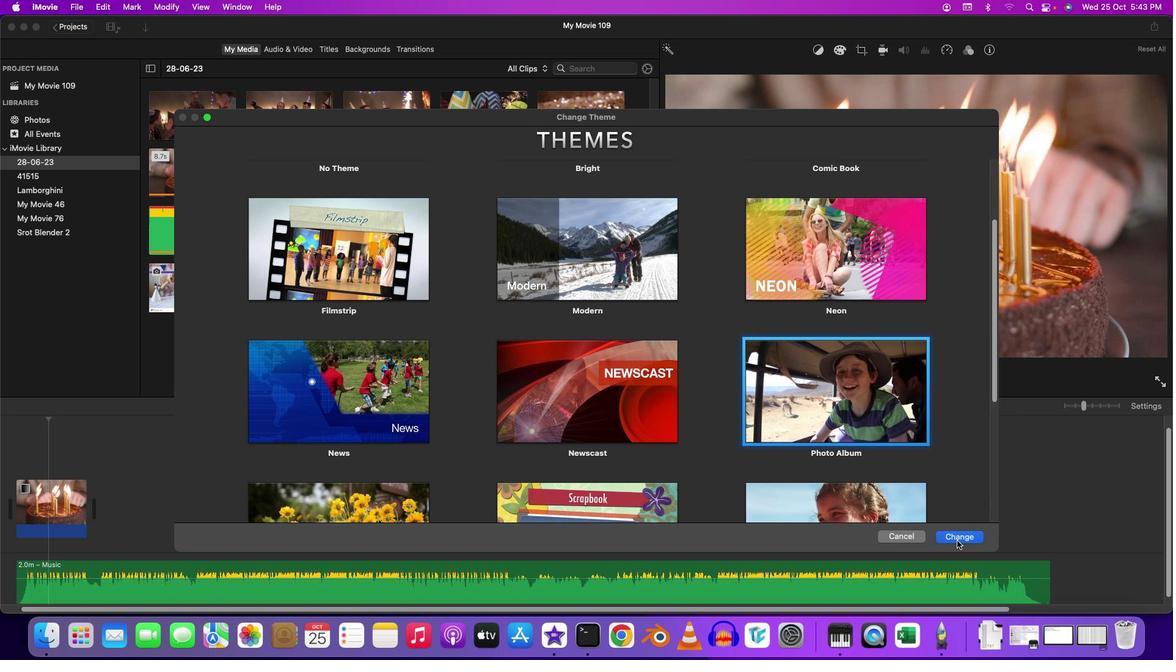 
Action: Mouse moved to (7, 428)
Screenshot: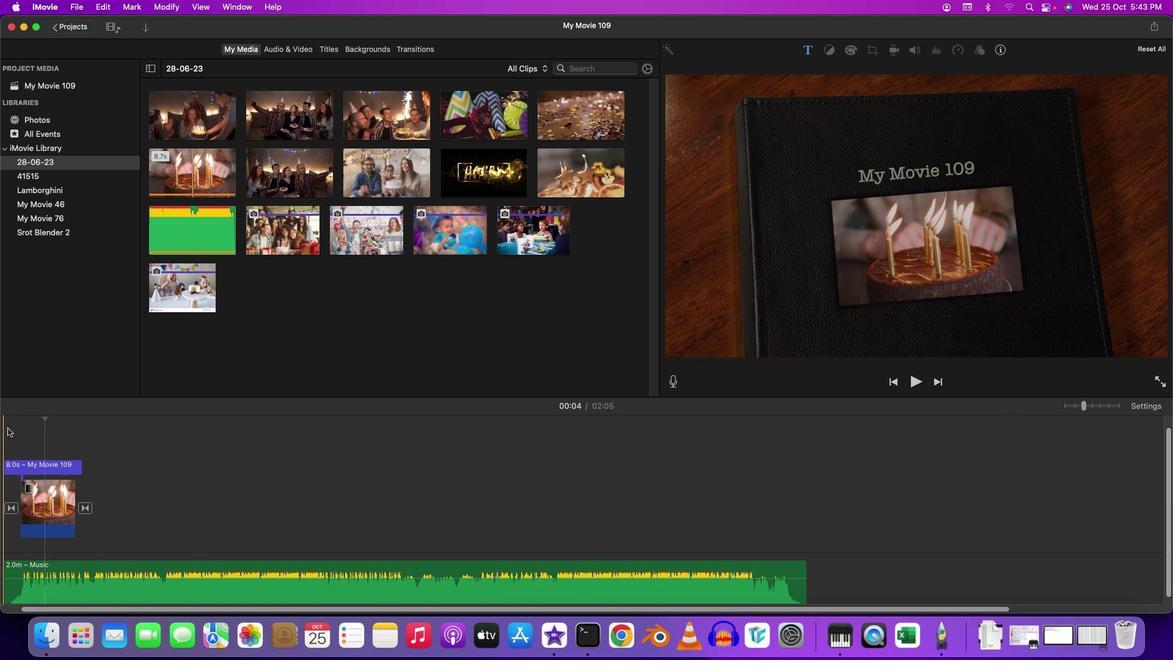 
Action: Mouse pressed left at (7, 428)
Screenshot: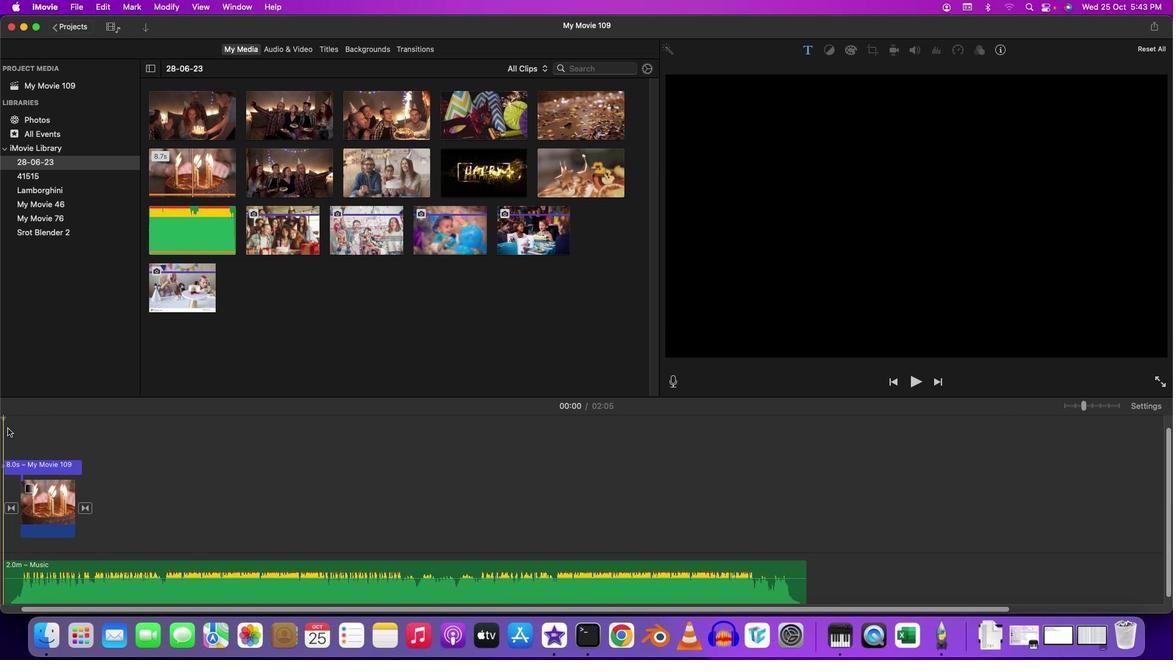 
Action: Key pressed Key.spaceKey.space
Screenshot: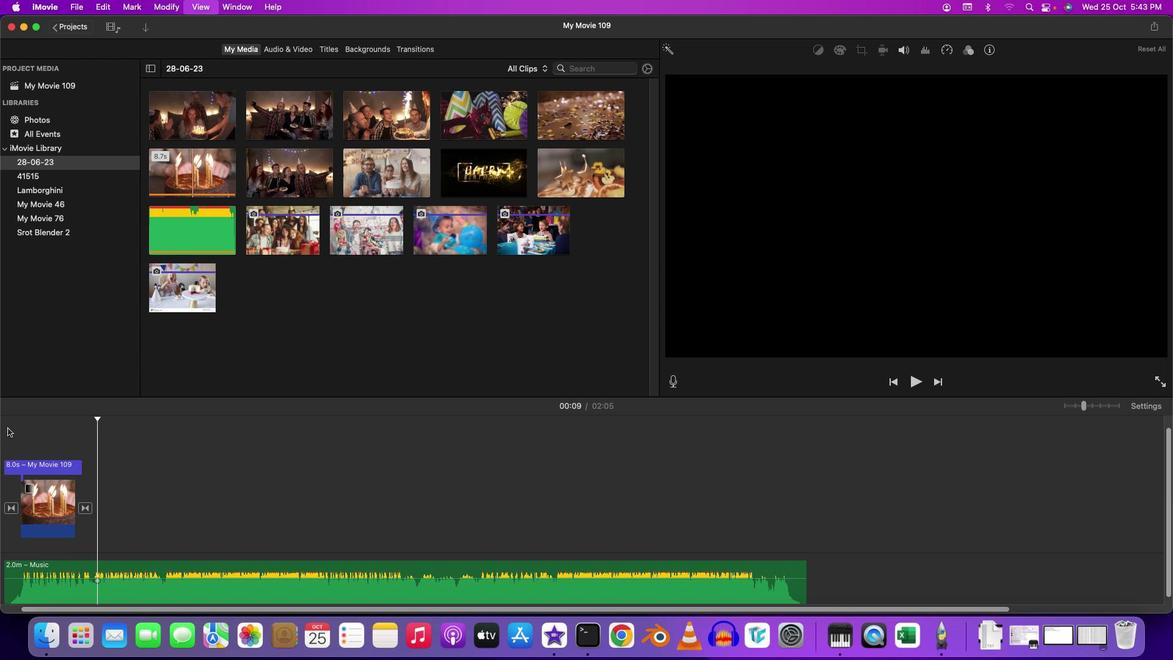 
Action: Mouse moved to (62, 502)
Screenshot: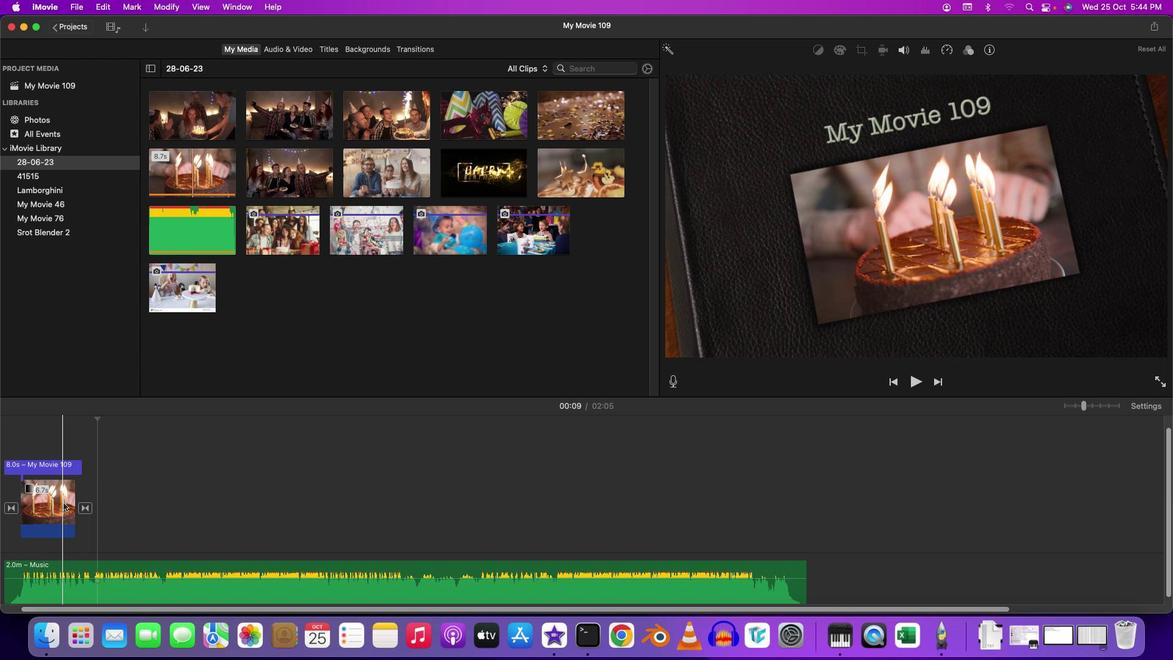 
Action: Mouse pressed left at (62, 502)
Screenshot: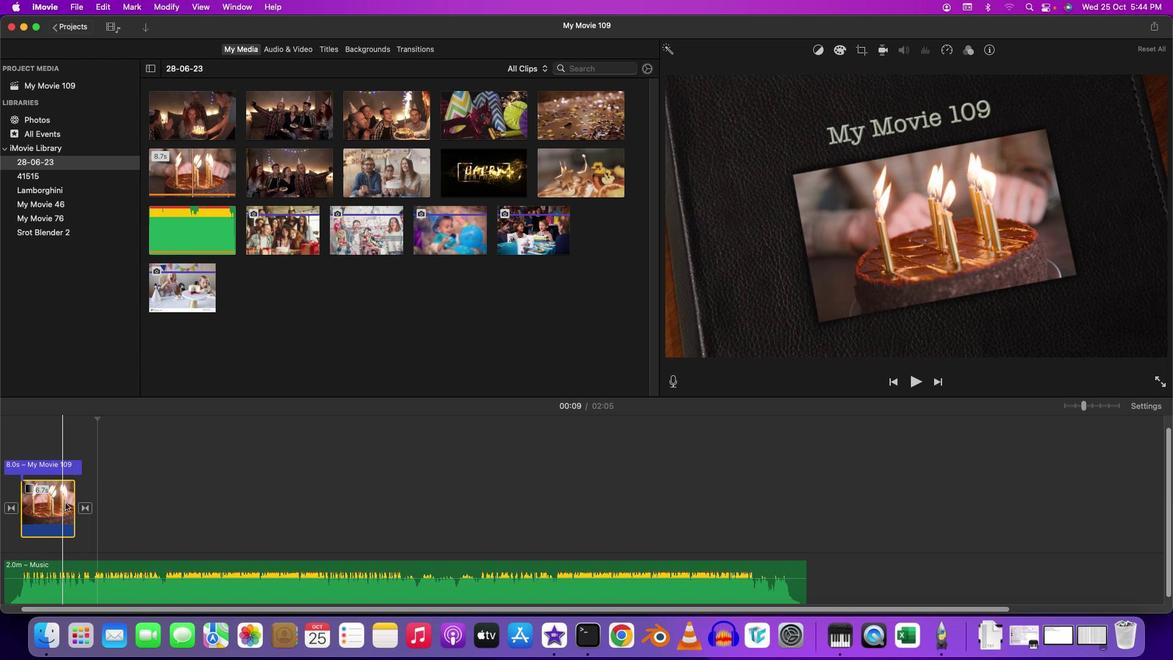 
Action: Mouse moved to (81, 466)
Screenshot: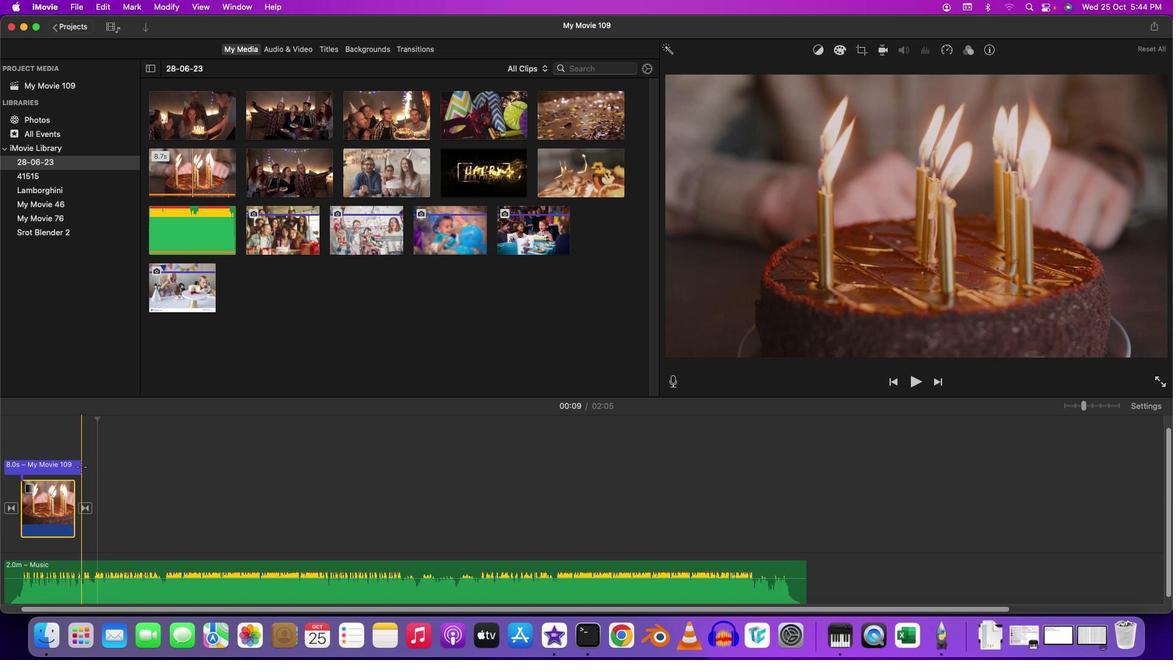 
Action: Mouse pressed left at (81, 466)
Screenshot: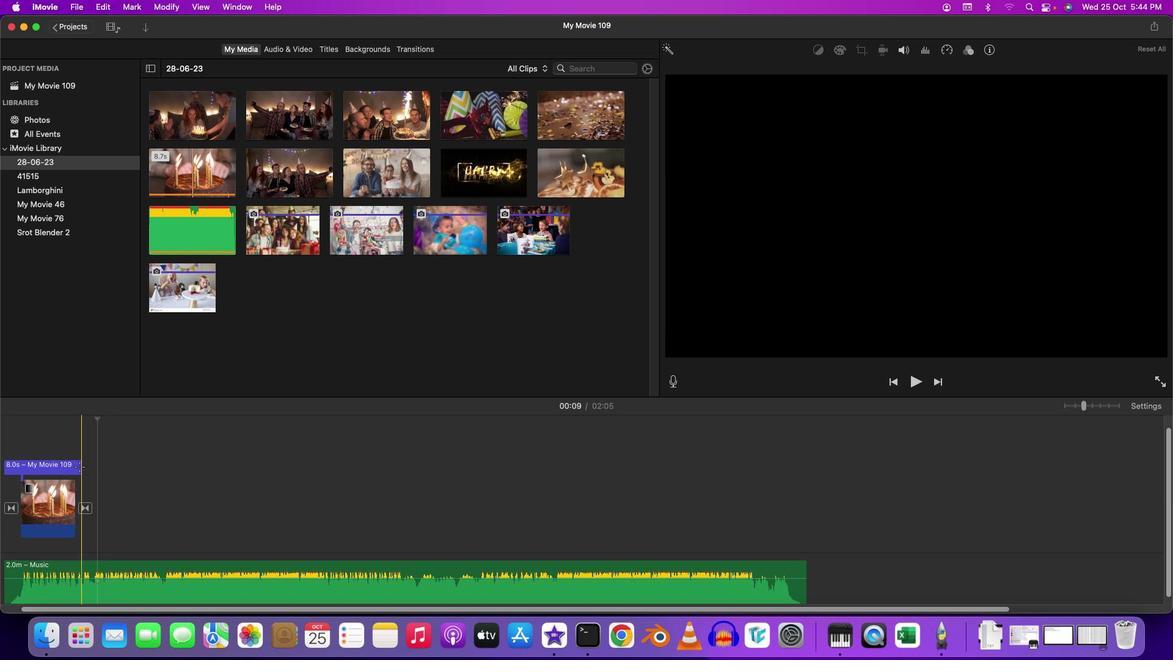 
Action: Mouse moved to (78, 466)
Screenshot: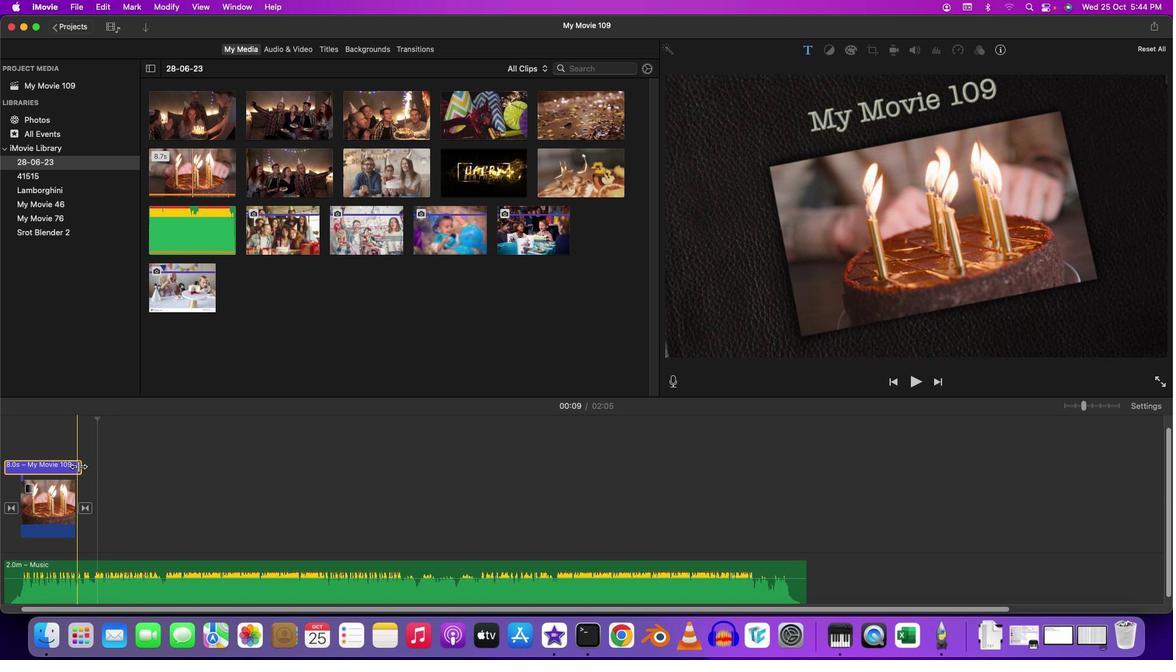 
Action: Mouse pressed left at (78, 466)
Screenshot: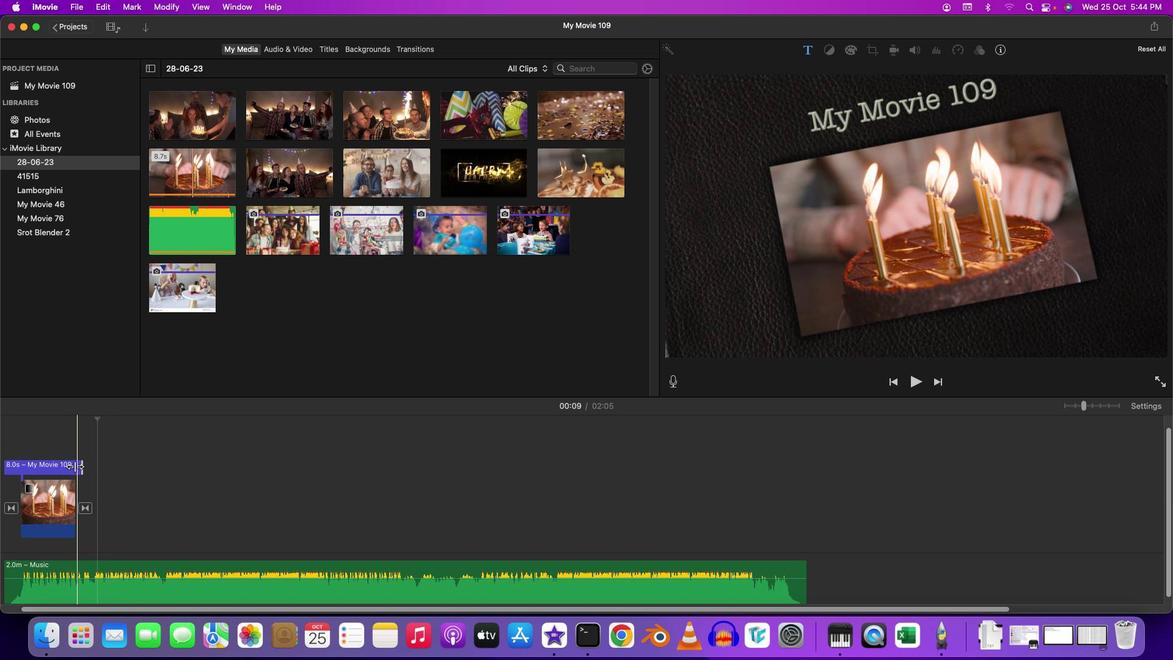 
Action: Mouse moved to (64, 465)
Screenshot: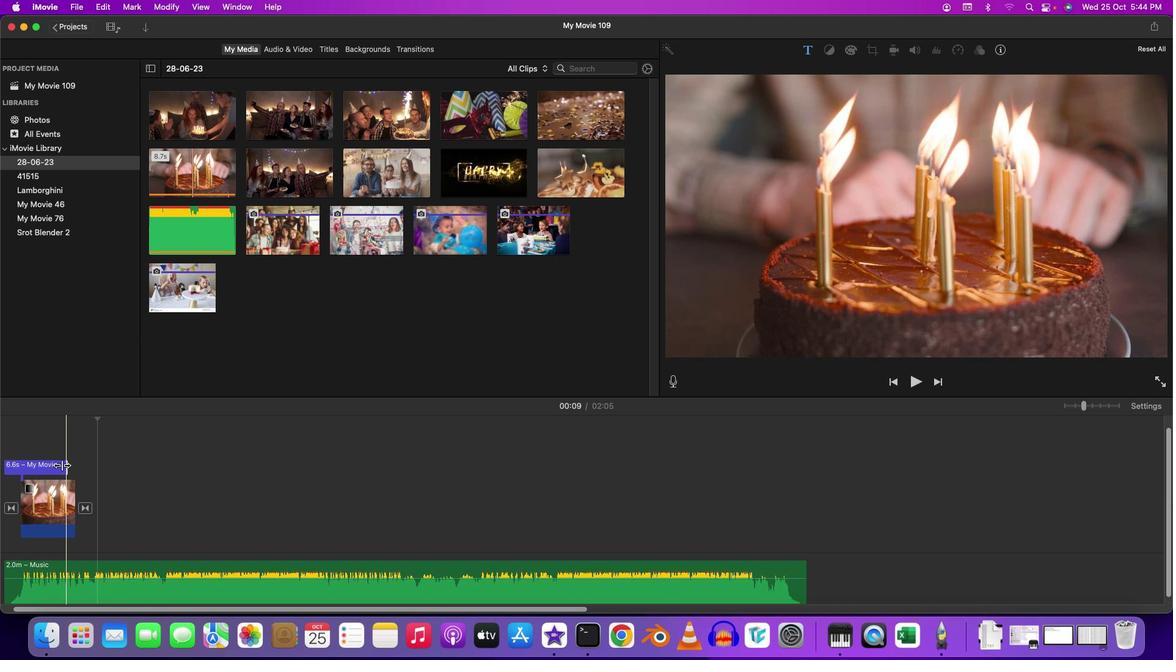 
Action: Mouse pressed left at (64, 465)
Screenshot: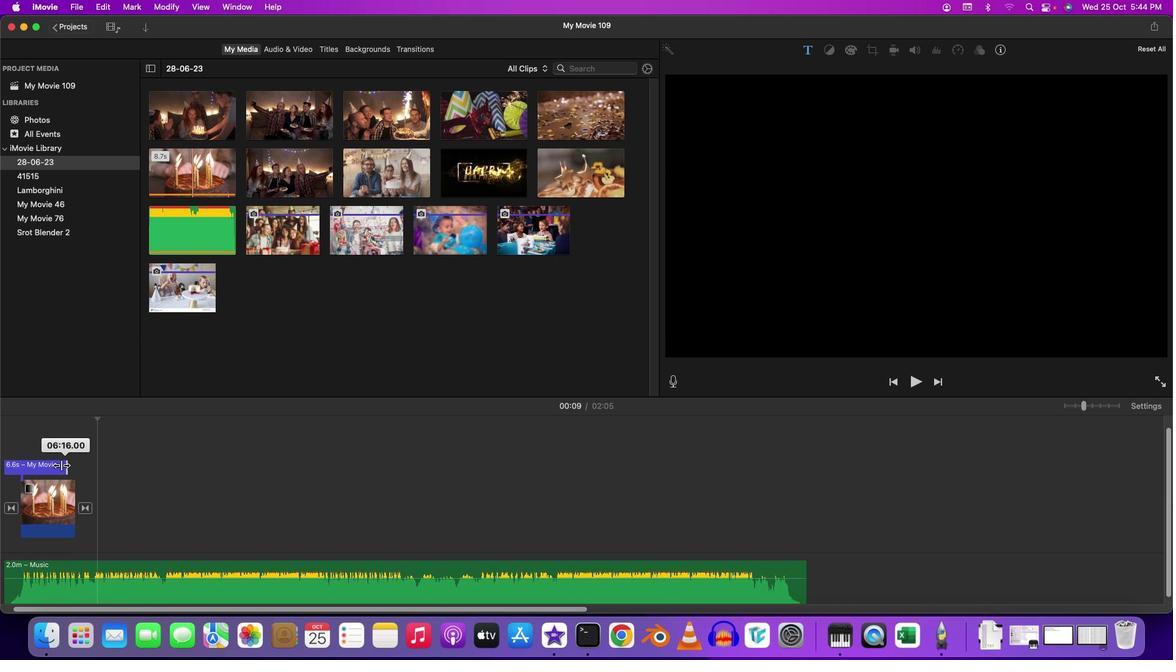 
Action: Mouse moved to (6, 440)
Screenshot: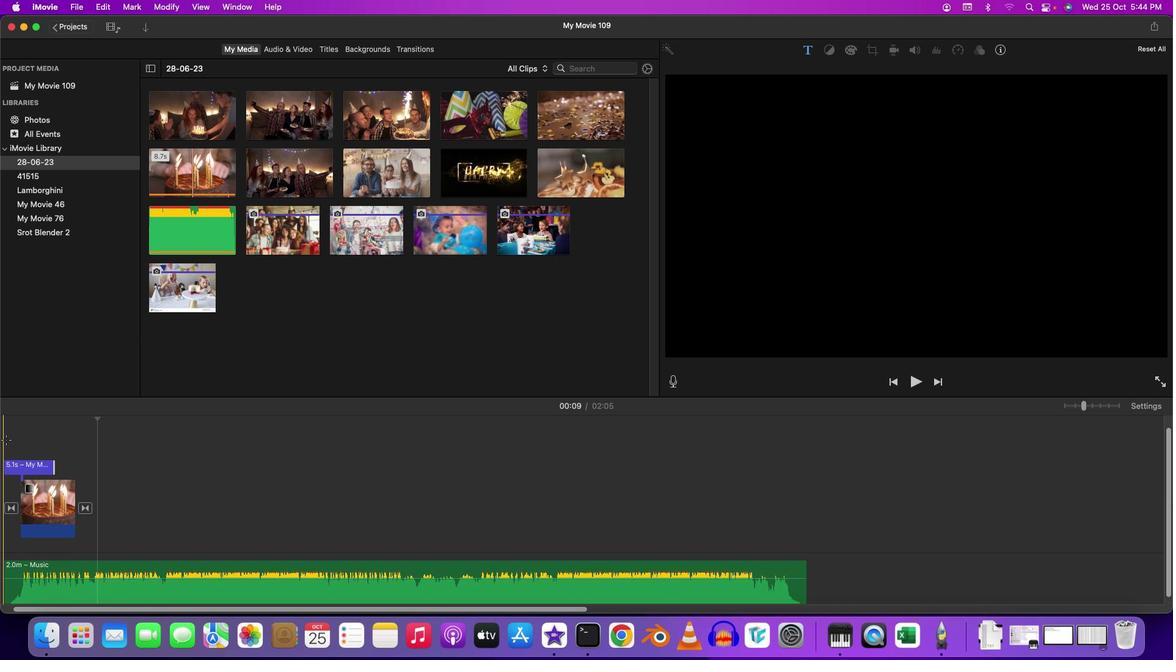 
Action: Mouse pressed left at (6, 440)
Screenshot: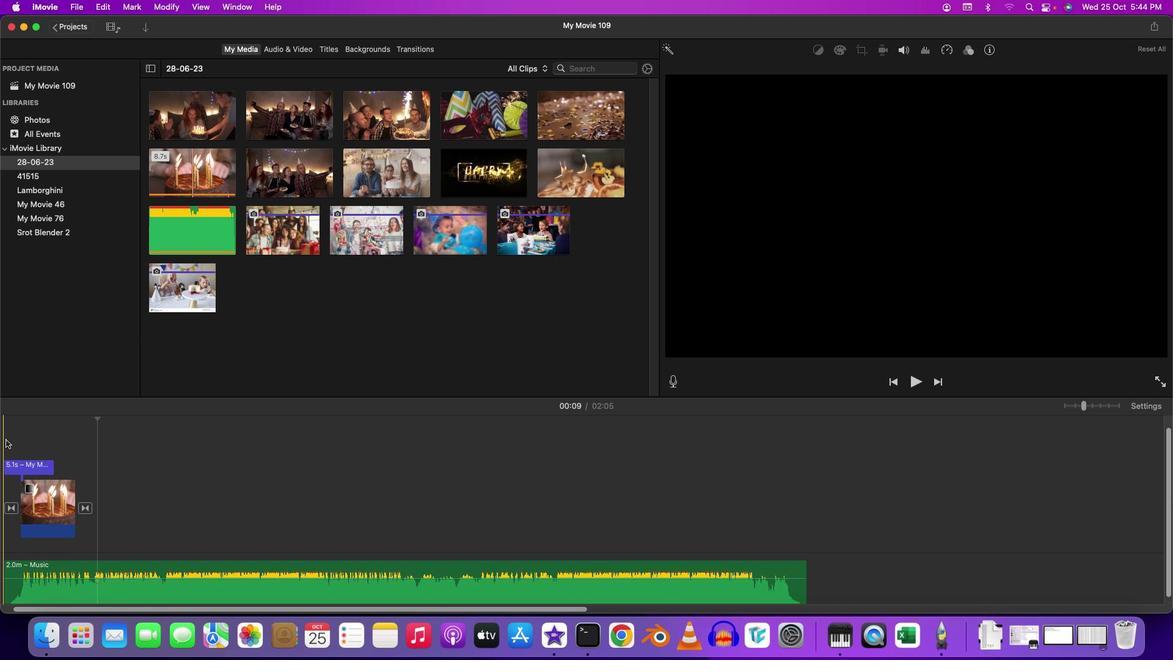 
Action: Mouse moved to (5, 440)
Screenshot: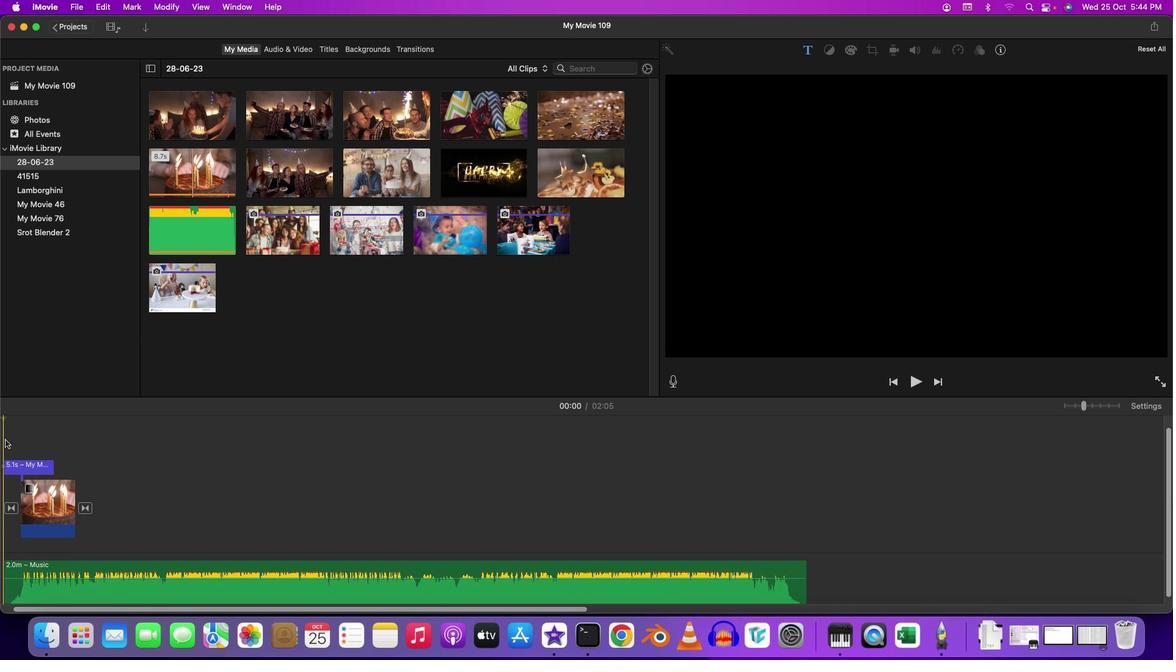 
Action: Key pressed Key.space
Screenshot: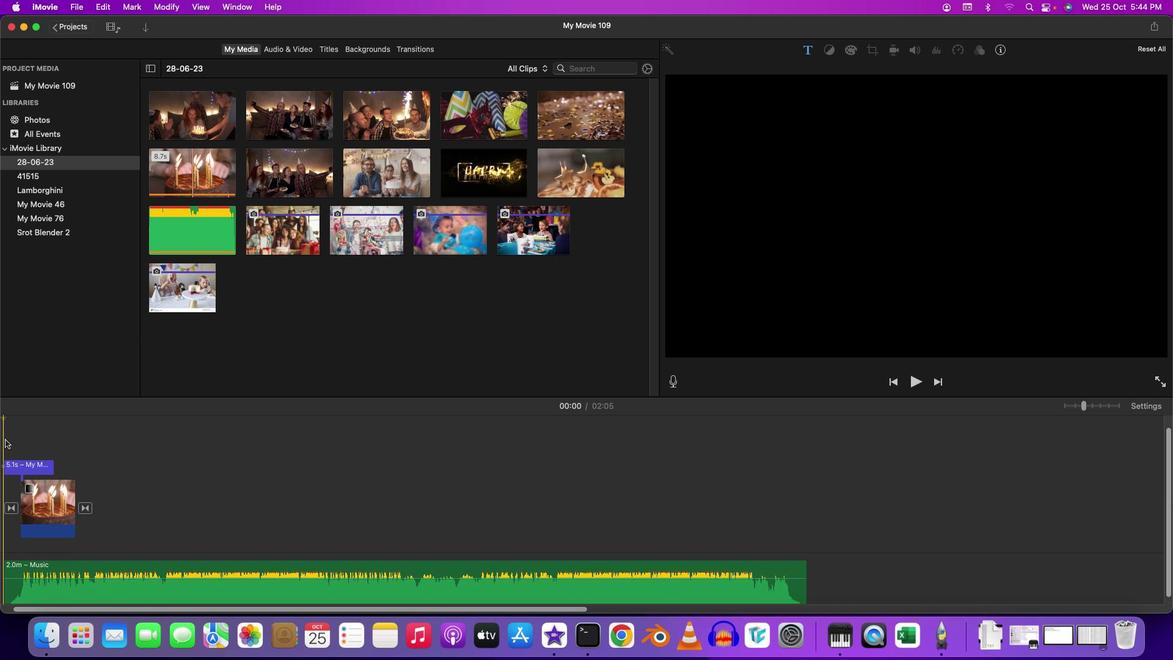 
Action: Mouse moved to (85, 479)
Screenshot: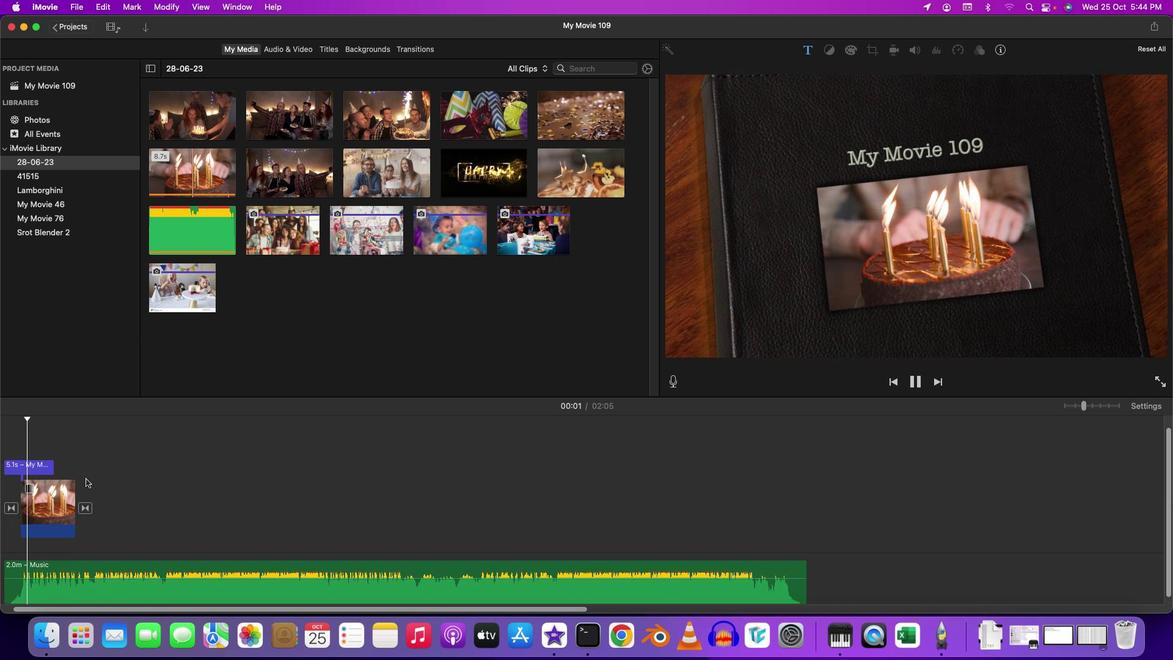 
Action: Key pressed Key.space
Screenshot: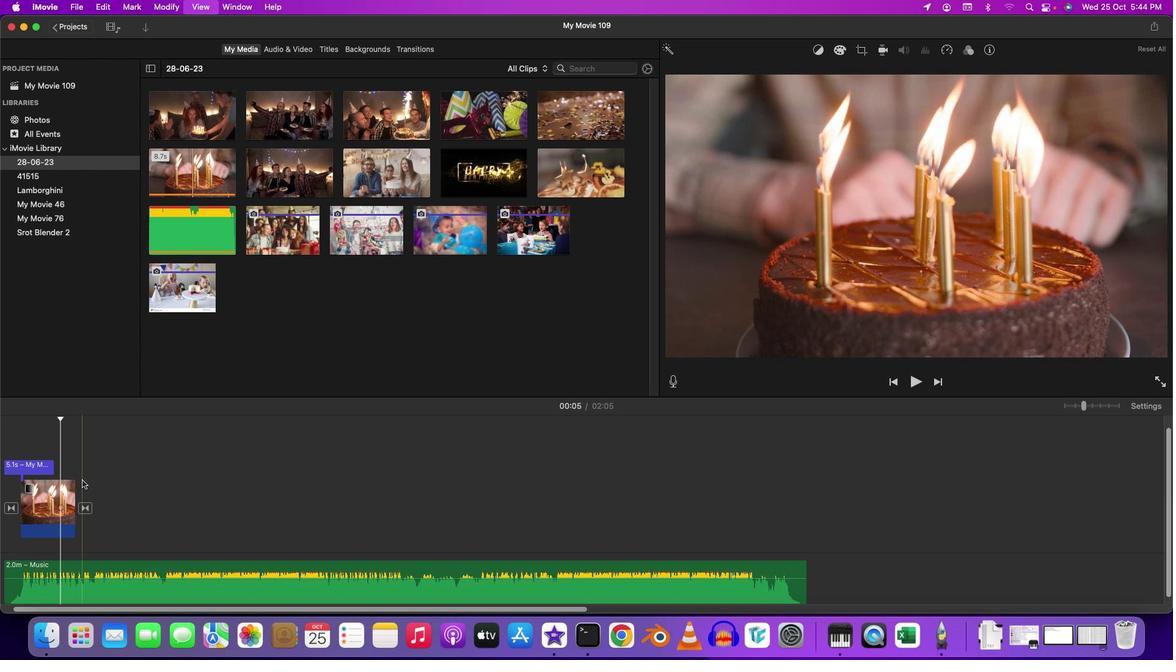 
Action: Mouse moved to (51, 464)
Screenshot: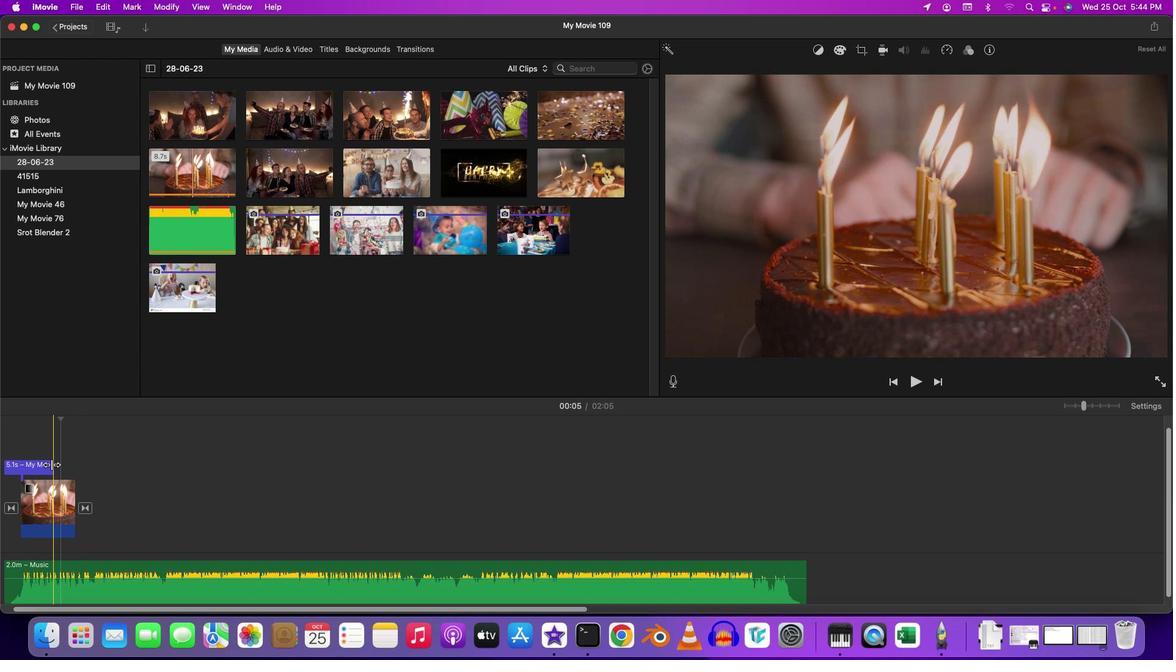 
Action: Mouse pressed left at (51, 464)
Screenshot: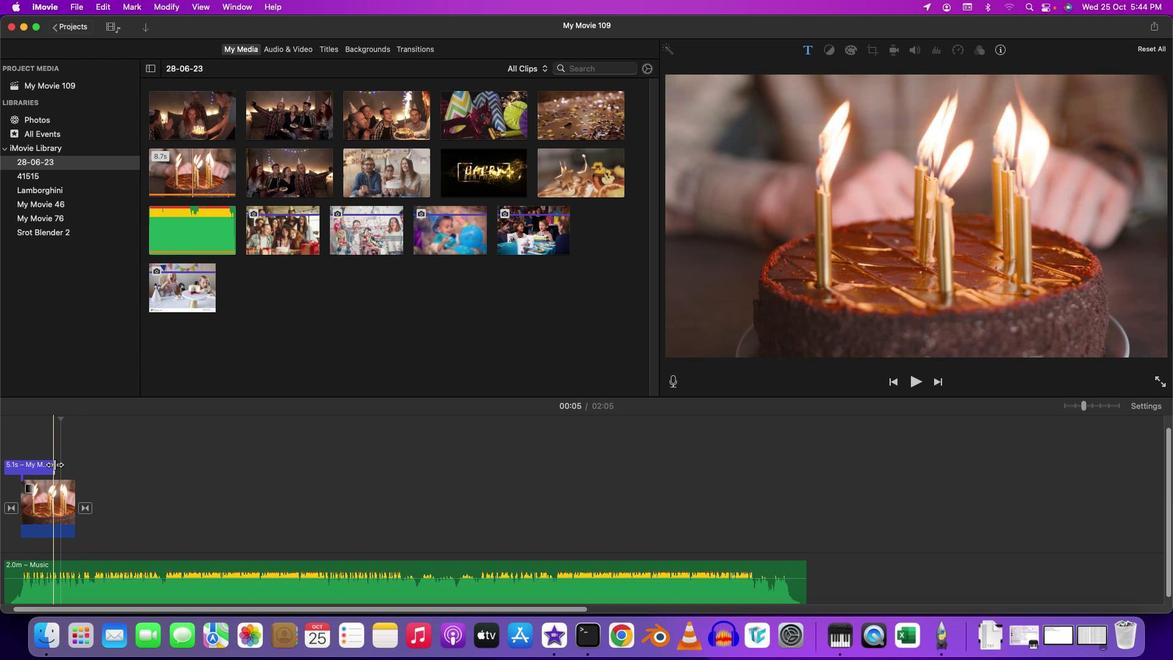 
Action: Mouse moved to (0, 442)
Screenshot: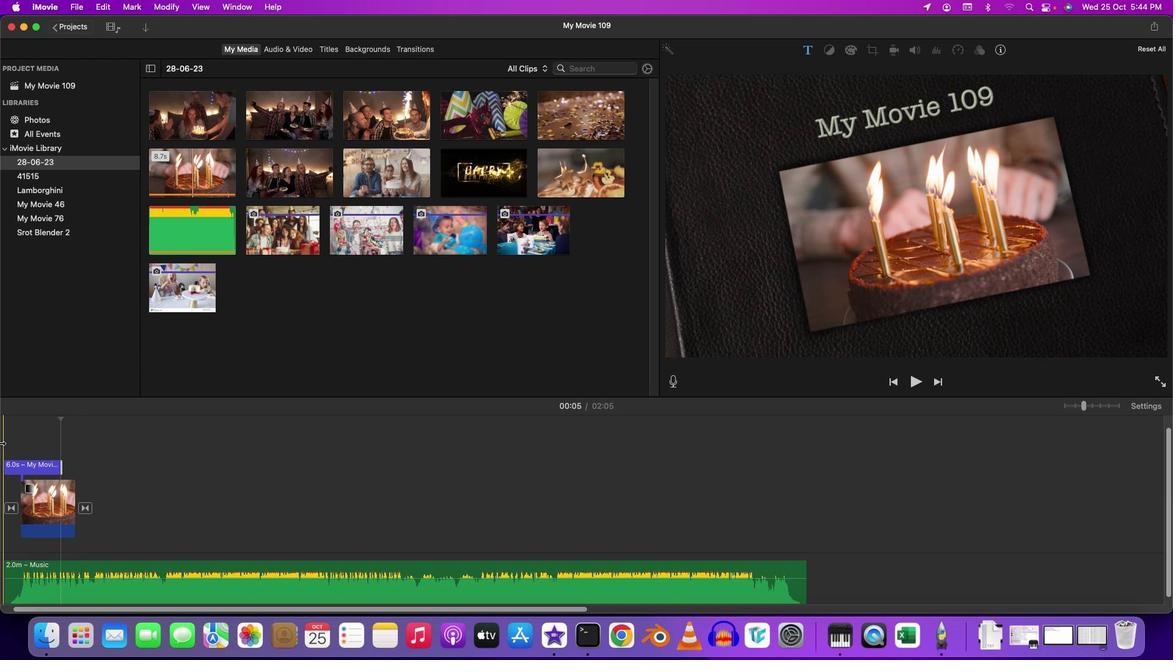 
Action: Mouse pressed left at (0, 442)
Screenshot: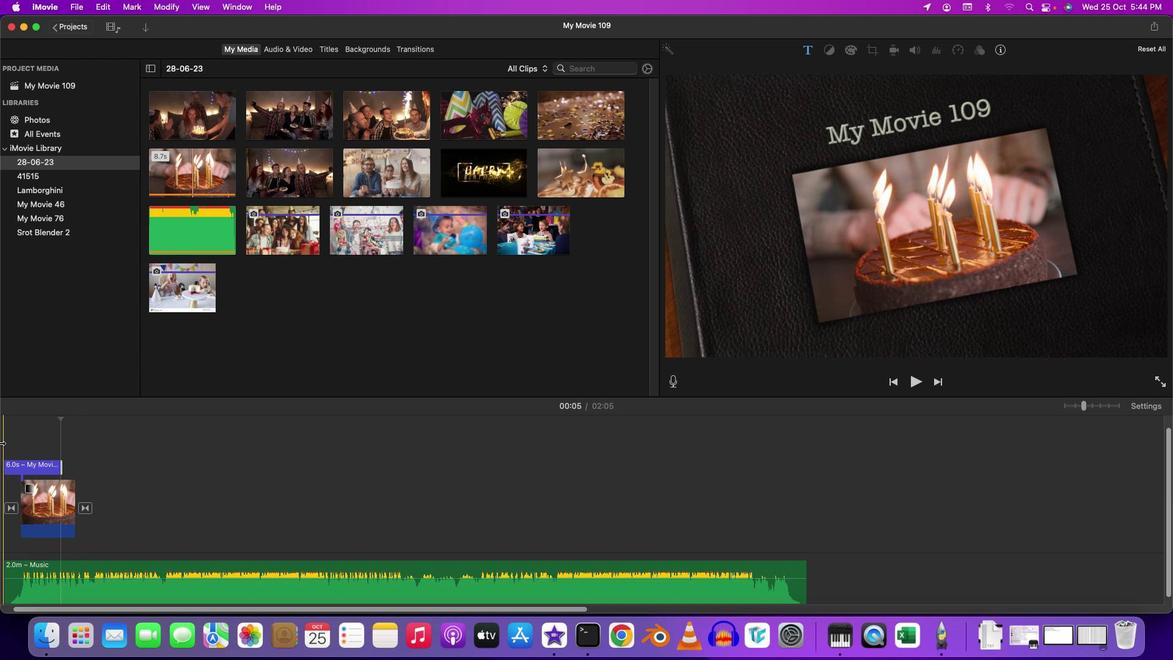 
Action: Key pressed Key.spaceKey.space
Screenshot: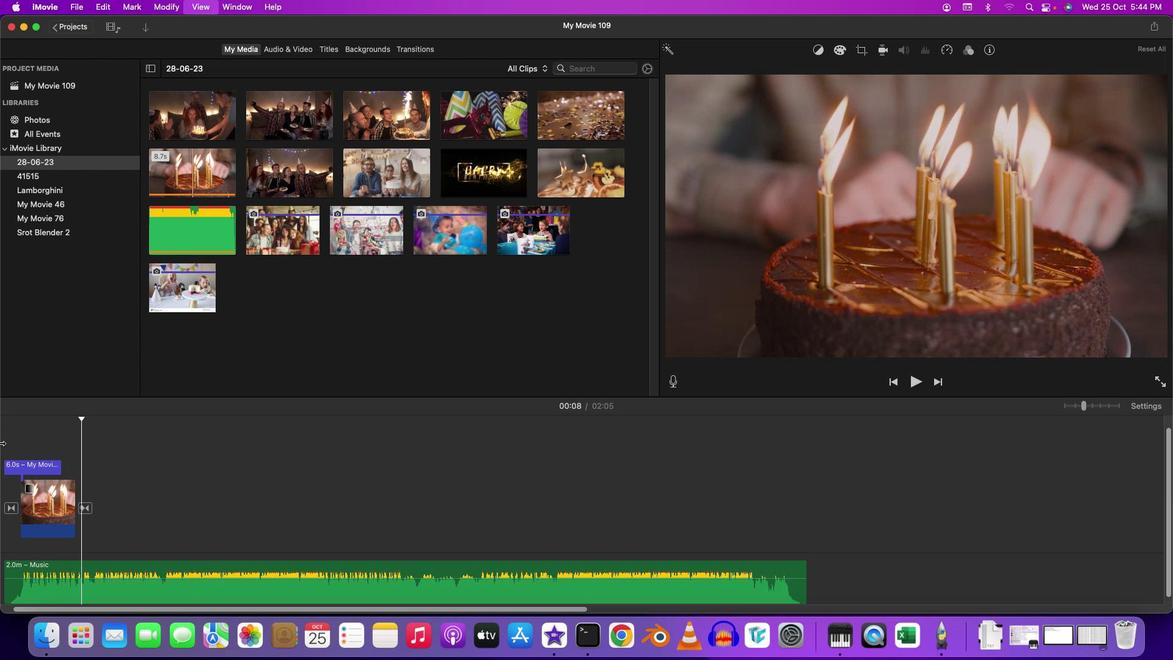 
Action: Mouse moved to (485, 172)
Screenshot: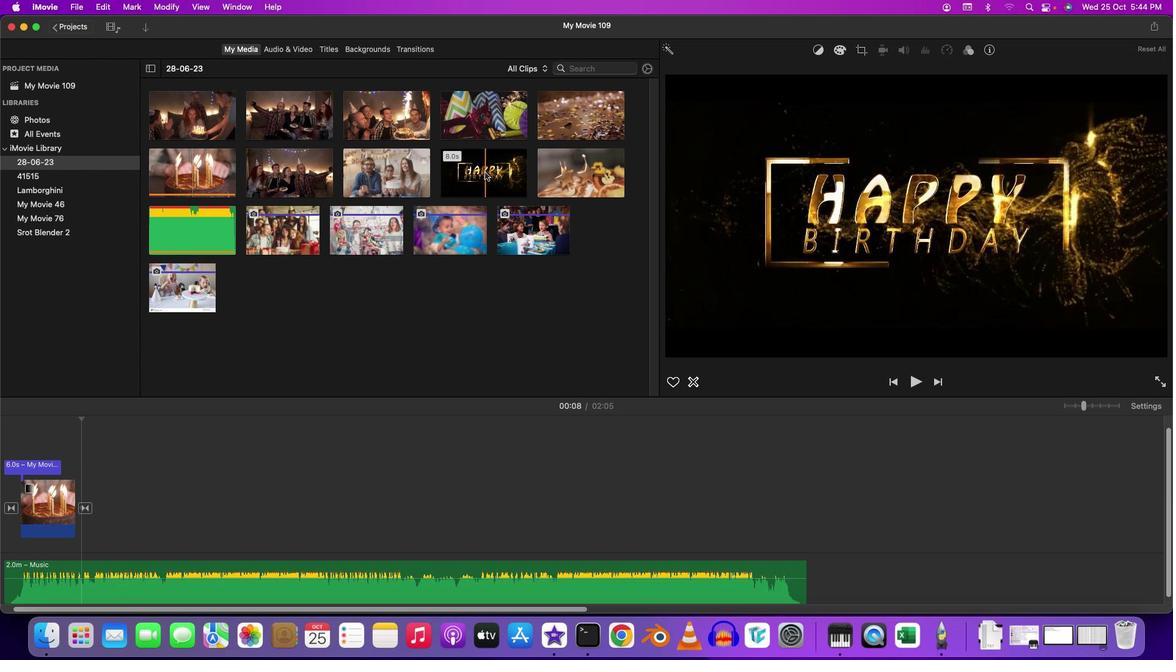 
Action: Mouse pressed left at (485, 172)
Screenshot: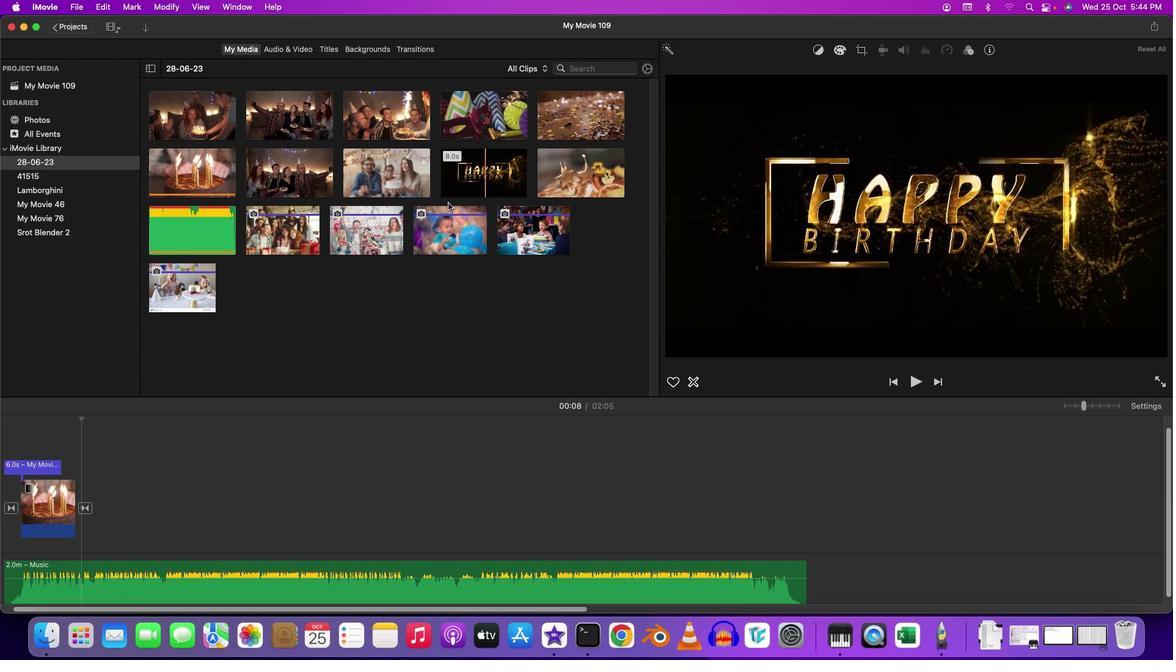
Action: Mouse moved to (125, 509)
Screenshot: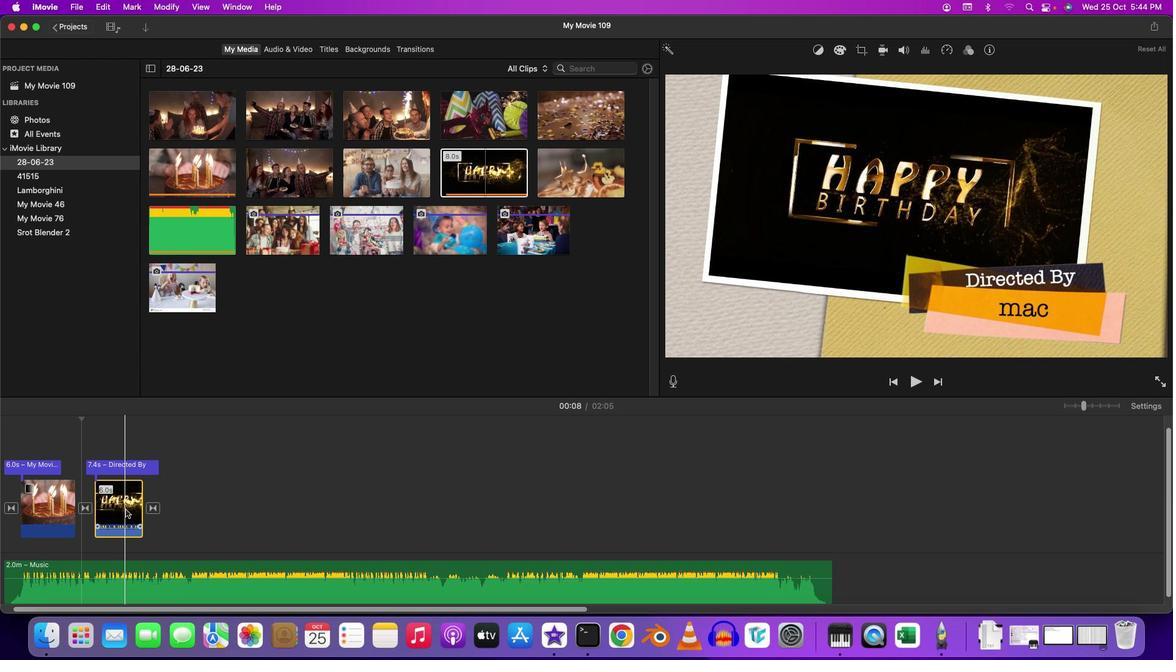 
Action: Mouse pressed right at (125, 509)
Screenshot: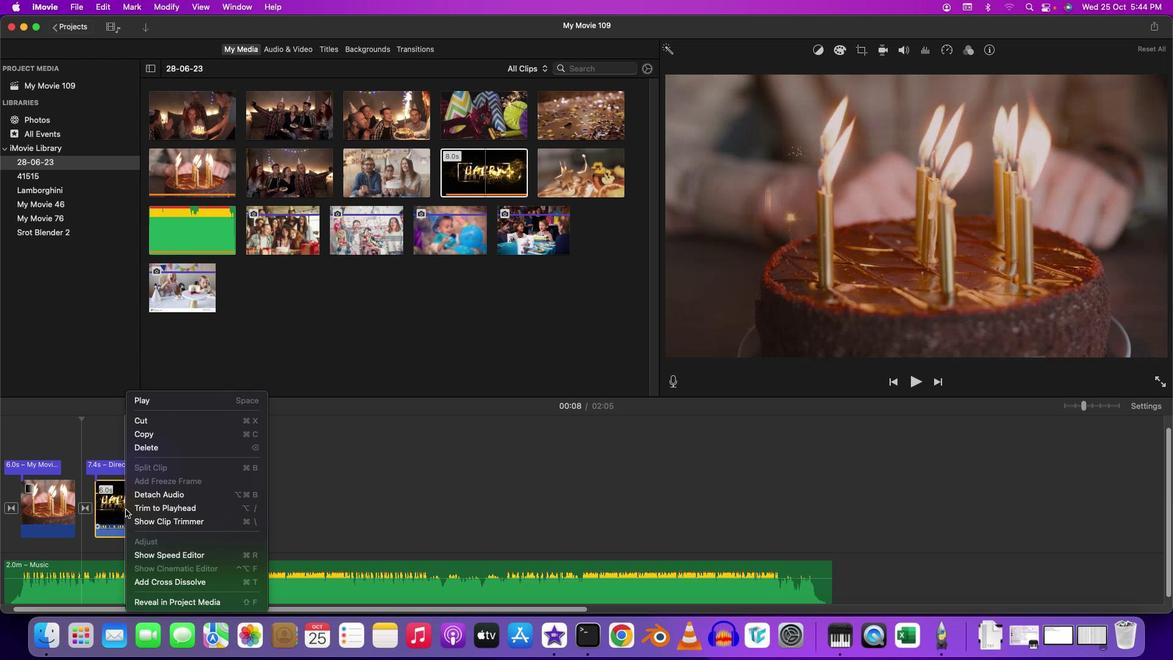 
Action: Mouse moved to (172, 494)
Screenshot: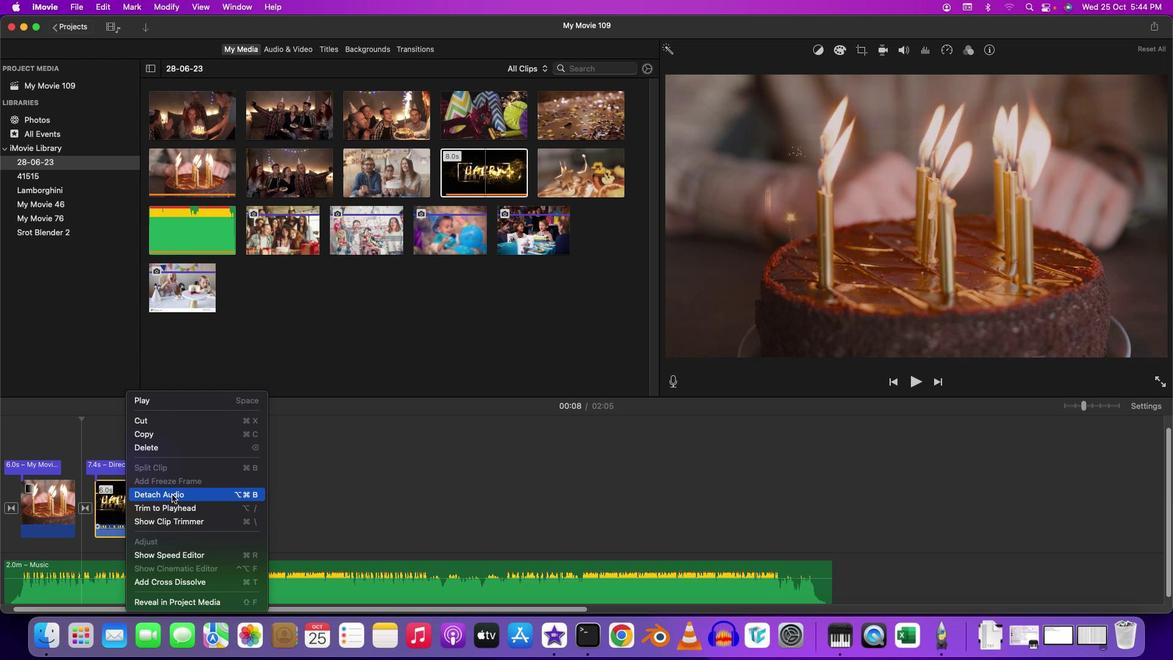 
Action: Mouse pressed left at (172, 494)
Screenshot: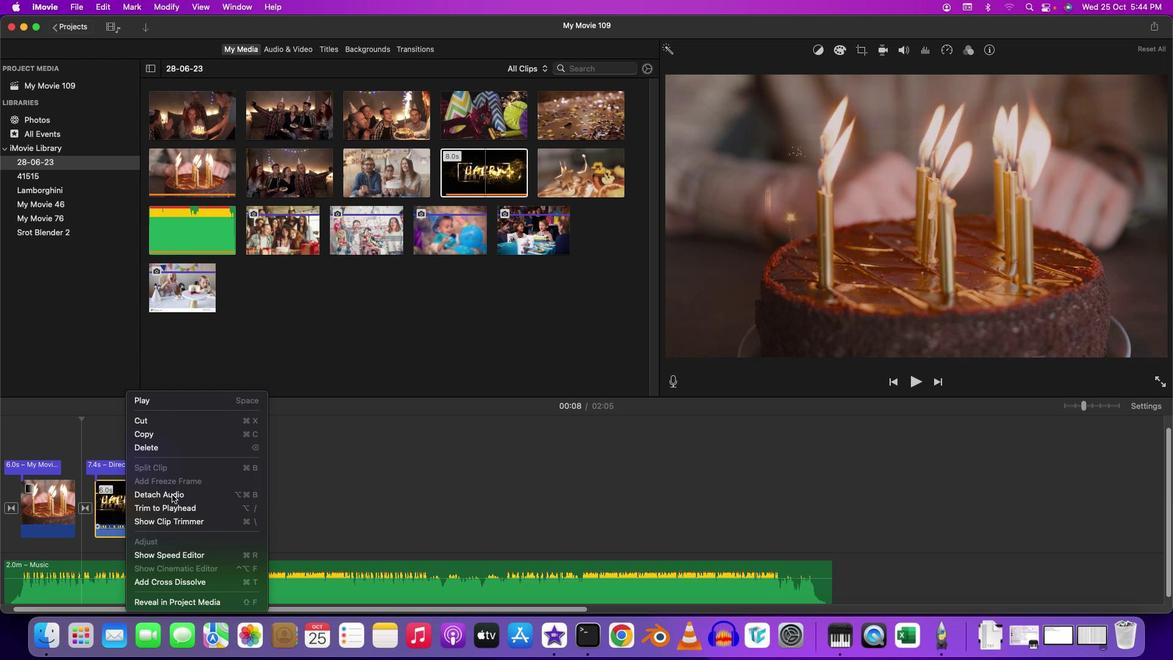 
Action: Mouse moved to (124, 543)
Screenshot: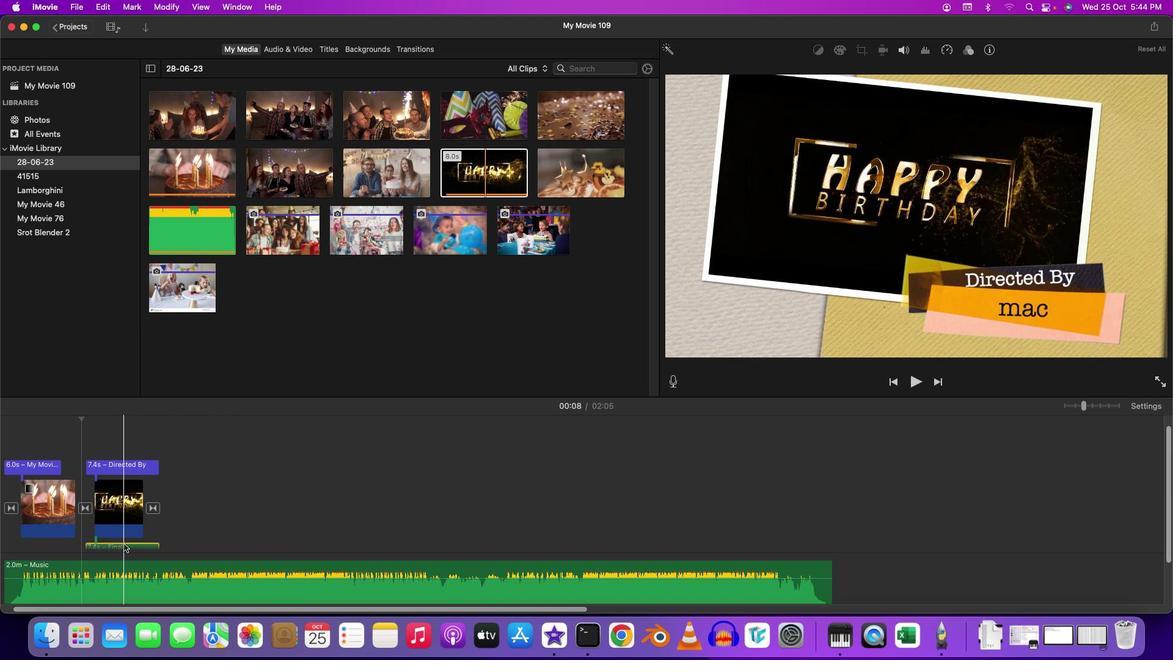 
Action: Mouse pressed right at (124, 543)
Screenshot: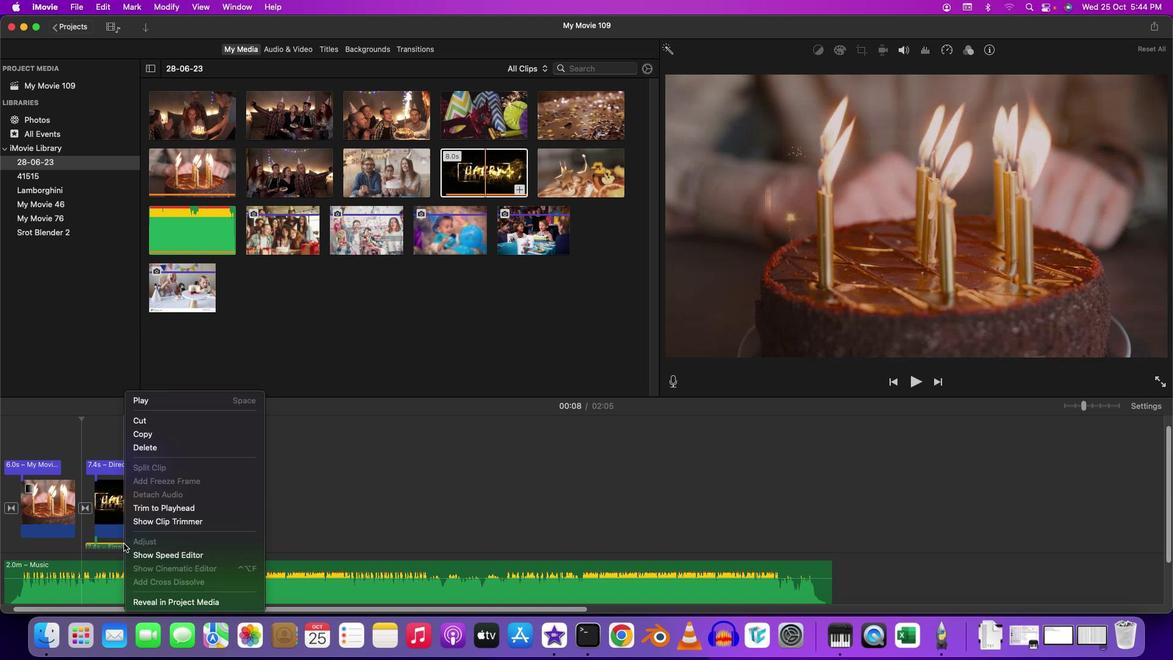 
Action: Mouse moved to (165, 448)
Screenshot: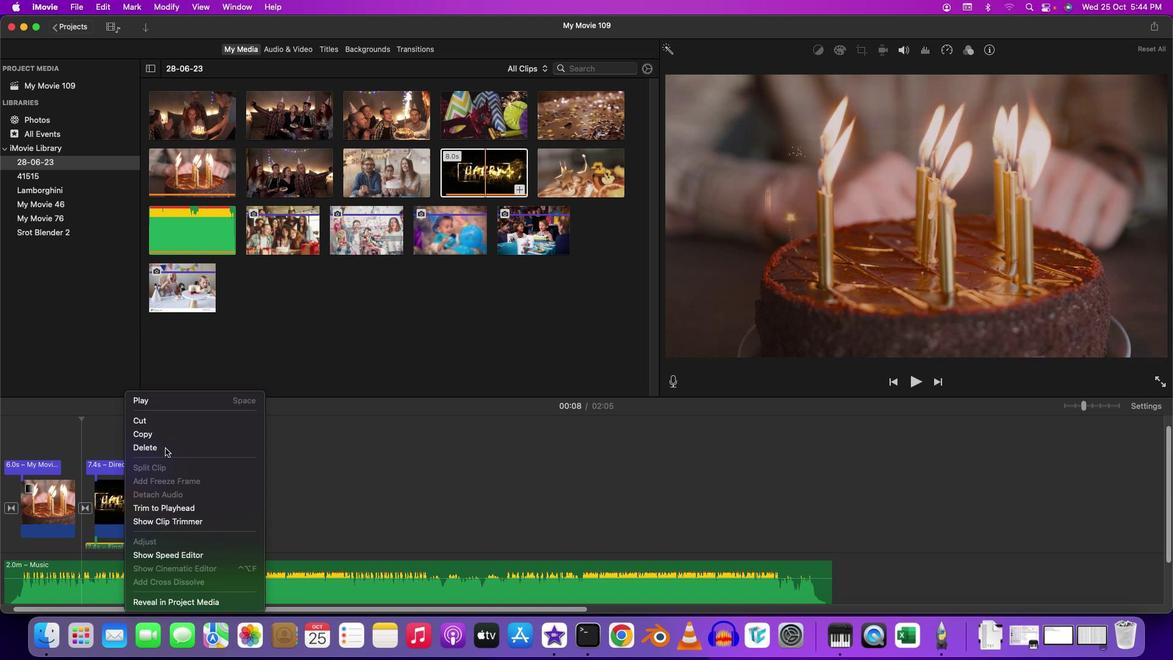 
Action: Mouse pressed left at (165, 448)
Screenshot: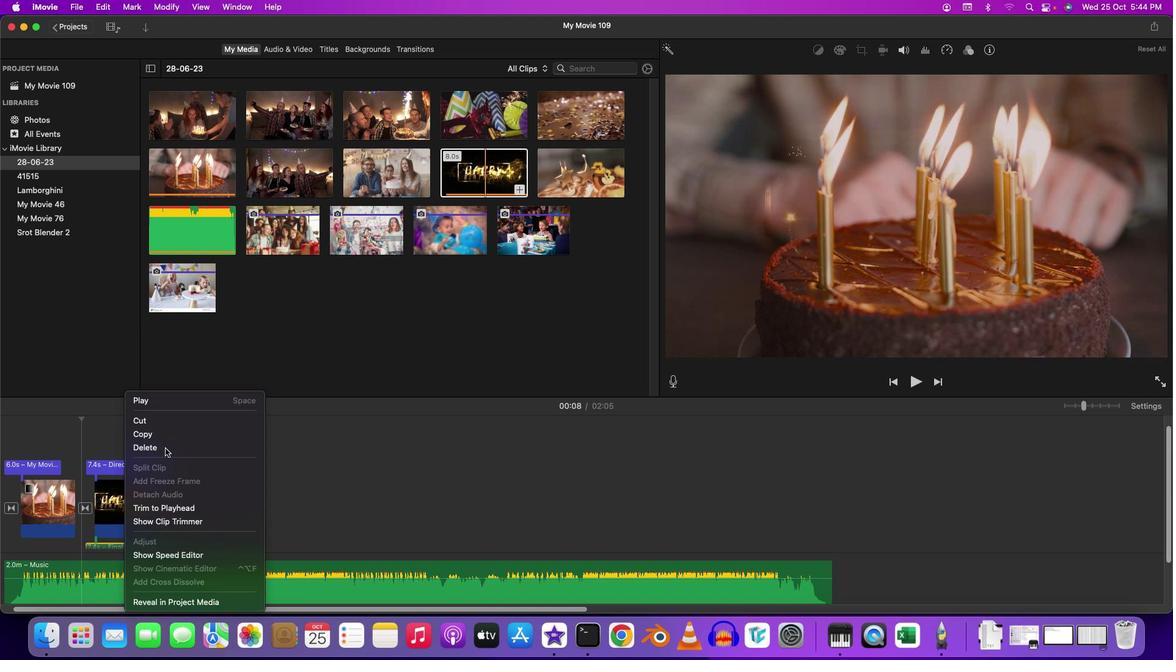 
Action: Mouse moved to (113, 466)
Screenshot: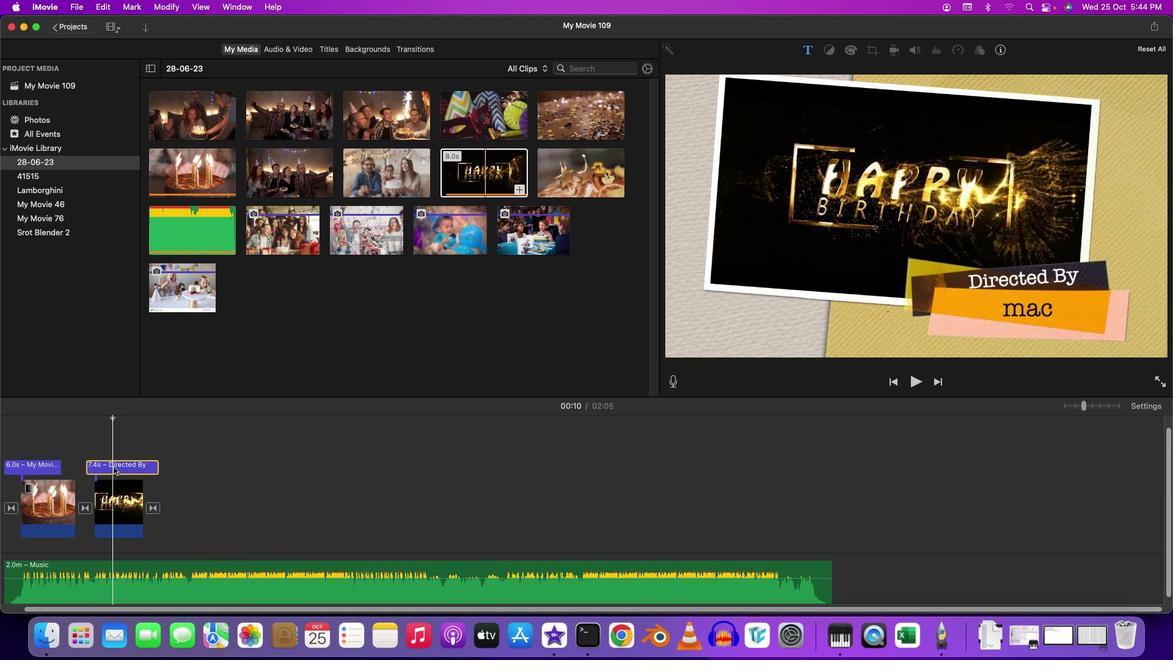
Action: Mouse pressed left at (113, 466)
Screenshot: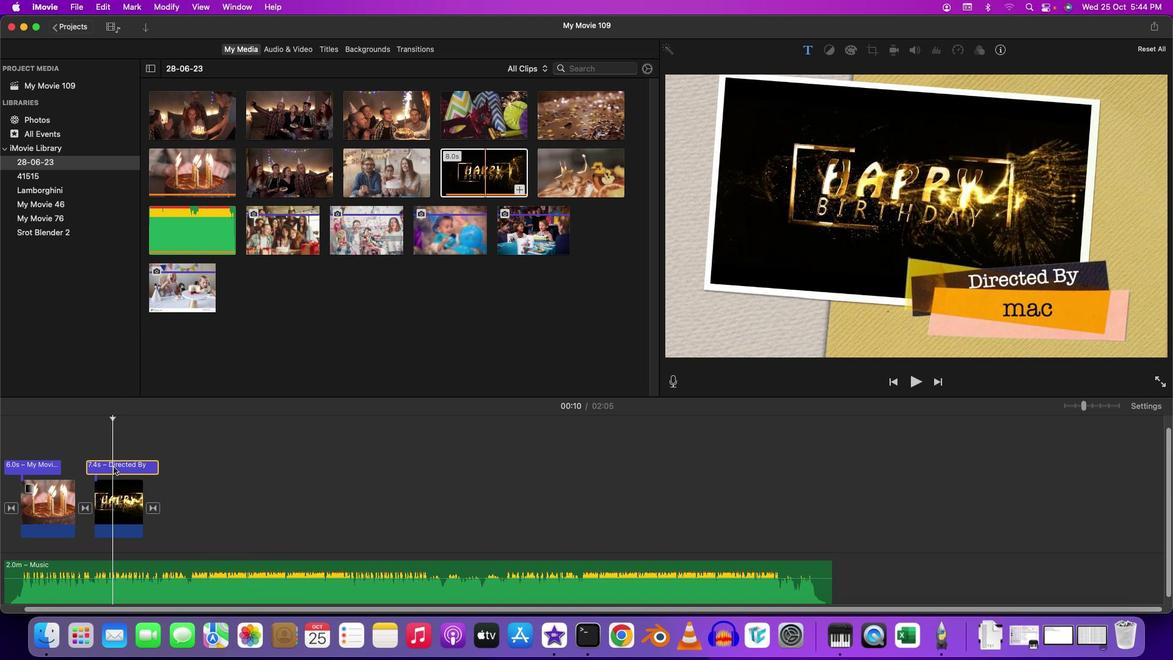 
Action: Mouse moved to (143, 468)
Screenshot: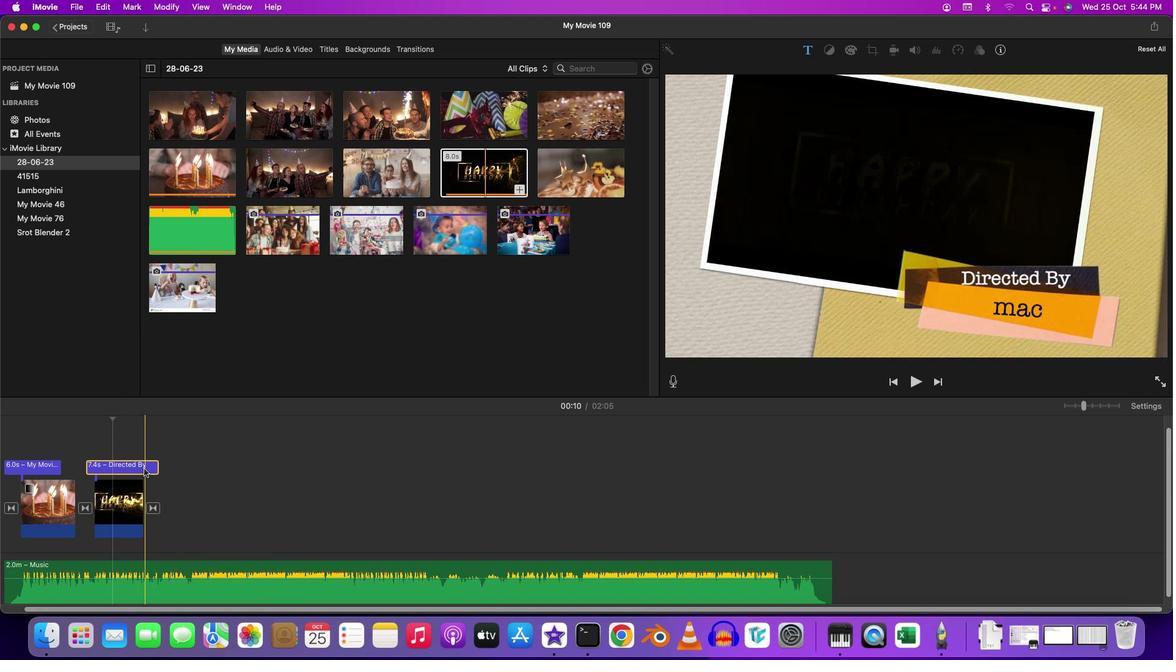 
Action: Mouse pressed left at (143, 468)
Screenshot: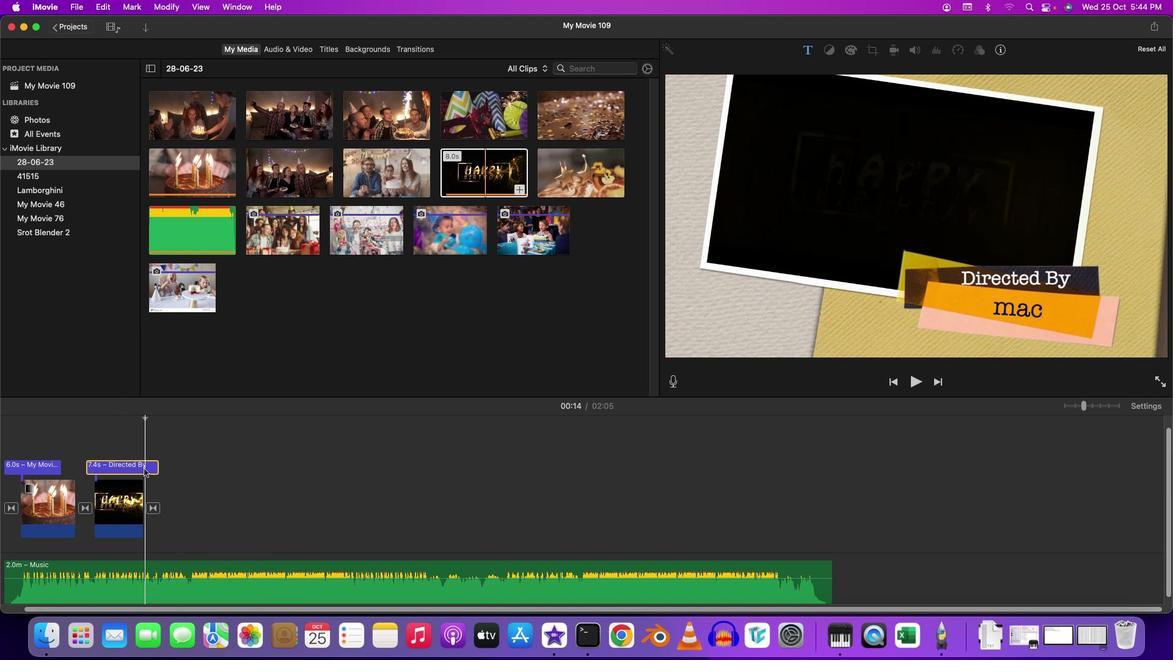 
Action: Mouse pressed left at (143, 468)
Screenshot: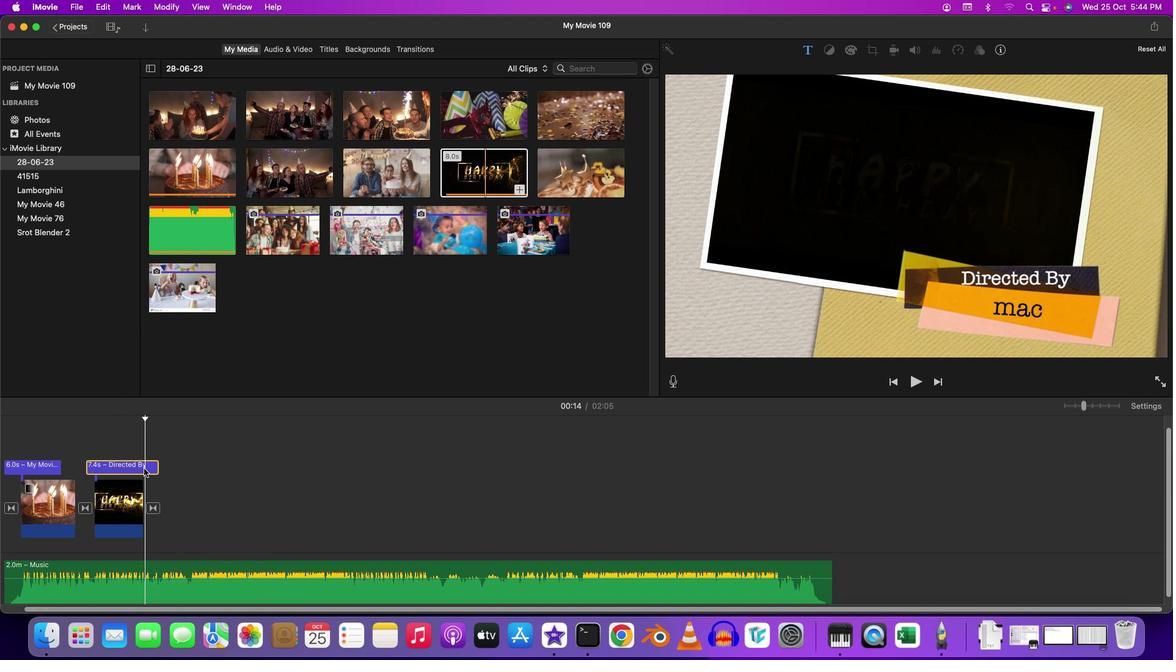 
Action: Mouse moved to (1069, 305)
Screenshot: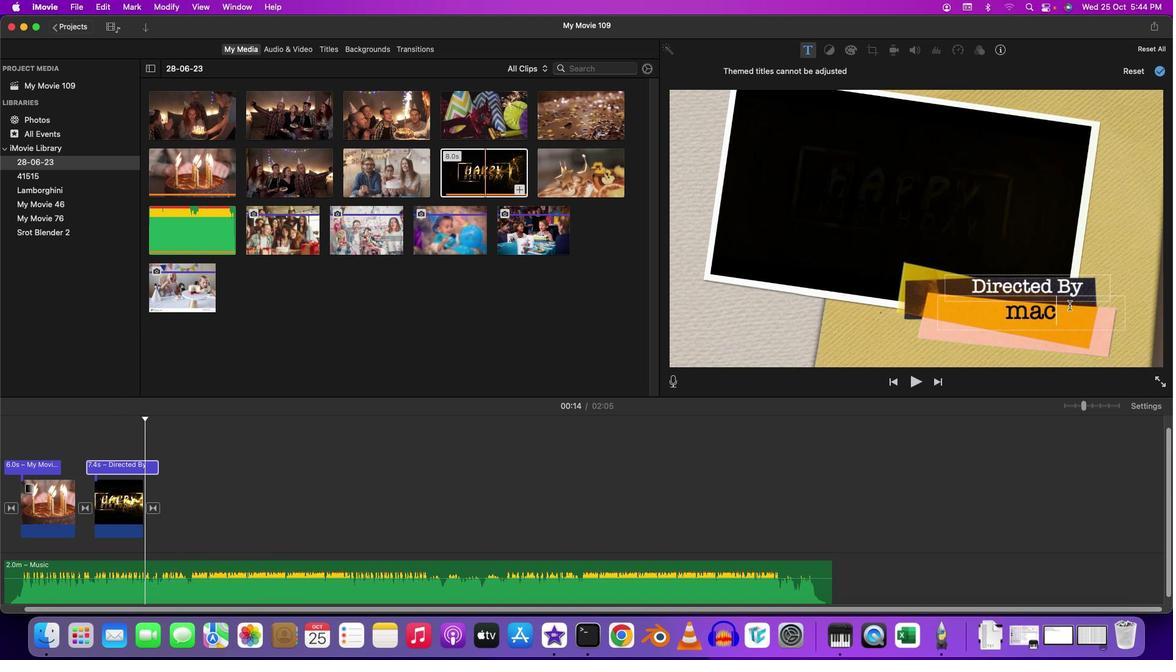 
Action: Mouse pressed left at (1069, 305)
Screenshot: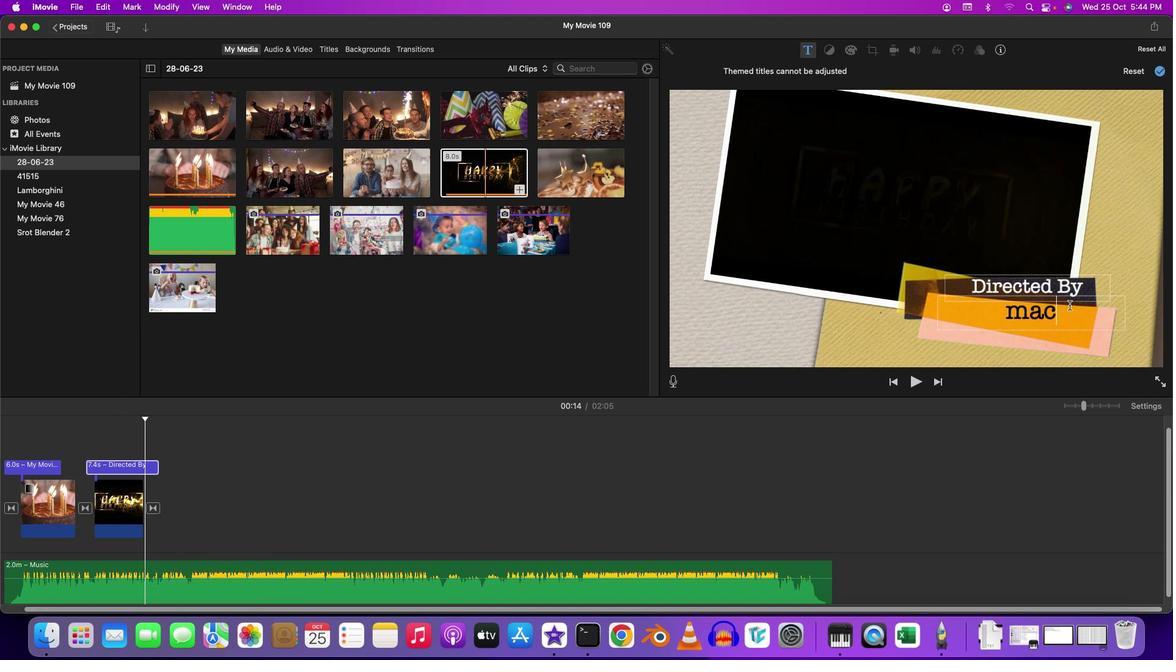 
Action: Mouse moved to (938, 323)
Screenshot: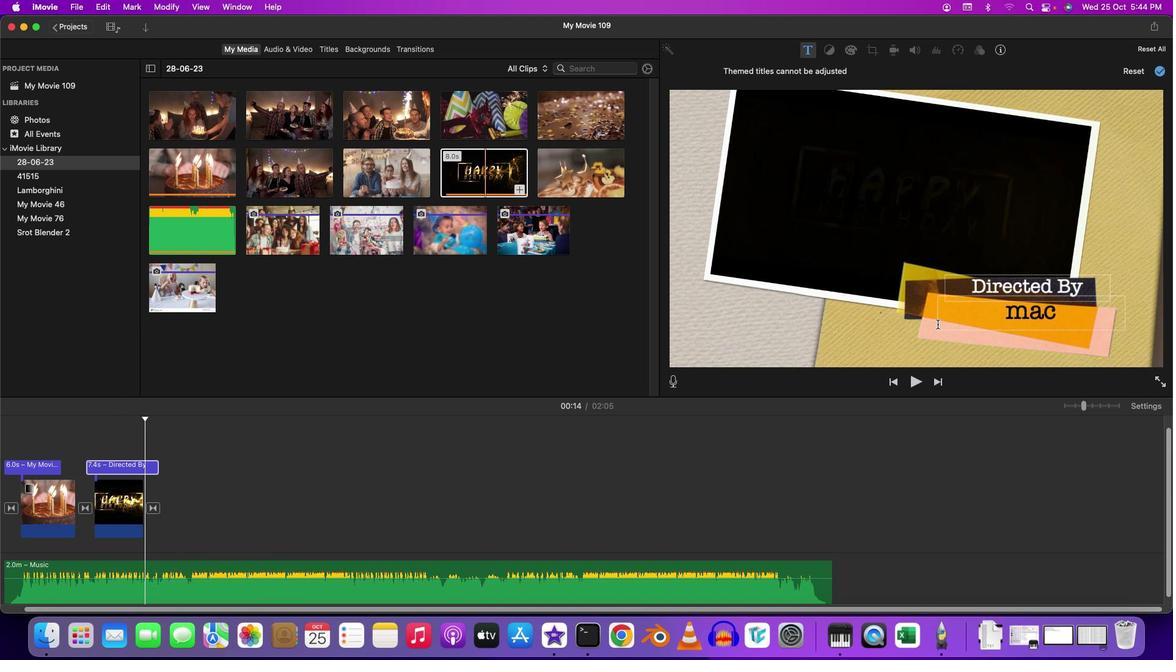 
Action: Key pressed Key.backspaceKey.backspaceKey.backspaceKey.backspaceKey.shift'I''m''o''v'Key.backspaceKey.backspaceKey.backspaceKey.backspace'i'Key.shift'M''o''v''i''e'Key.enter
Screenshot: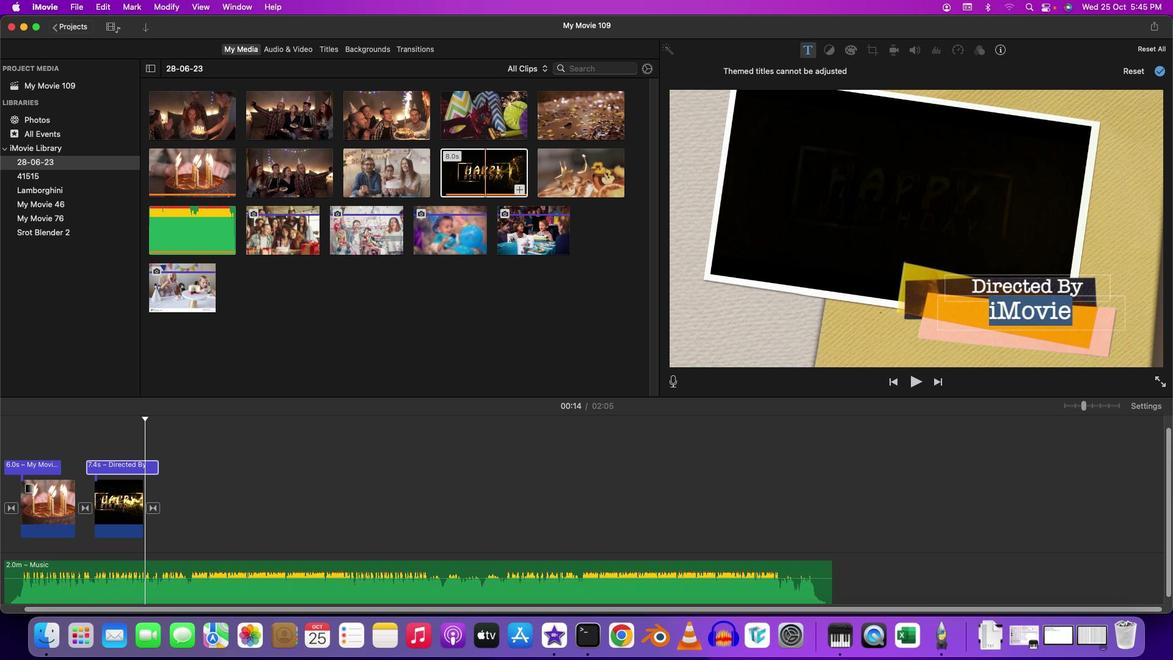 
Action: Mouse moved to (122, 436)
Screenshot: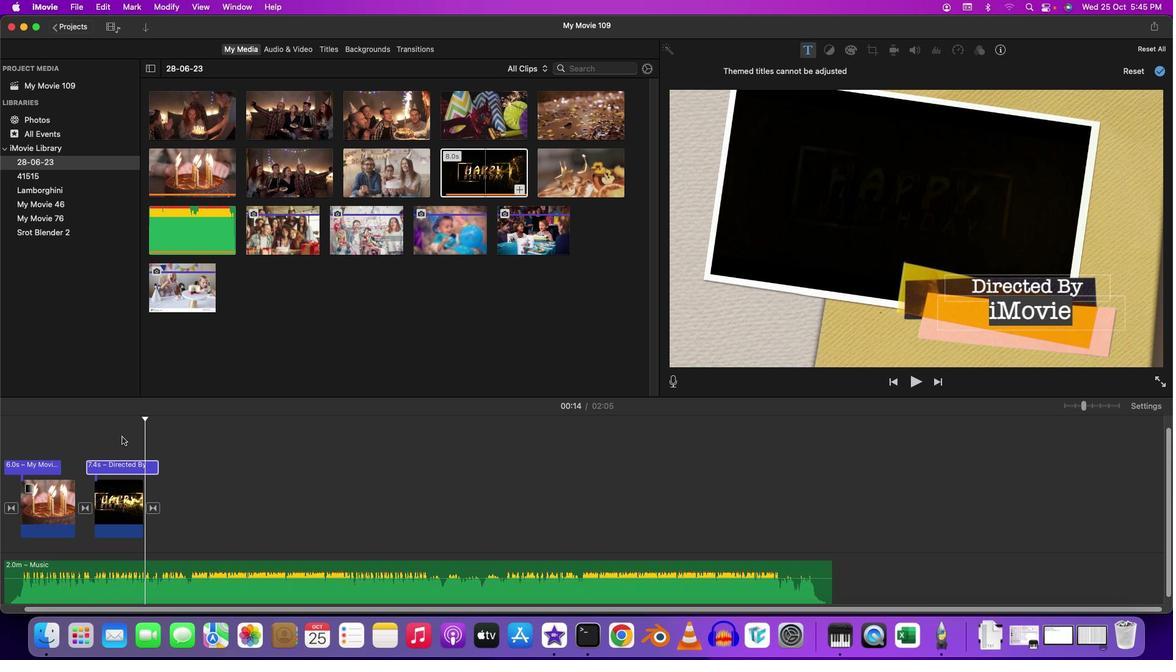 
Action: Mouse pressed left at (122, 436)
Screenshot: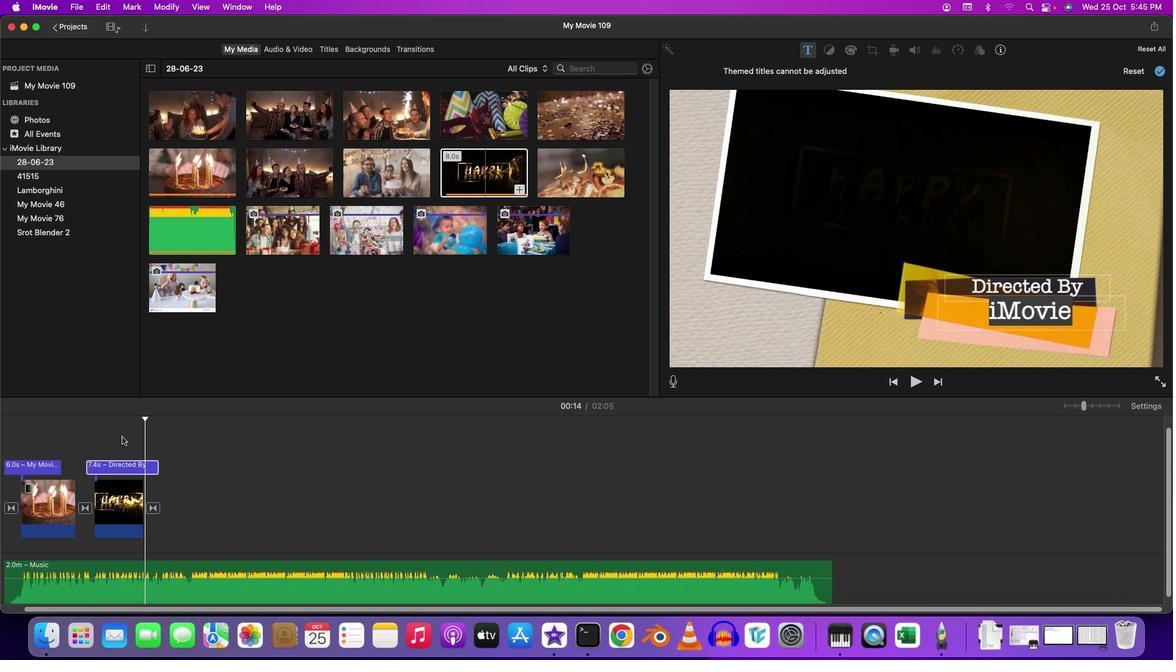 
Action: Mouse moved to (145, 418)
Screenshot: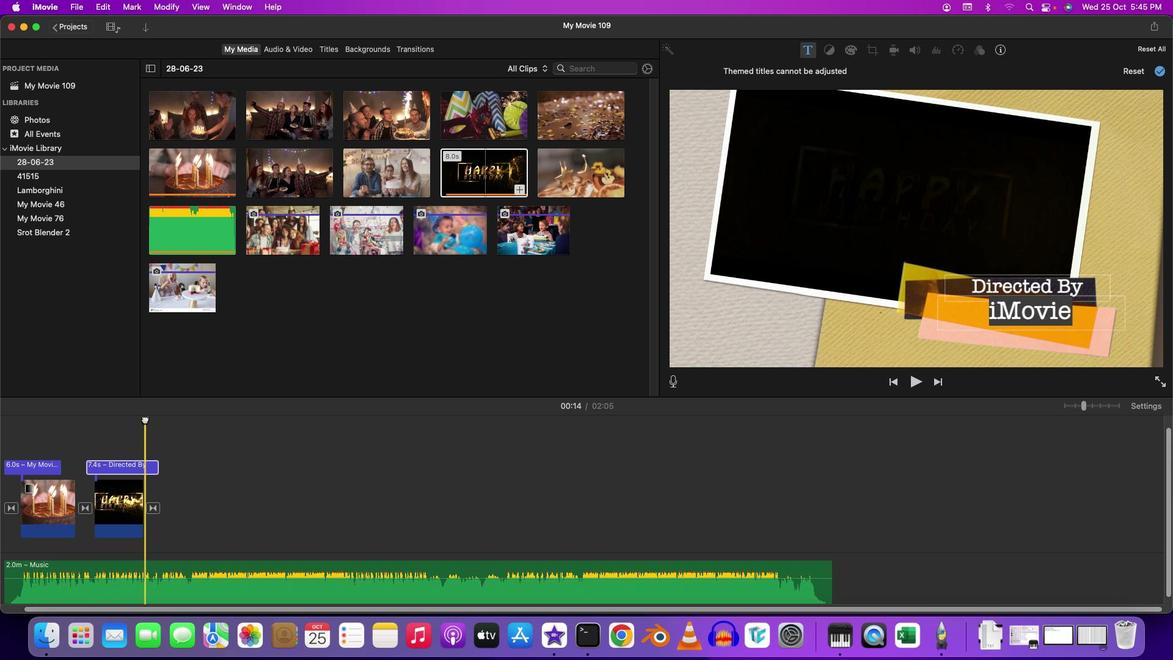 
Action: Mouse pressed left at (145, 418)
Screenshot: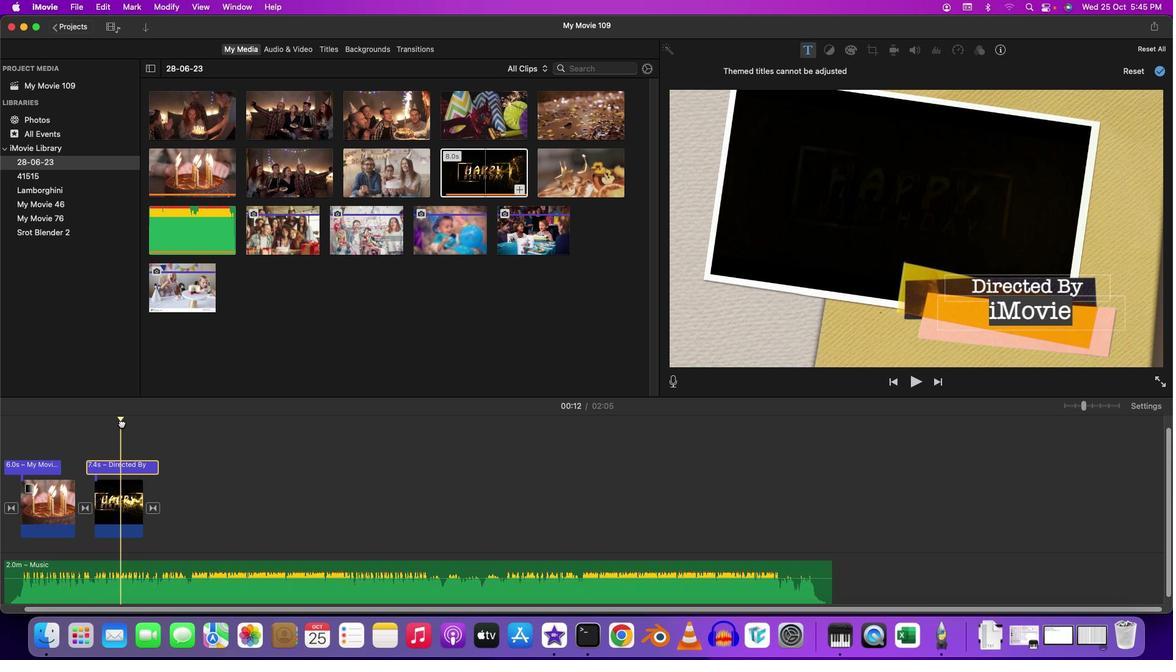 
Action: Mouse moved to (86, 418)
Screenshot: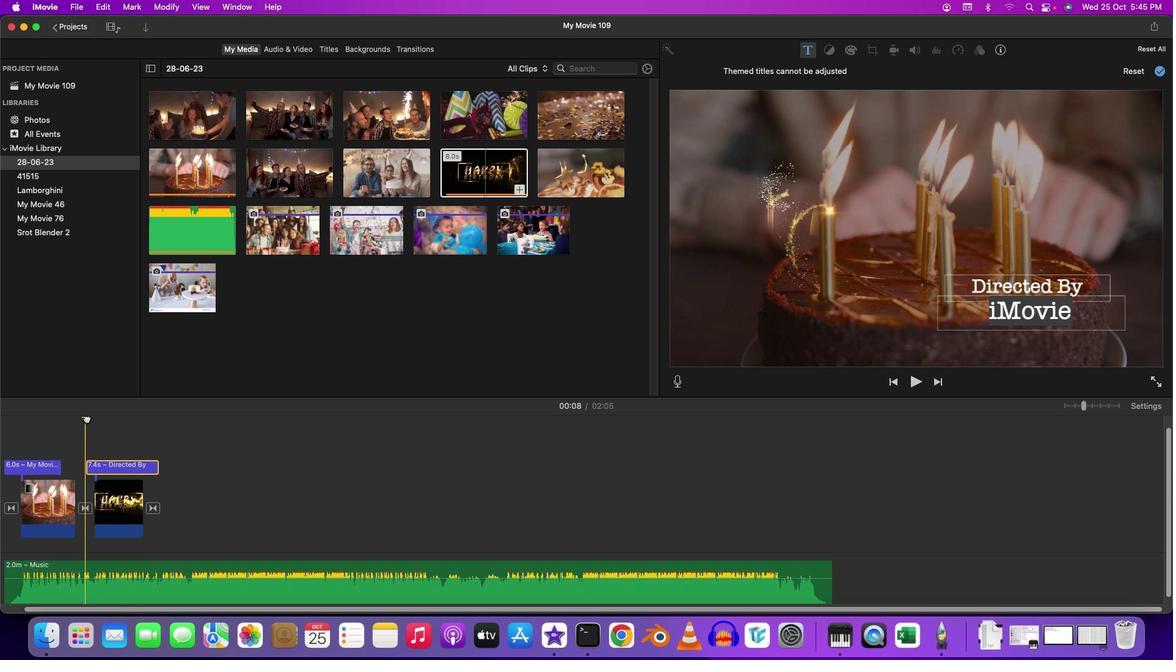 
Action: Mouse pressed left at (86, 418)
Screenshot: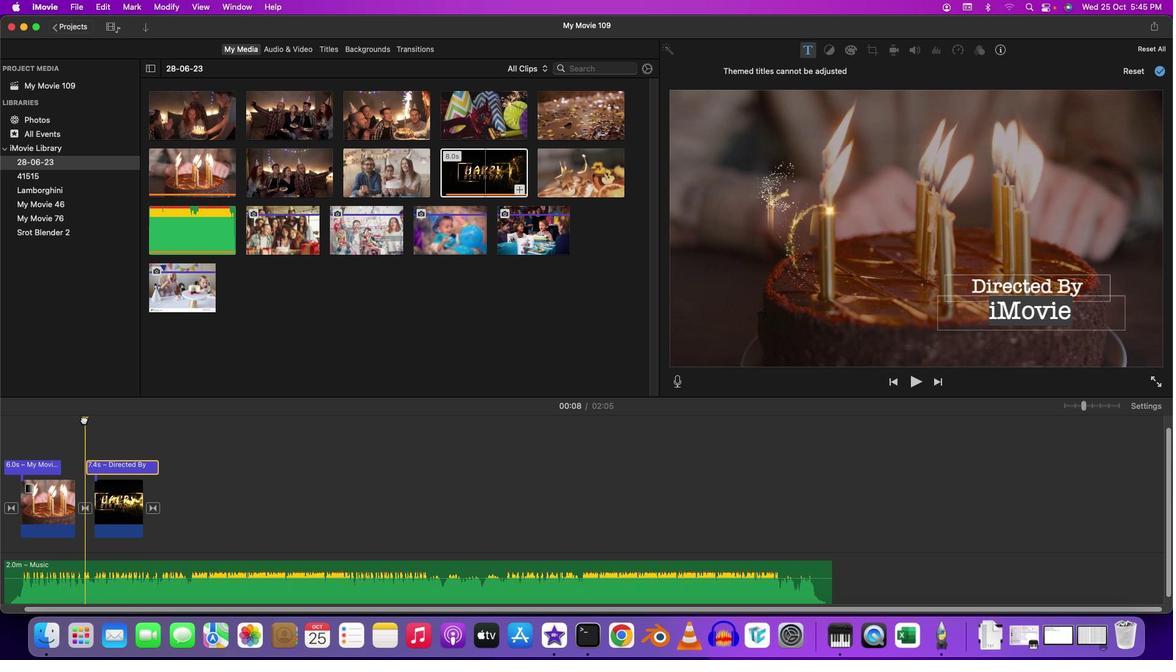 
Action: Mouse moved to (77, 421)
Screenshot: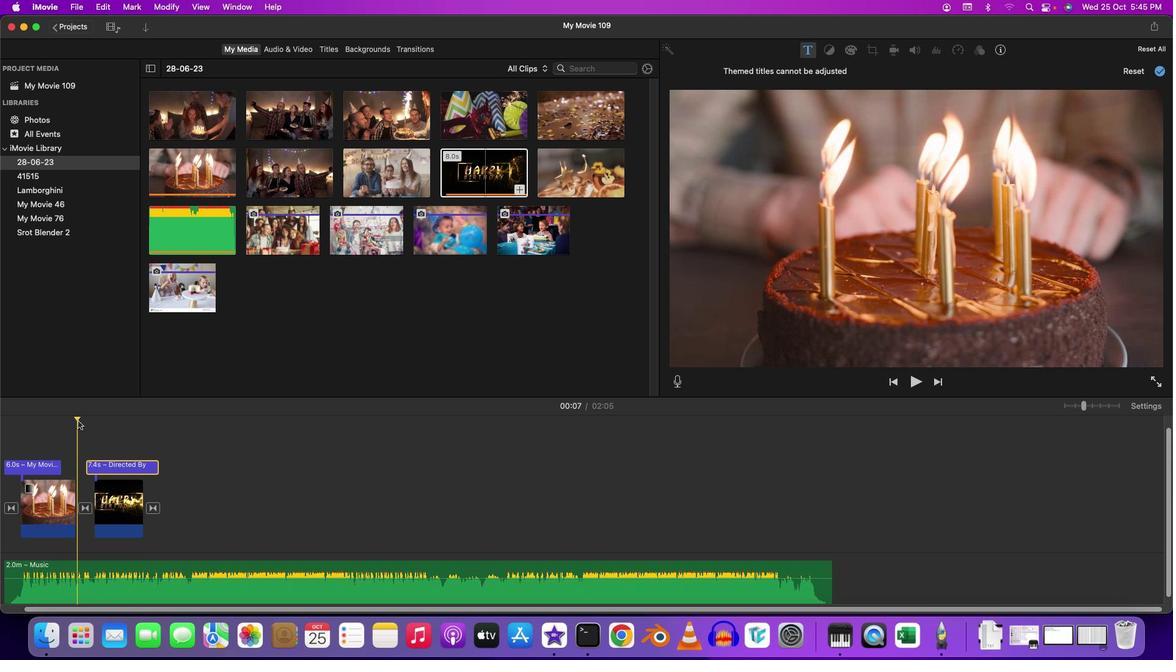 
Action: Key pressed Key.spaceKey.space
Screenshot: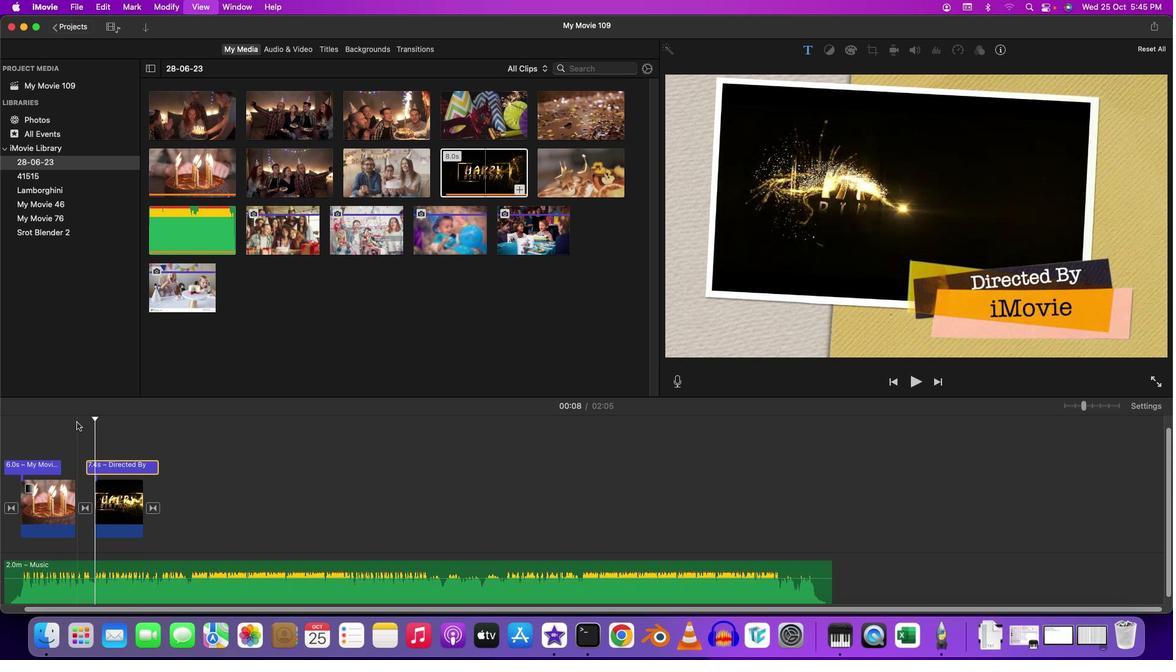 
Action: Mouse moved to (61, 420)
Screenshot: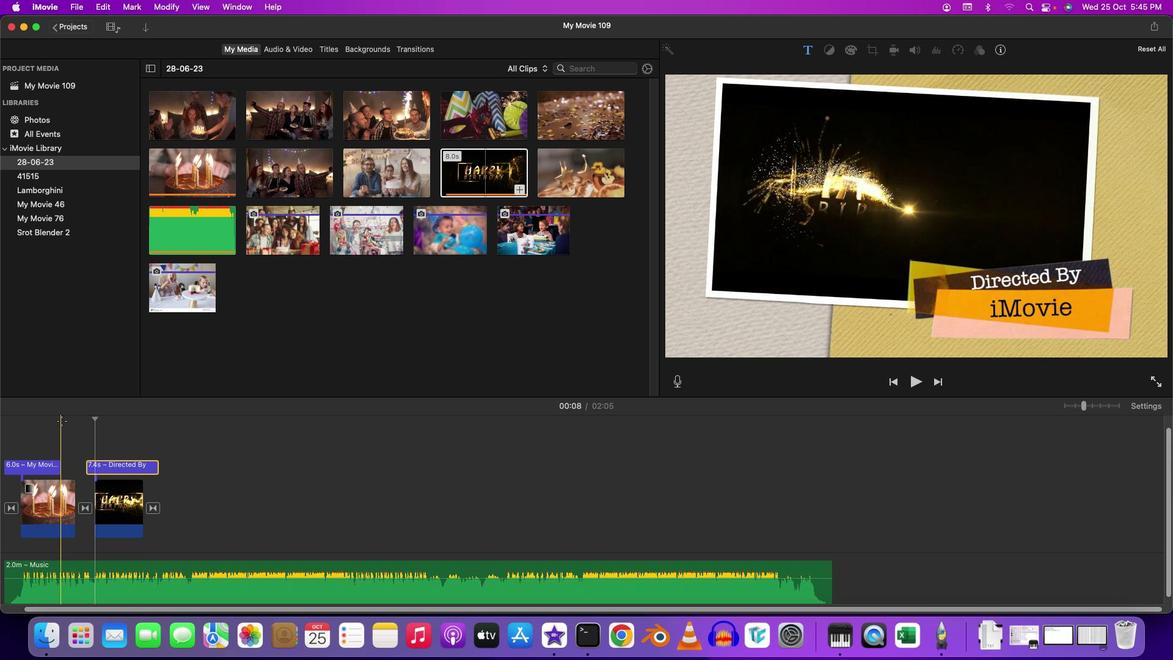 
Action: Mouse pressed left at (61, 420)
Screenshot: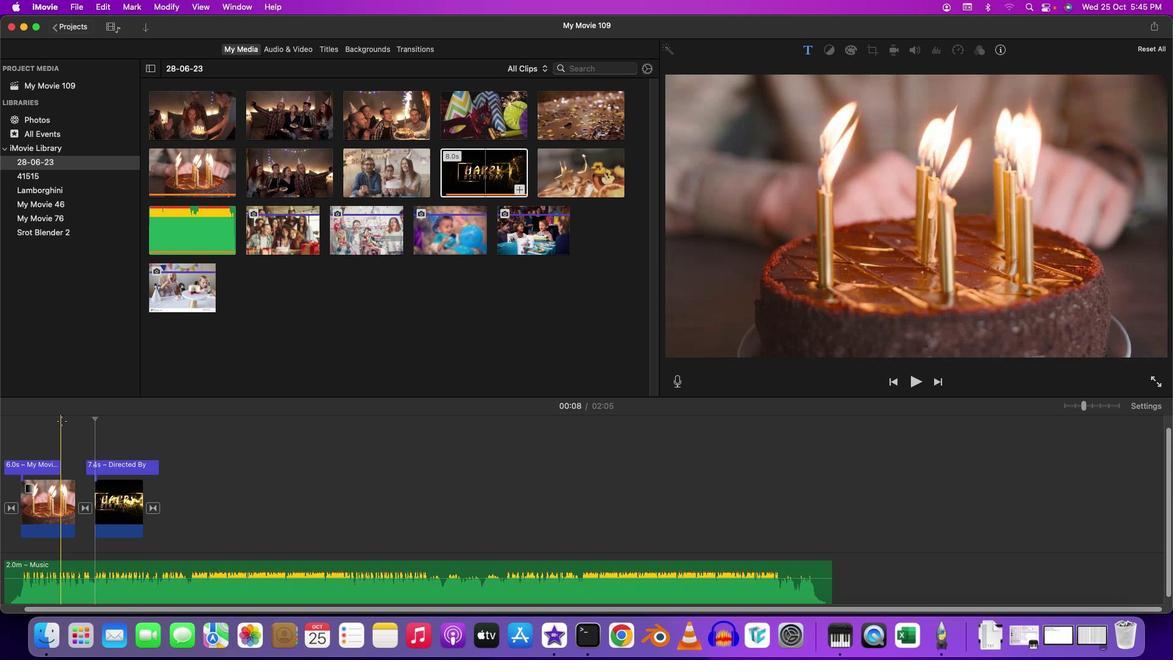 
Action: Key pressed Key.spaceKey.space
Screenshot: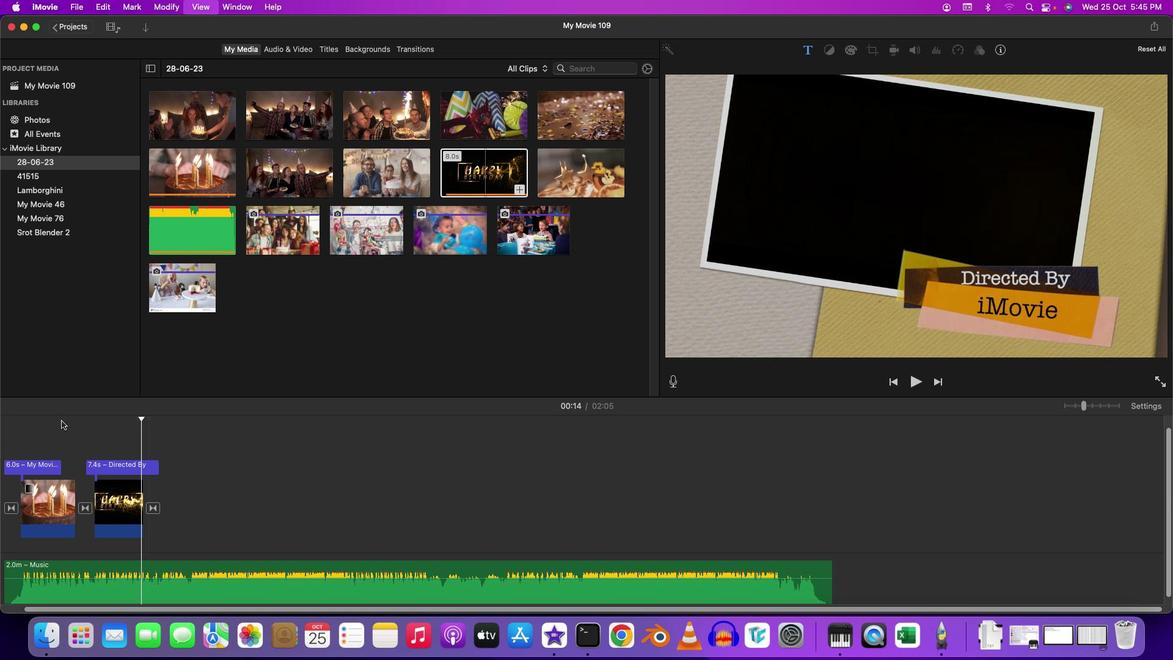 
Action: Mouse moved to (276, 231)
Screenshot: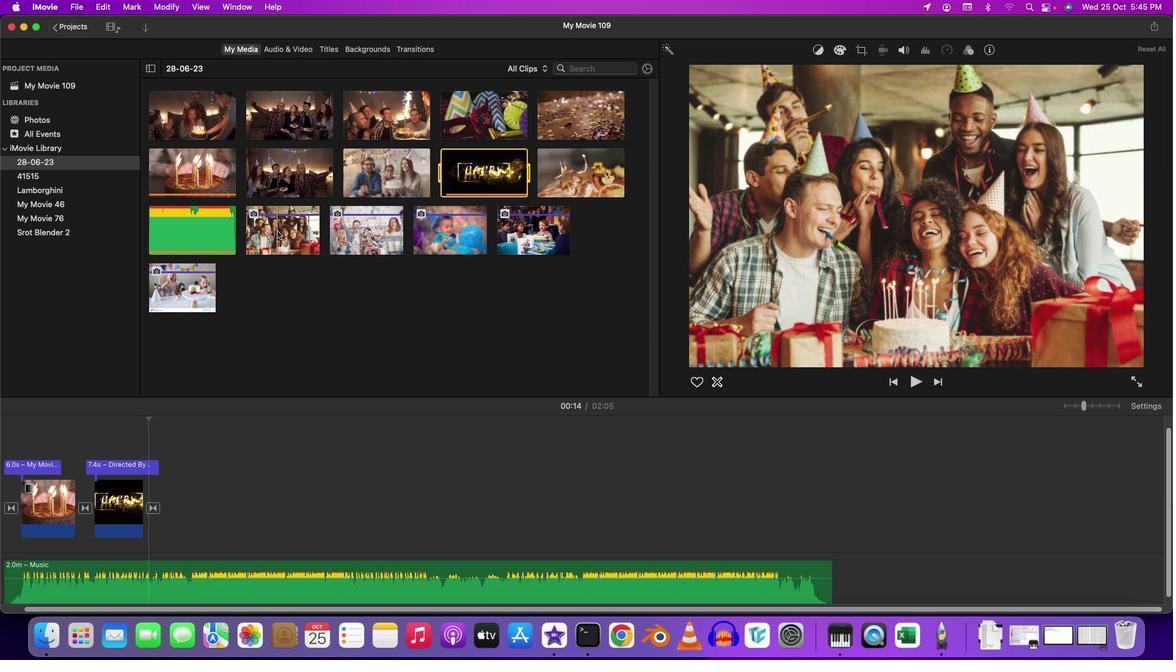 
Action: Mouse pressed left at (276, 231)
Screenshot: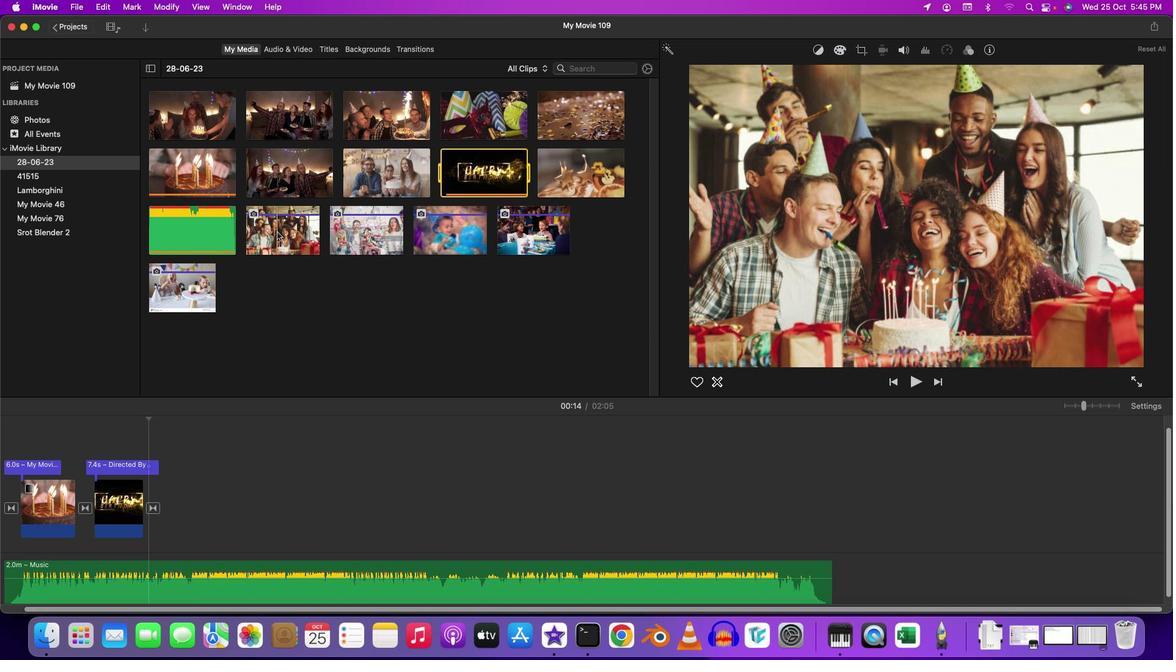 
Action: Mouse moved to (75, 443)
Screenshot: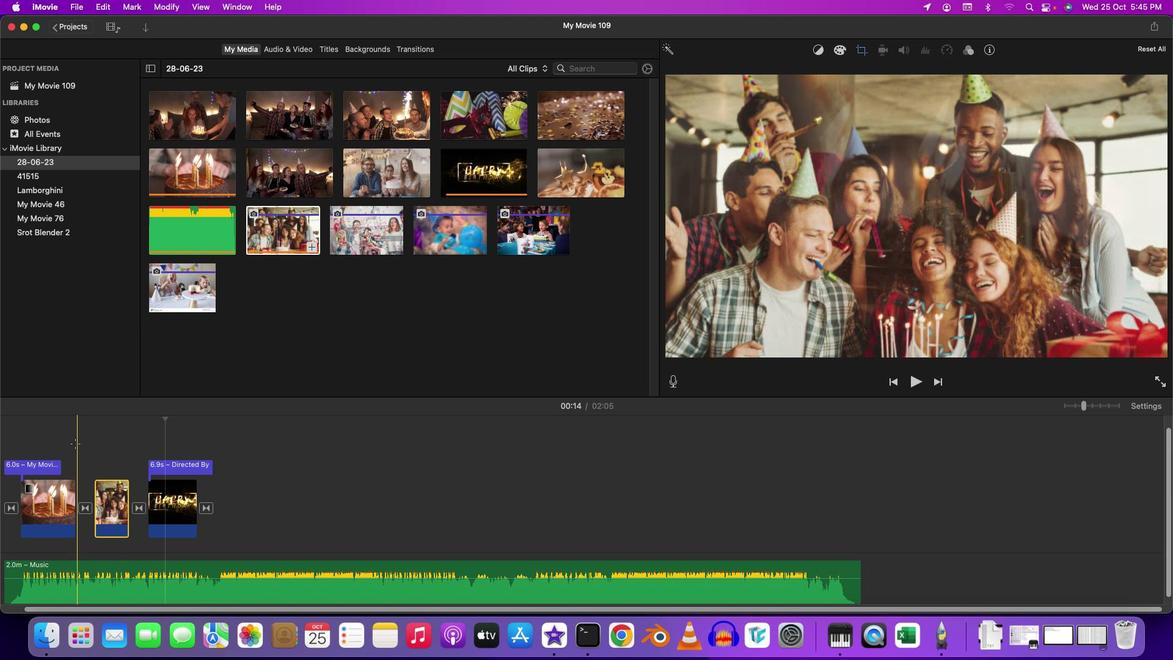 
Action: Mouse pressed left at (75, 443)
Screenshot: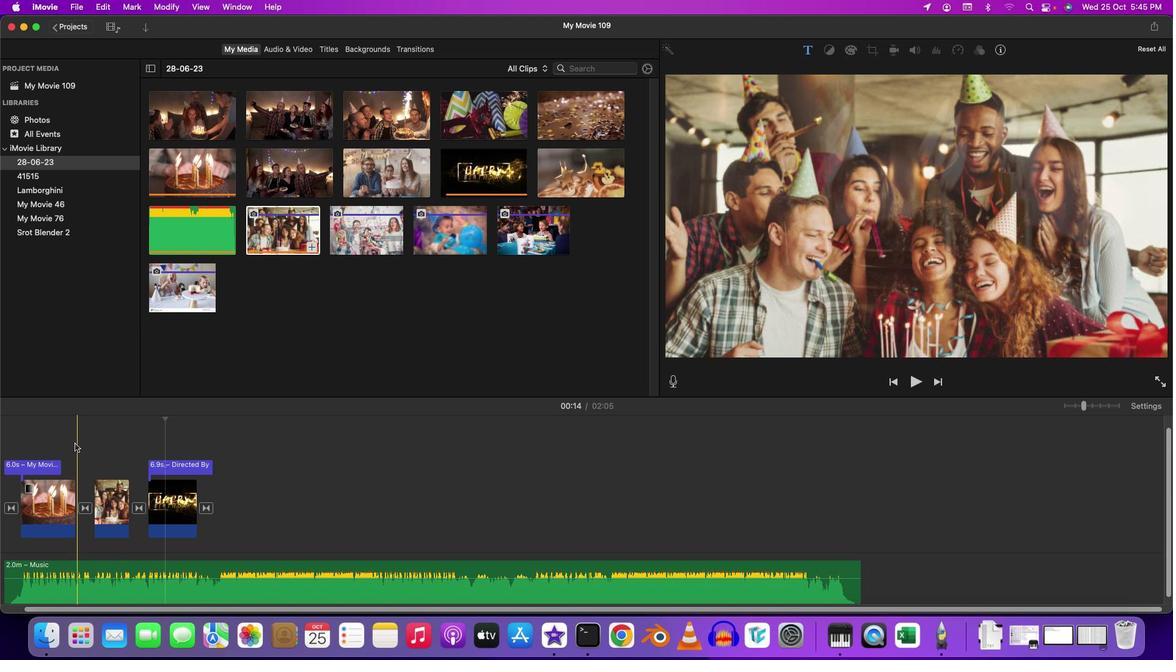 
Action: Mouse moved to (76, 441)
Screenshot: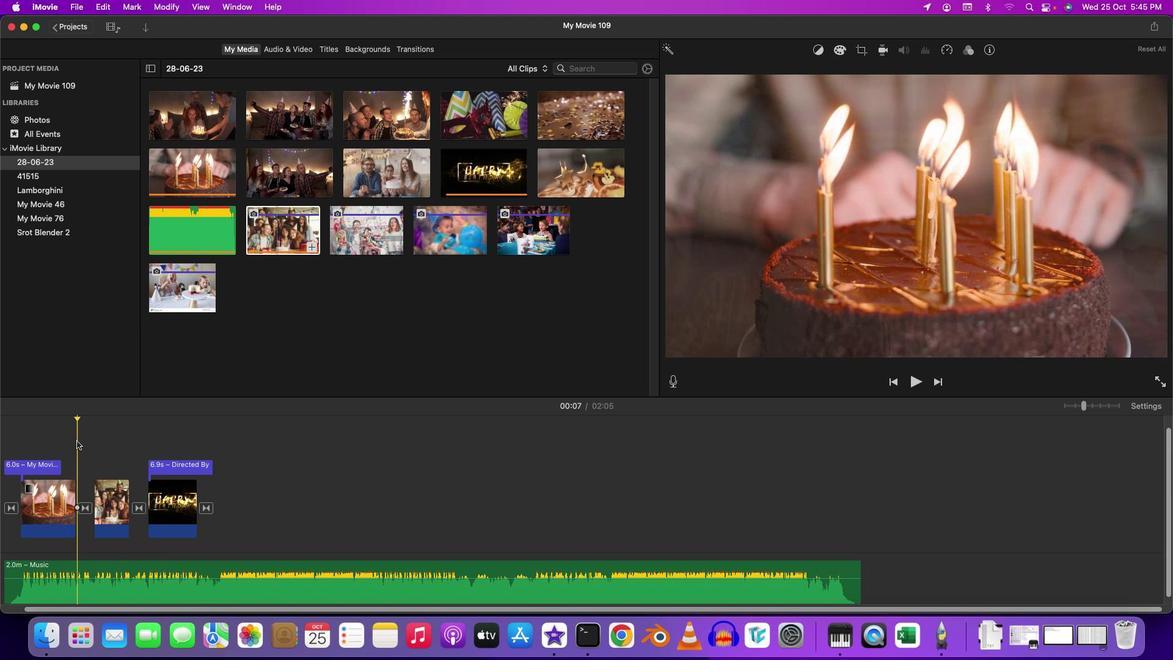 
Action: Key pressed Key.space
Screenshot: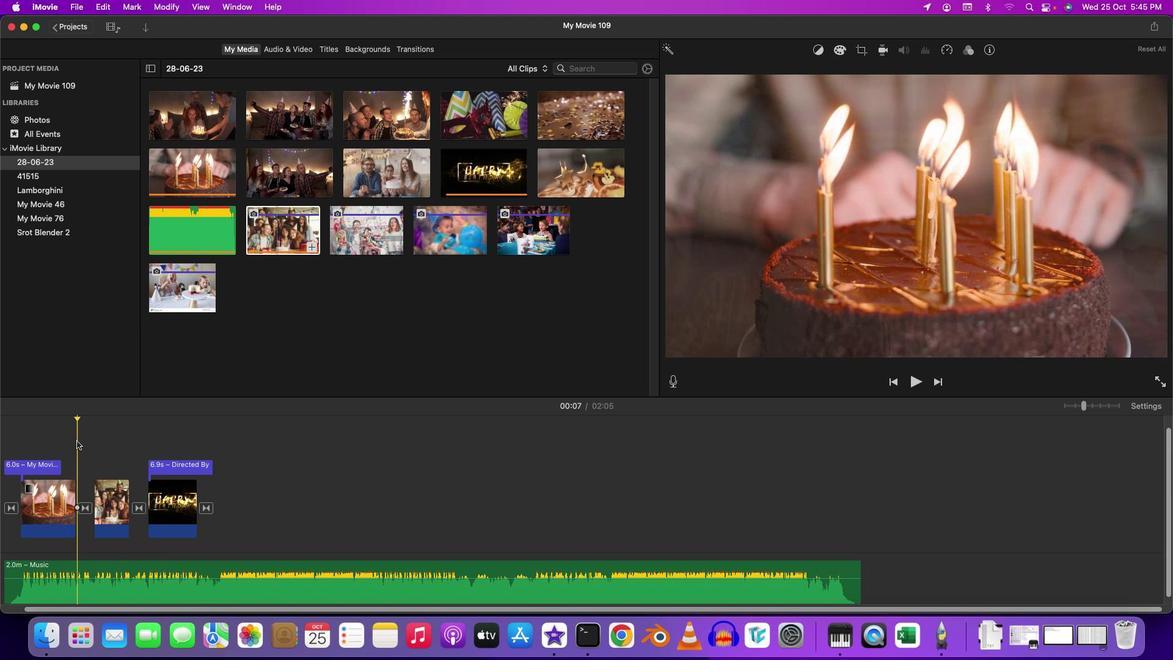 
Action: Mouse moved to (76, 440)
Screenshot: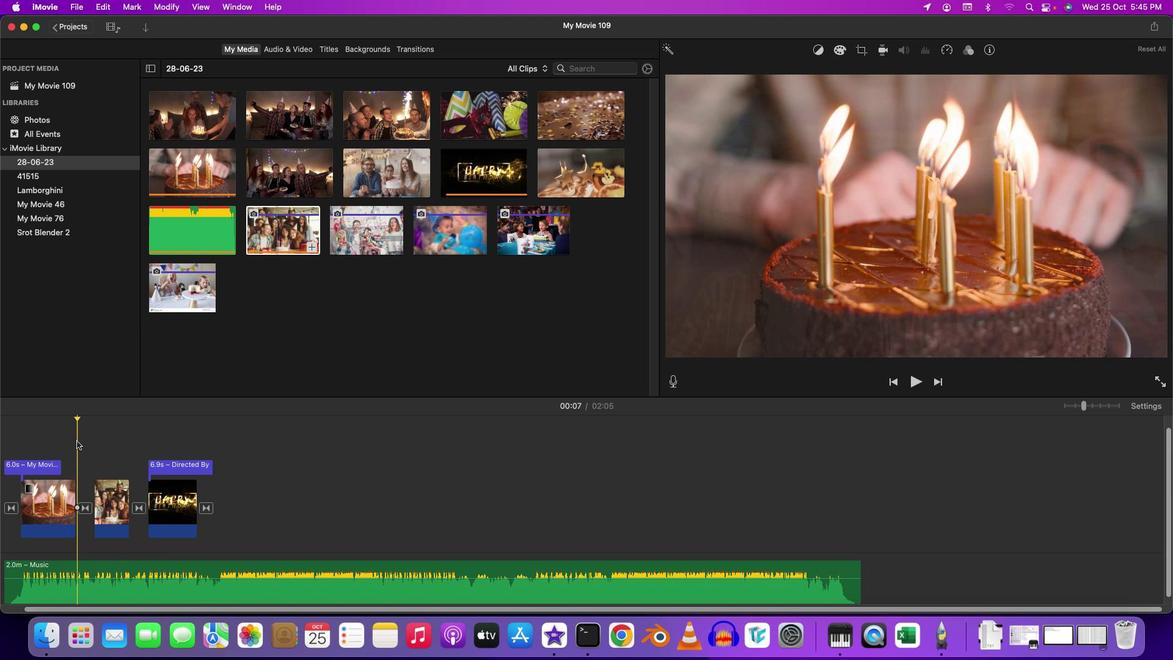 
Action: Key pressed Key.space
Screenshot: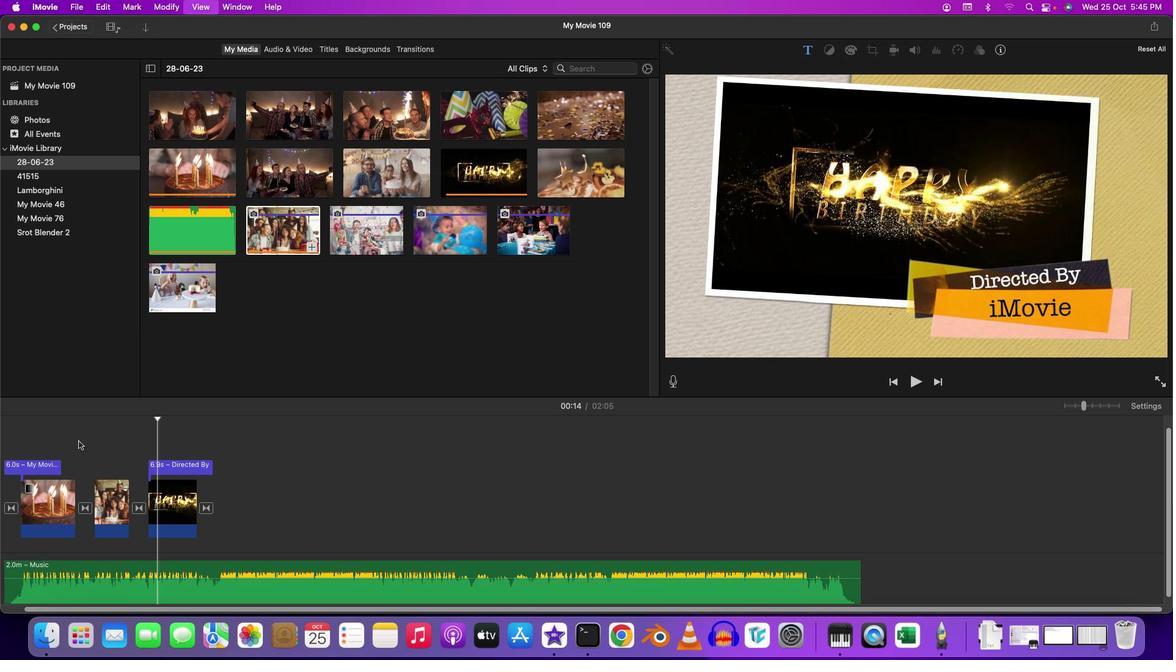 
Action: Mouse moved to (97, 445)
